 Task: Conduct a backlog refinement session to add detail to upcoming user stories.
Action: Mouse moved to (810, 89)
Screenshot: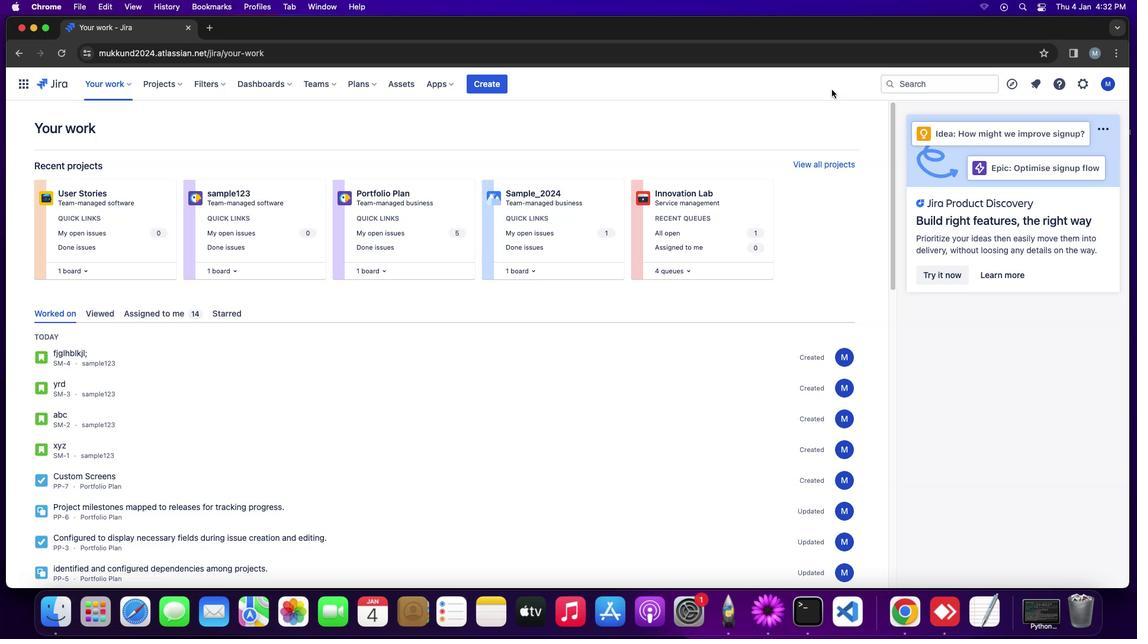 
Action: Mouse pressed left at (810, 89)
Screenshot: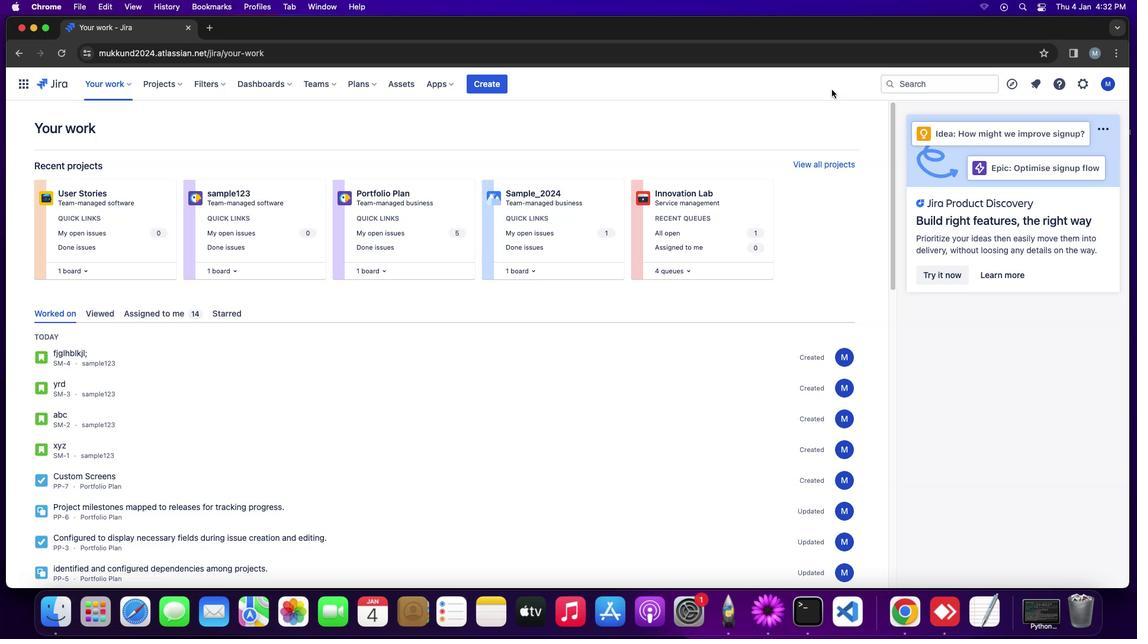
Action: Mouse moved to (20, 85)
Screenshot: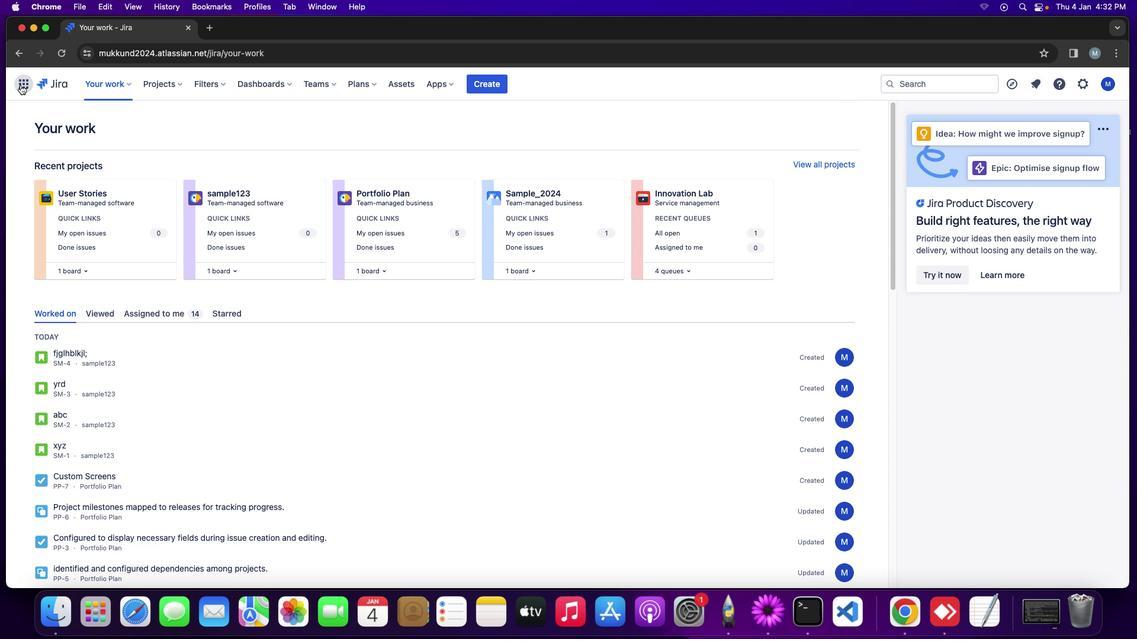 
Action: Mouse pressed left at (20, 85)
Screenshot: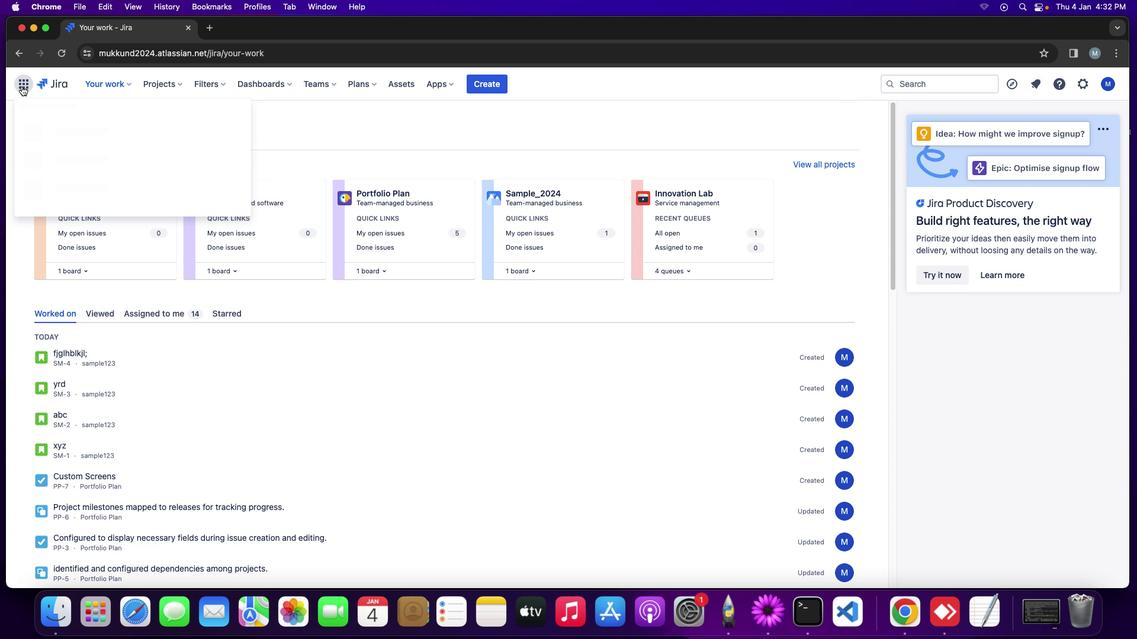 
Action: Mouse moved to (88, 151)
Screenshot: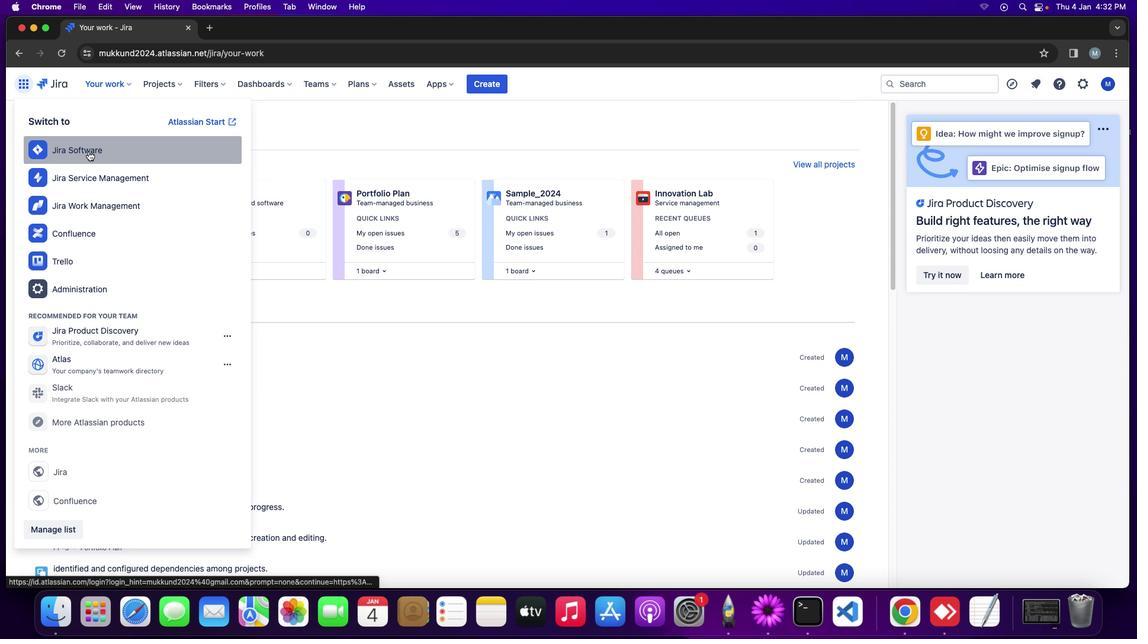 
Action: Mouse pressed left at (88, 151)
Screenshot: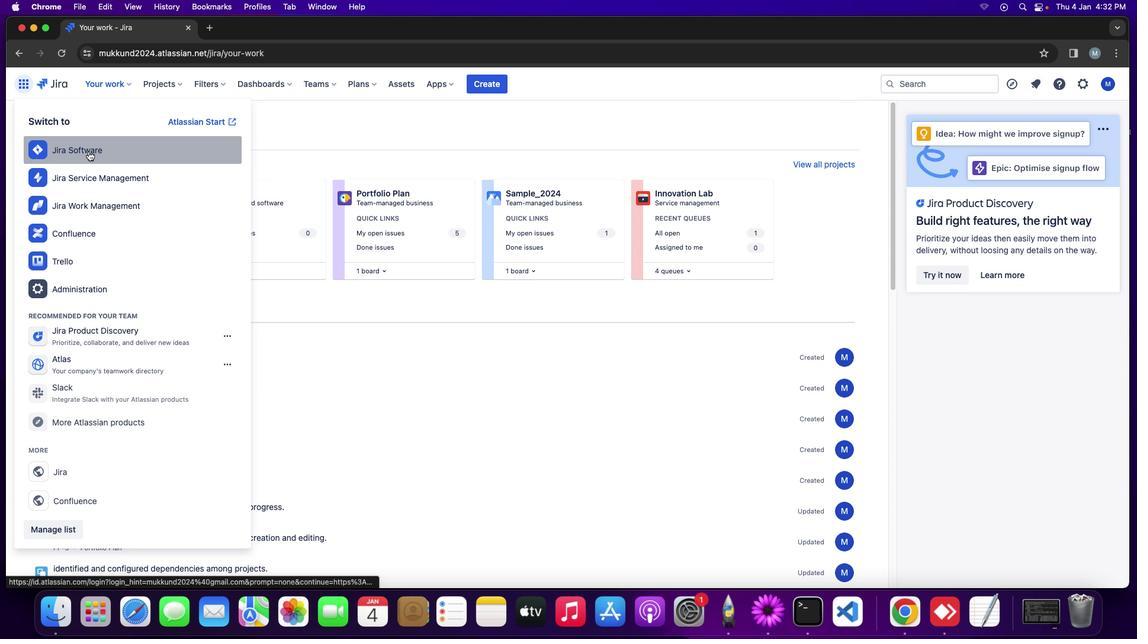 
Action: Mouse moved to (171, 86)
Screenshot: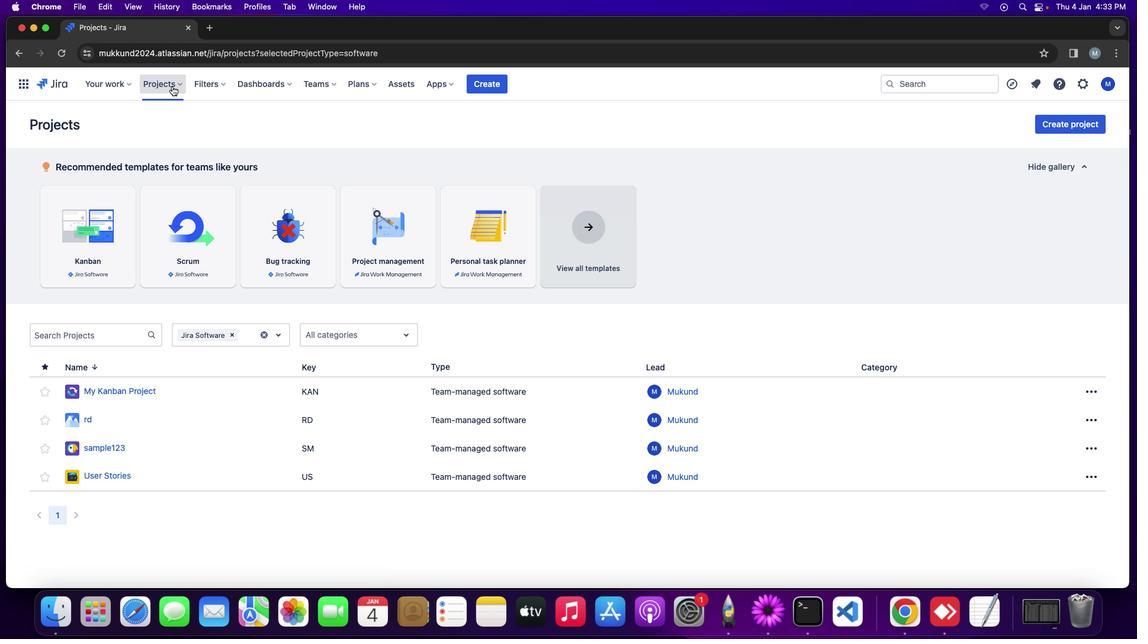 
Action: Mouse pressed left at (171, 86)
Screenshot: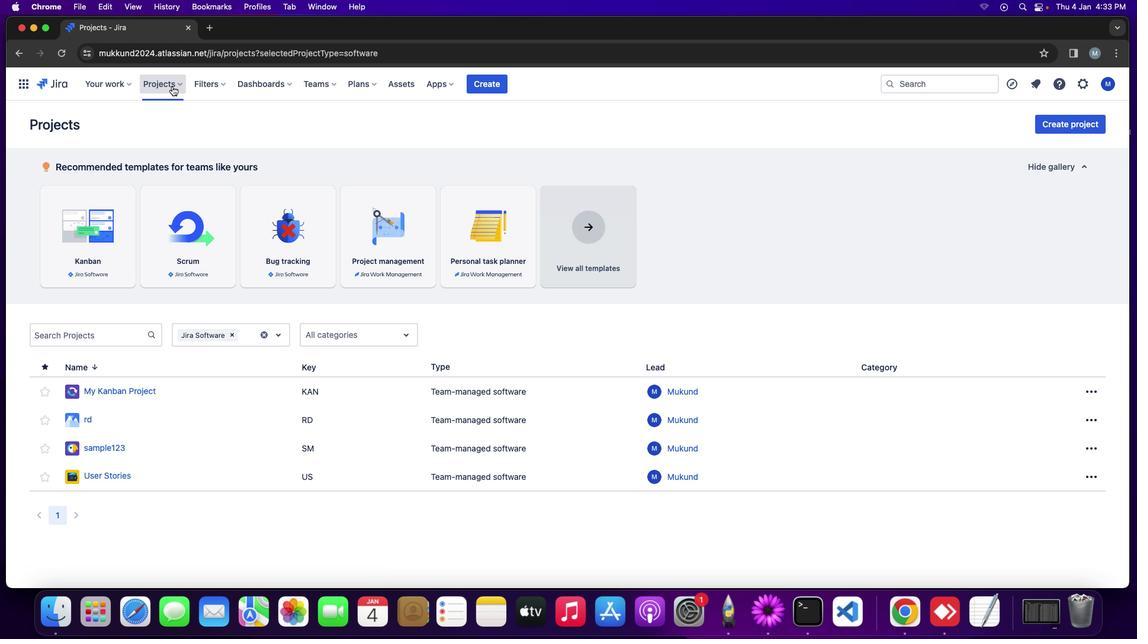 
Action: Mouse moved to (212, 138)
Screenshot: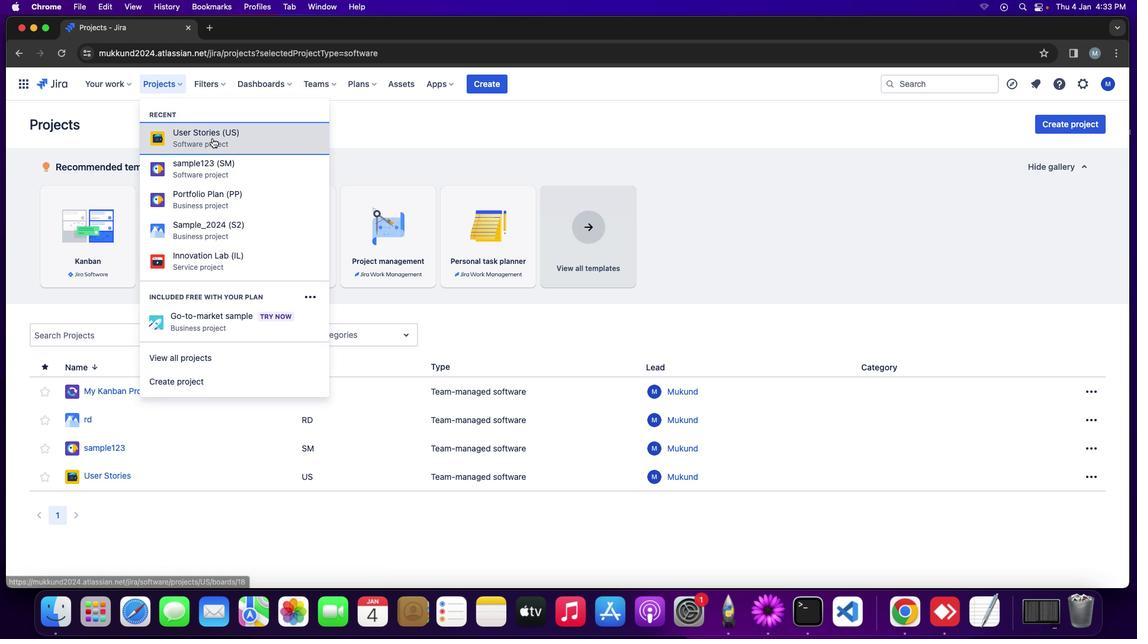 
Action: Mouse pressed left at (212, 138)
Screenshot: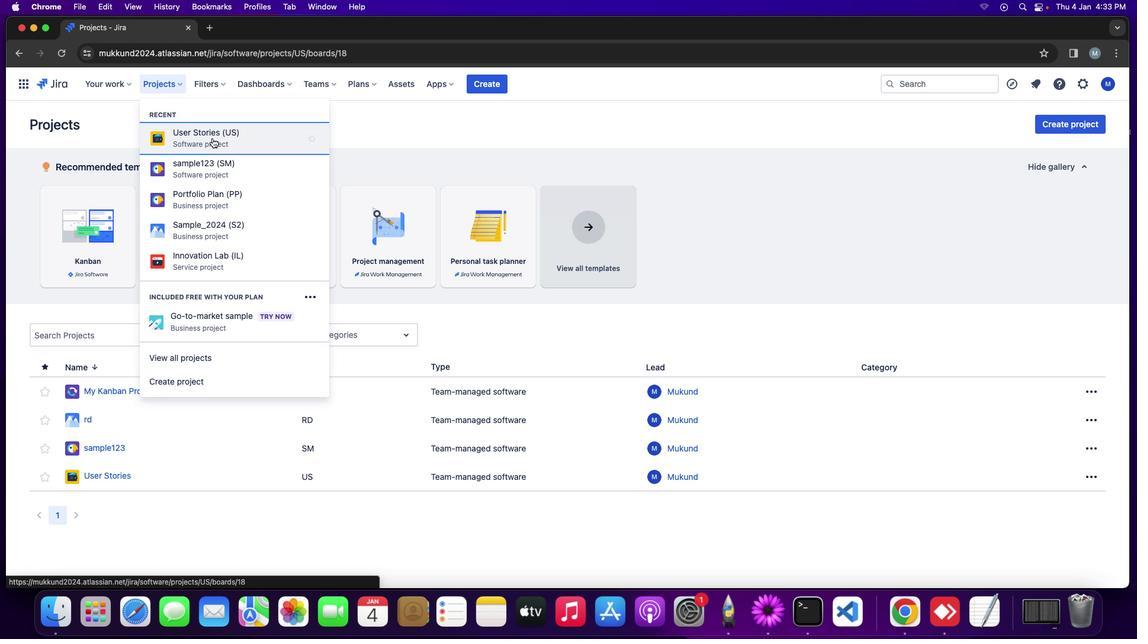 
Action: Mouse moved to (63, 255)
Screenshot: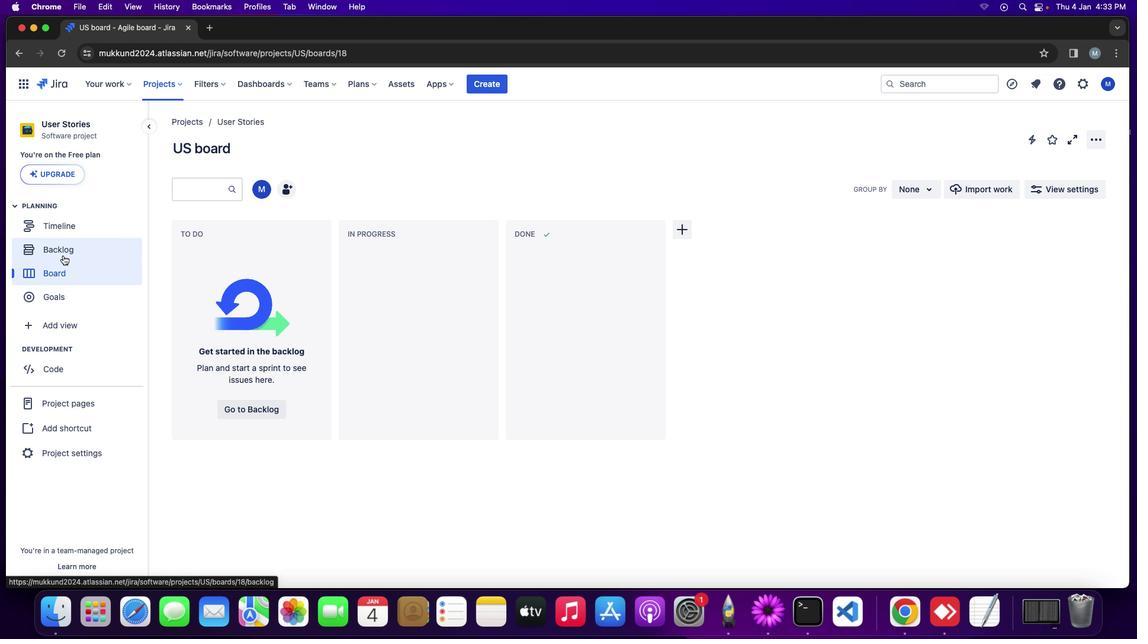 
Action: Mouse pressed left at (63, 255)
Screenshot: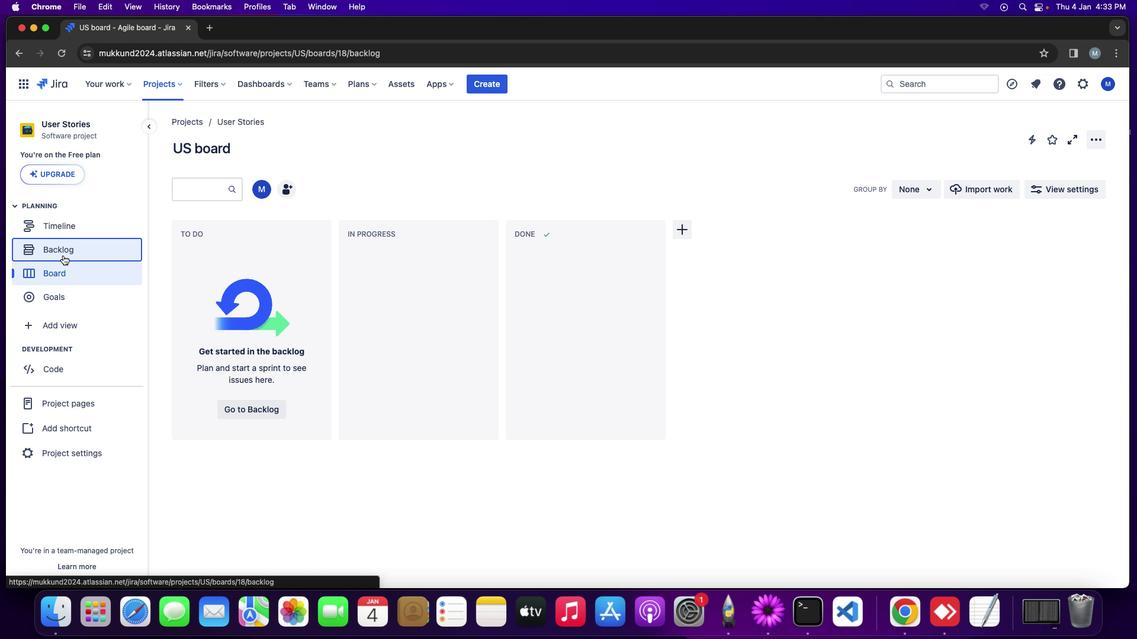 
Action: Mouse moved to (257, 340)
Screenshot: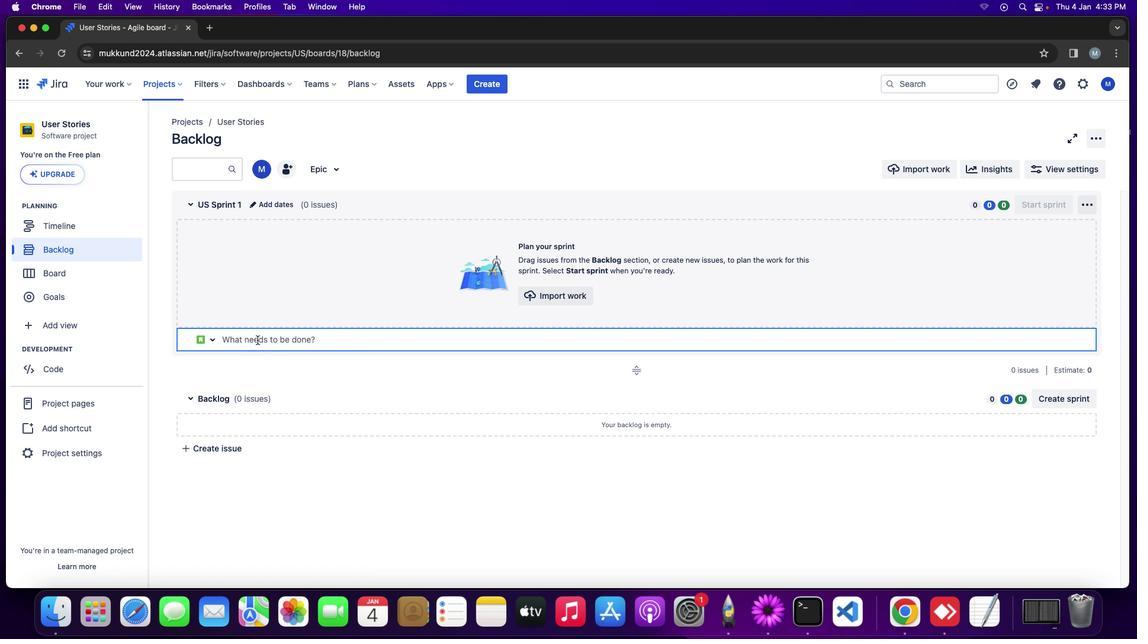 
Action: Mouse pressed left at (257, 340)
Screenshot: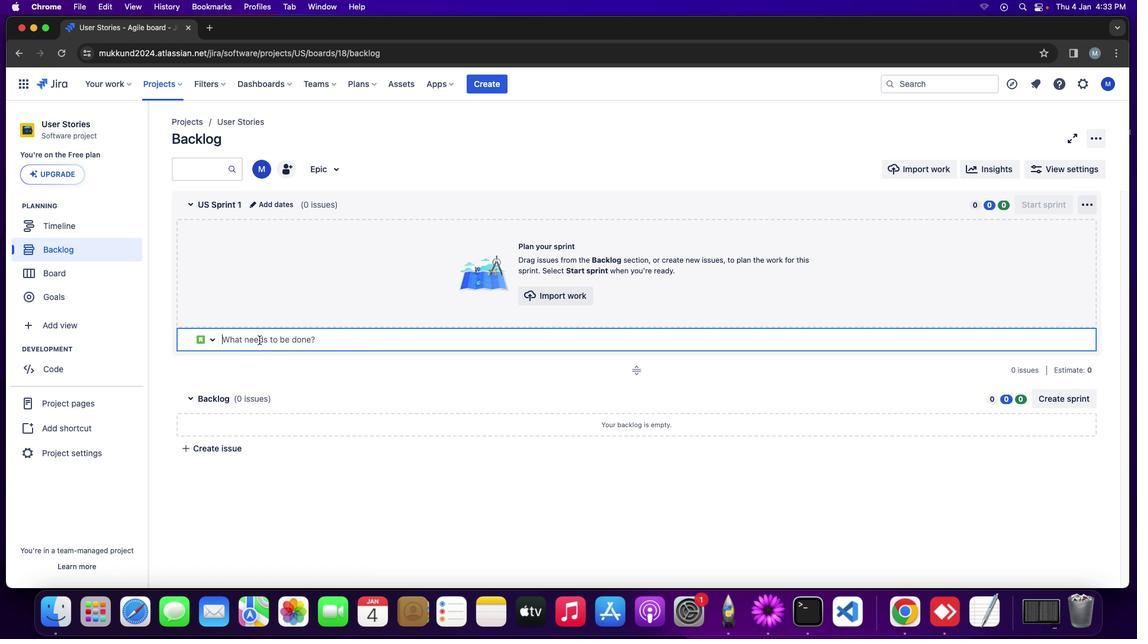 
Action: Mouse moved to (259, 340)
Screenshot: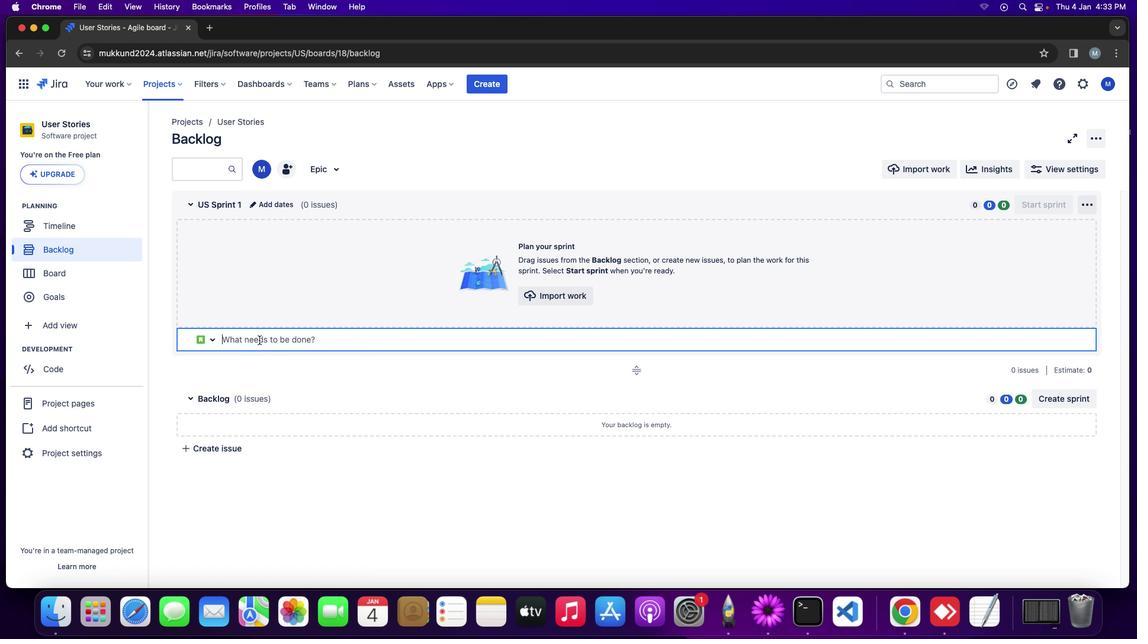
Action: Key pressed Key.shift'U''s''e''r'Key.spaceKey.shift'S''t''o''r''y'Key.space'-'Key.spaceKey.shift_r'"'Key.shift_r'I'','Key.backspace'm''p''l''e''m''e''n''t'Key.spaceKey.shift'U''s''e''r'Key.spaceKey.shift'A''u''t''h''e''n''t''i''c''a''t''i''o''n'Key.shift_r'"'Key.enter
Screenshot: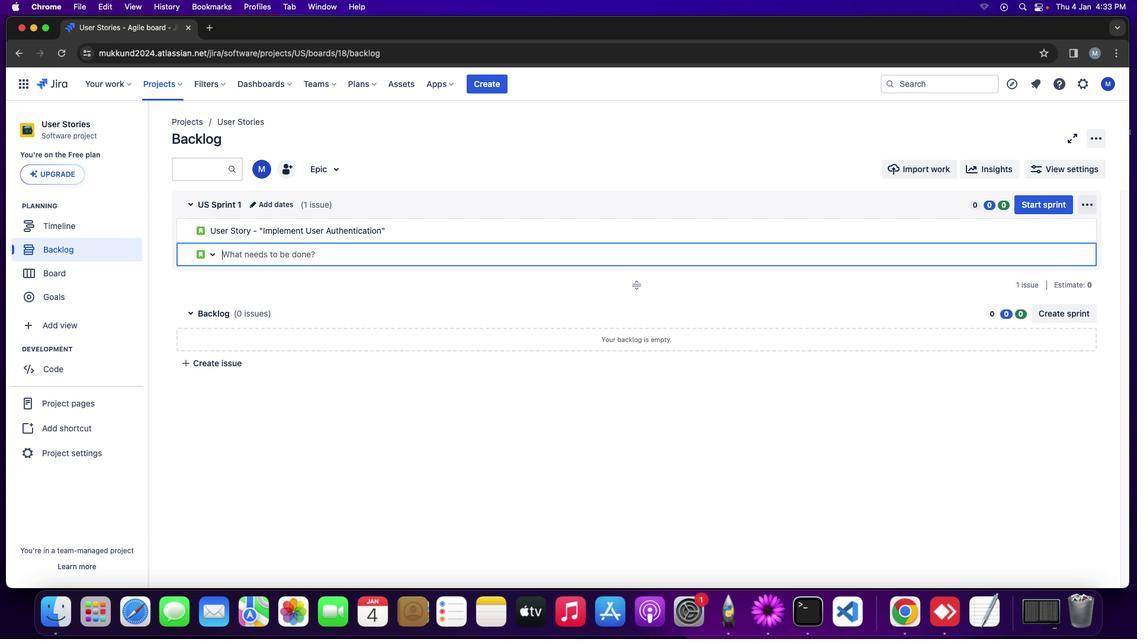 
Action: Mouse moved to (264, 254)
Screenshot: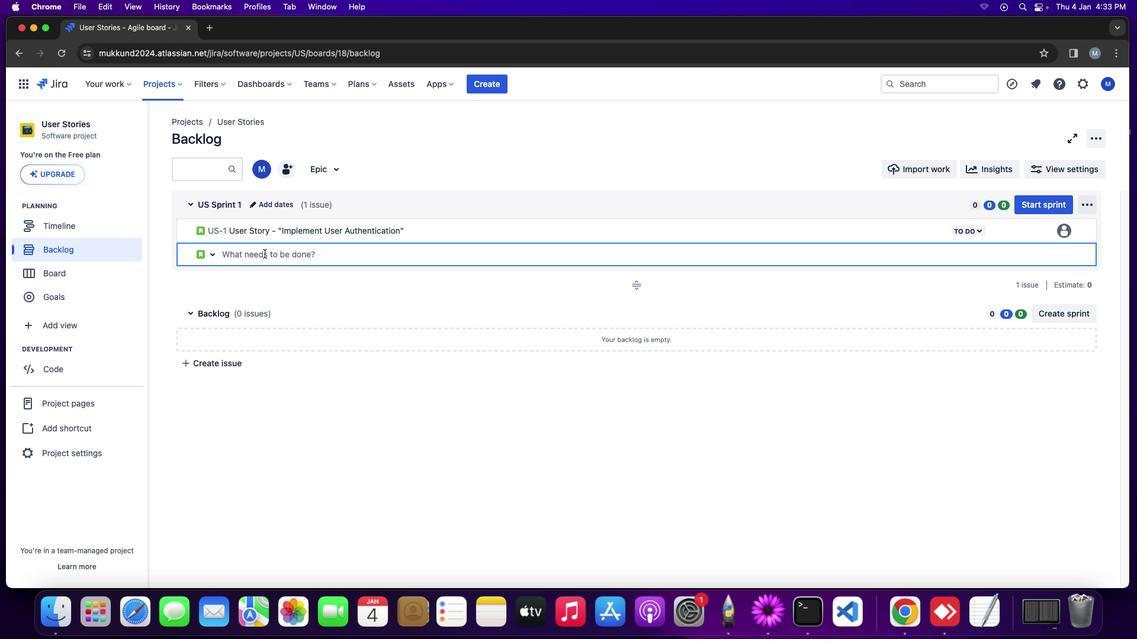 
Action: Mouse pressed left at (264, 254)
Screenshot: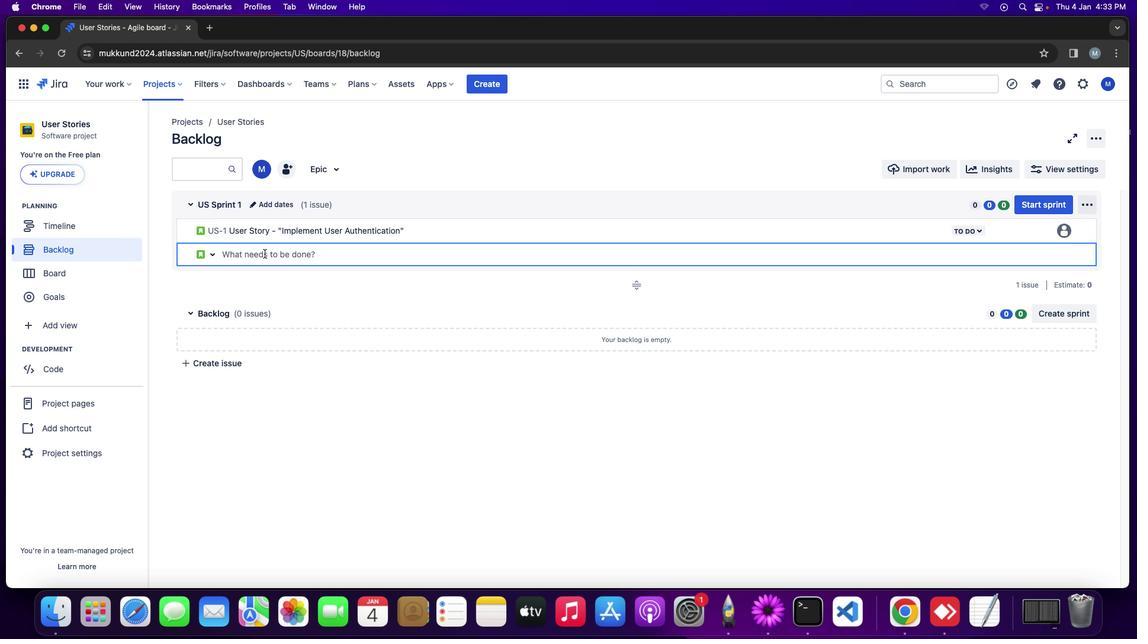 
Action: Mouse moved to (264, 254)
Screenshot: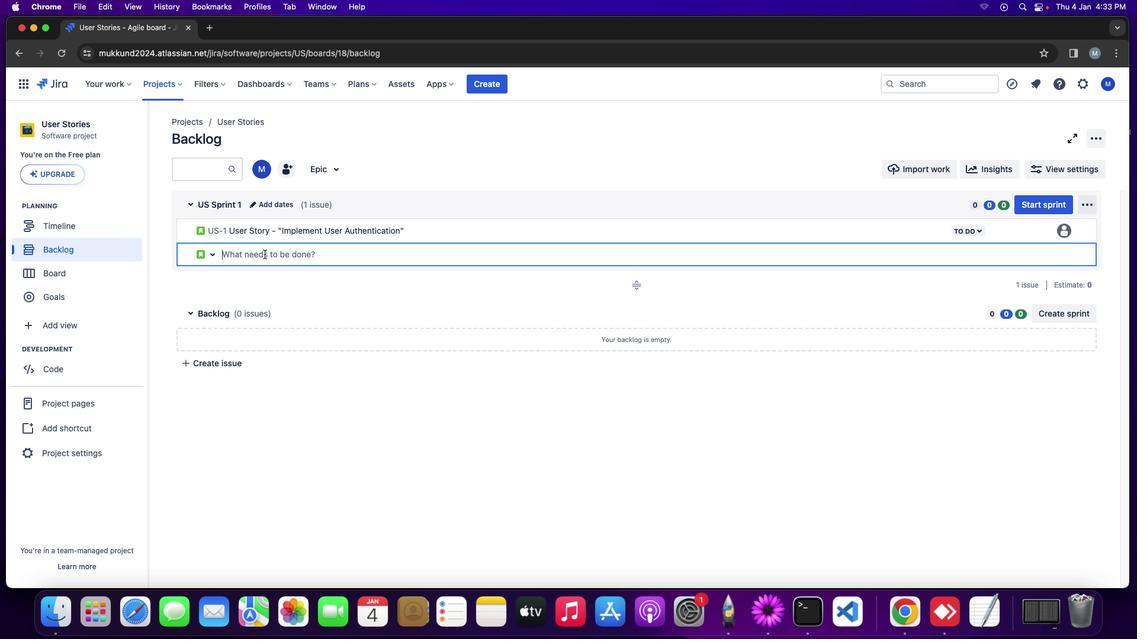 
Action: Key pressed Key.shift'U''s''e''r'Key.spaceKey.shift'S''t''o''r''y'Key.space'-'Key.spaceKey.shift_r'"'Key.shift'E''n''h''a''n''c''e'Key.spaceKey.shift'D''a''s''h''b''o''a''r''d'Key.spaceKey.shift'U''I'Key.shift_r'"'Key.enter
Screenshot: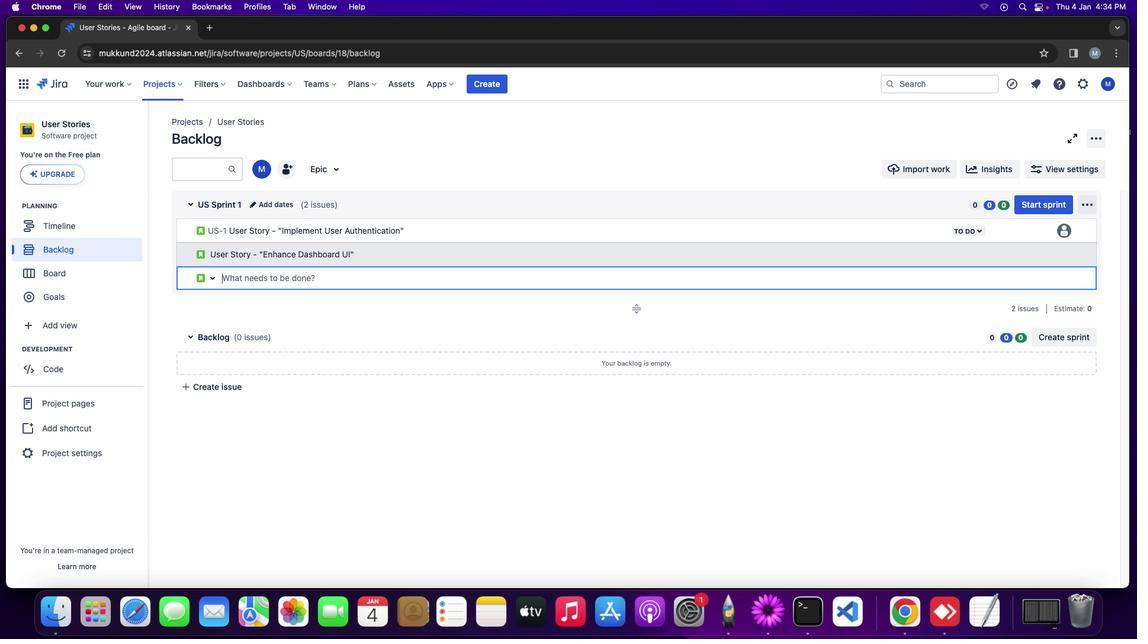 
Action: Mouse moved to (261, 278)
Screenshot: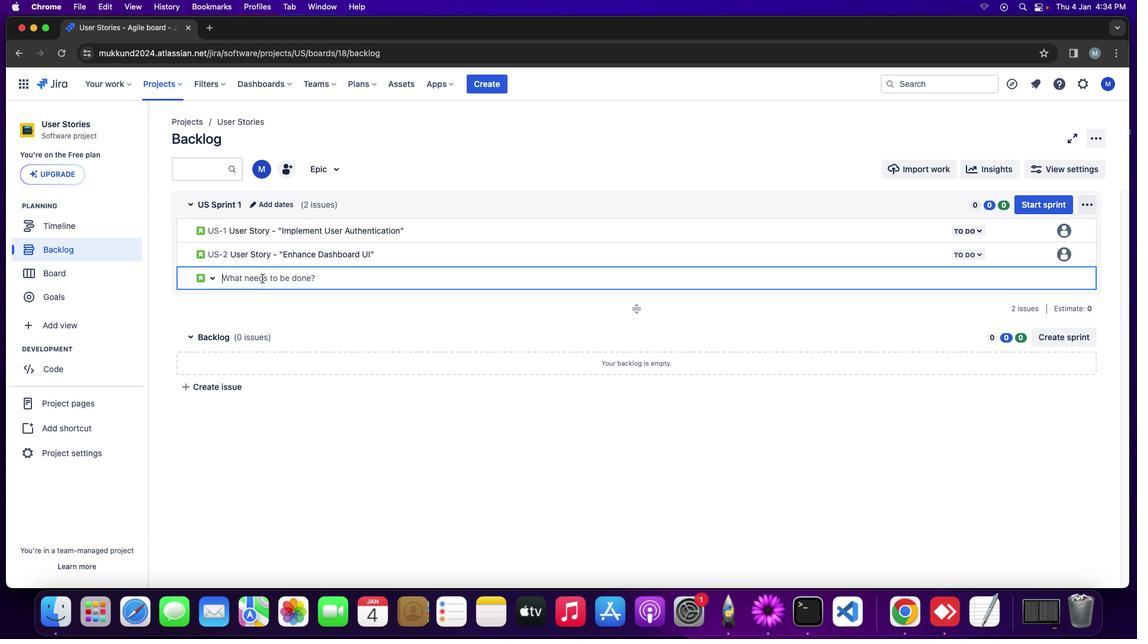 
Action: Mouse pressed left at (261, 278)
Screenshot: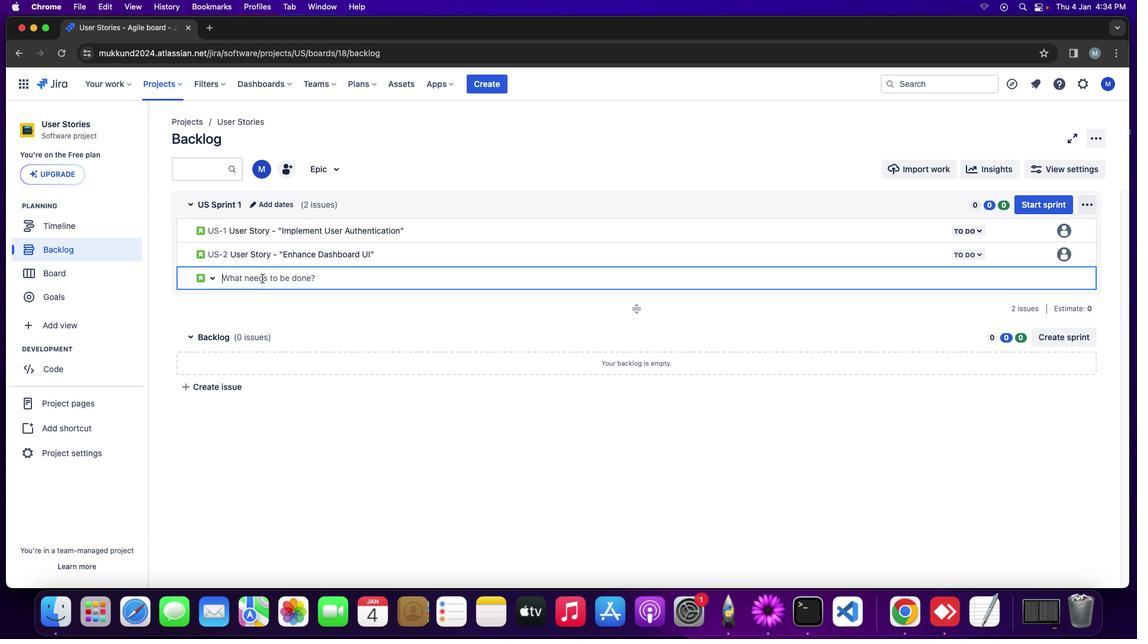 
Action: Mouse moved to (263, 278)
Screenshot: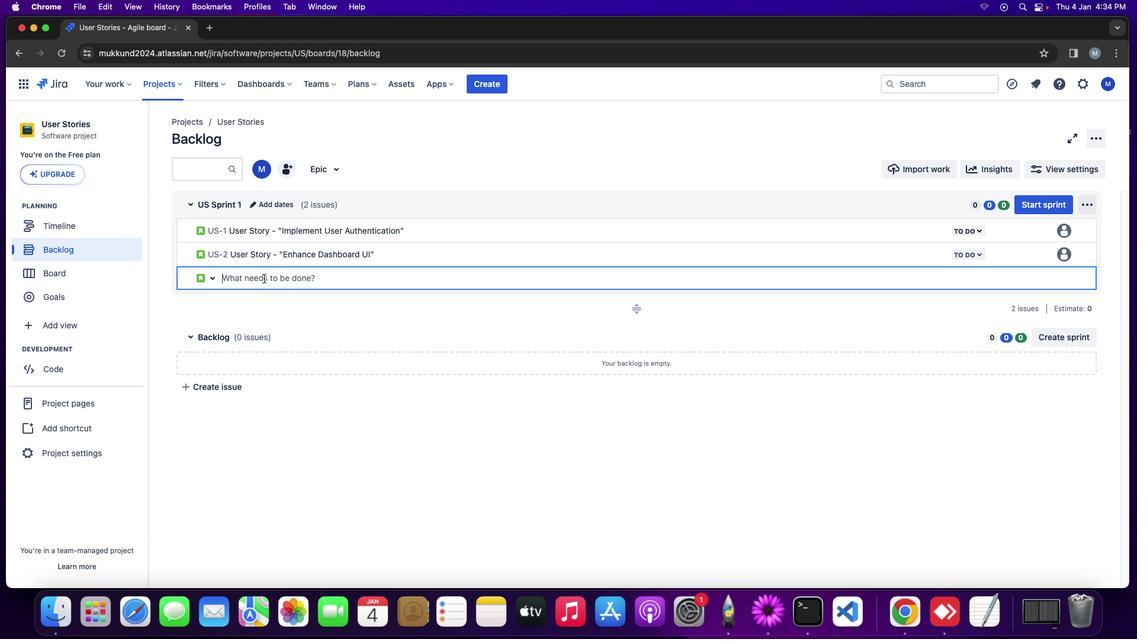 
Action: Key pressed 'z'Key.shift'U''d'Key.backspaceKey.backspaceKey.backspaceKey.shift'U''s''e''r'Key.spaceKey.shift'S''t''o''r''y'Key.space'-'Key.spaceKey.shift_r'"'Key.shift_r'I''m''p''l''e''m''e''n''t'Key.spaceKey.shift'S''e''a''r''c''h'Key.spaceKey.shift'F''u''c'Key.backspace'n''c''t''i''o''n''a''l''i''t''y'Key.shift_r'"'Key.enter
Screenshot: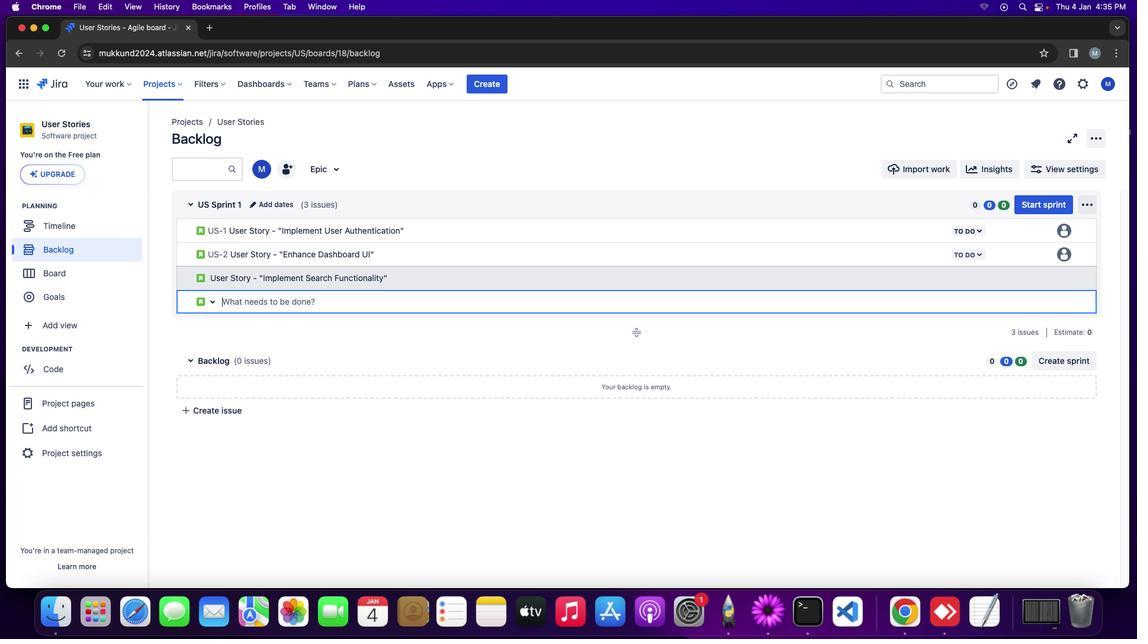 
Action: Mouse moved to (977, 259)
Screenshot: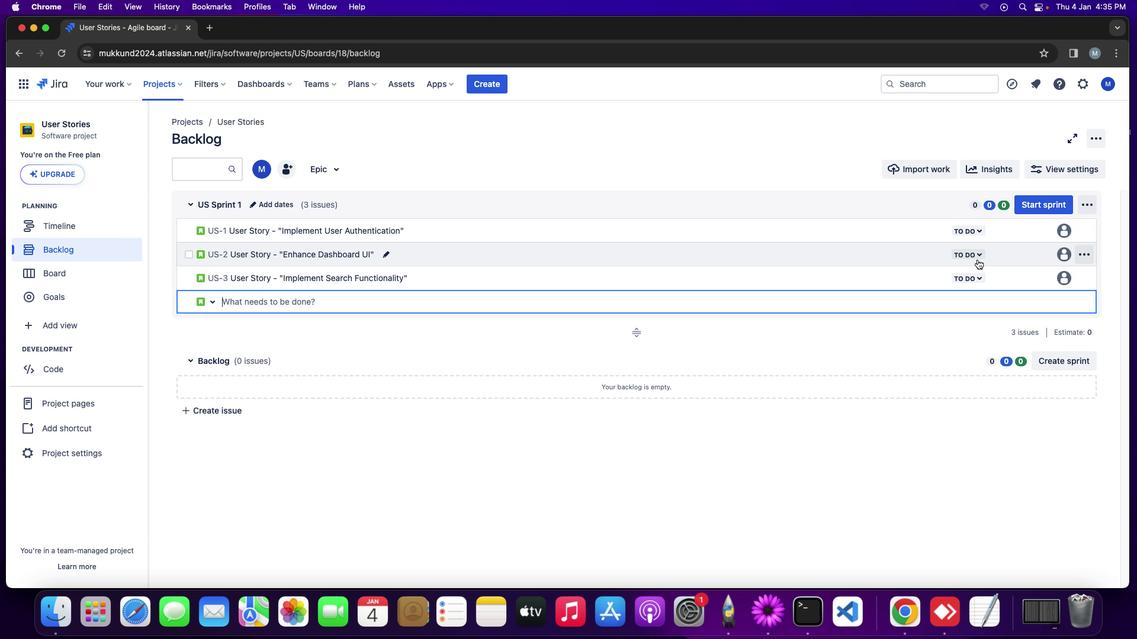 
Action: Mouse pressed left at (977, 259)
Screenshot: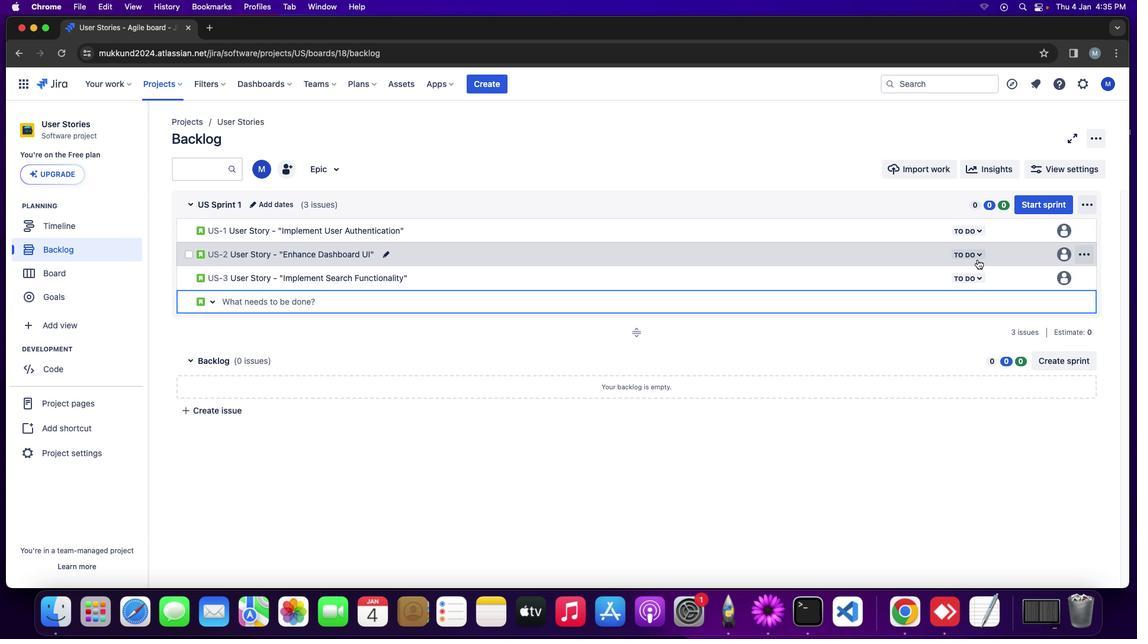 
Action: Mouse moved to (979, 280)
Screenshot: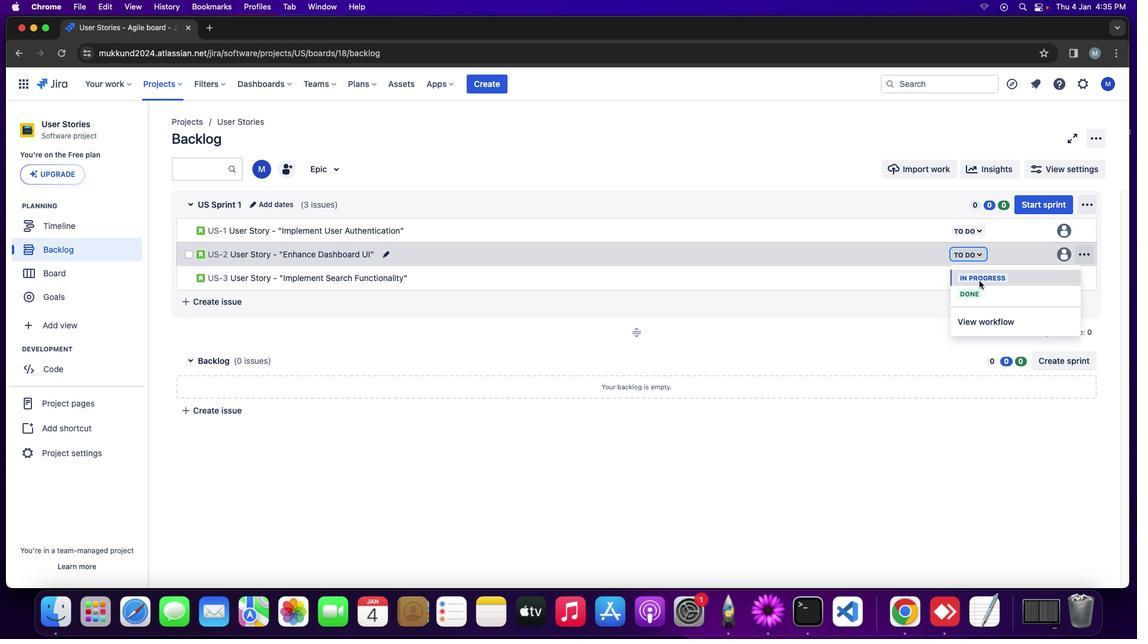 
Action: Mouse pressed left at (979, 280)
Screenshot: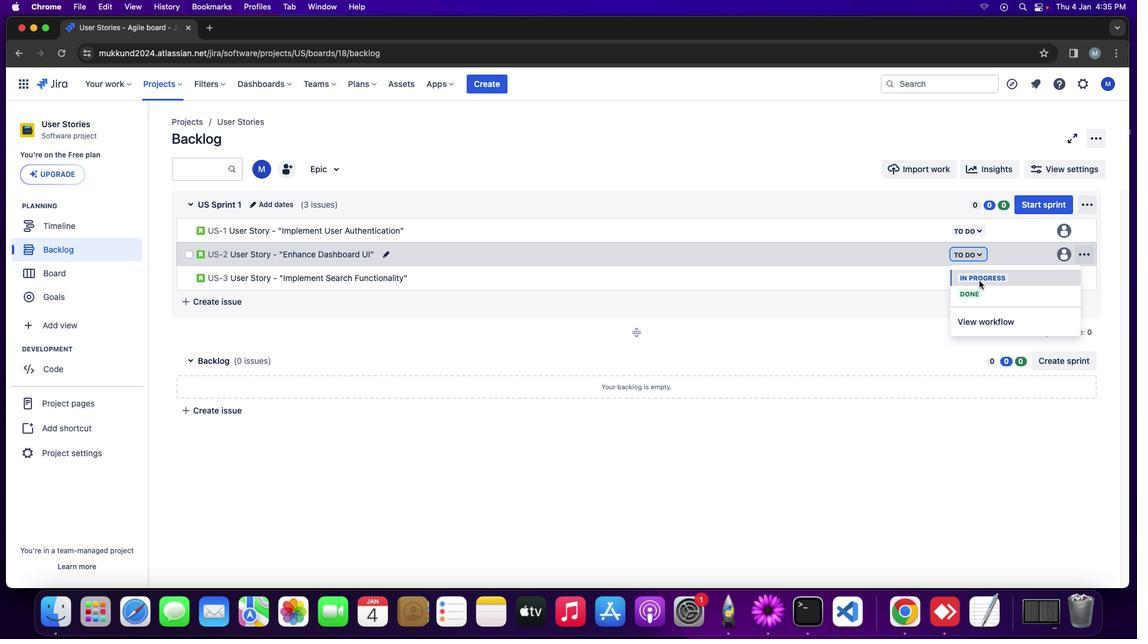 
Action: Mouse moved to (975, 278)
Screenshot: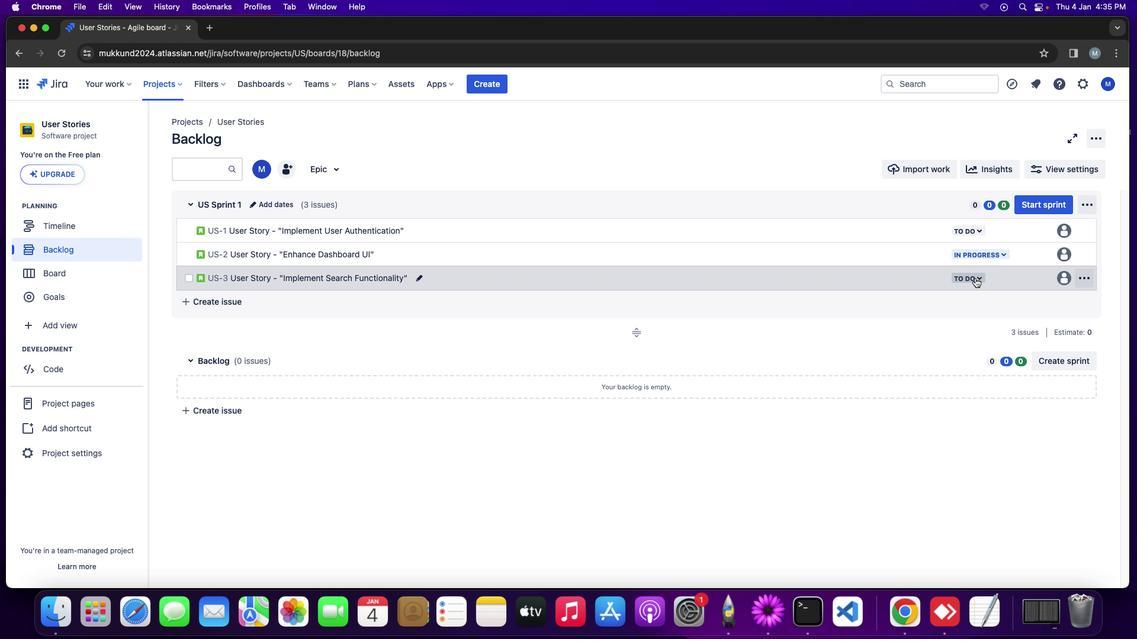 
Action: Mouse pressed left at (975, 278)
Screenshot: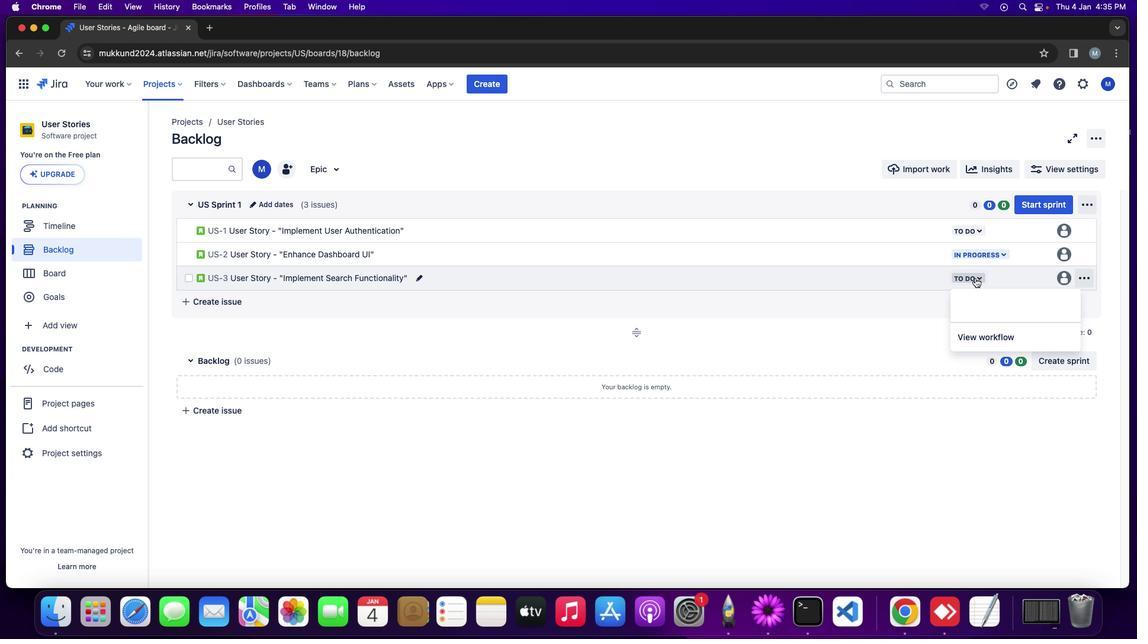 
Action: Mouse moved to (975, 322)
Screenshot: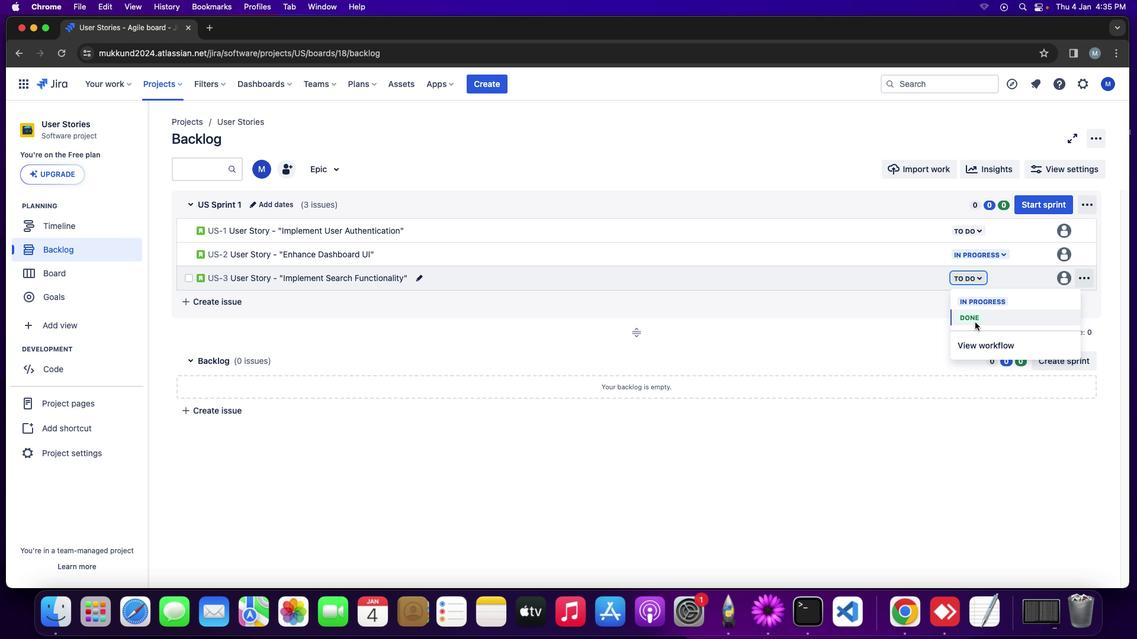 
Action: Mouse pressed left at (975, 322)
Screenshot: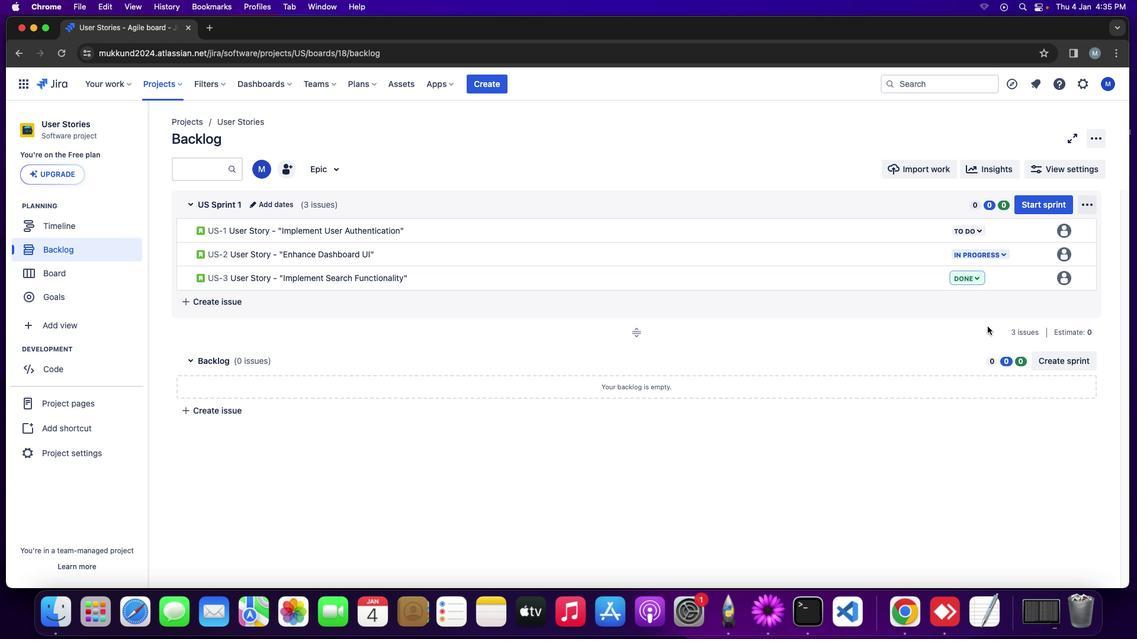 
Action: Mouse moved to (752, 342)
Screenshot: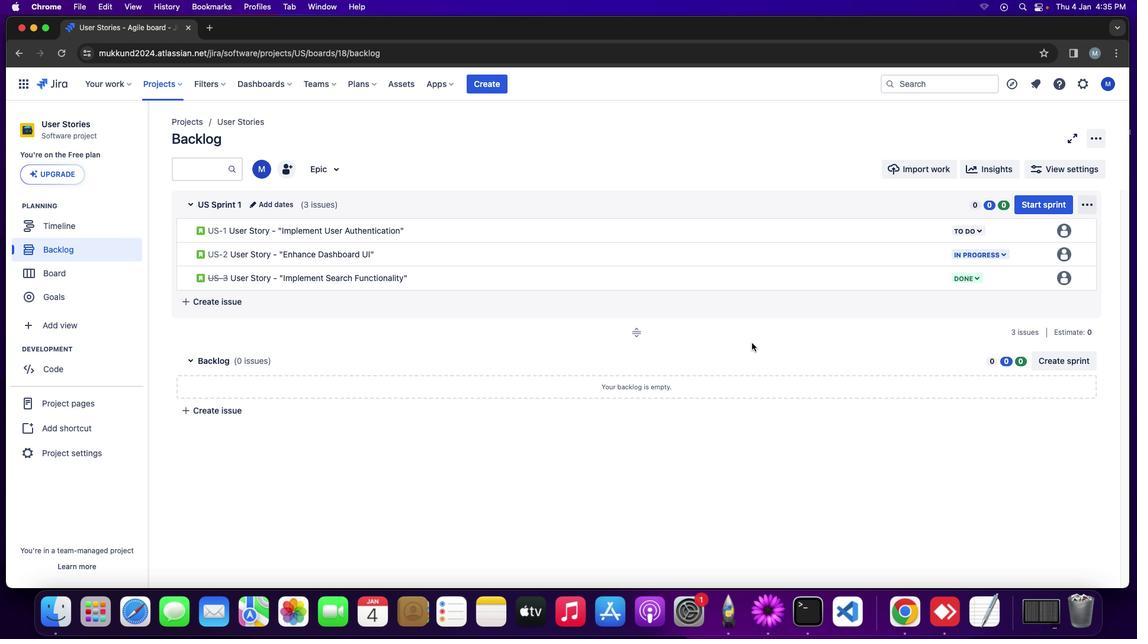 
Action: Mouse pressed left at (752, 342)
Screenshot: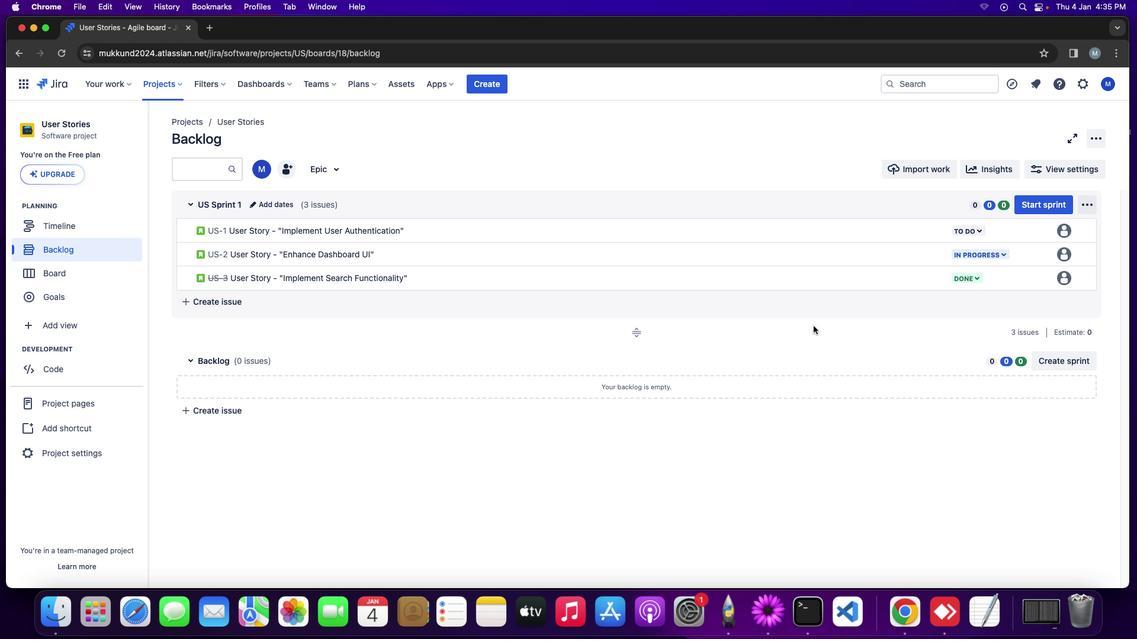 
Action: Mouse moved to (1062, 232)
Screenshot: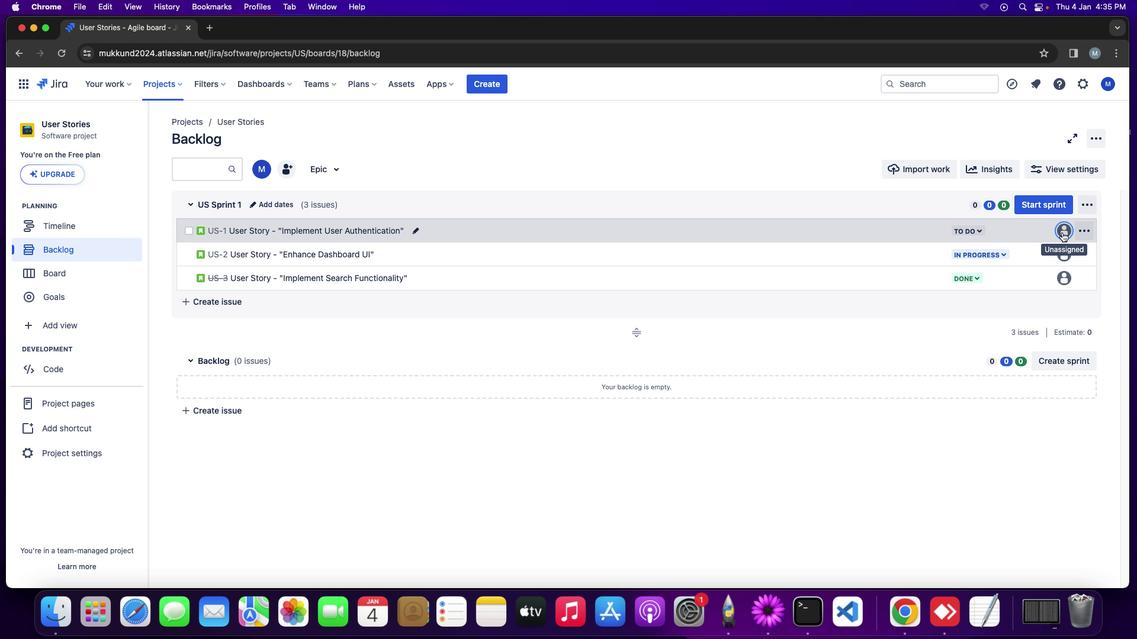 
Action: Mouse pressed left at (1062, 232)
Screenshot: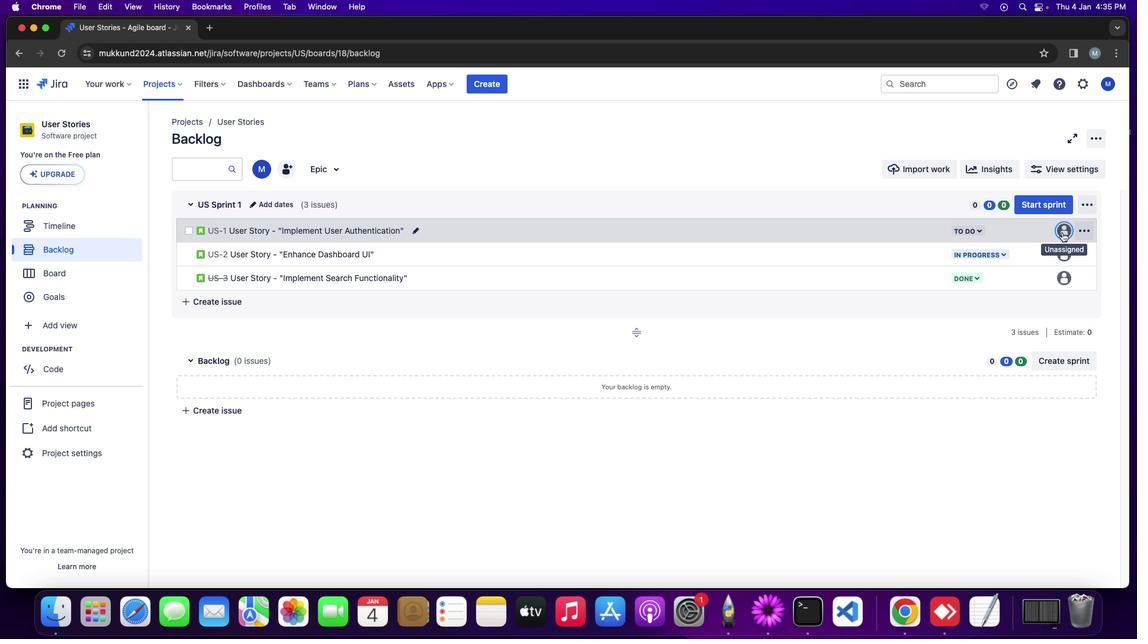 
Action: Mouse moved to (1067, 232)
Screenshot: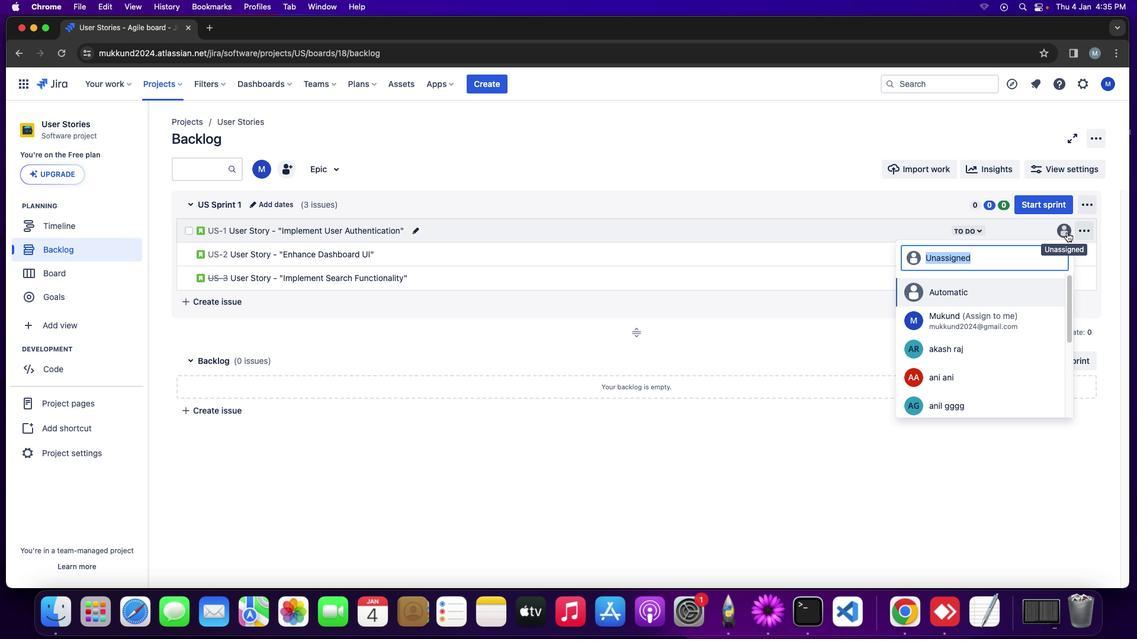 
Action: Mouse pressed left at (1067, 232)
Screenshot: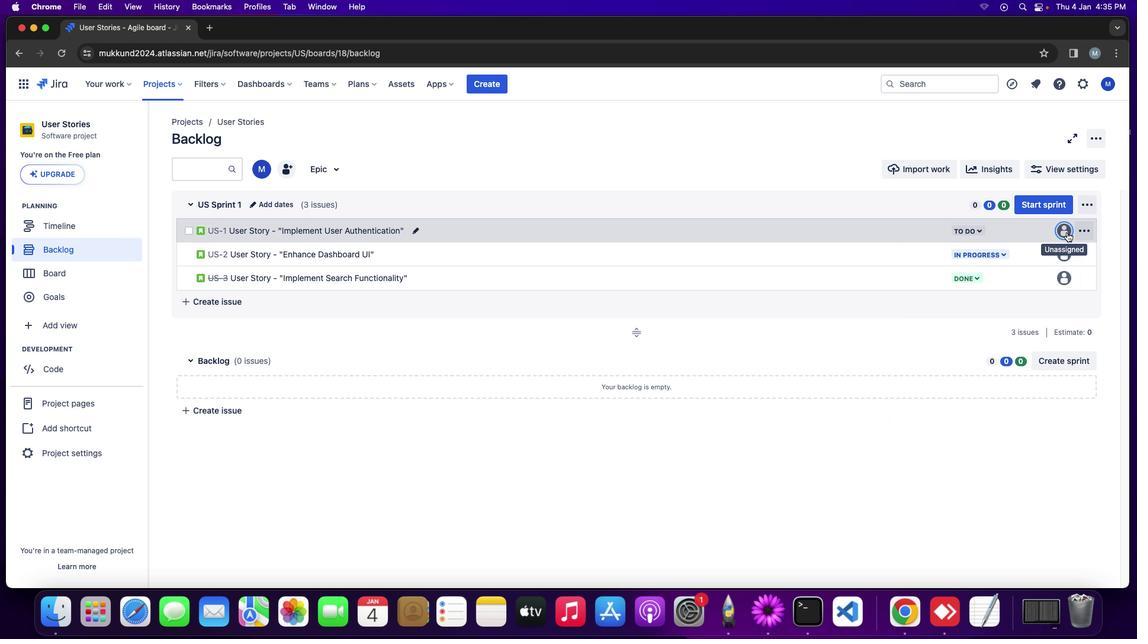 
Action: Mouse pressed left at (1067, 232)
Screenshot: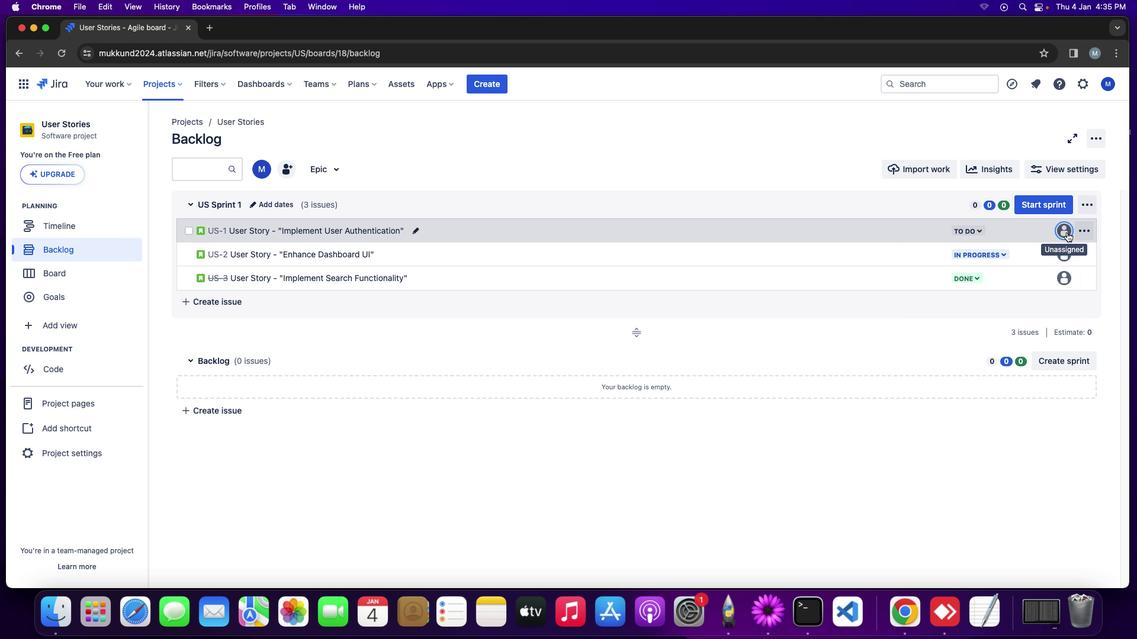 
Action: Mouse moved to (976, 354)
Screenshot: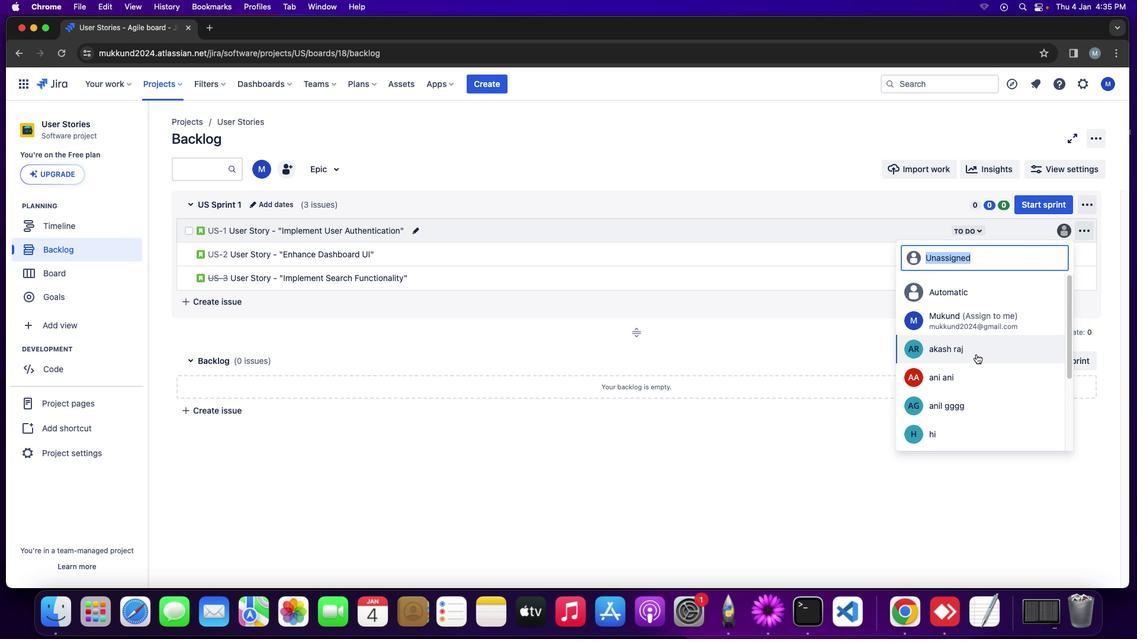 
Action: Mouse pressed left at (976, 354)
Screenshot: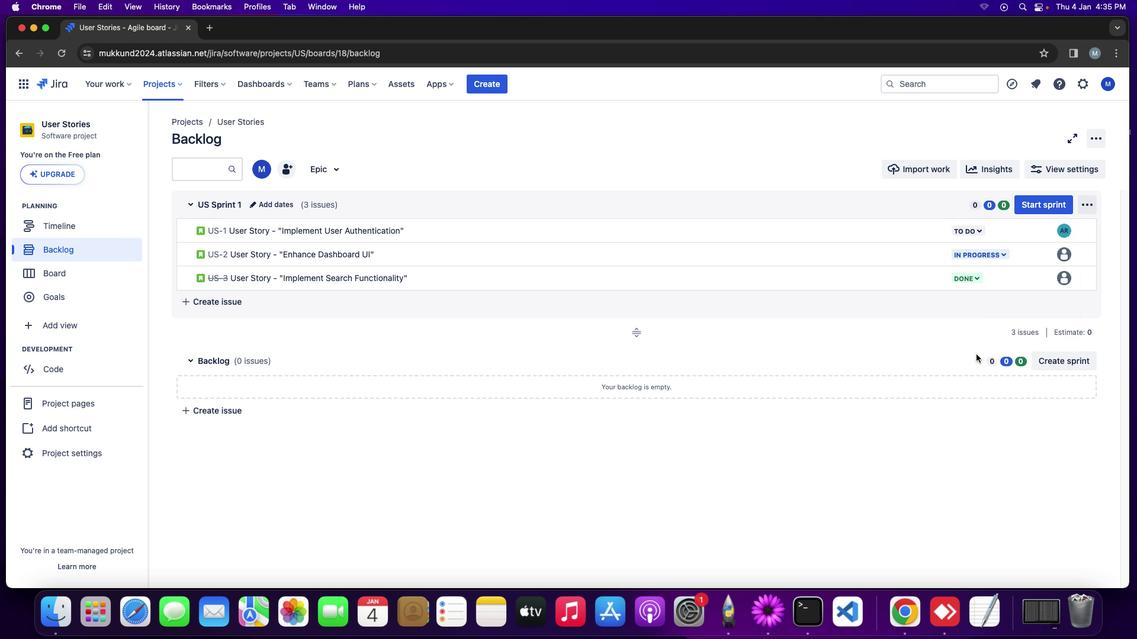 
Action: Mouse moved to (1064, 252)
Screenshot: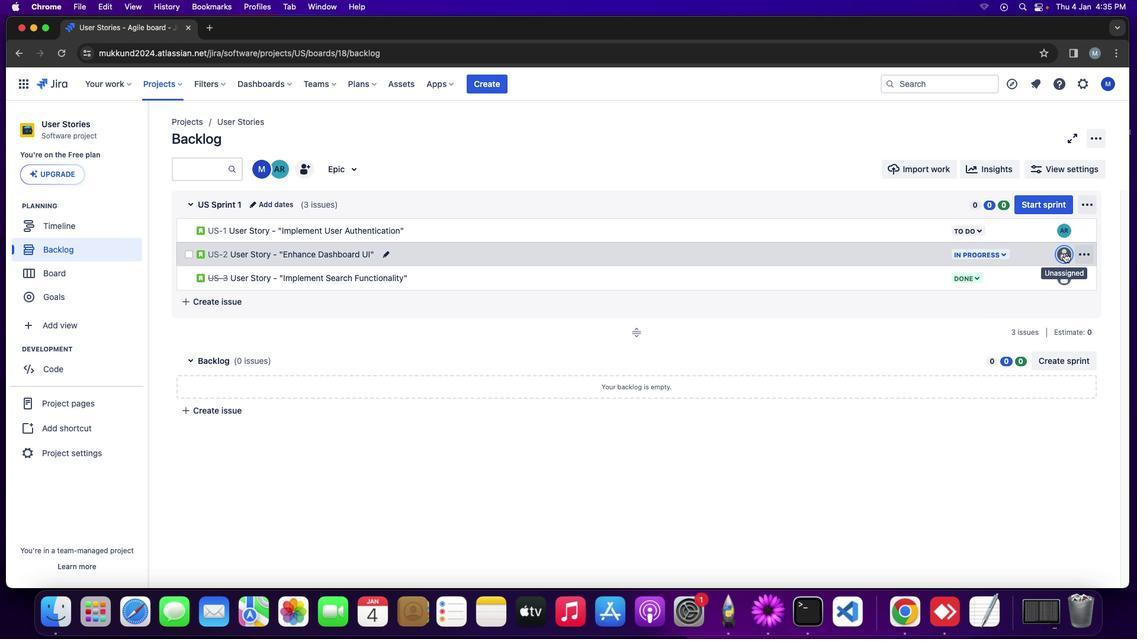 
Action: Mouse pressed left at (1064, 252)
Screenshot: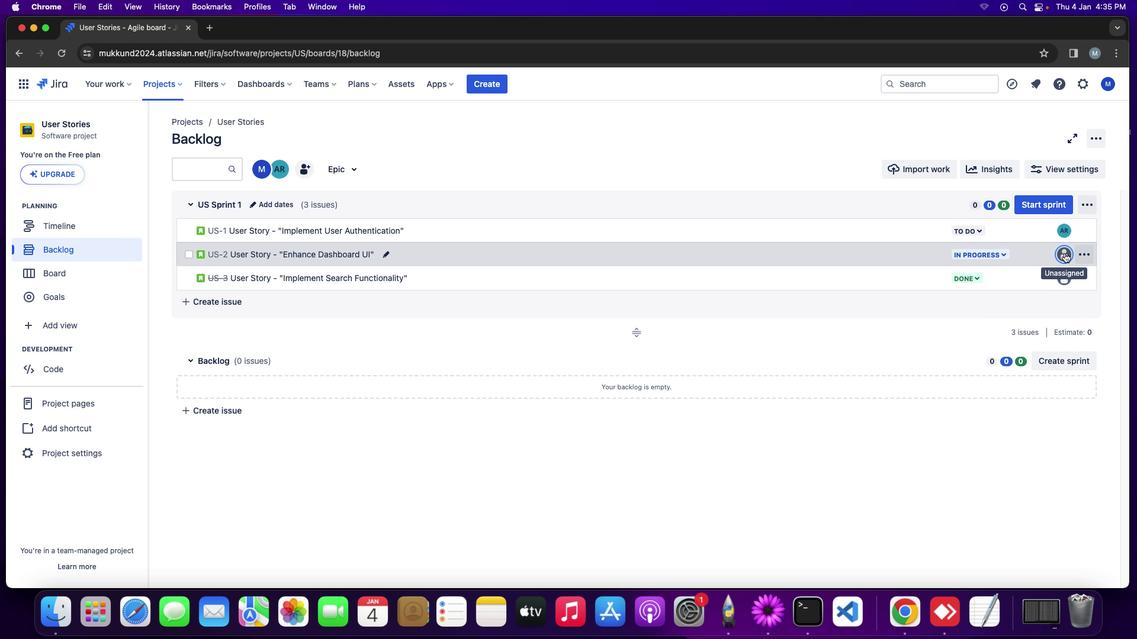 
Action: Mouse moved to (985, 408)
Screenshot: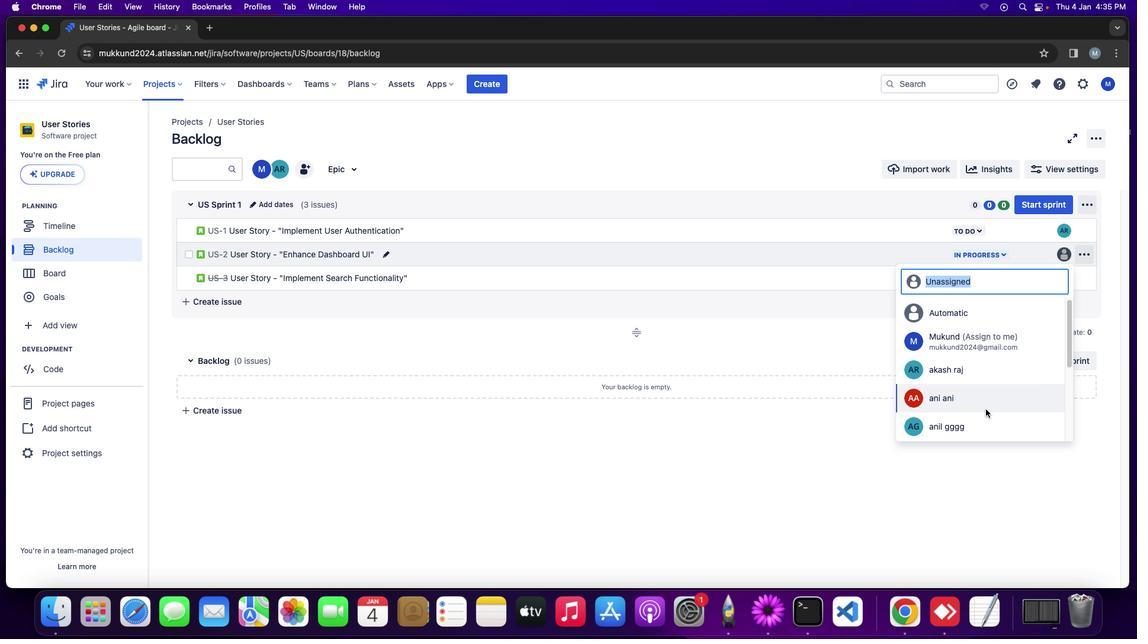 
Action: Mouse scrolled (985, 408) with delta (0, 0)
Screenshot: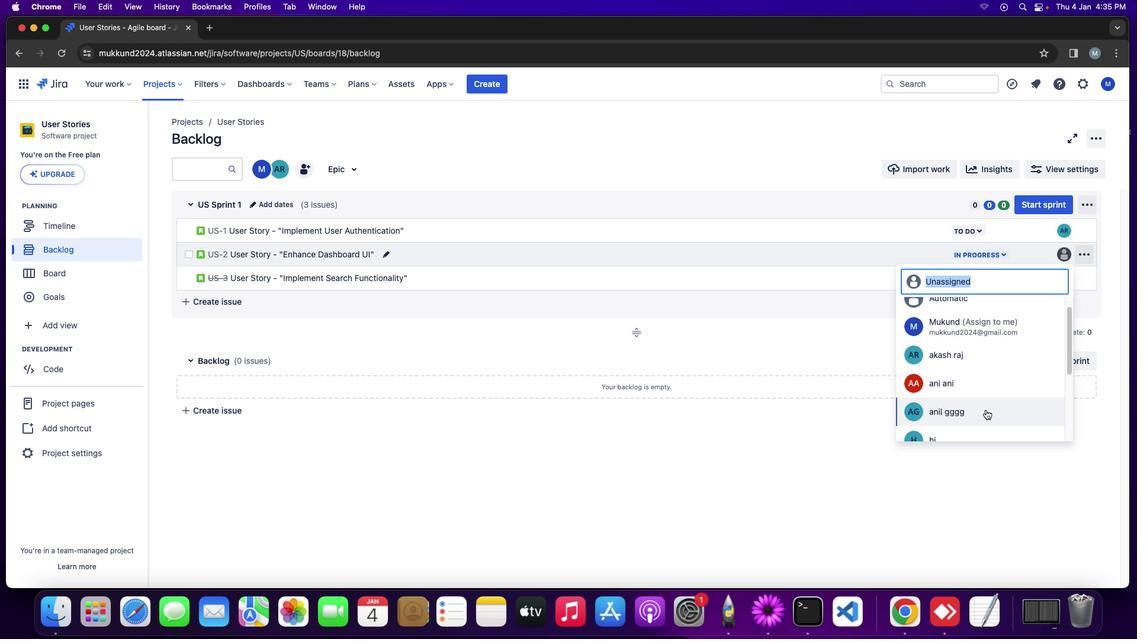 
Action: Mouse moved to (985, 408)
Screenshot: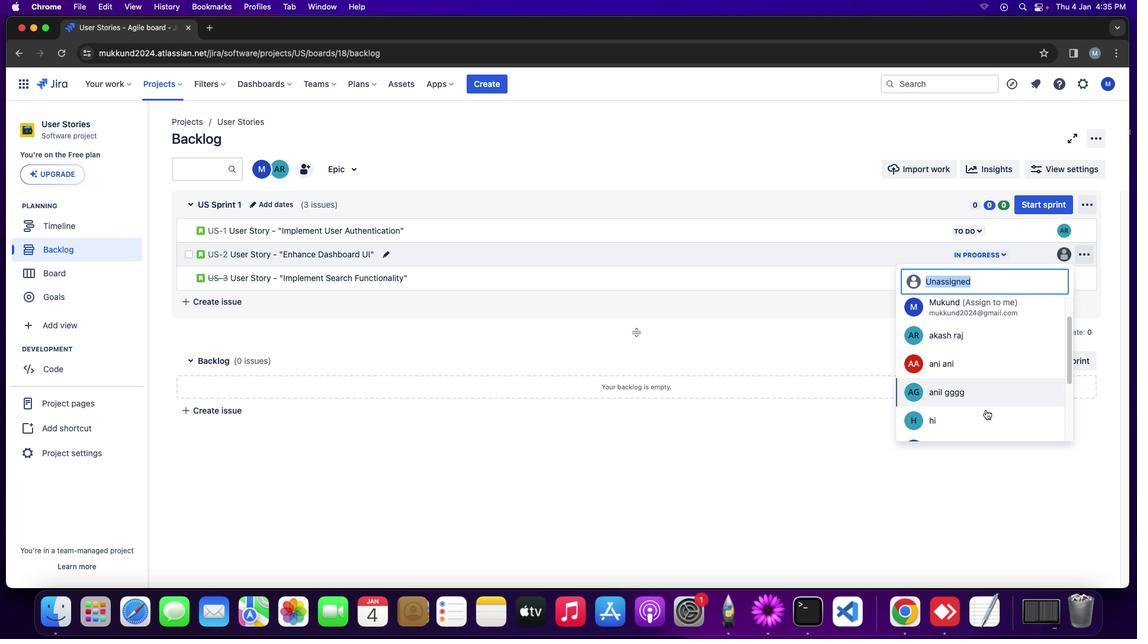 
Action: Mouse scrolled (985, 408) with delta (0, 0)
Screenshot: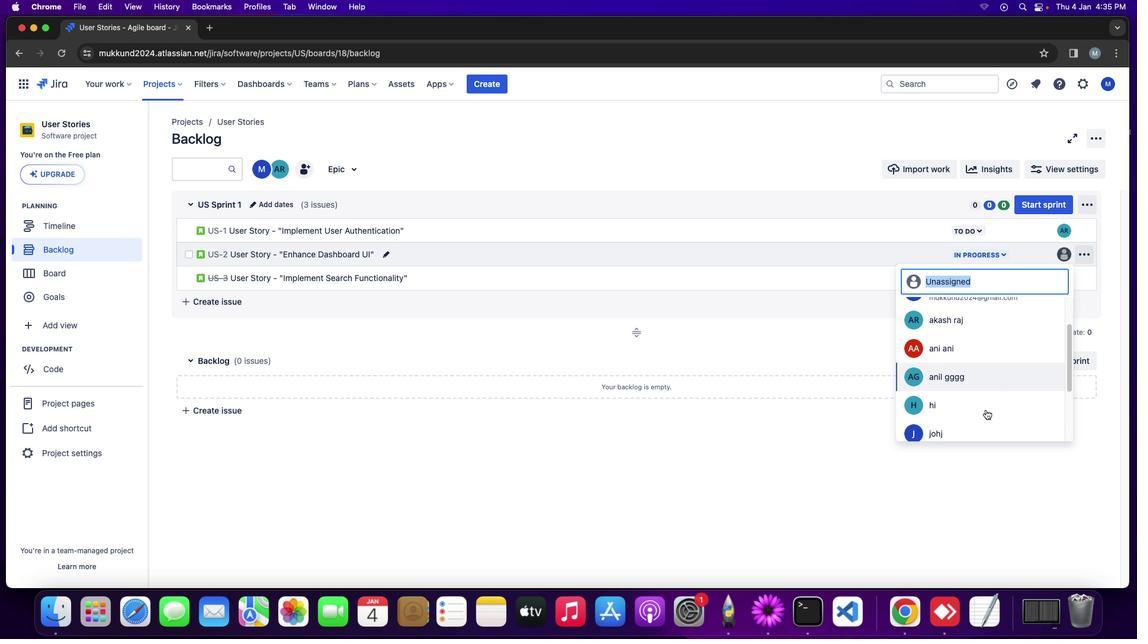 
Action: Mouse moved to (985, 409)
Screenshot: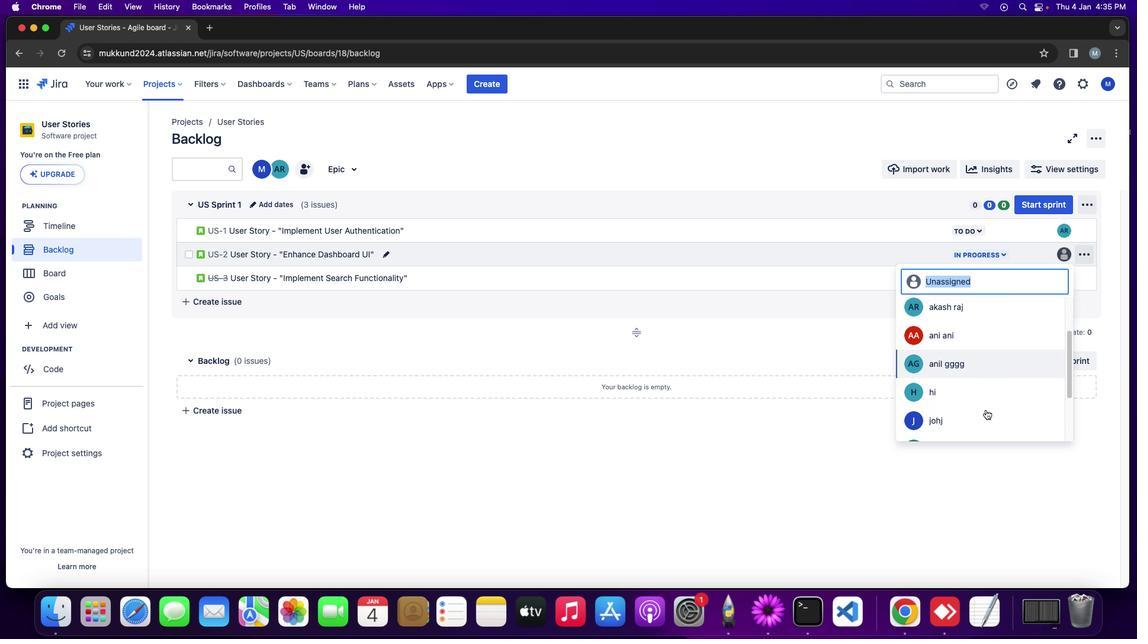 
Action: Mouse scrolled (985, 409) with delta (0, 0)
Screenshot: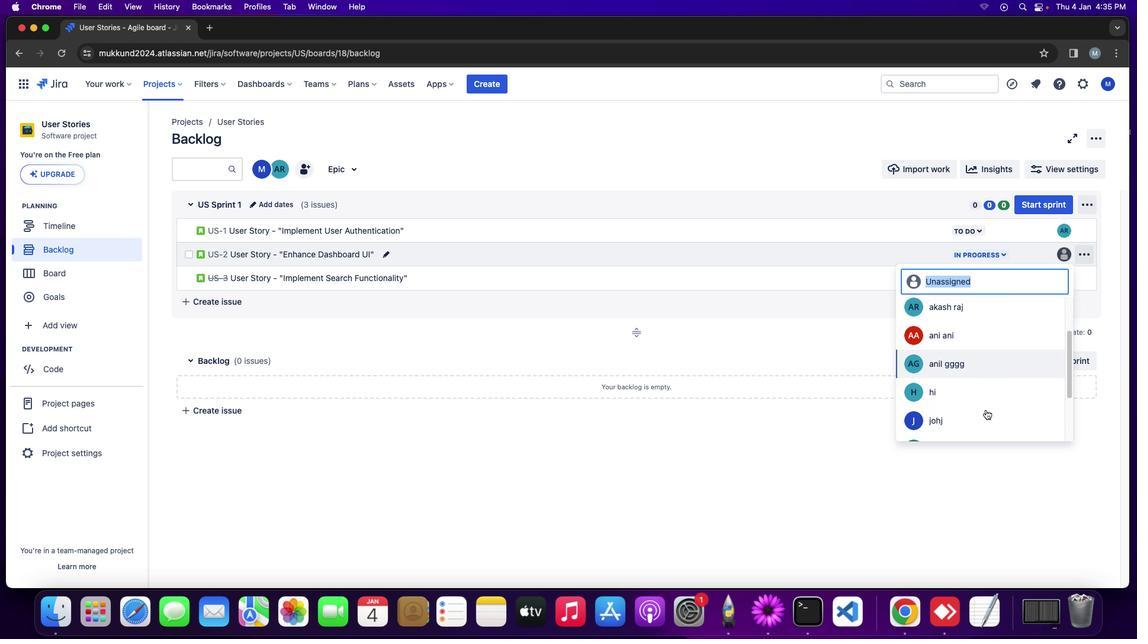 
Action: Mouse moved to (985, 409)
Screenshot: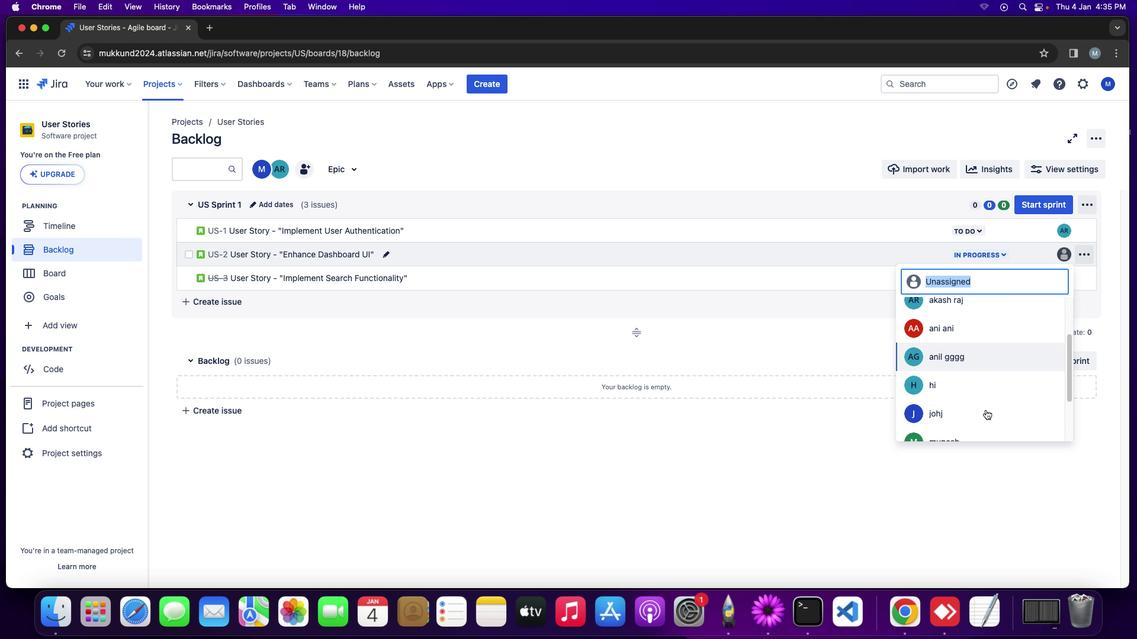 
Action: Mouse scrolled (985, 409) with delta (0, 0)
Screenshot: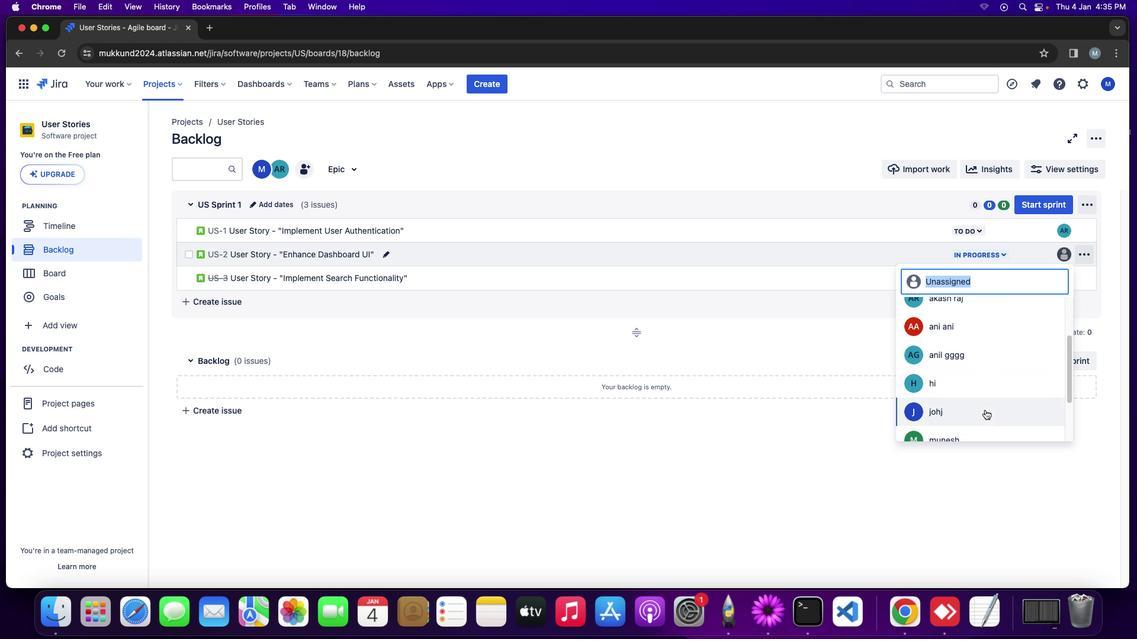 
Action: Mouse moved to (961, 403)
Screenshot: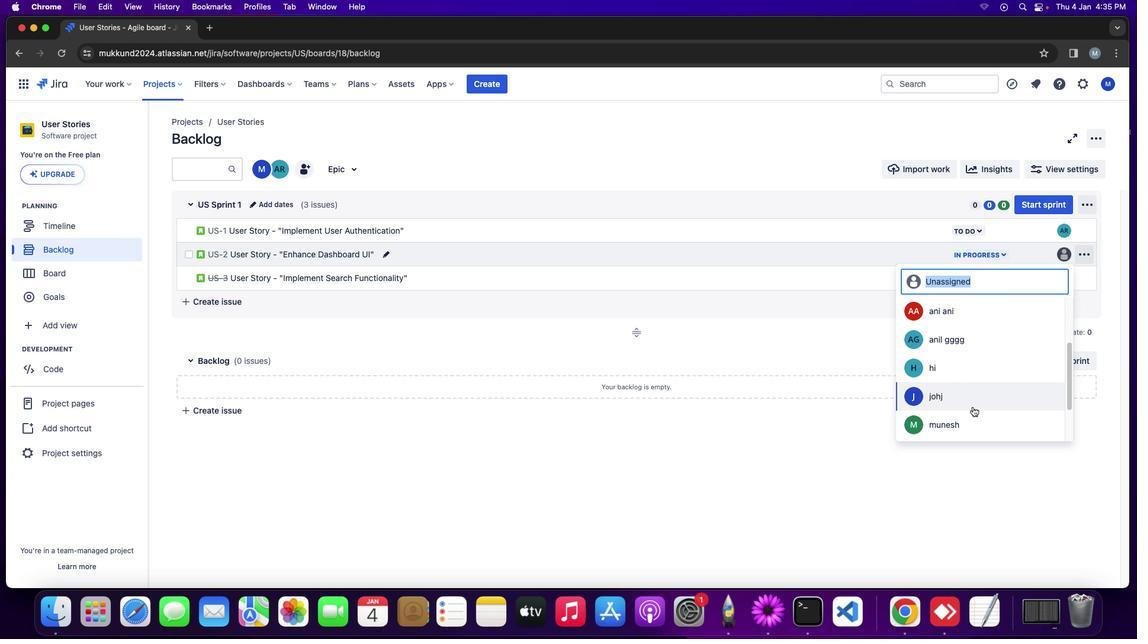 
Action: Mouse scrolled (961, 403) with delta (0, 0)
Screenshot: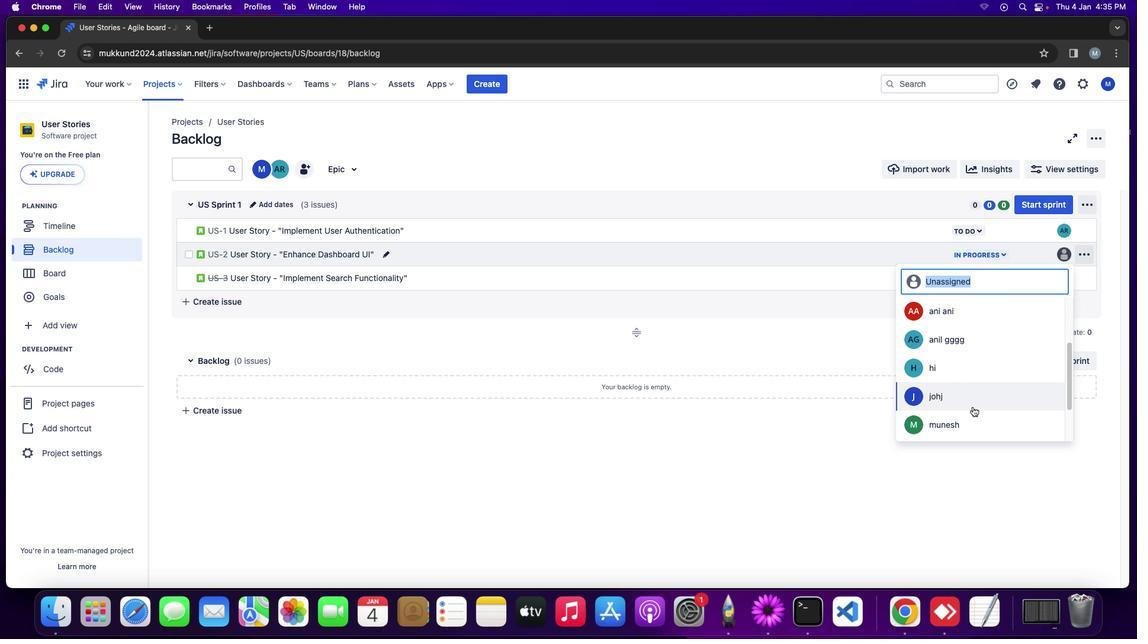 
Action: Mouse moved to (963, 405)
Screenshot: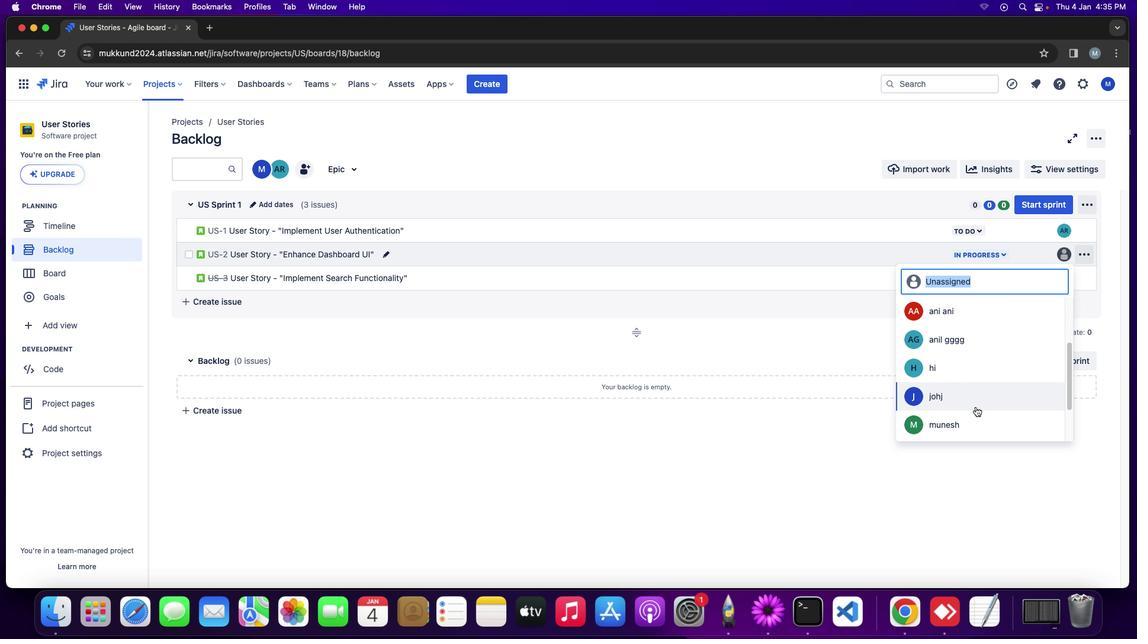 
Action: Mouse scrolled (963, 405) with delta (0, 0)
Screenshot: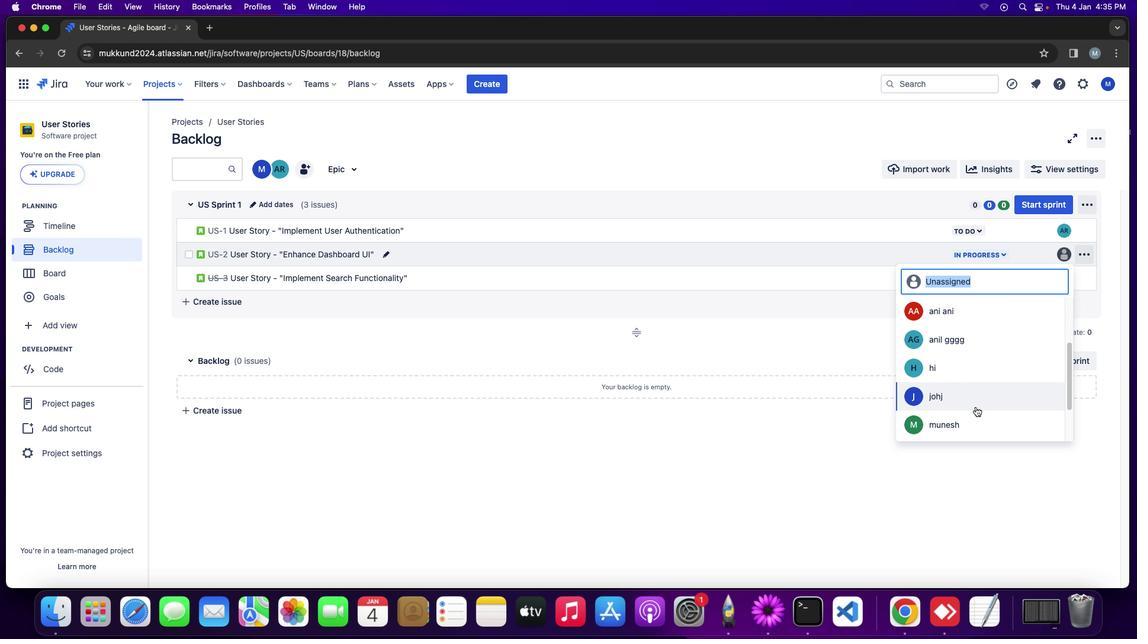
Action: Mouse moved to (976, 408)
Screenshot: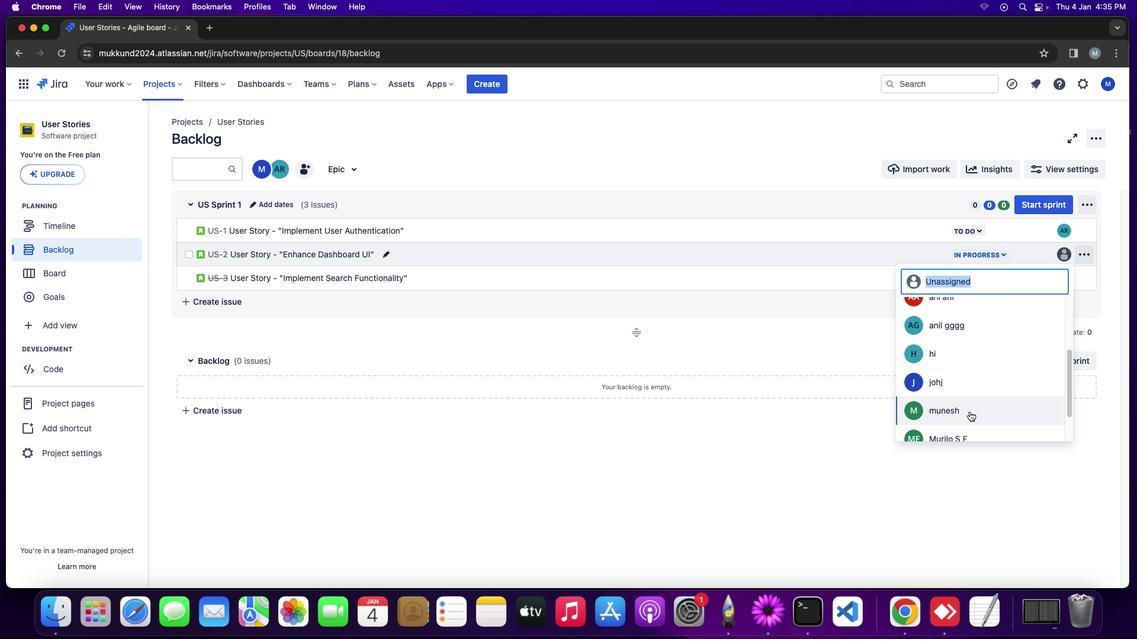 
Action: Mouse scrolled (976, 408) with delta (0, 0)
Screenshot: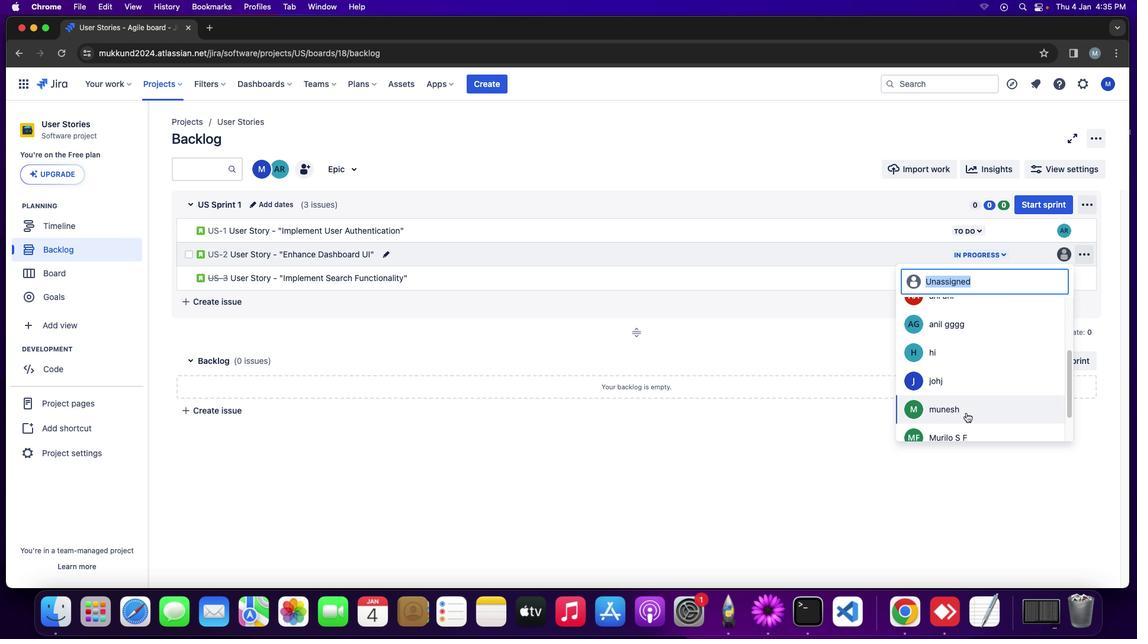 
Action: Mouse moved to (976, 408)
Screenshot: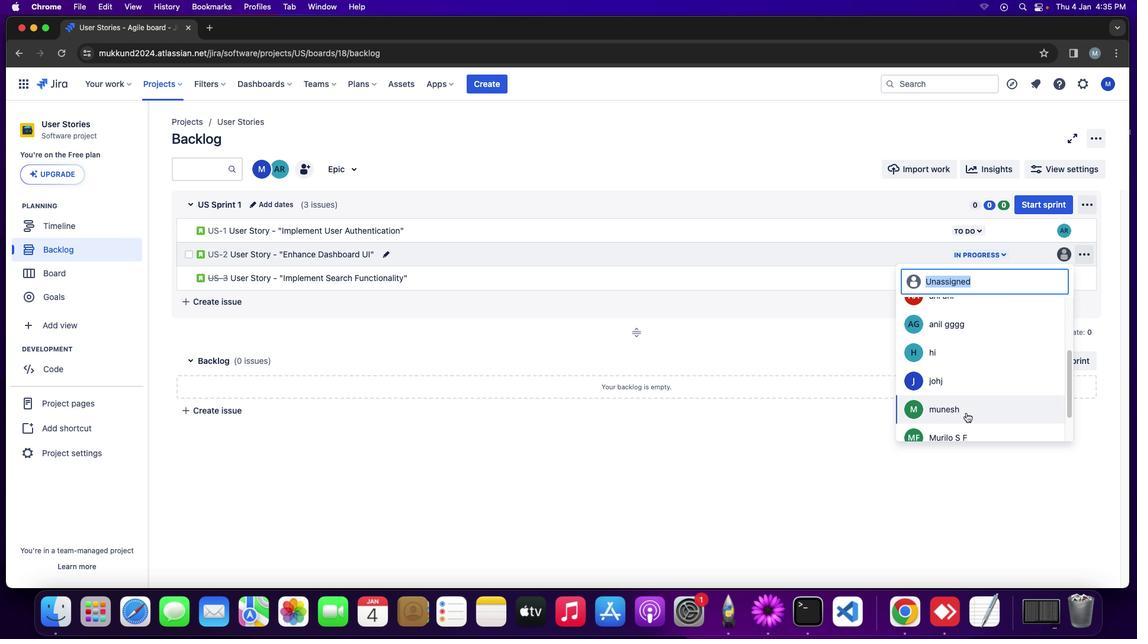 
Action: Mouse scrolled (976, 408) with delta (0, 0)
Screenshot: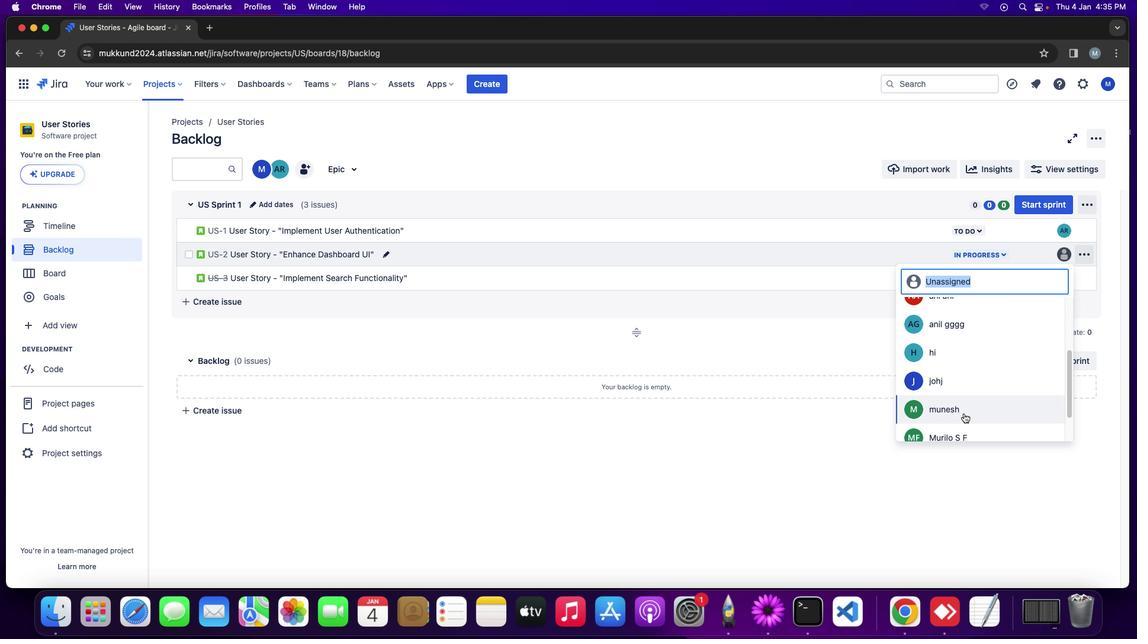
Action: Mouse moved to (959, 410)
Screenshot: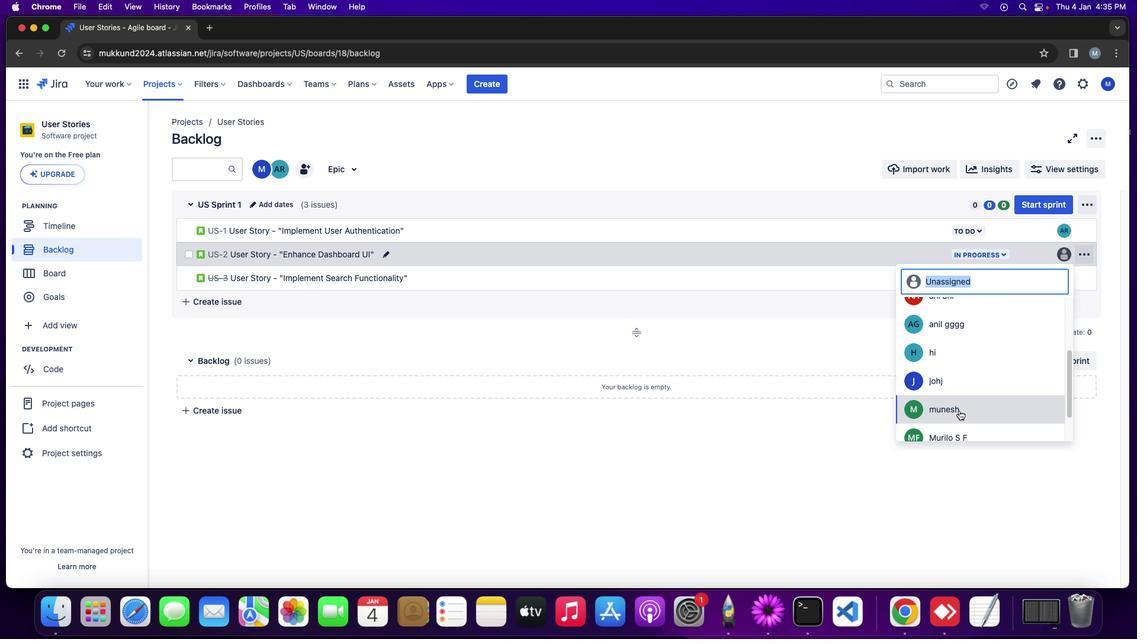 
Action: Mouse pressed left at (959, 410)
Screenshot: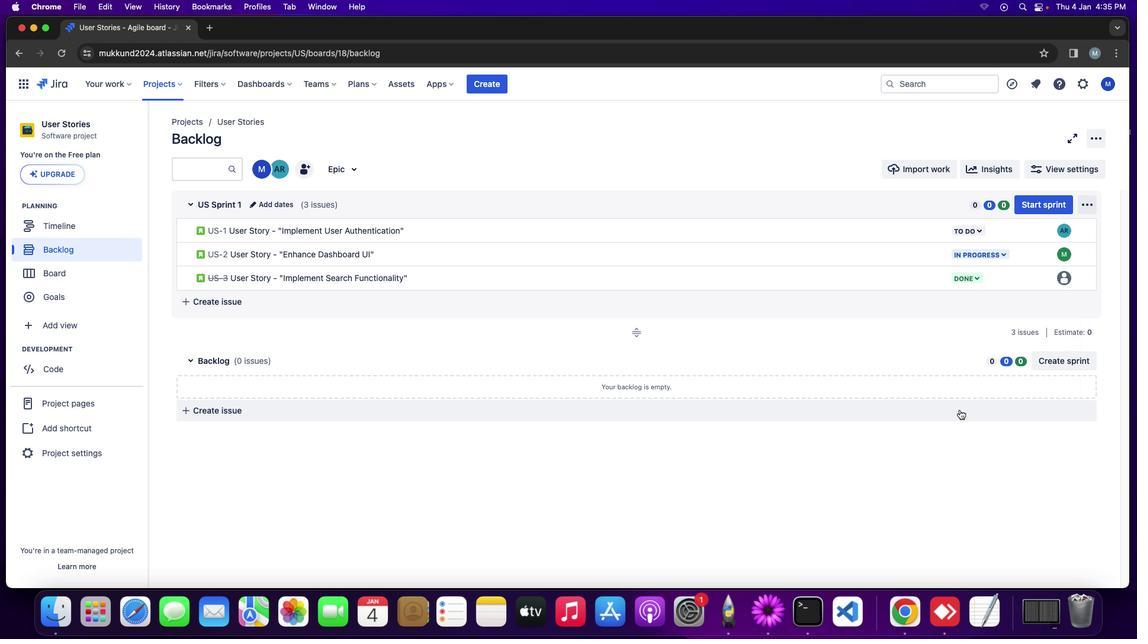 
Action: Mouse moved to (1062, 282)
Screenshot: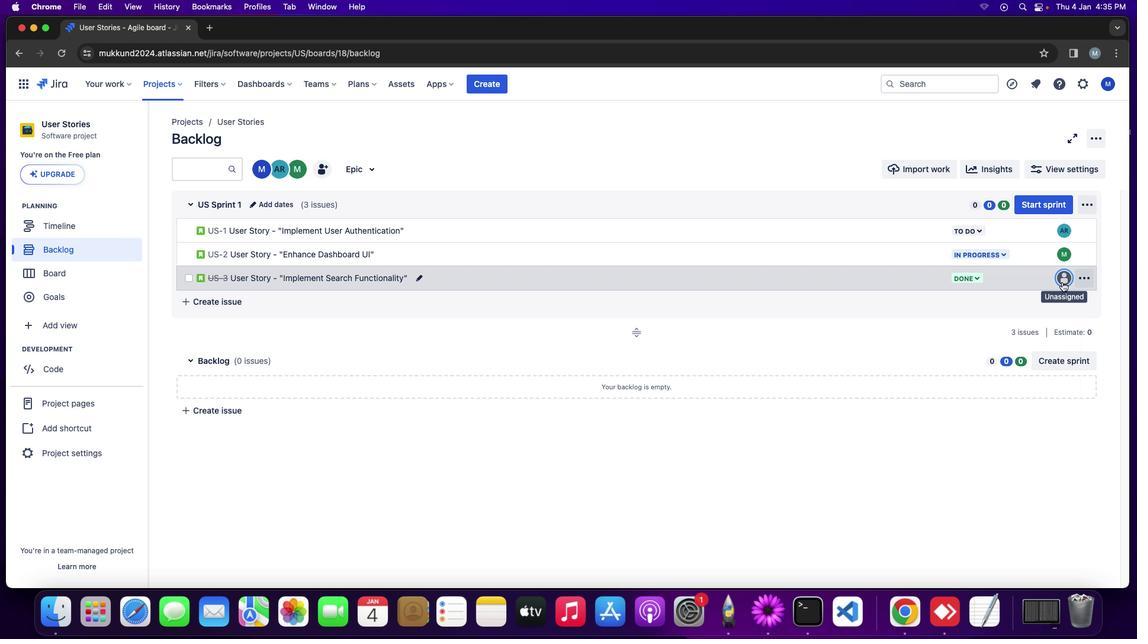 
Action: Mouse pressed left at (1062, 282)
Screenshot: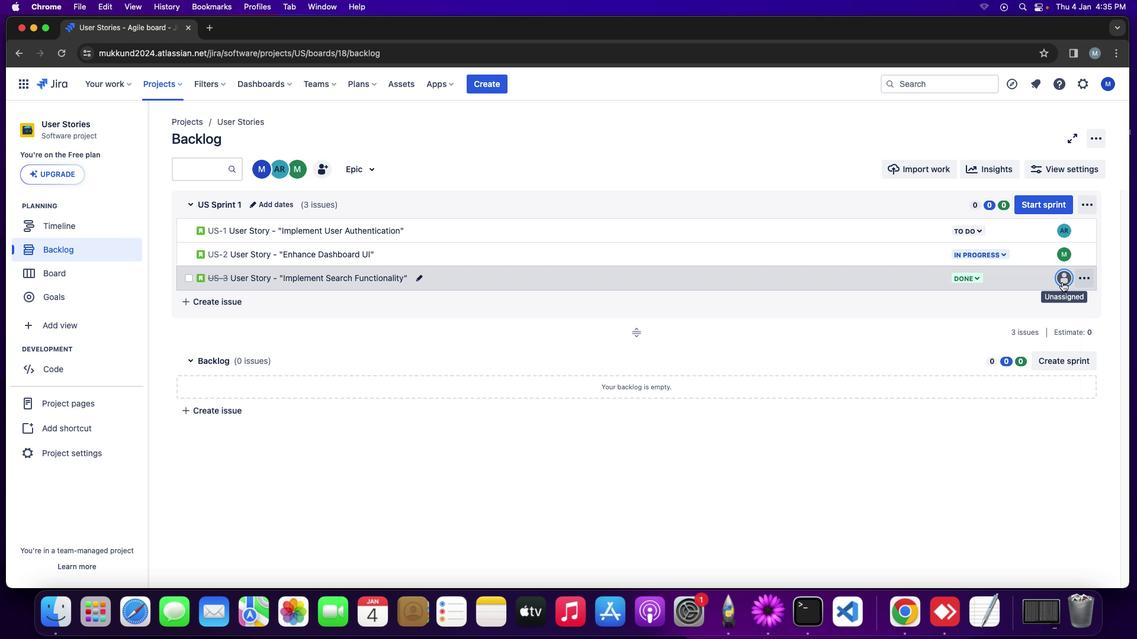 
Action: Mouse moved to (997, 385)
Screenshot: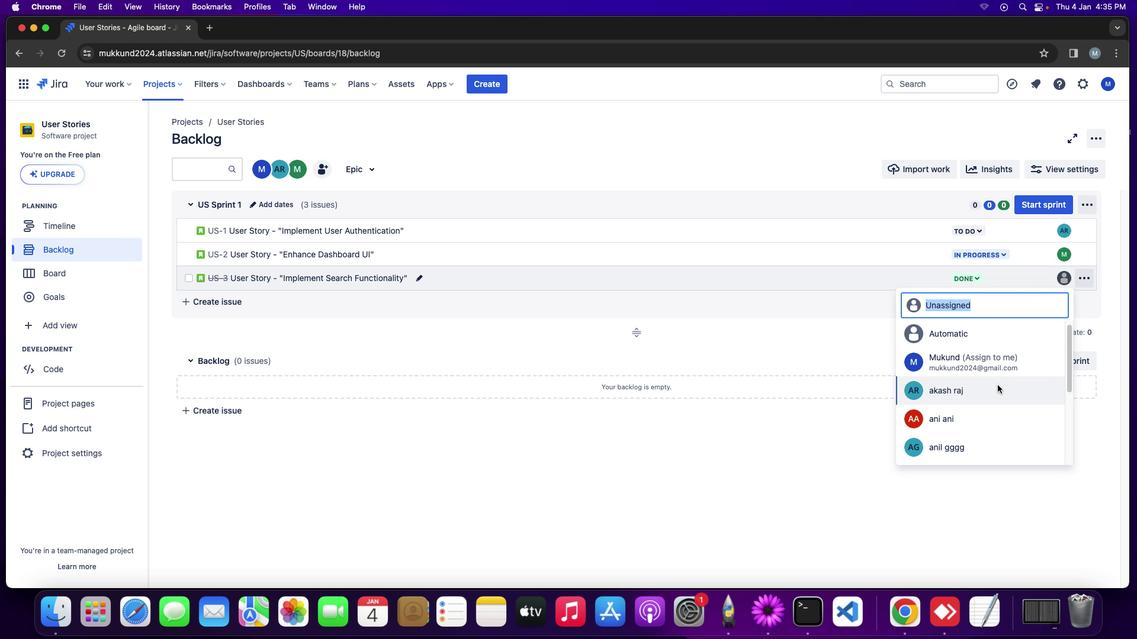 
Action: Mouse scrolled (997, 385) with delta (0, 0)
Screenshot: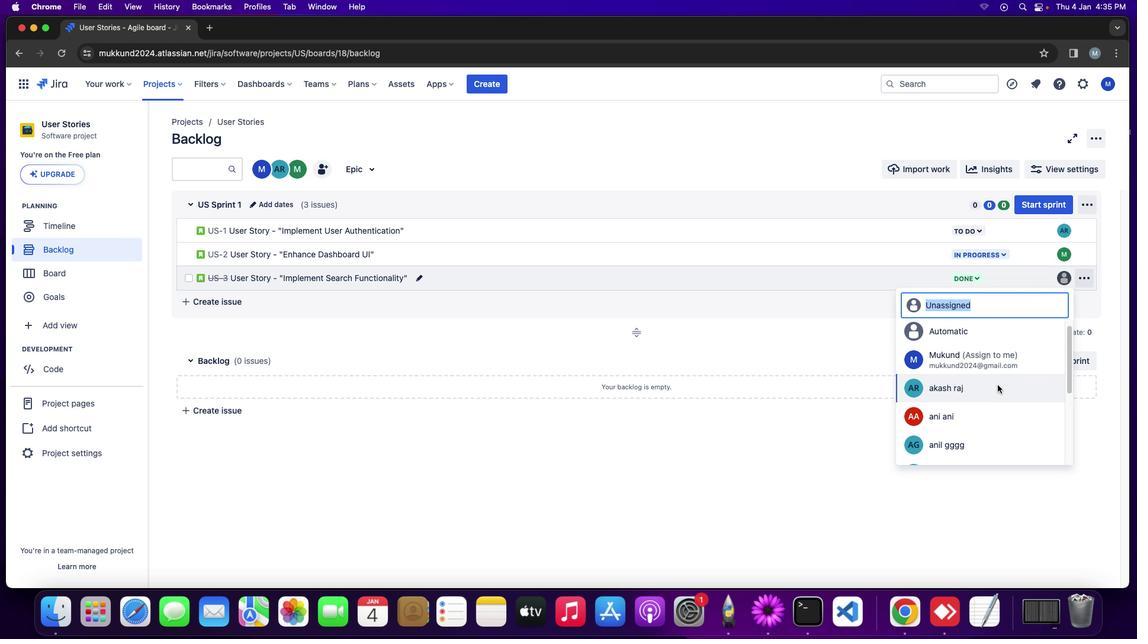 
Action: Mouse moved to (997, 385)
Screenshot: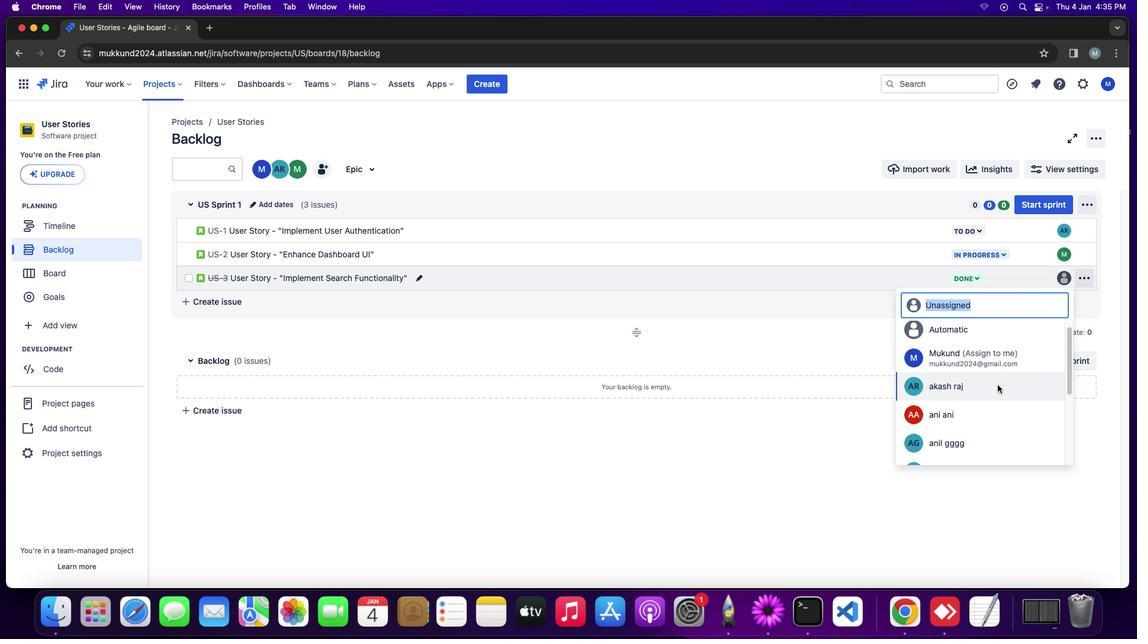 
Action: Mouse scrolled (997, 385) with delta (0, 0)
Screenshot: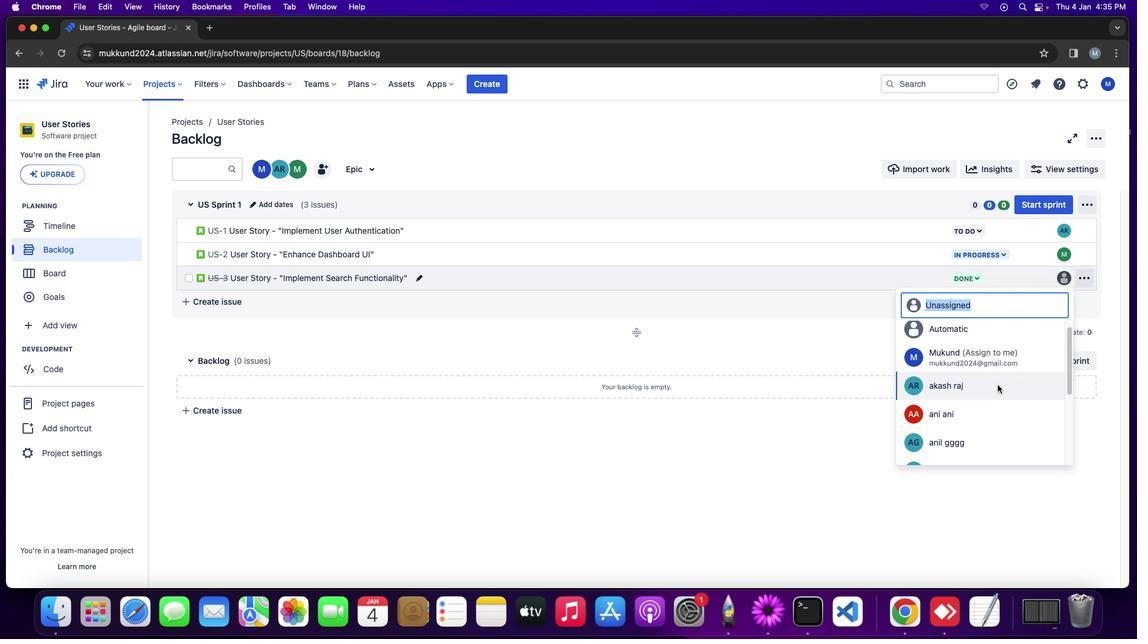 
Action: Mouse moved to (997, 385)
Screenshot: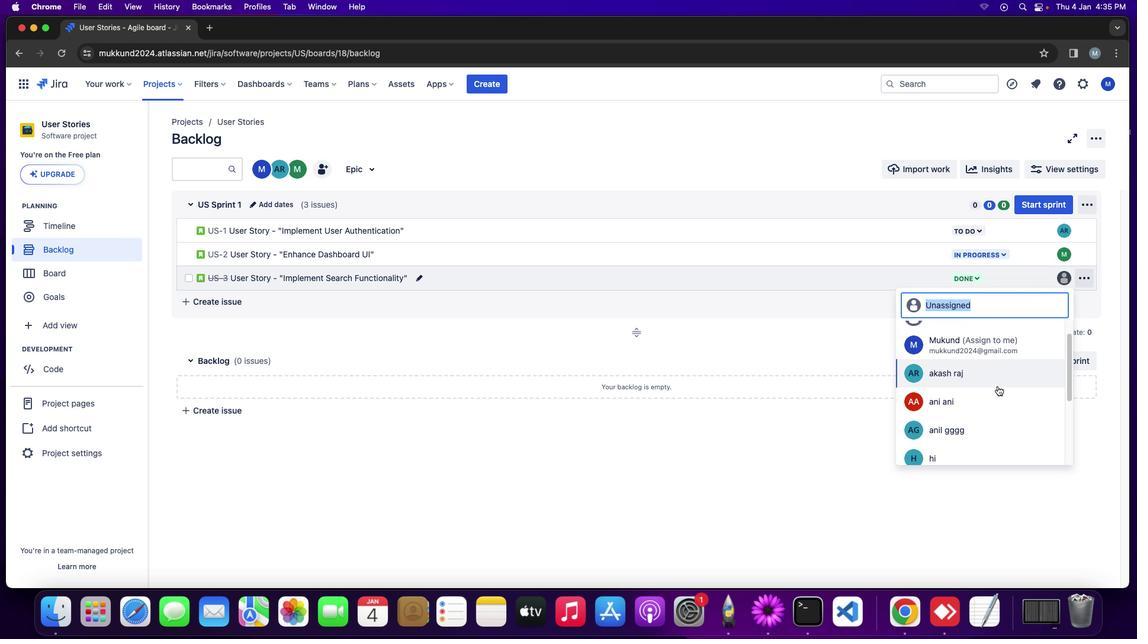 
Action: Mouse scrolled (997, 385) with delta (0, 0)
Screenshot: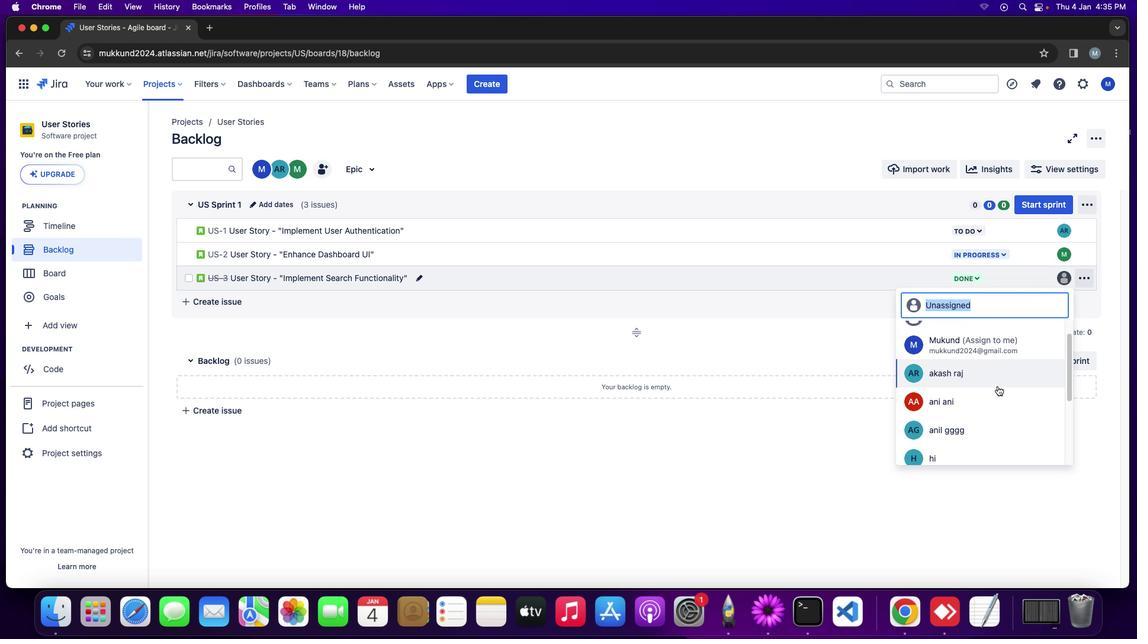 
Action: Mouse moved to (997, 386)
Screenshot: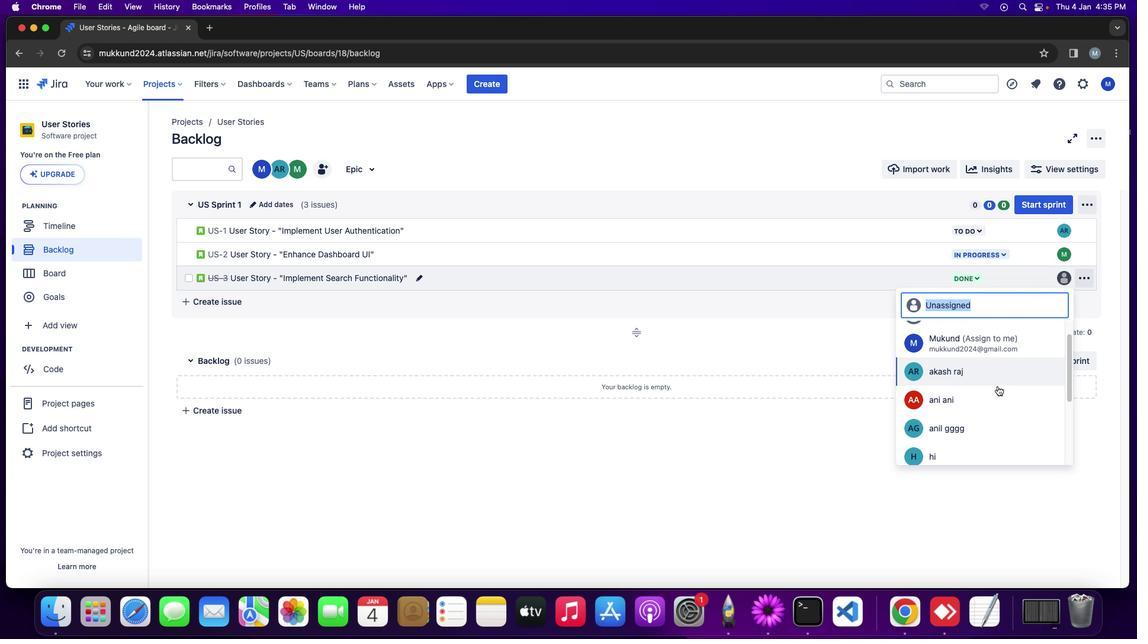 
Action: Mouse scrolled (997, 386) with delta (0, 0)
Screenshot: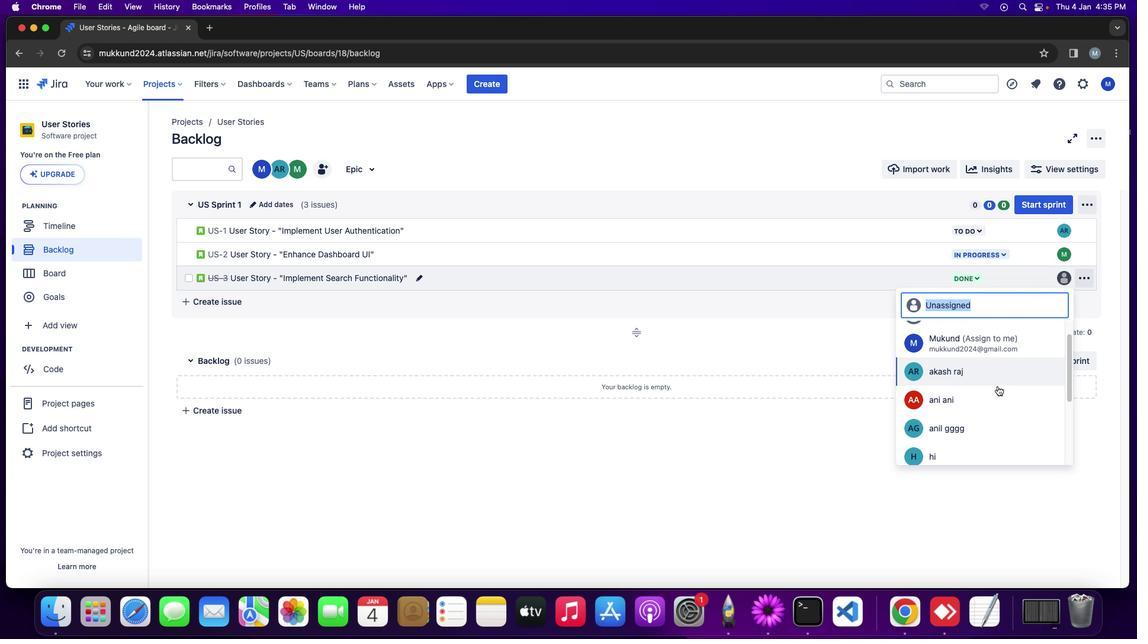 
Action: Mouse scrolled (997, 386) with delta (0, 0)
Screenshot: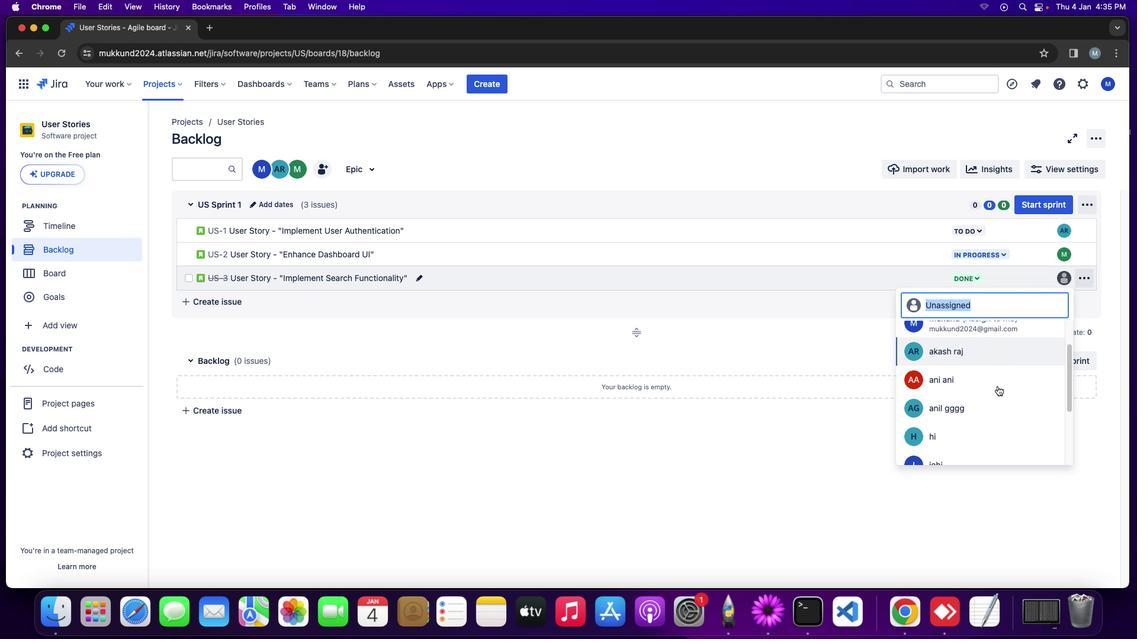 
Action: Mouse scrolled (997, 386) with delta (0, 0)
Screenshot: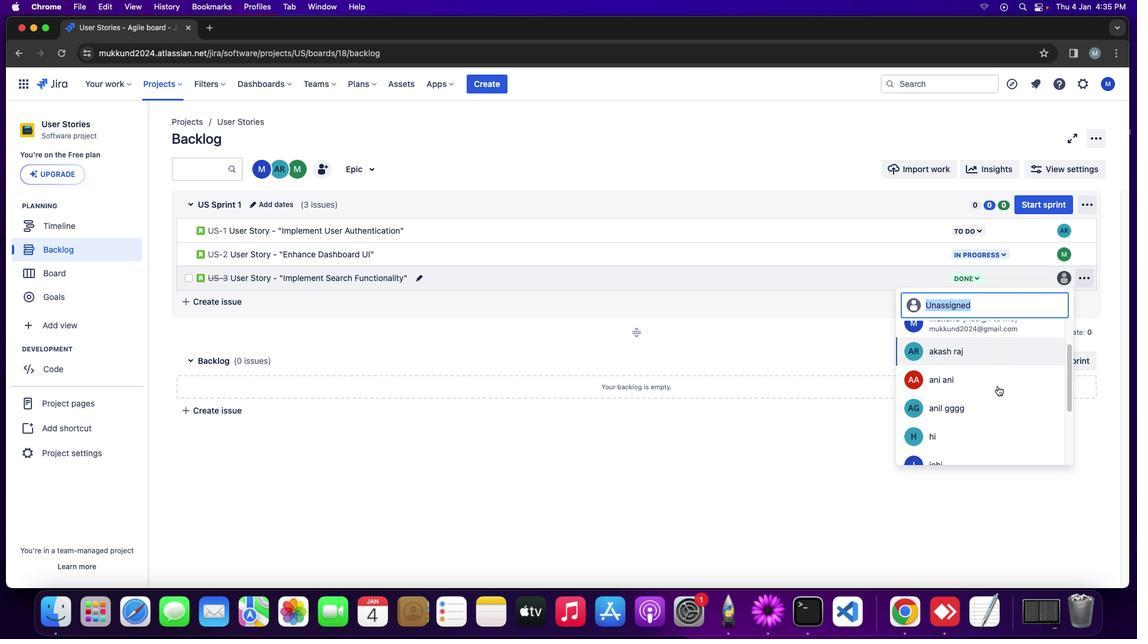 
Action: Mouse scrolled (997, 386) with delta (0, 0)
Screenshot: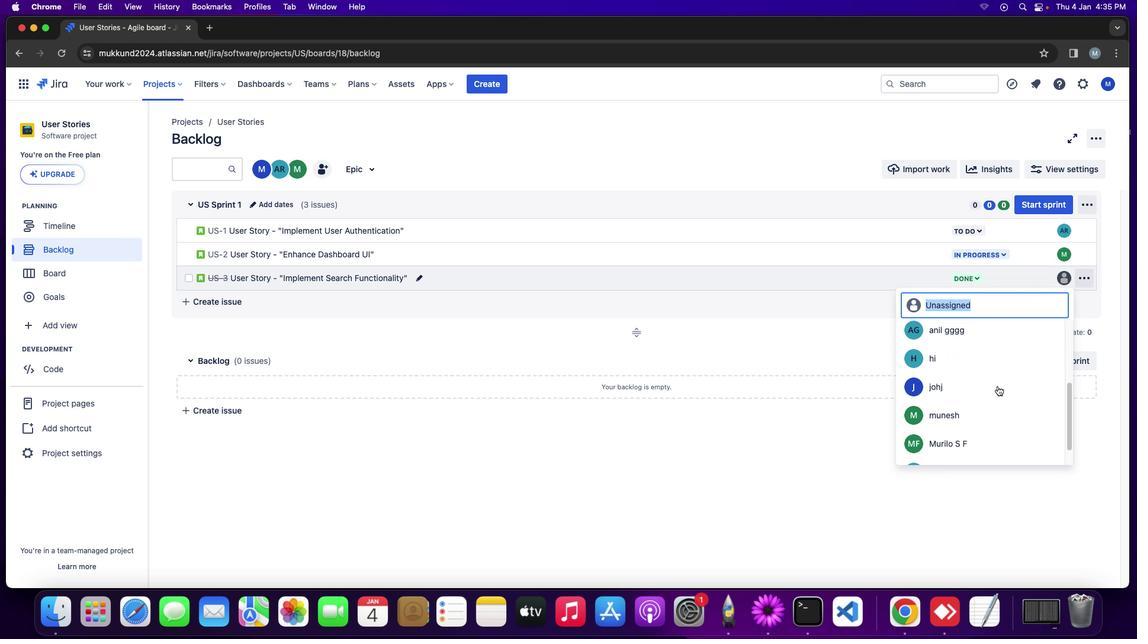 
Action: Mouse scrolled (997, 386) with delta (0, 0)
Screenshot: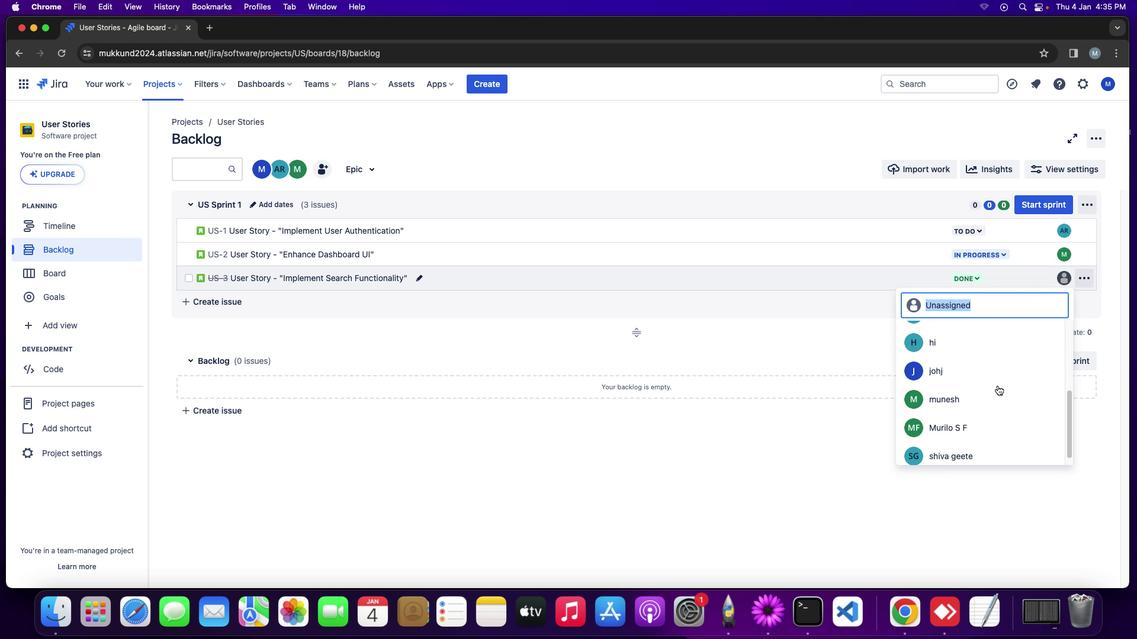 
Action: Mouse scrolled (997, 386) with delta (0, -1)
Screenshot: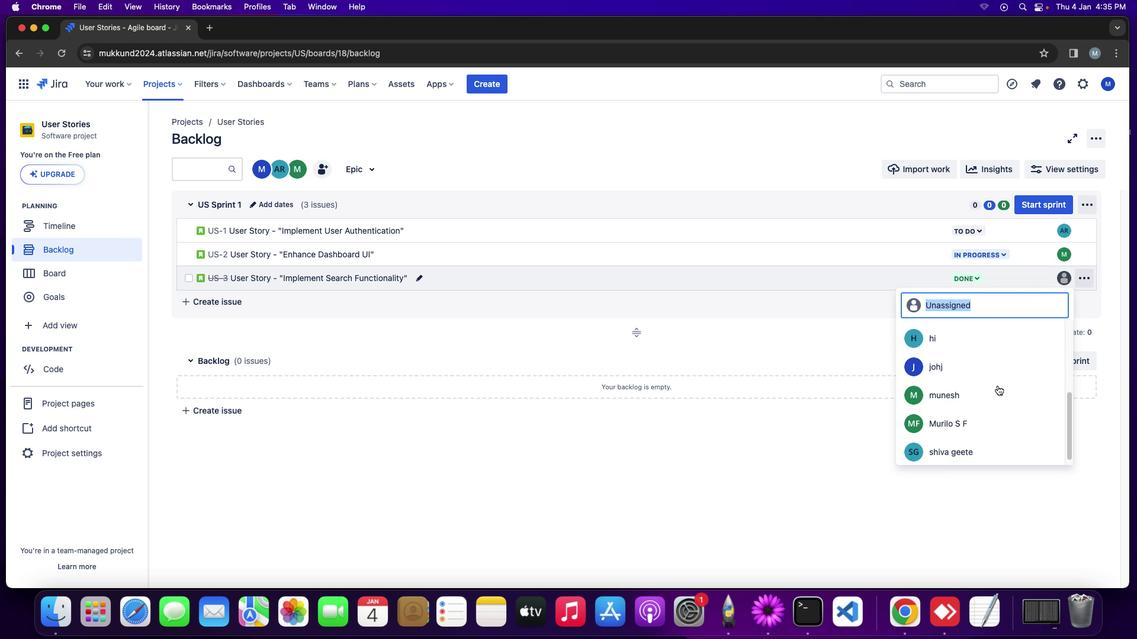 
Action: Mouse moved to (997, 386)
Screenshot: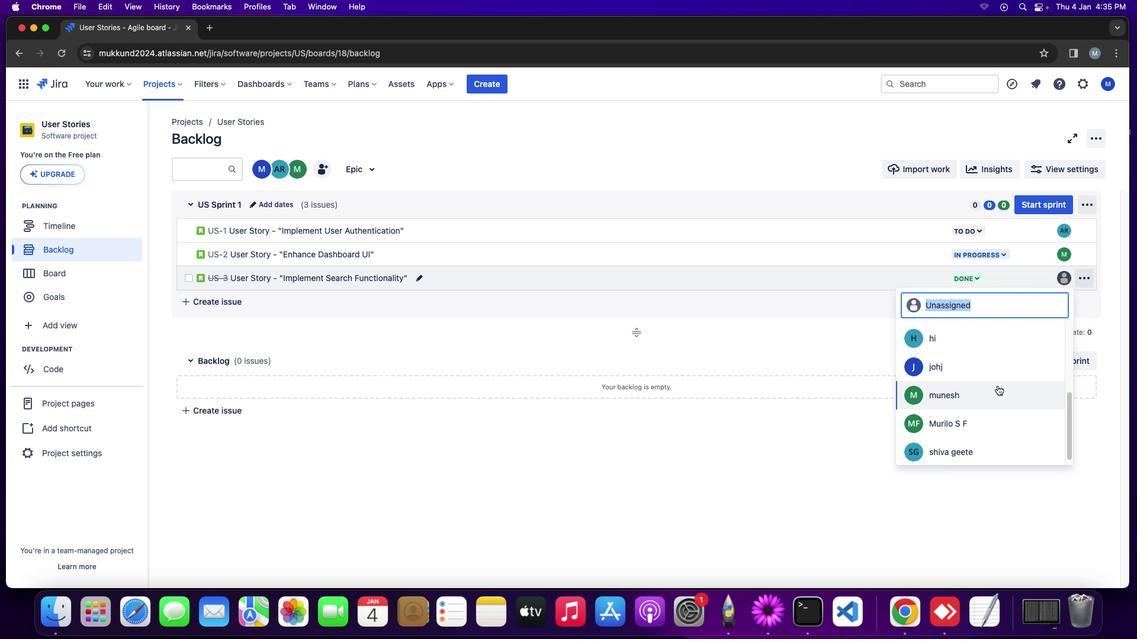 
Action: Mouse scrolled (997, 386) with delta (0, 0)
Screenshot: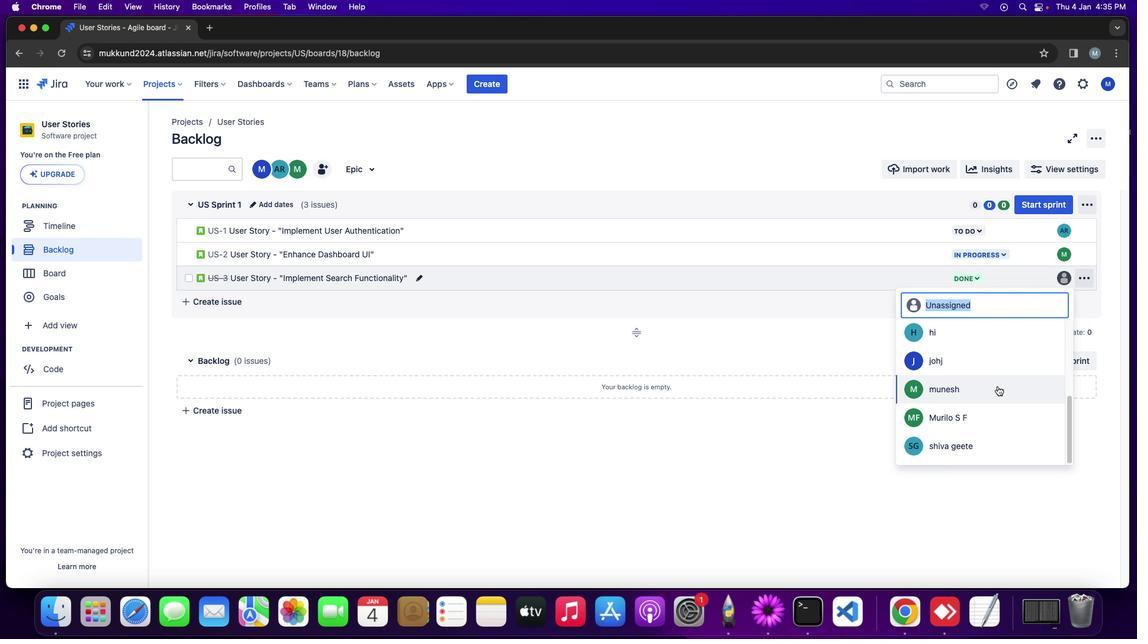 
Action: Mouse scrolled (997, 386) with delta (0, 0)
Screenshot: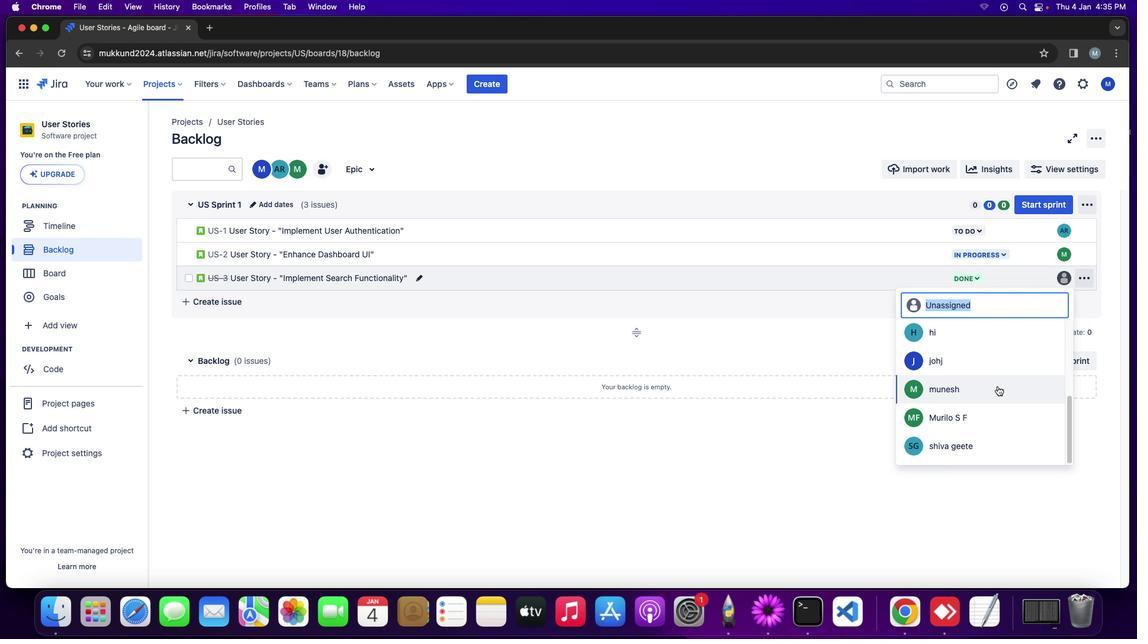 
Action: Mouse scrolled (997, 386) with delta (0, -1)
Screenshot: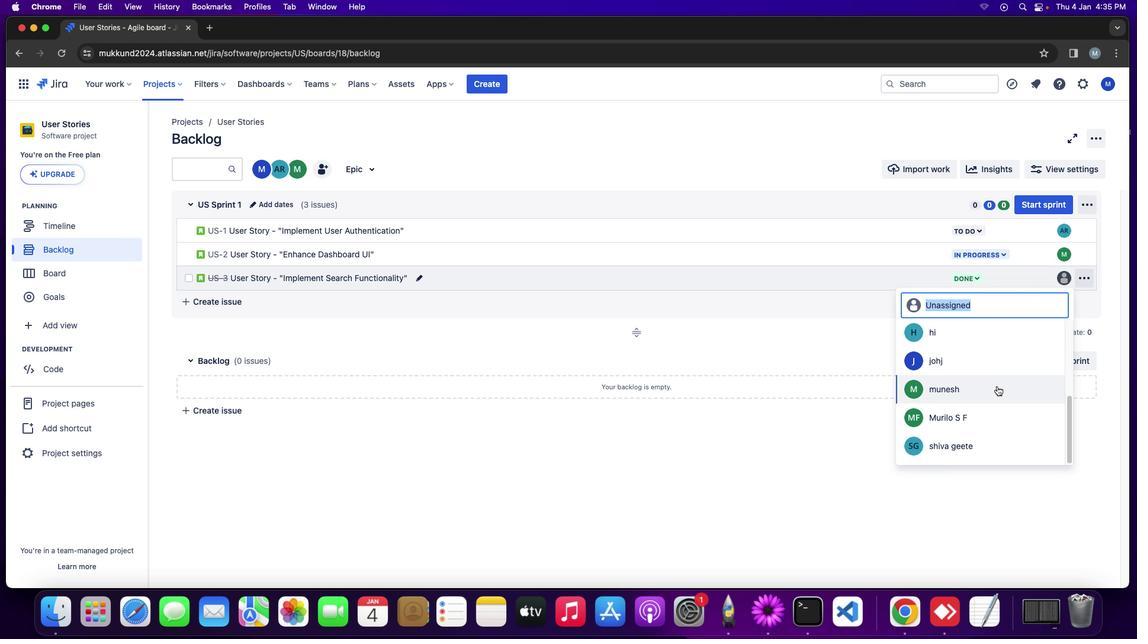 
Action: Mouse moved to (996, 388)
Screenshot: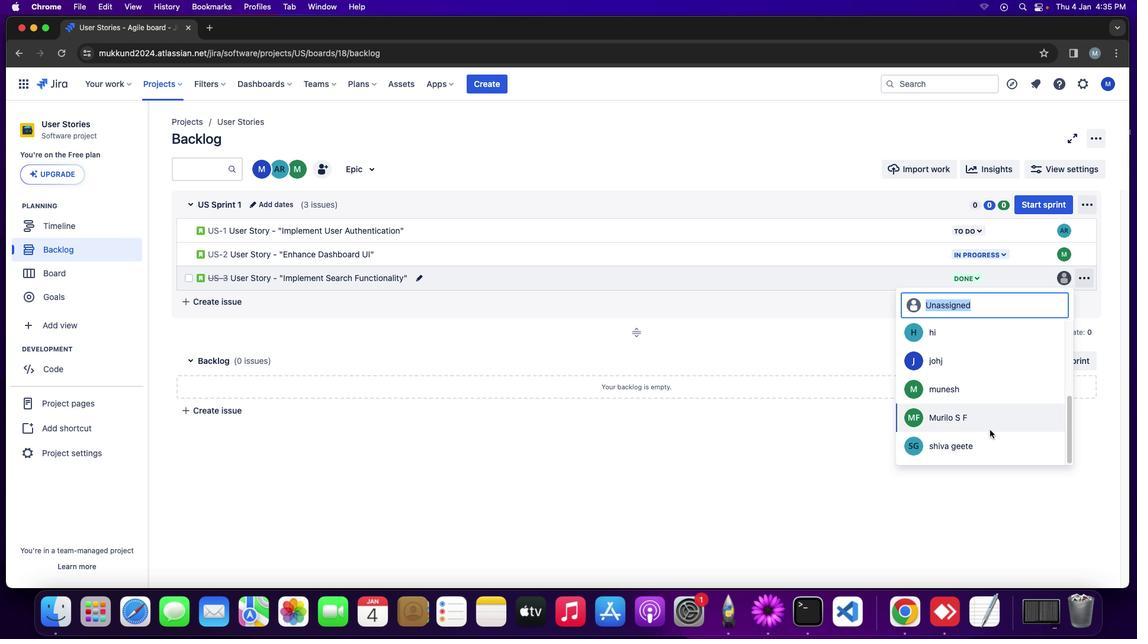 
Action: Mouse scrolled (996, 388) with delta (0, 0)
Screenshot: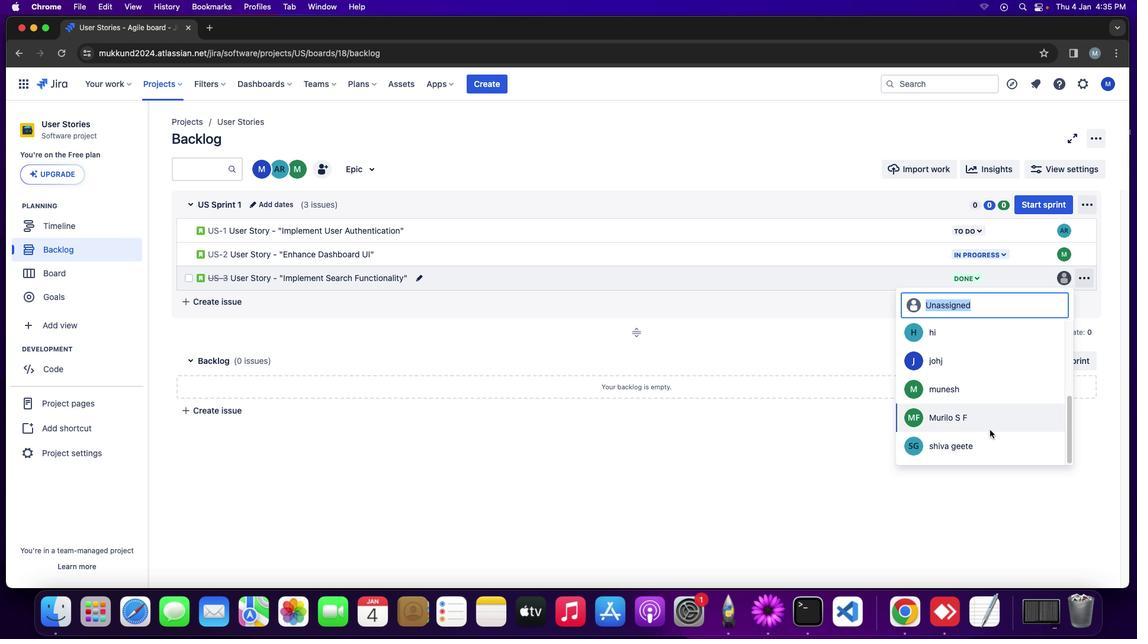 
Action: Mouse scrolled (996, 388) with delta (0, 0)
Screenshot: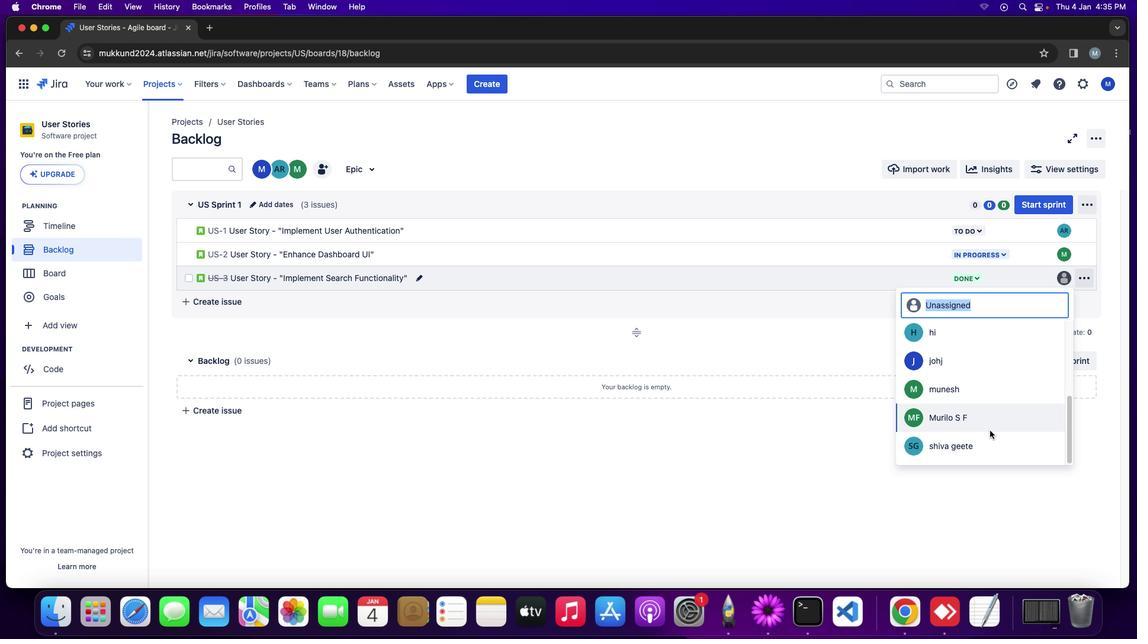 
Action: Mouse moved to (973, 447)
Screenshot: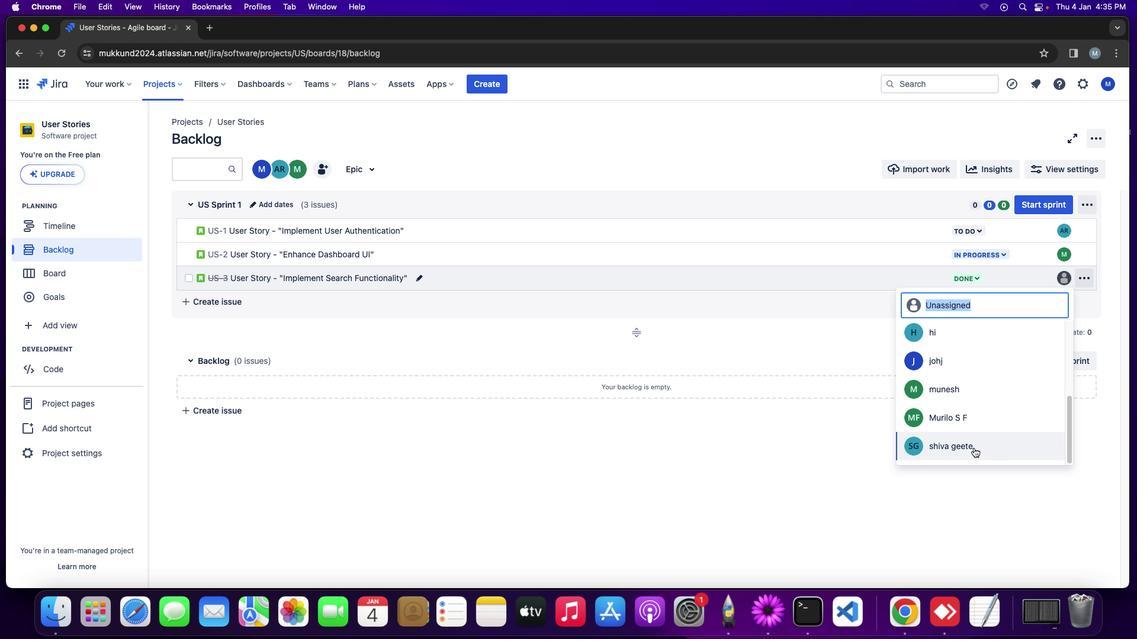 
Action: Mouse pressed left at (973, 447)
Screenshot: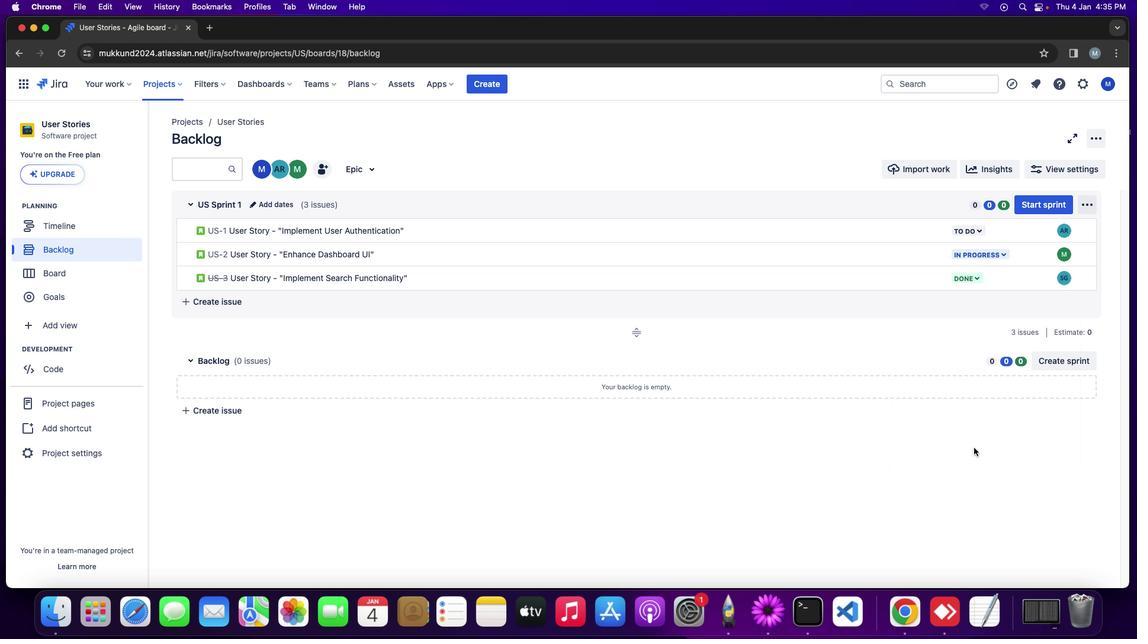 
Action: Mouse moved to (799, 446)
Screenshot: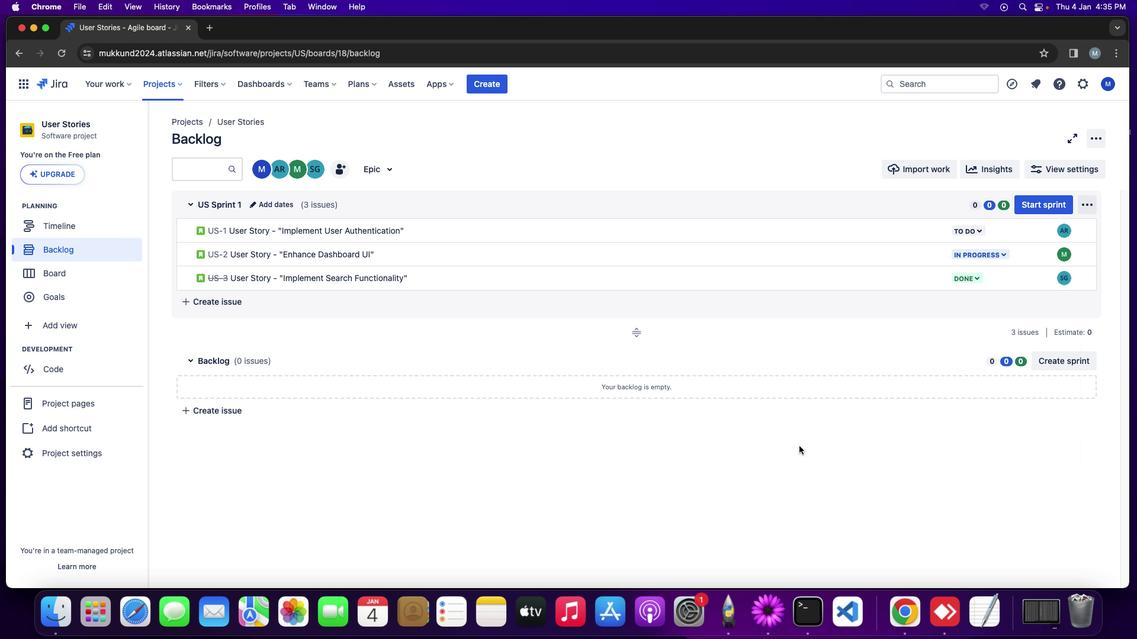 
Action: Mouse pressed left at (799, 446)
Screenshot: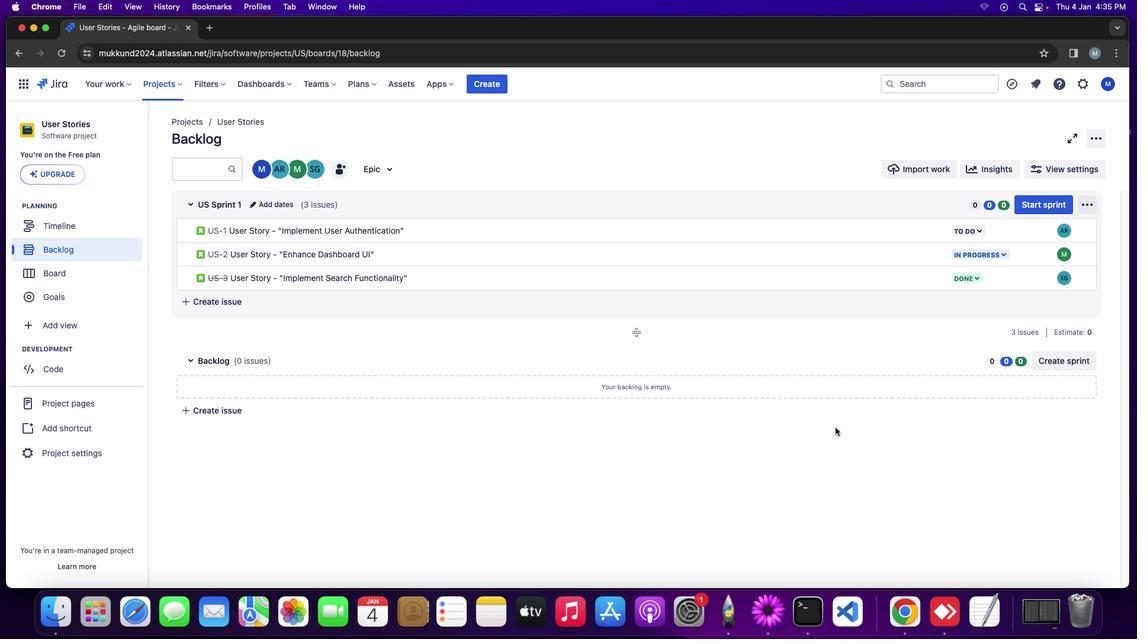 
Action: Mouse moved to (444, 233)
Screenshot: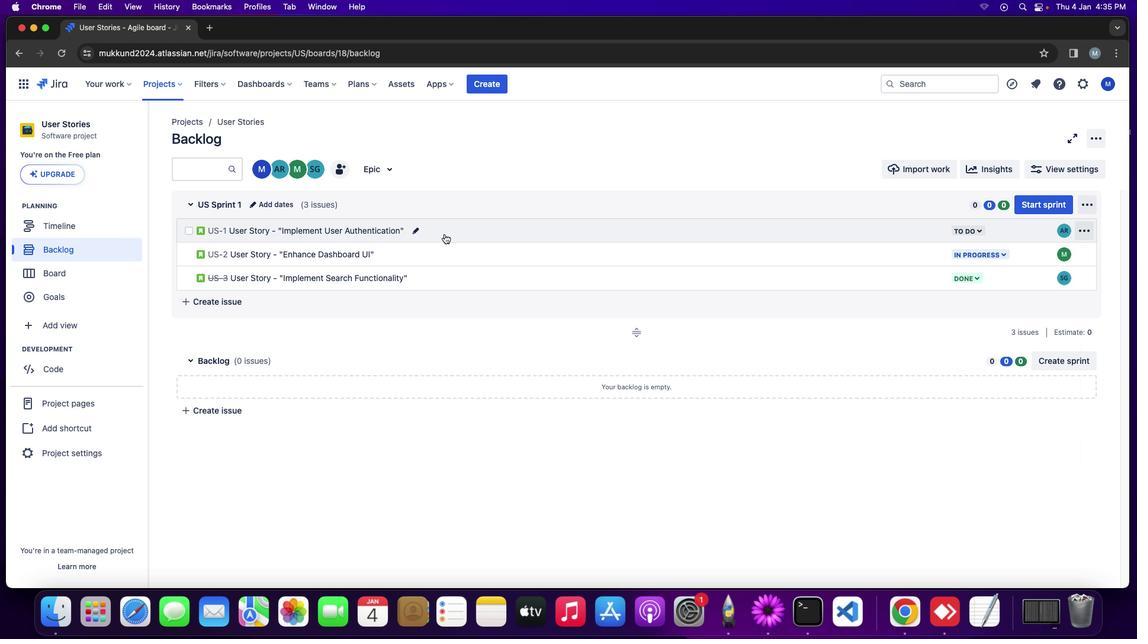 
Action: Mouse pressed left at (444, 233)
Screenshot: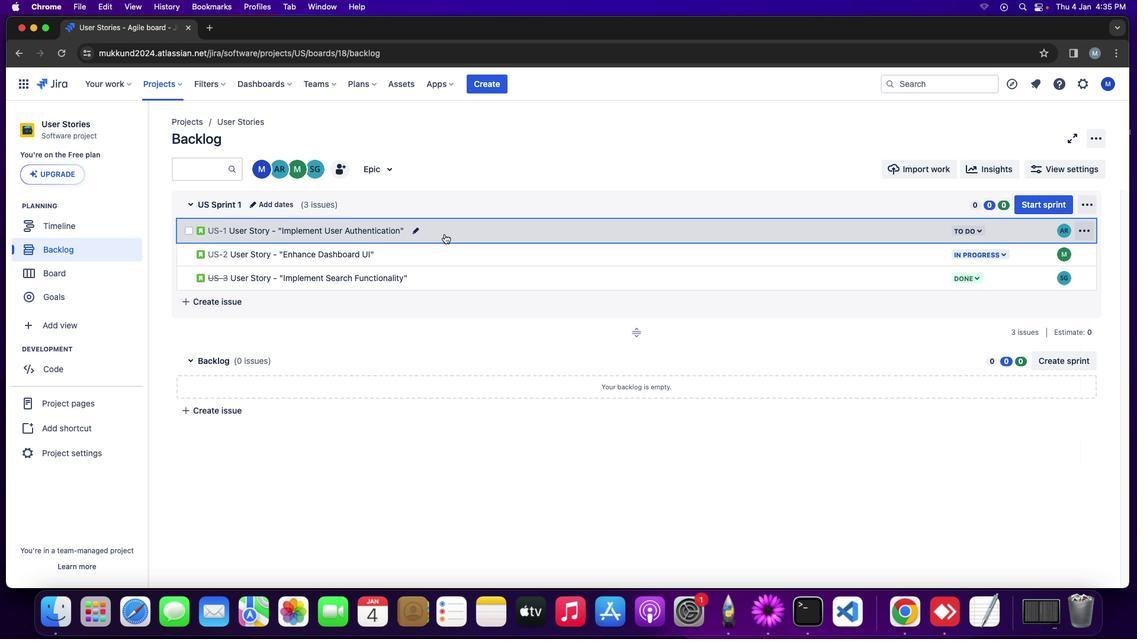 
Action: Mouse pressed left at (444, 233)
Screenshot: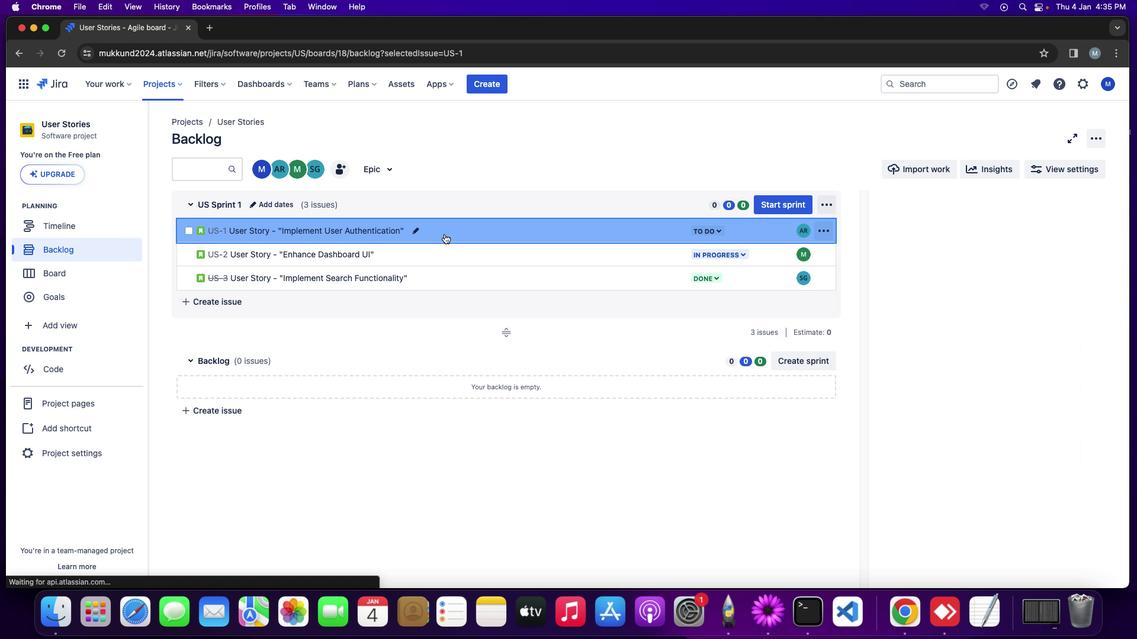 
Action: Mouse moved to (944, 346)
Screenshot: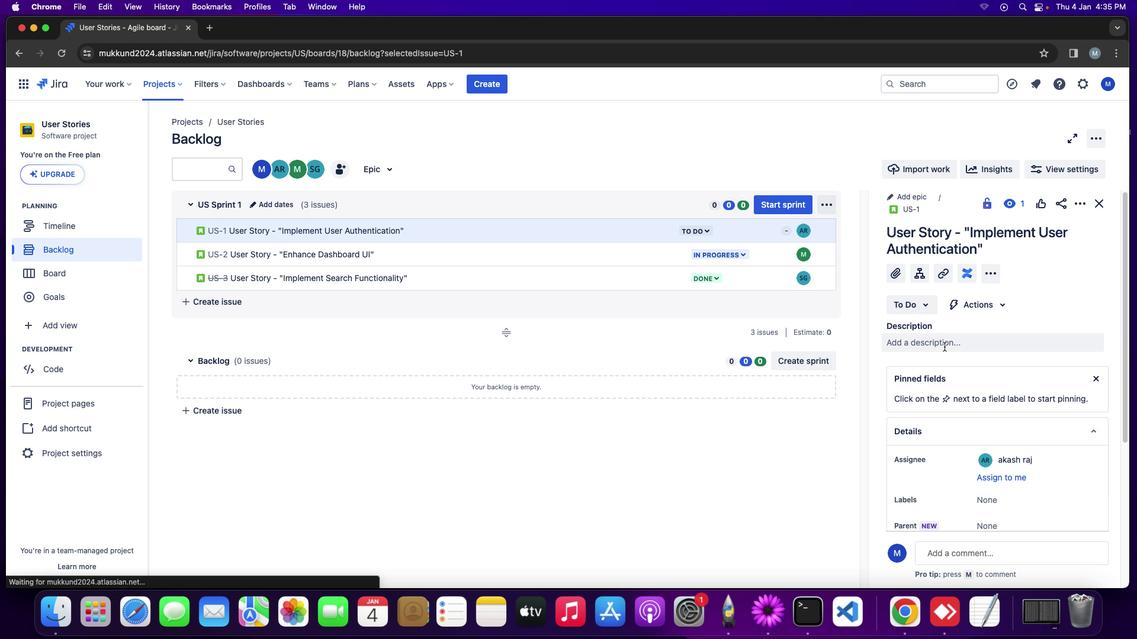 
Action: Mouse pressed left at (944, 346)
Screenshot: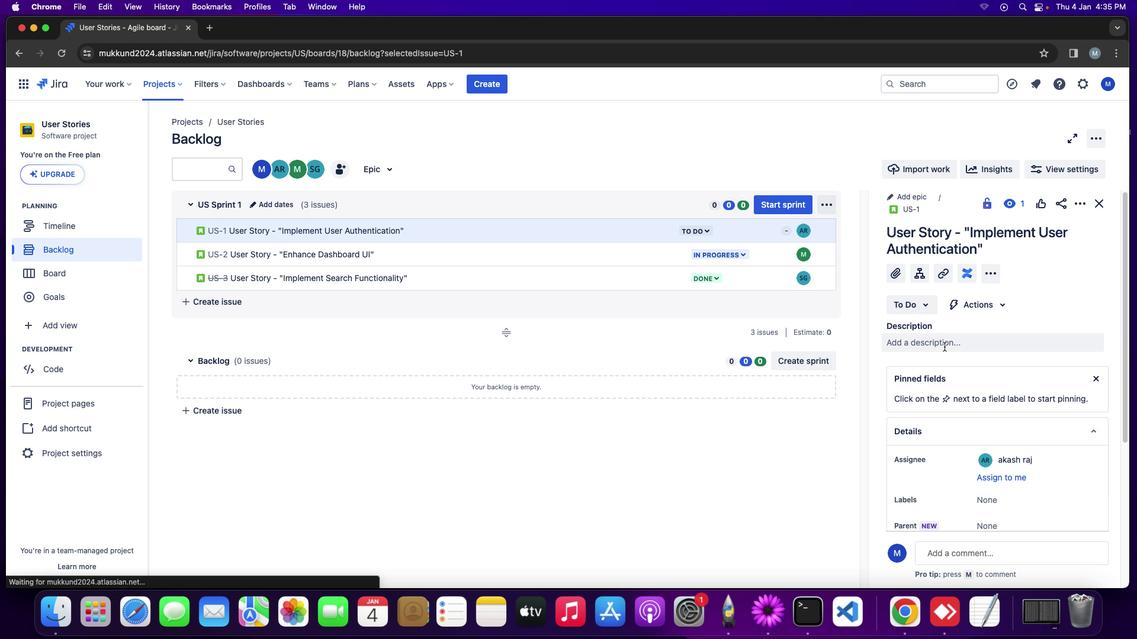 
Action: Mouse moved to (948, 336)
Screenshot: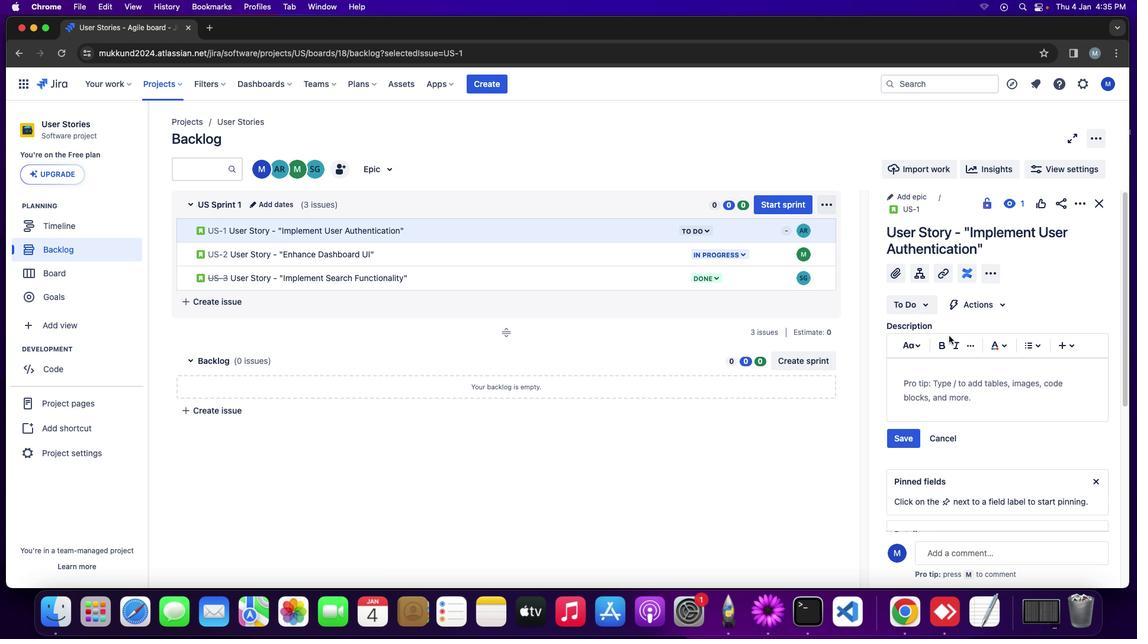 
Action: Mouse pressed left at (948, 336)
Screenshot: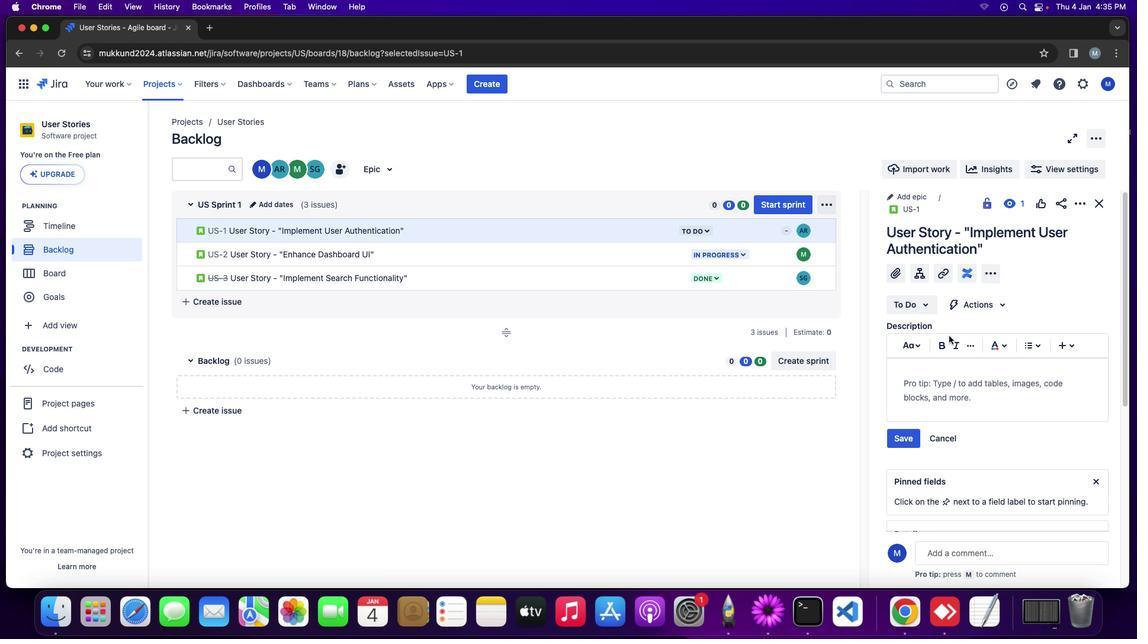 
Action: Mouse moved to (928, 383)
Screenshot: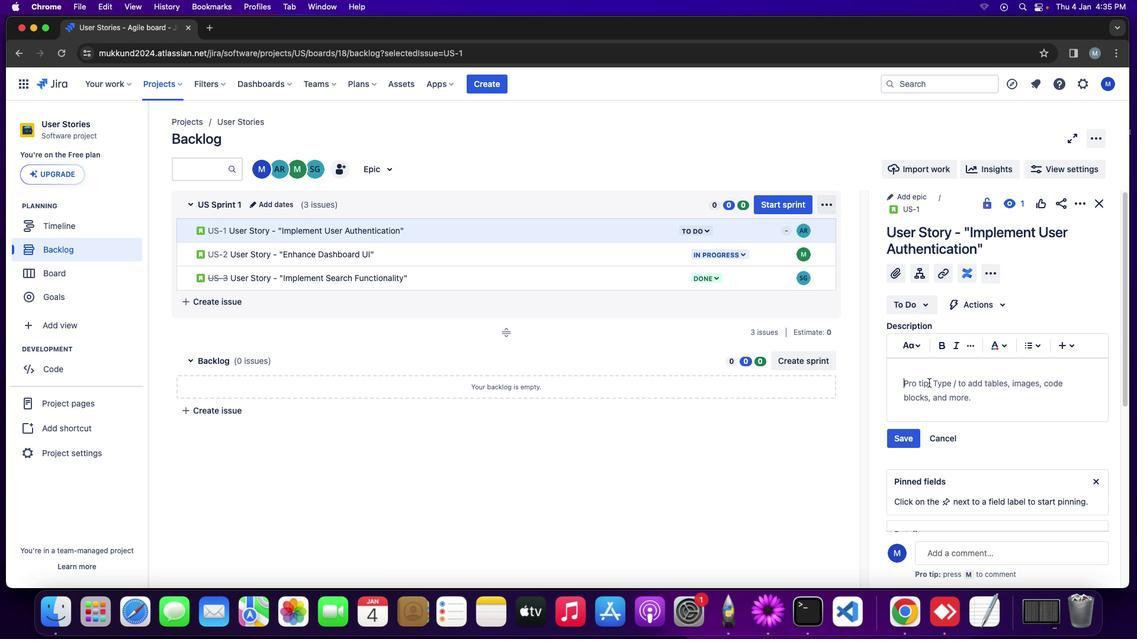
Action: Mouse pressed left at (928, 383)
Screenshot: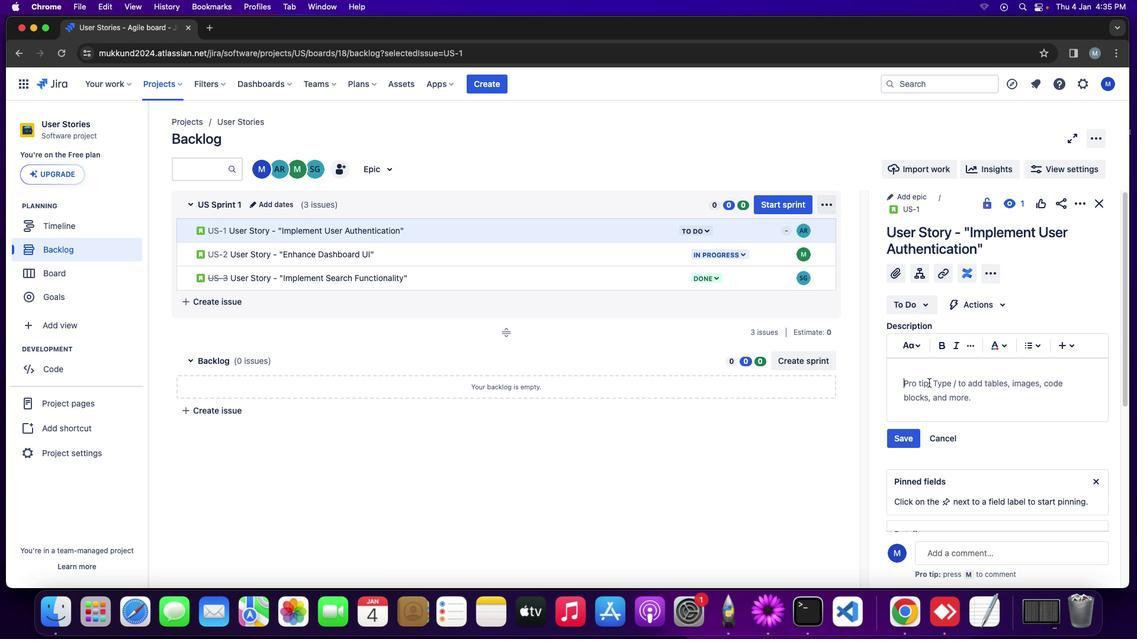 
Action: Mouse moved to (929, 383)
Screenshot: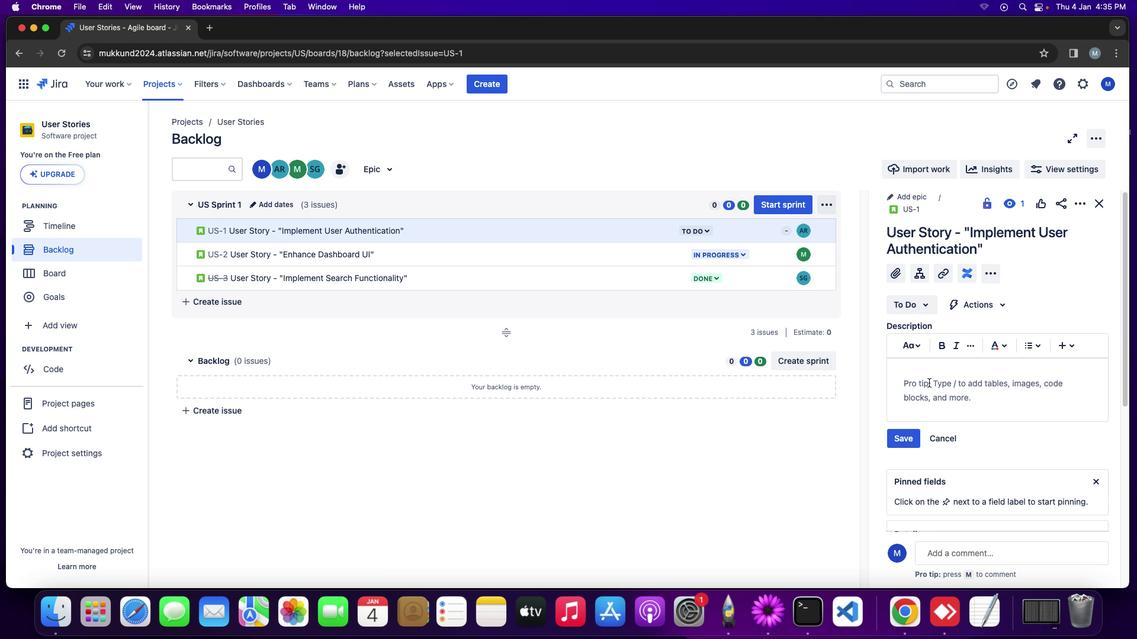 
Action: Key pressed Key.shift'A''s'Key.space'a'Key.space's''y''s''t''e''m'Key.space'a''d''m''i''n''i''s''t''r''a''t''o''r''s'','Key.spaceKey.shift'I'Key.space'w''a''n''t'Key.space't''h''e'Key.space'a''p''p''l''i''c''a''t''i''o''n'Key.space't''o'Key.space'h''a''v''e'Key.space'a'Key.space'r''o''b''u''s''t'Key.space'u''s''e''r'Key.space'a''u''t''h''e''n''t''i''c''a''t''i''o''n'Key.space's''y''s''t''e''m'','Key.space'a''l''l''o''w''i''n''g'Key.space'u''s''e''r''s'Key.space't''o'Key.space's''e''c''u''r''e''l''y'Key.space'l''o''g'Key.space'i''n'Key.space'w''i''t''h'Key.space't''h''e''i''r'Key.space'c''r''e''d''e''n''t''i''a''l''s''.'
Screenshot: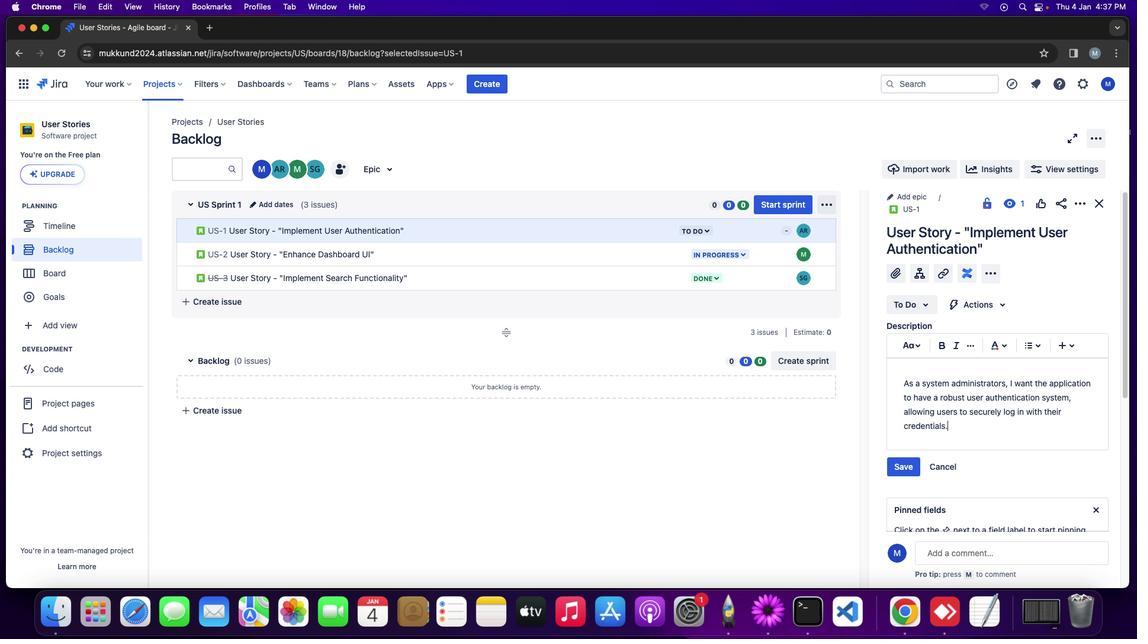 
Action: Mouse moved to (903, 468)
Screenshot: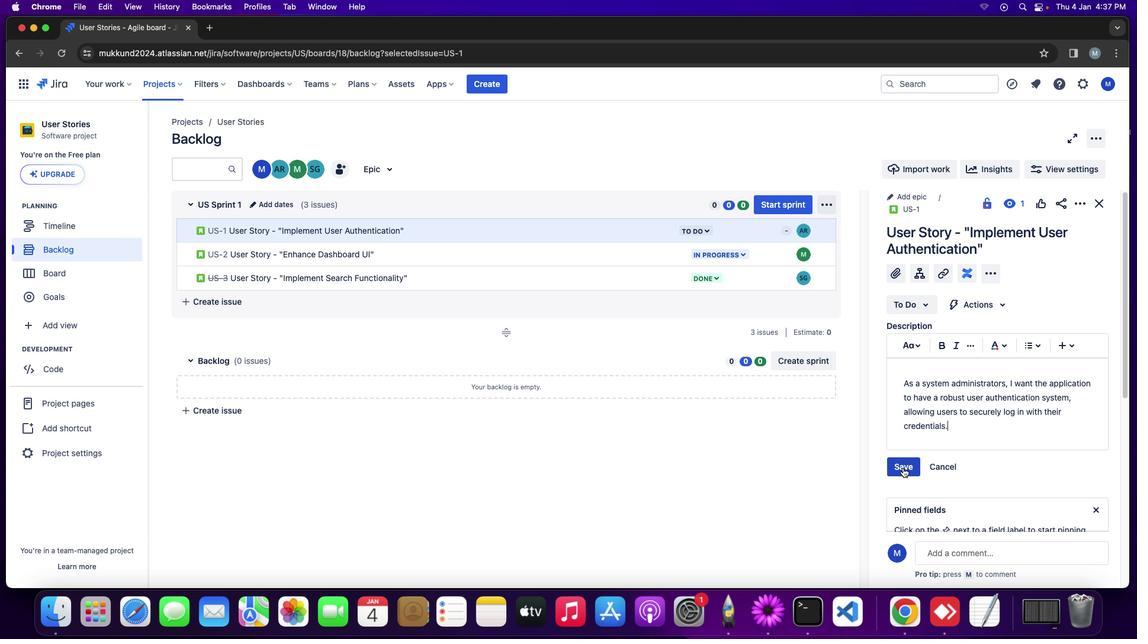 
Action: Mouse pressed left at (903, 468)
Screenshot: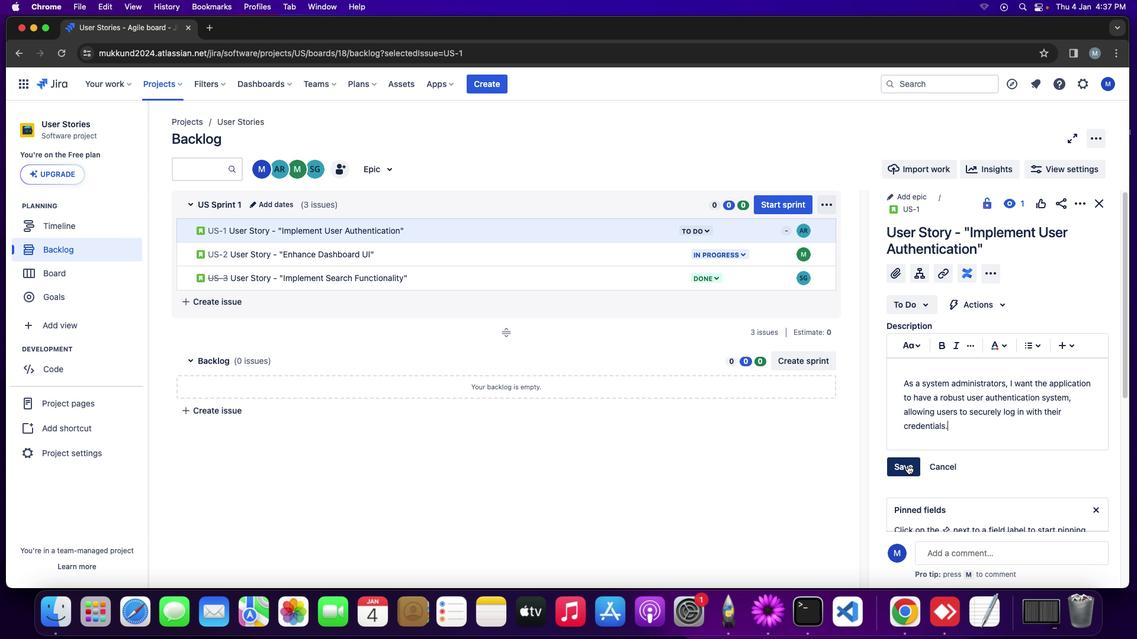
Action: Mouse moved to (1089, 351)
Screenshot: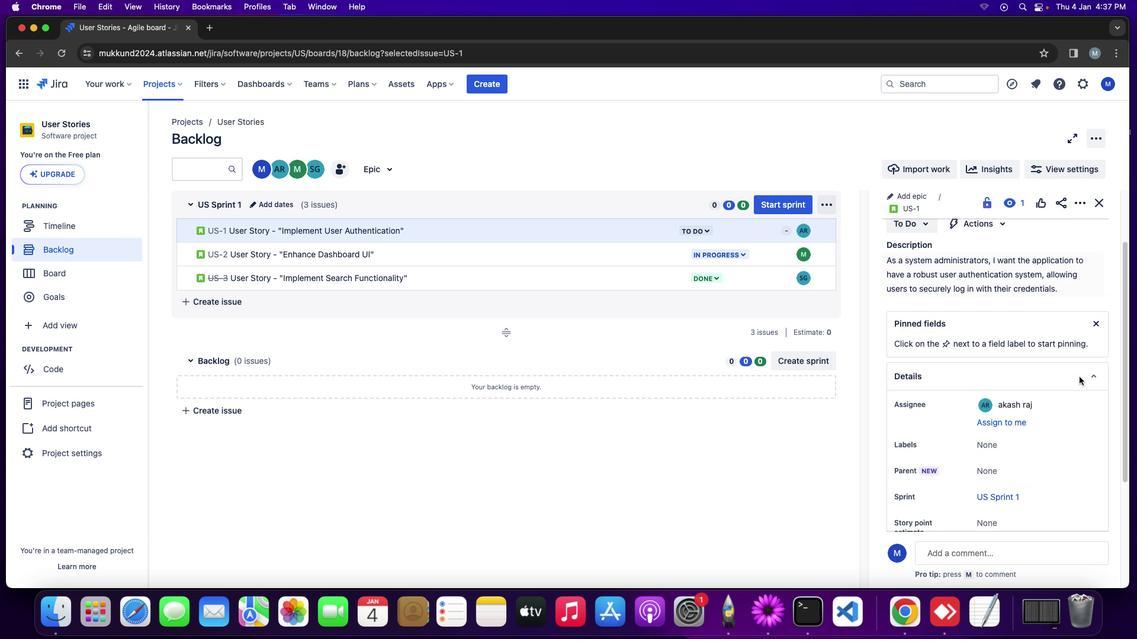 
Action: Mouse scrolled (1089, 351) with delta (0, 0)
Screenshot: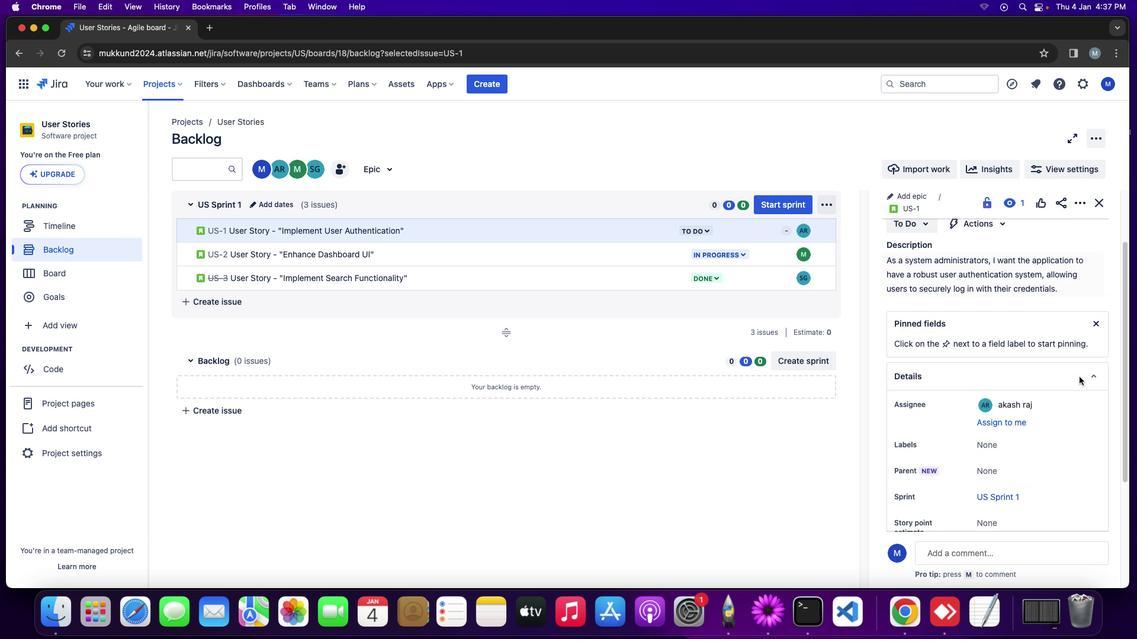 
Action: Mouse moved to (1088, 357)
Screenshot: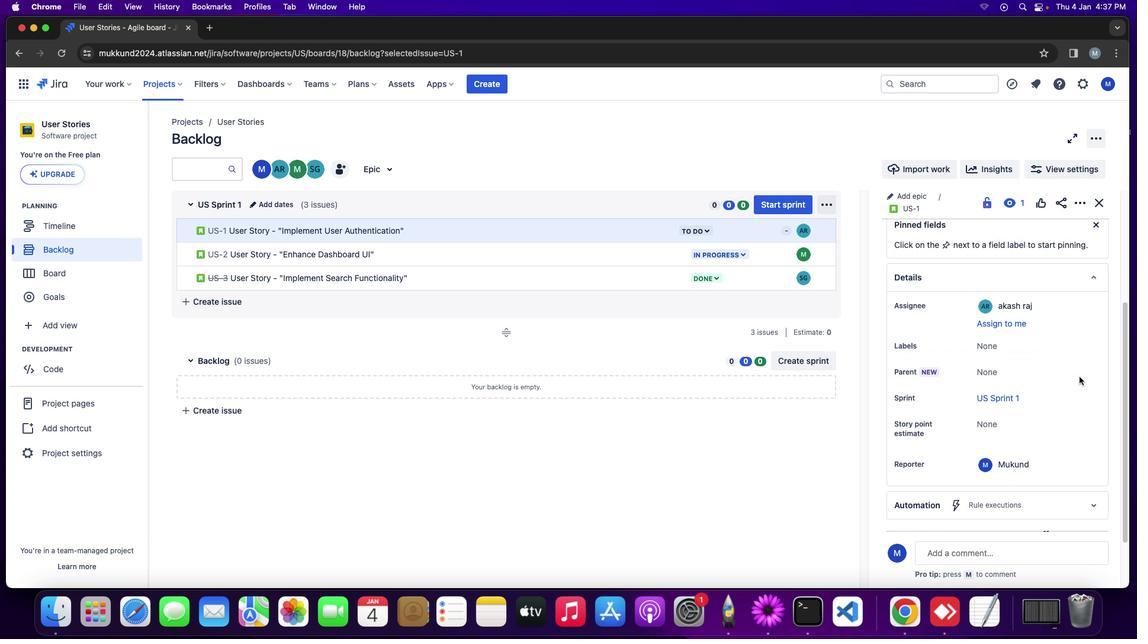 
Action: Mouse scrolled (1088, 357) with delta (0, 0)
Screenshot: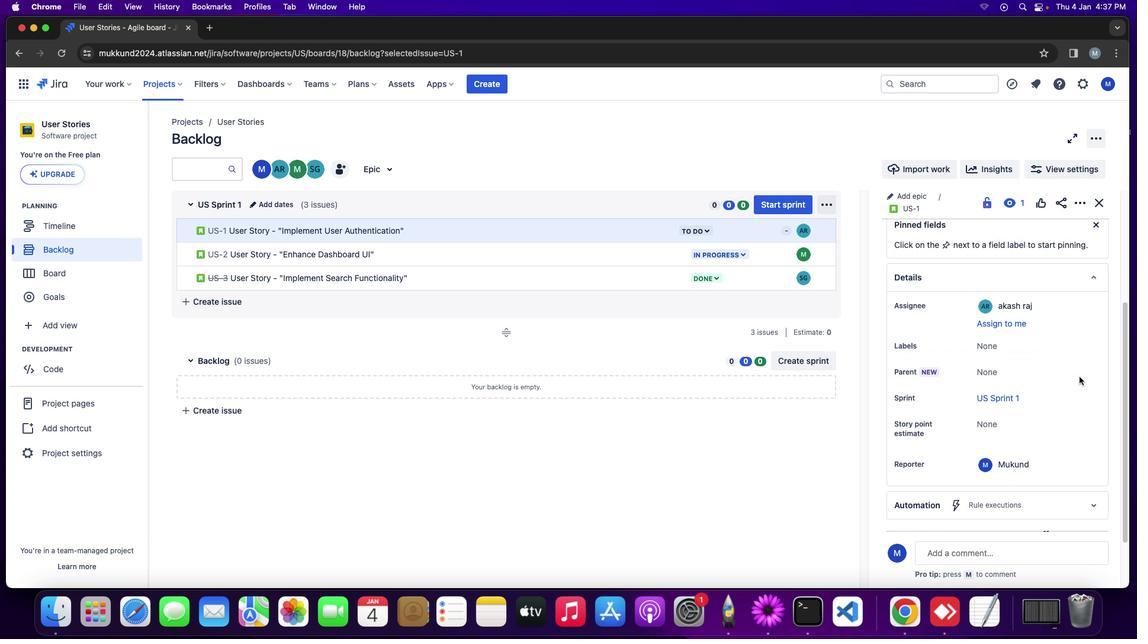 
Action: Mouse moved to (1086, 366)
Screenshot: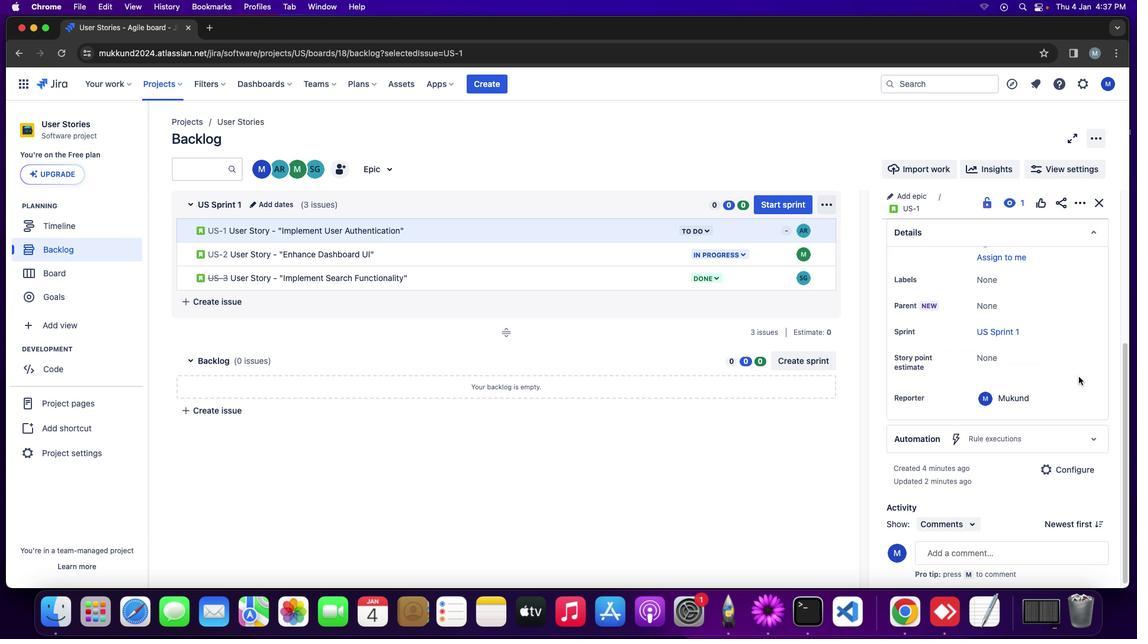 
Action: Mouse scrolled (1086, 366) with delta (0, -1)
Screenshot: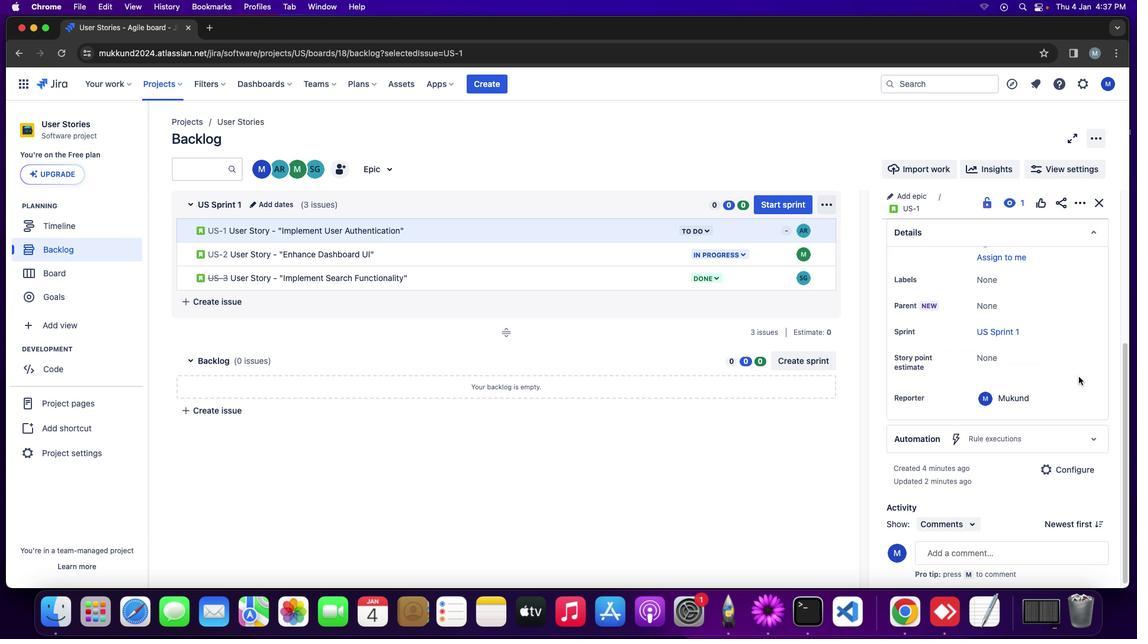 
Action: Mouse moved to (1079, 376)
Screenshot: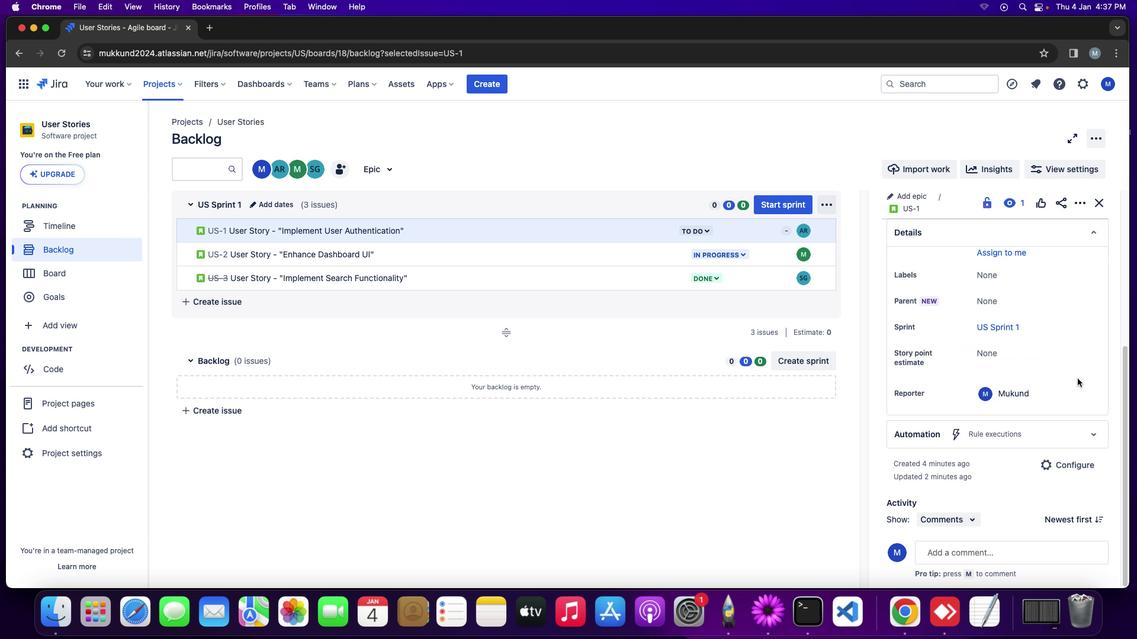 
Action: Mouse scrolled (1079, 376) with delta (0, -1)
Screenshot: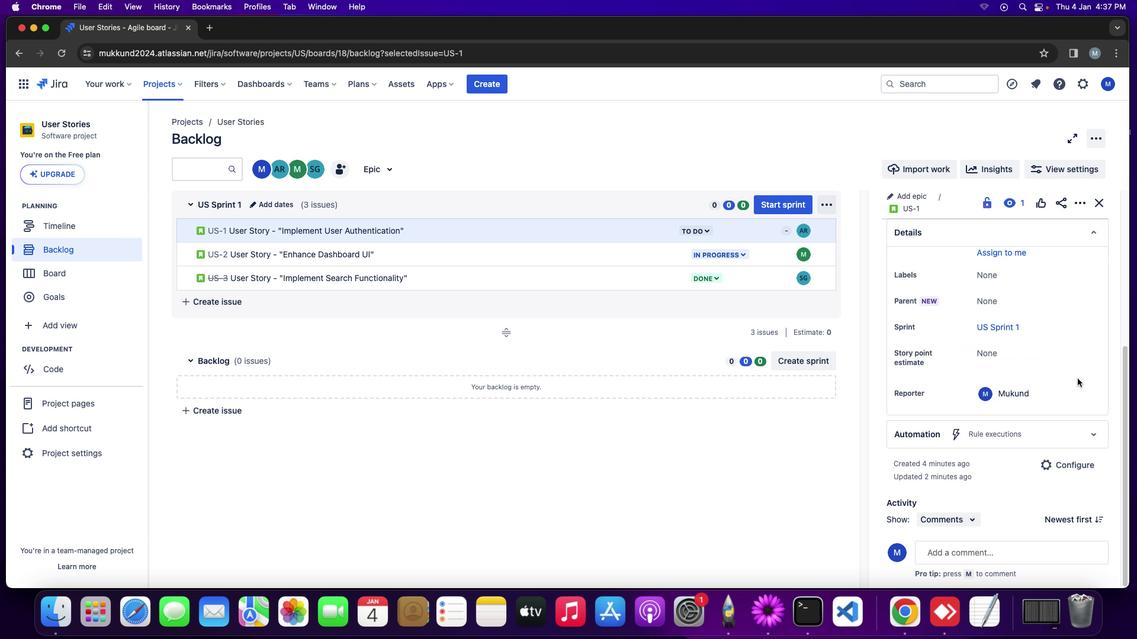 
Action: Mouse moved to (1079, 376)
Screenshot: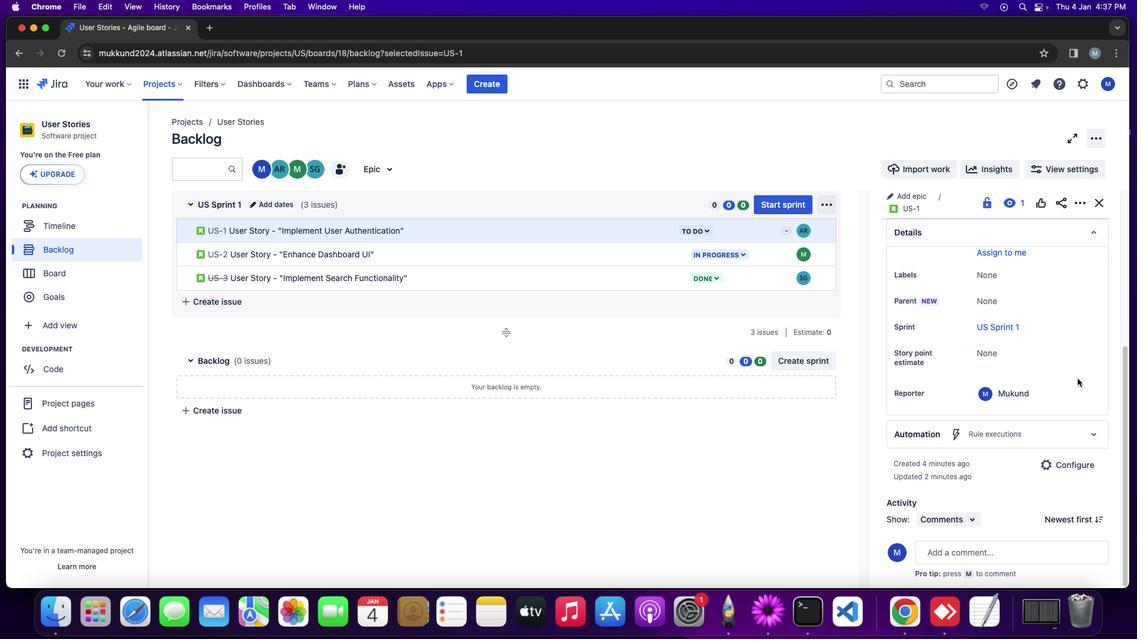 
Action: Mouse scrolled (1079, 376) with delta (0, -2)
Screenshot: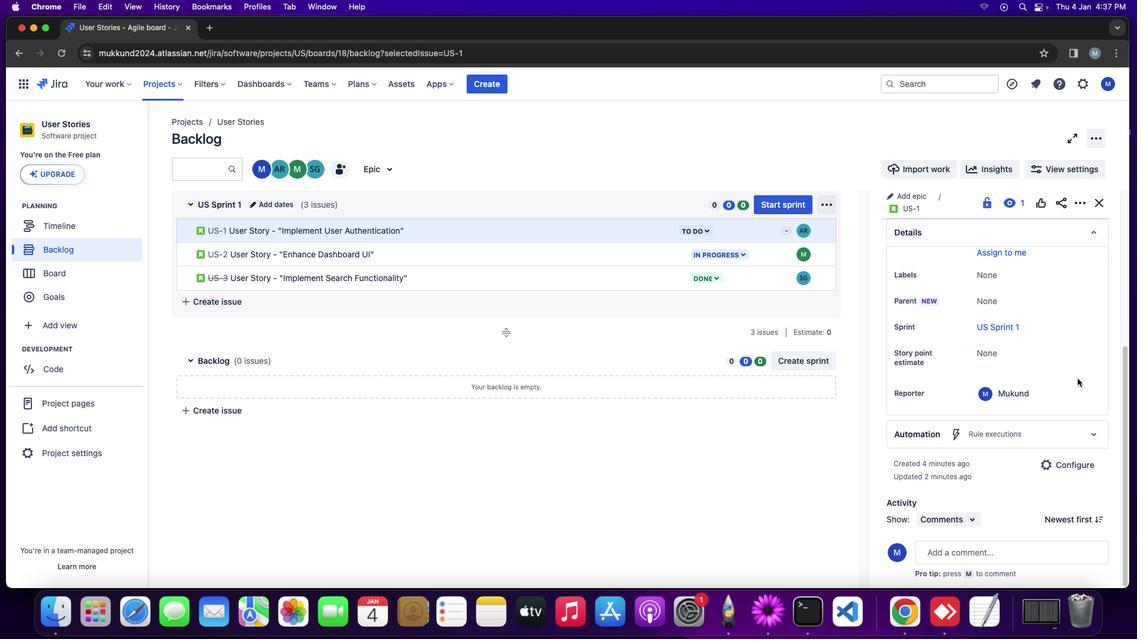 
Action: Mouse moved to (1078, 379)
Screenshot: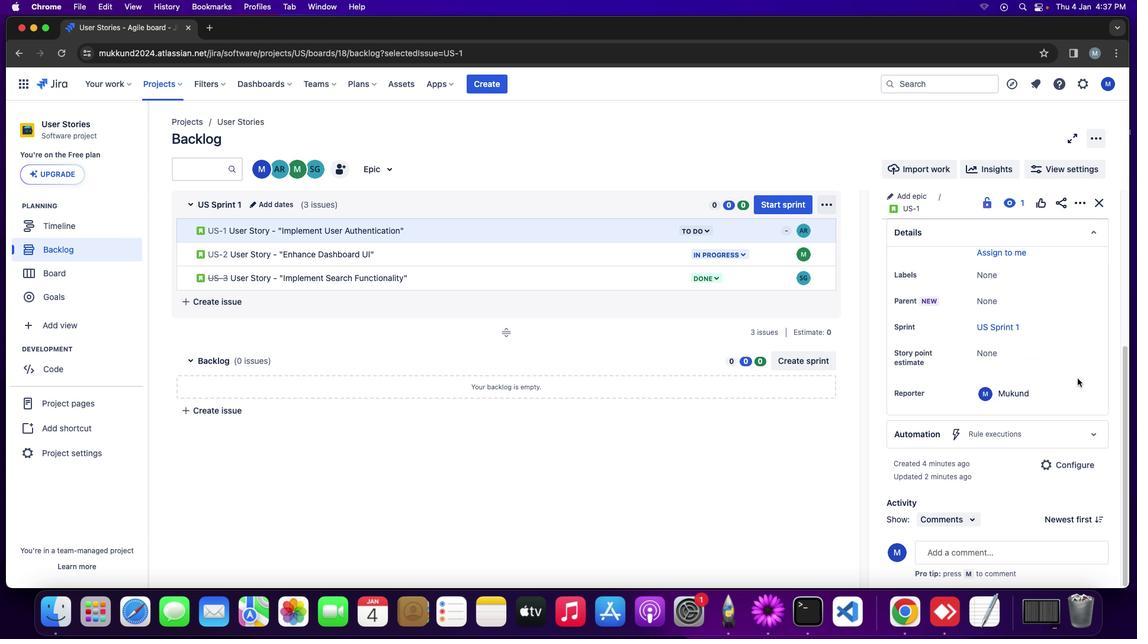 
Action: Mouse scrolled (1078, 379) with delta (0, 0)
Screenshot: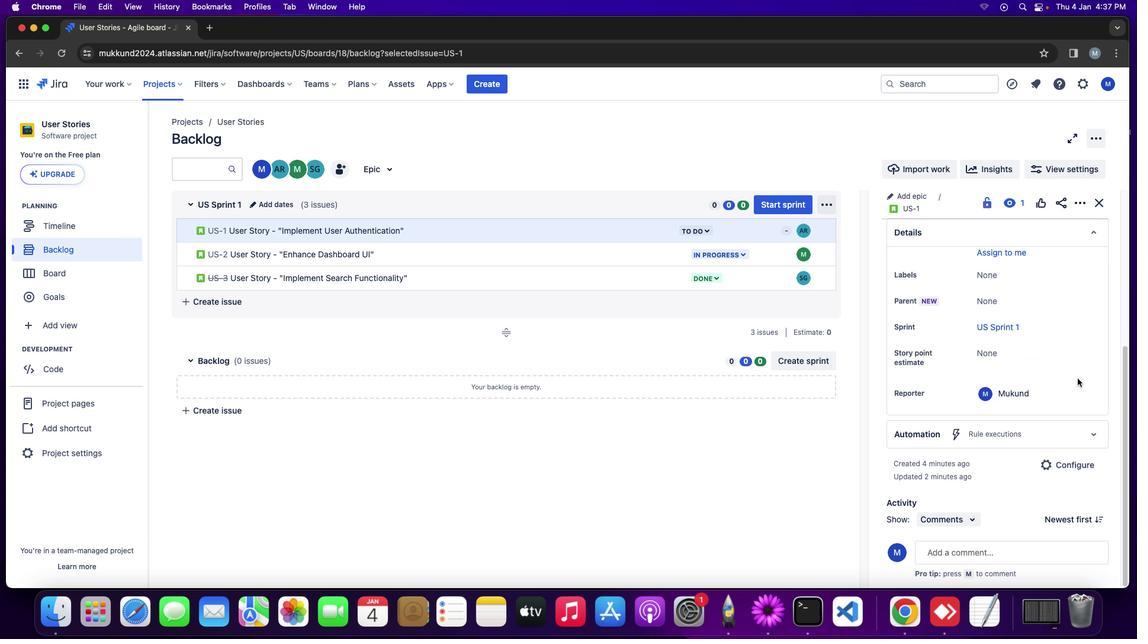 
Action: Mouse scrolled (1078, 379) with delta (0, 0)
Screenshot: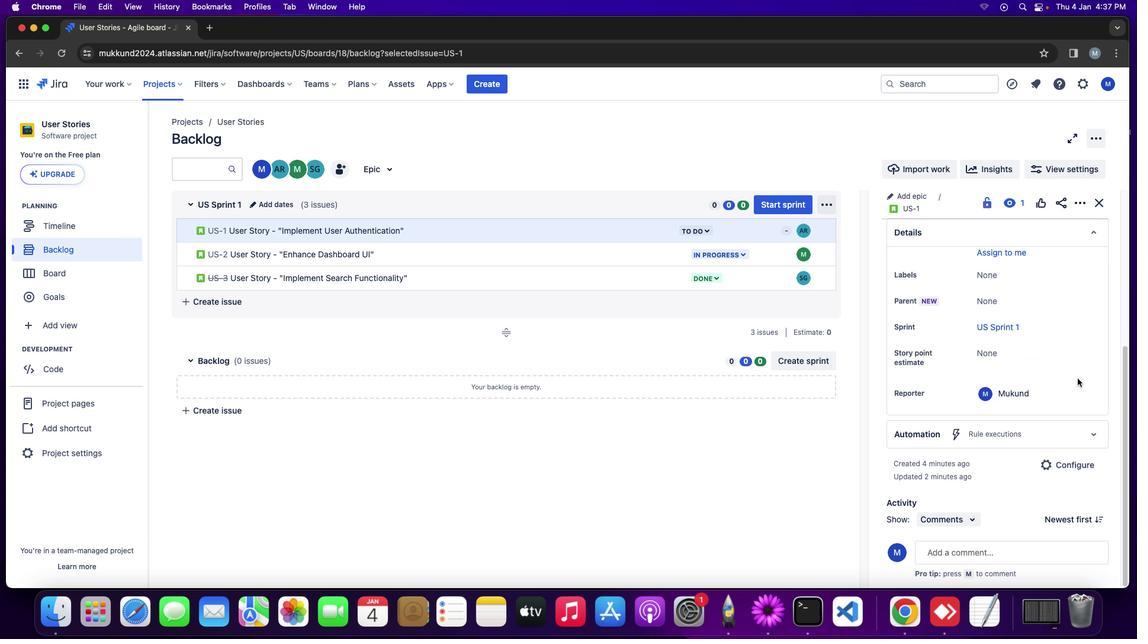 
Action: Mouse scrolled (1078, 379) with delta (0, 0)
Screenshot: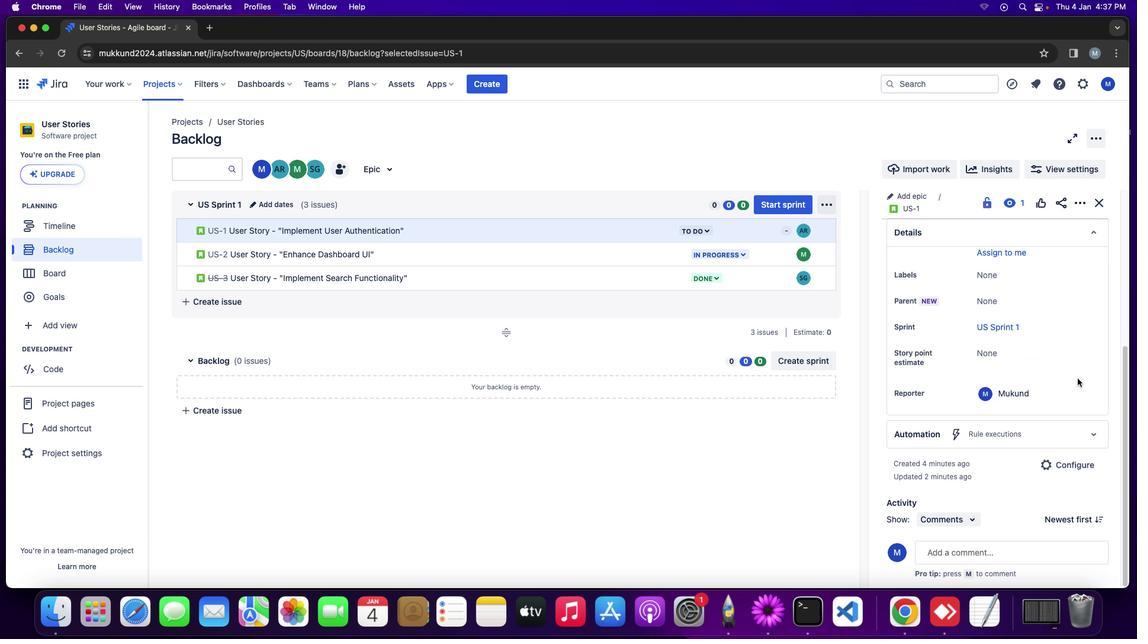 
Action: Mouse scrolled (1078, 379) with delta (0, -1)
Screenshot: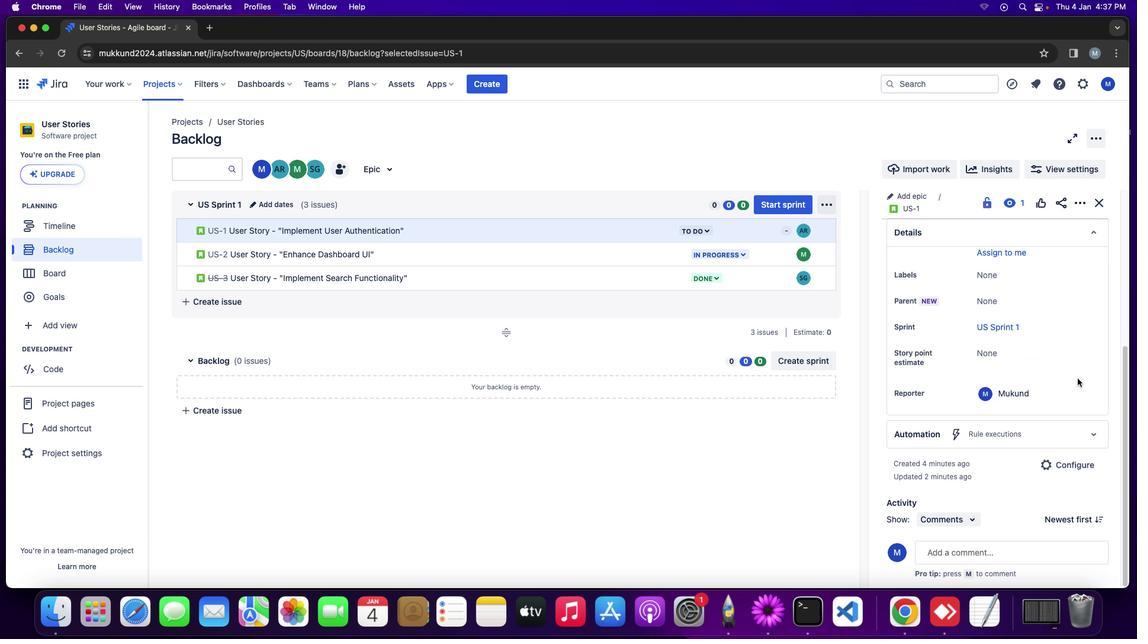 
Action: Mouse moved to (1075, 380)
Screenshot: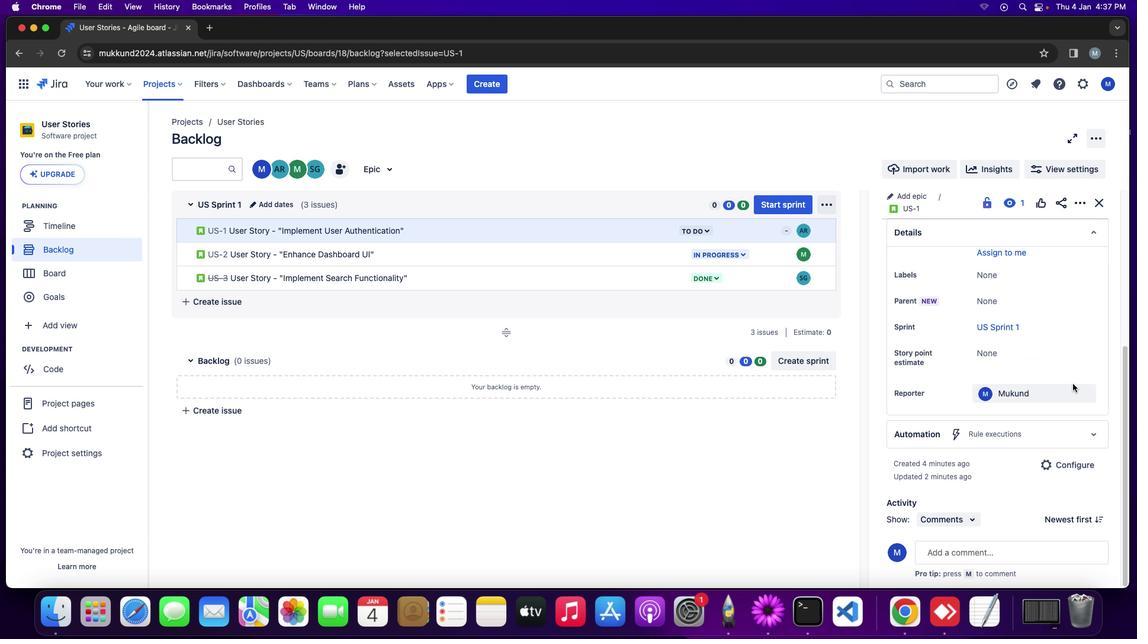 
Action: Mouse scrolled (1075, 380) with delta (0, 0)
Screenshot: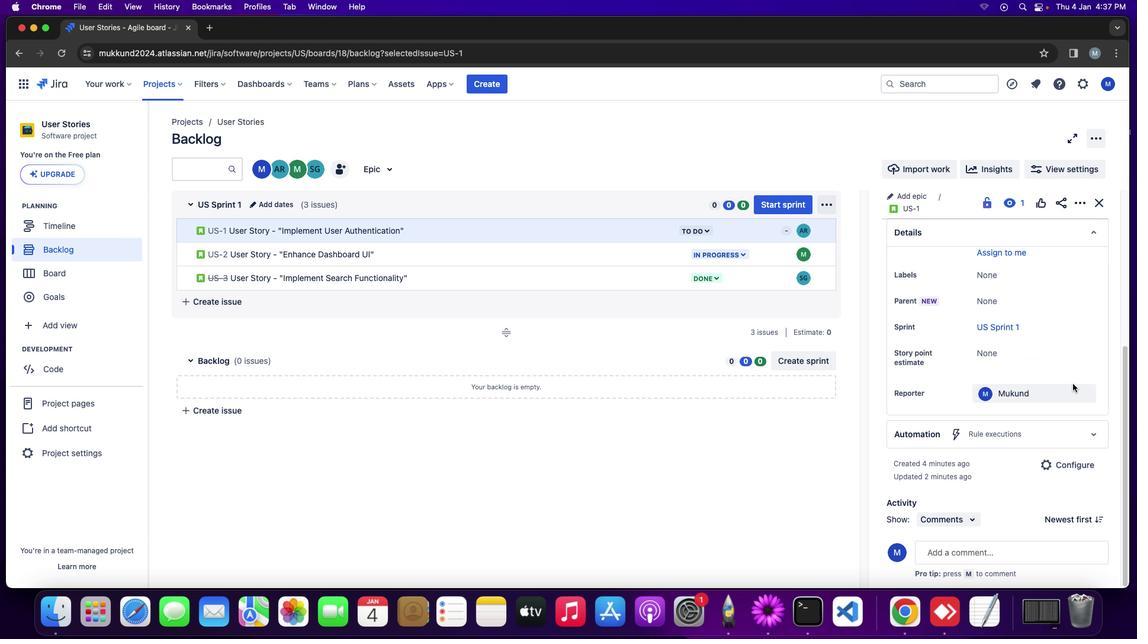 
Action: Mouse moved to (1073, 383)
Screenshot: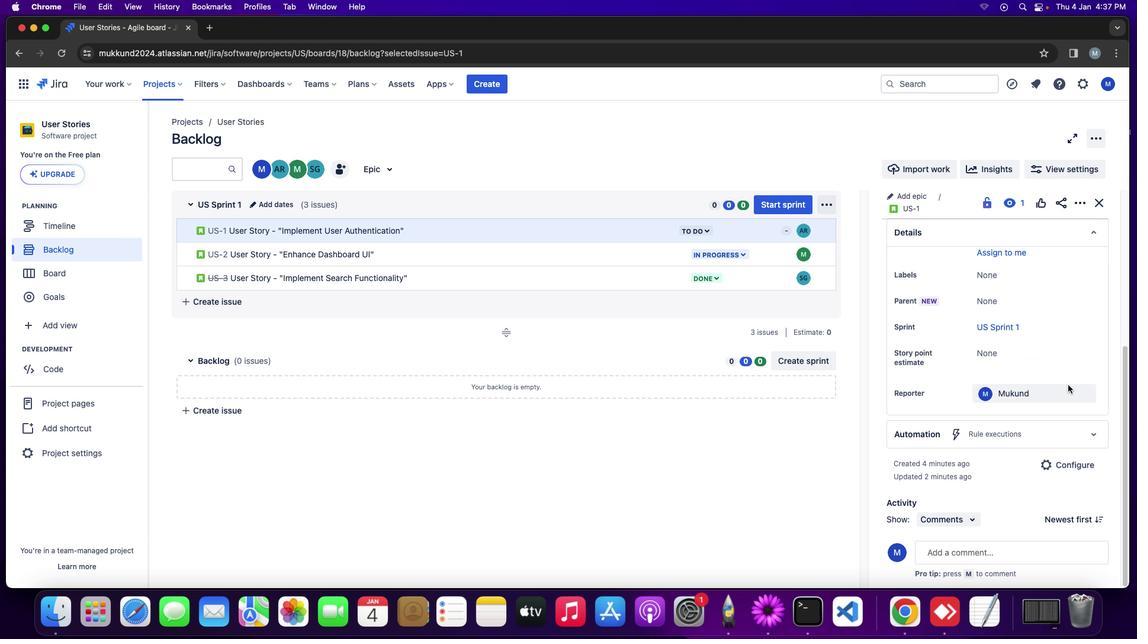 
Action: Mouse scrolled (1073, 383) with delta (0, 0)
Screenshot: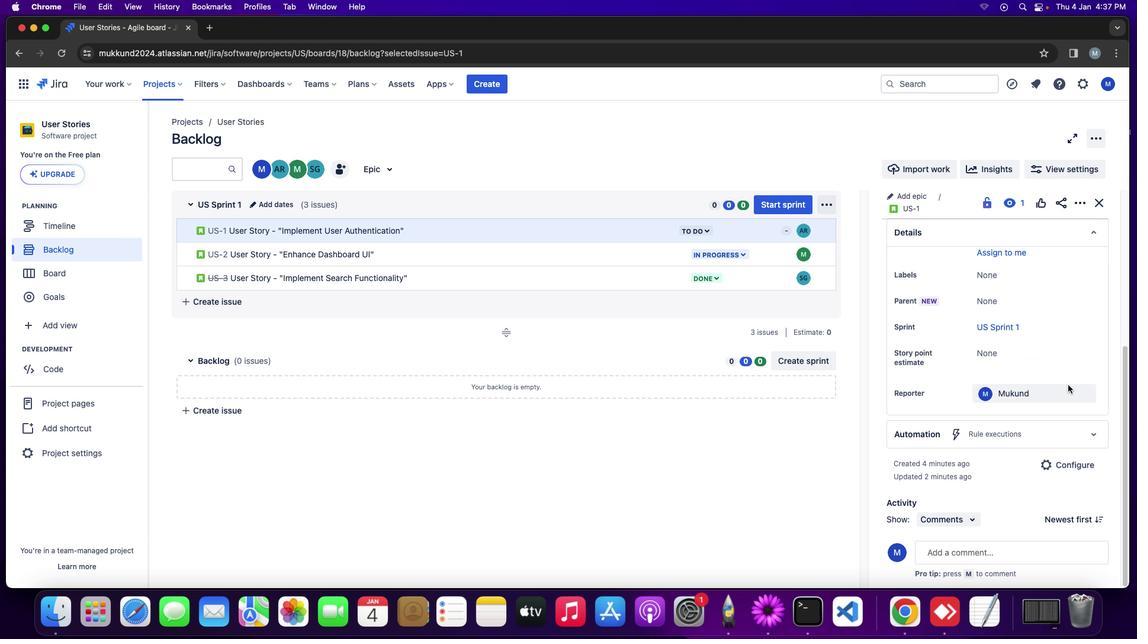 
Action: Mouse moved to (1073, 384)
Screenshot: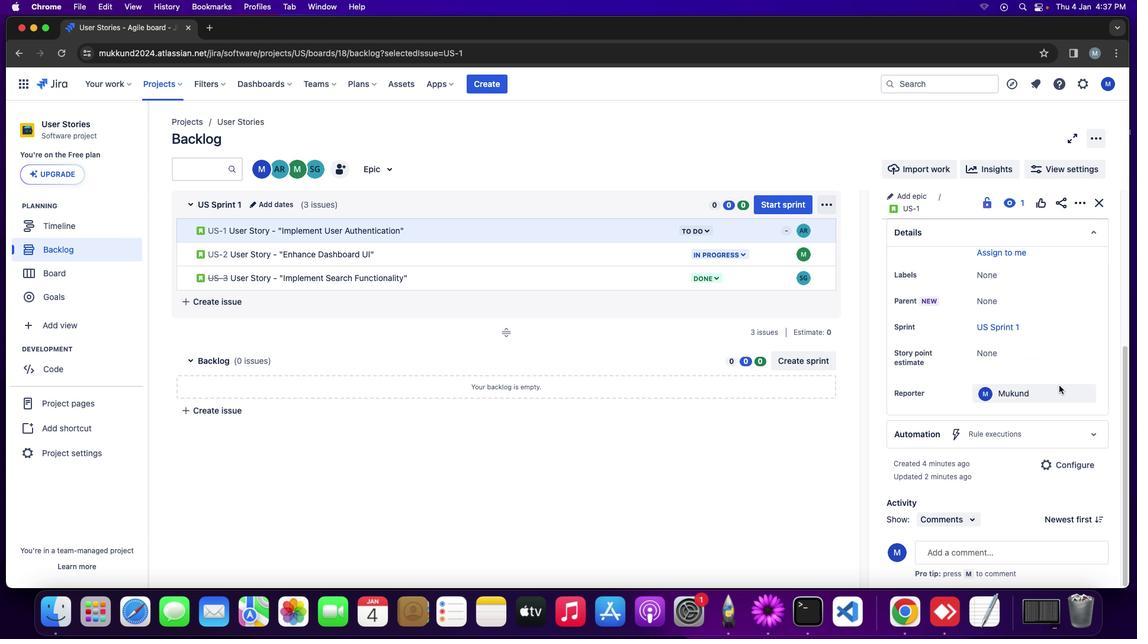 
Action: Mouse scrolled (1073, 384) with delta (0, -1)
Screenshot: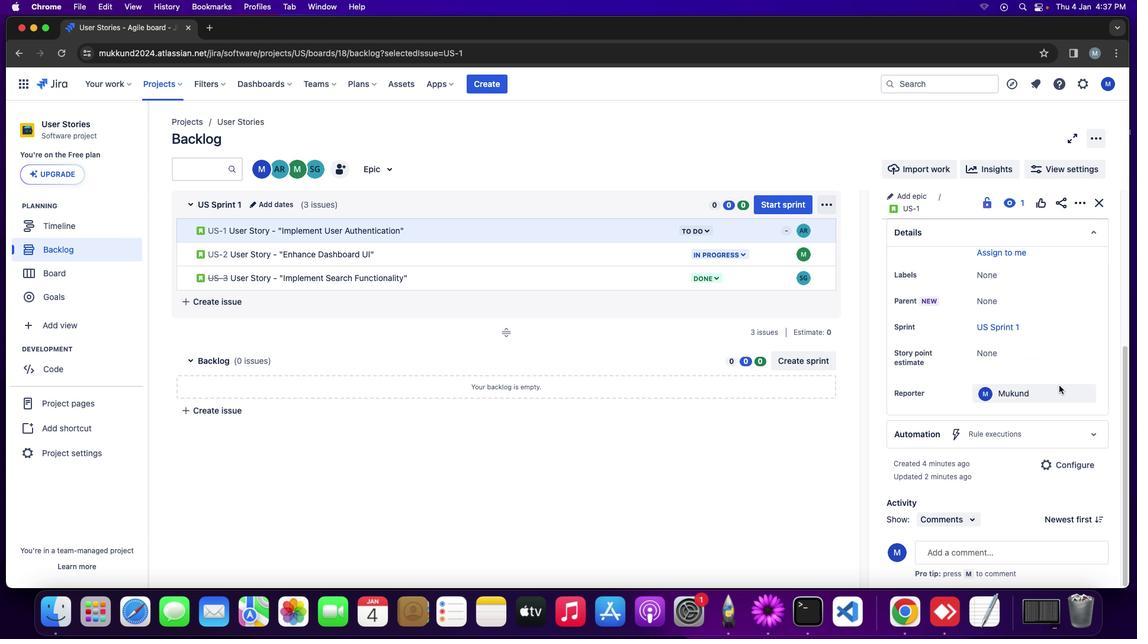 
Action: Mouse moved to (993, 280)
Screenshot: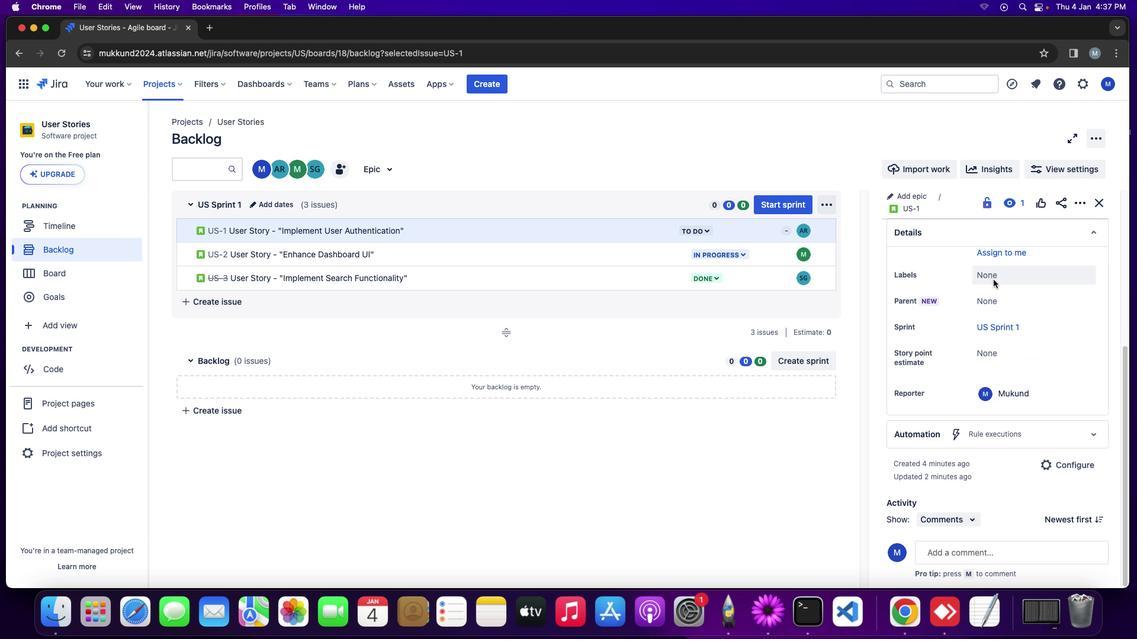 
Action: Mouse pressed left at (993, 280)
Screenshot: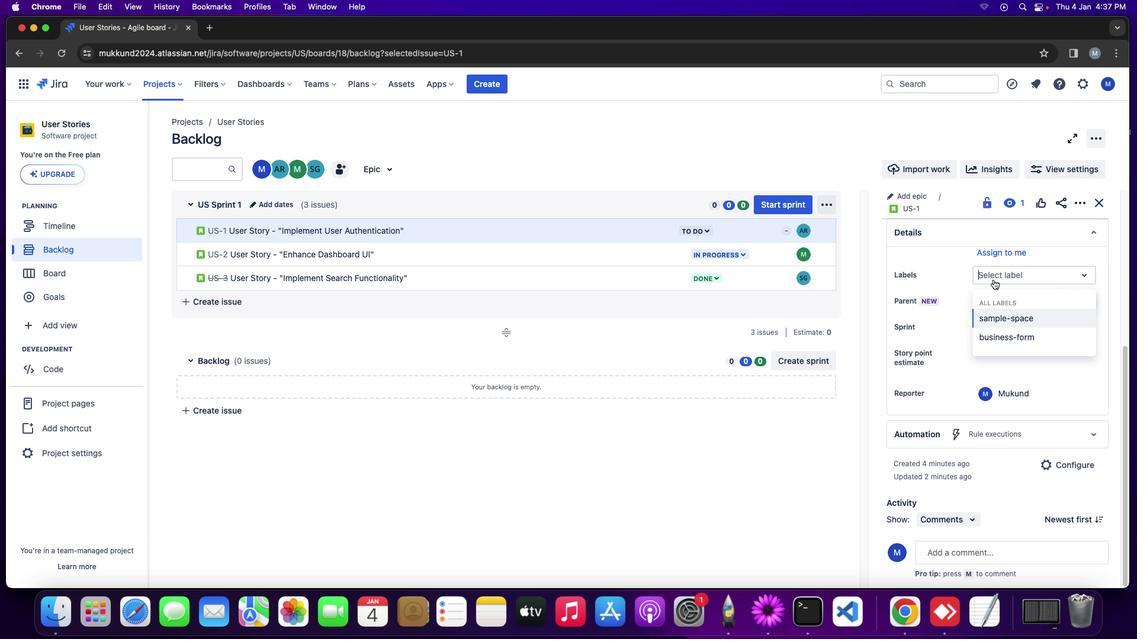 
Action: Mouse moved to (1024, 325)
Screenshot: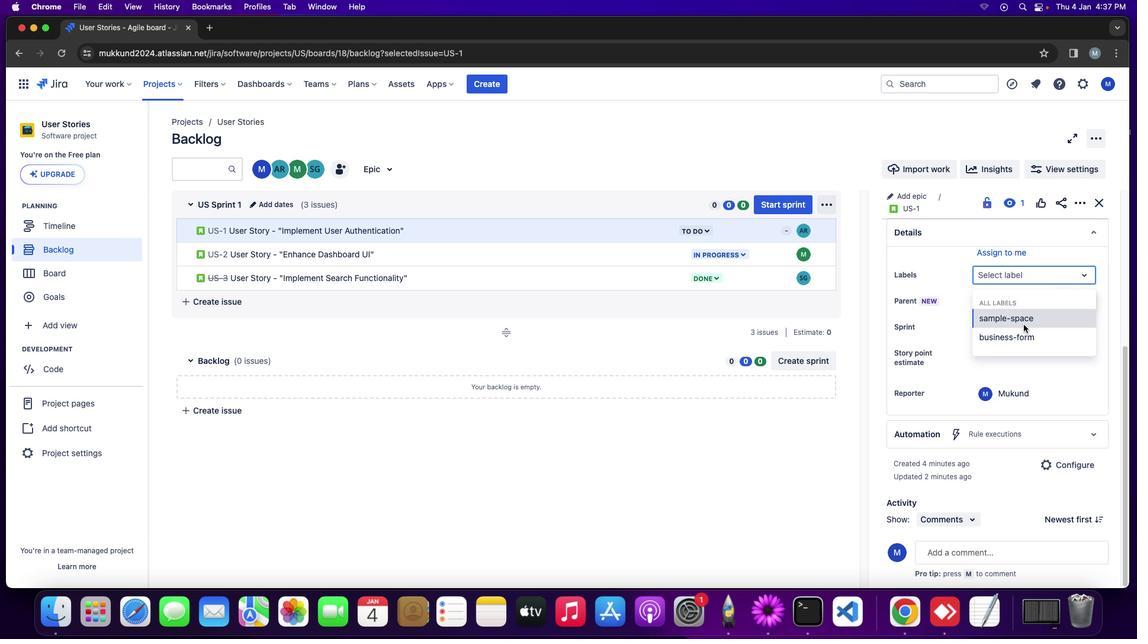 
Action: Mouse pressed left at (1024, 325)
Screenshot: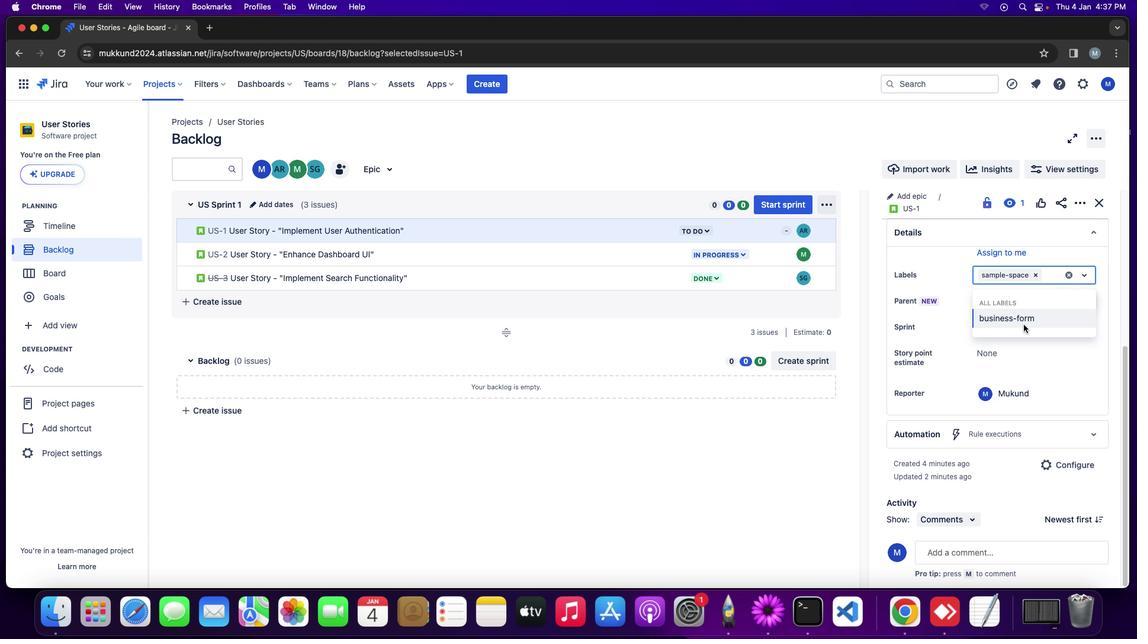 
Action: Mouse moved to (954, 303)
Screenshot: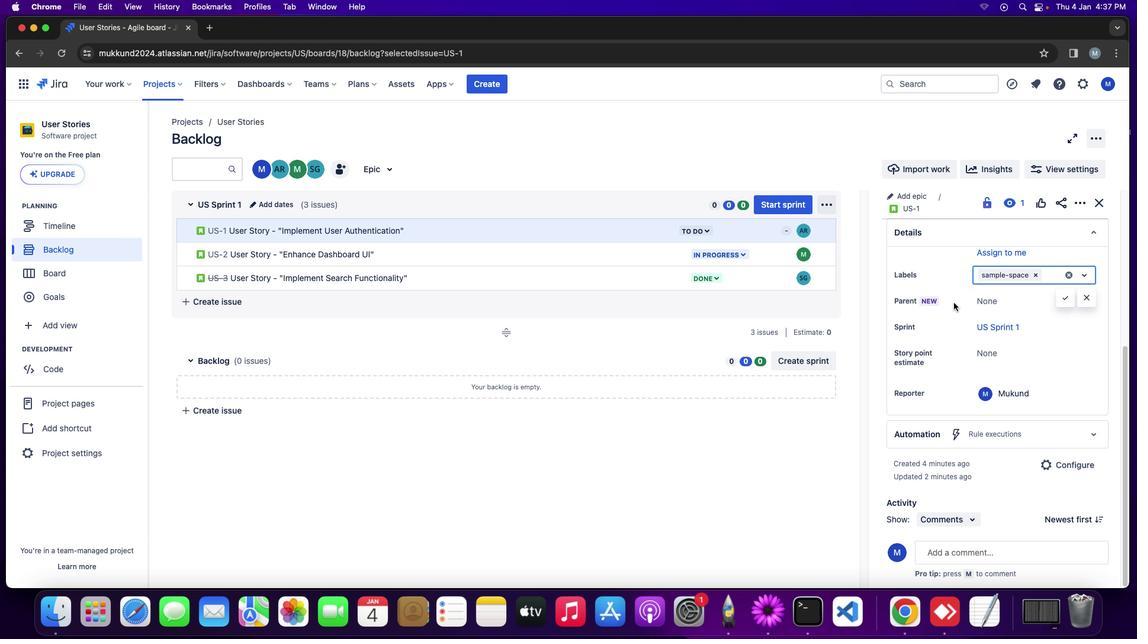 
Action: Mouse pressed left at (954, 303)
Screenshot: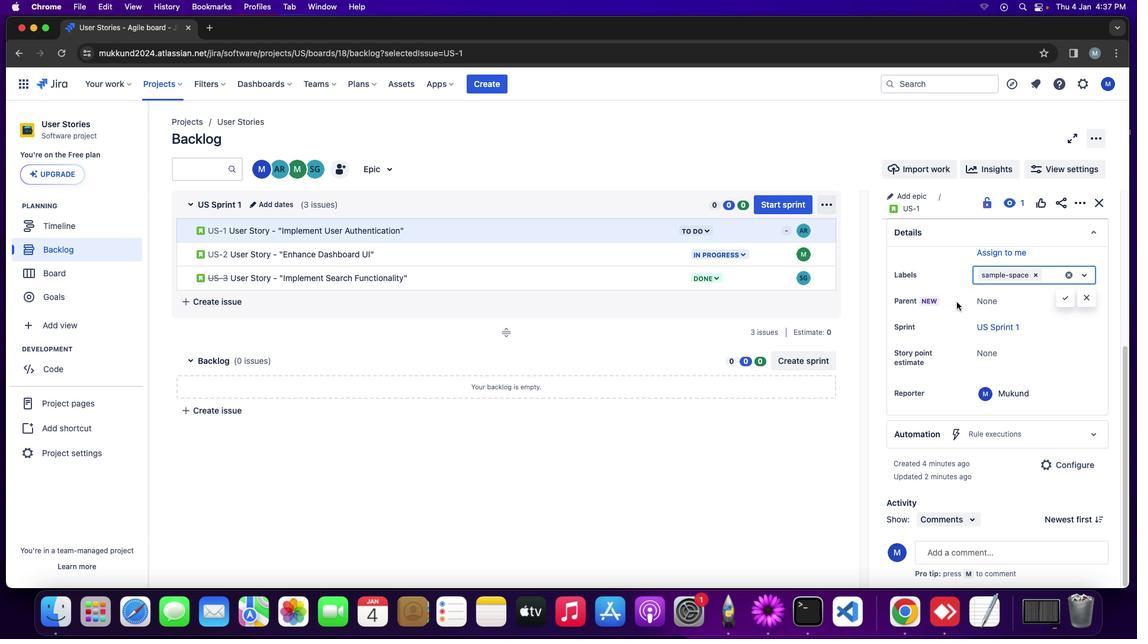
Action: Mouse moved to (989, 300)
Screenshot: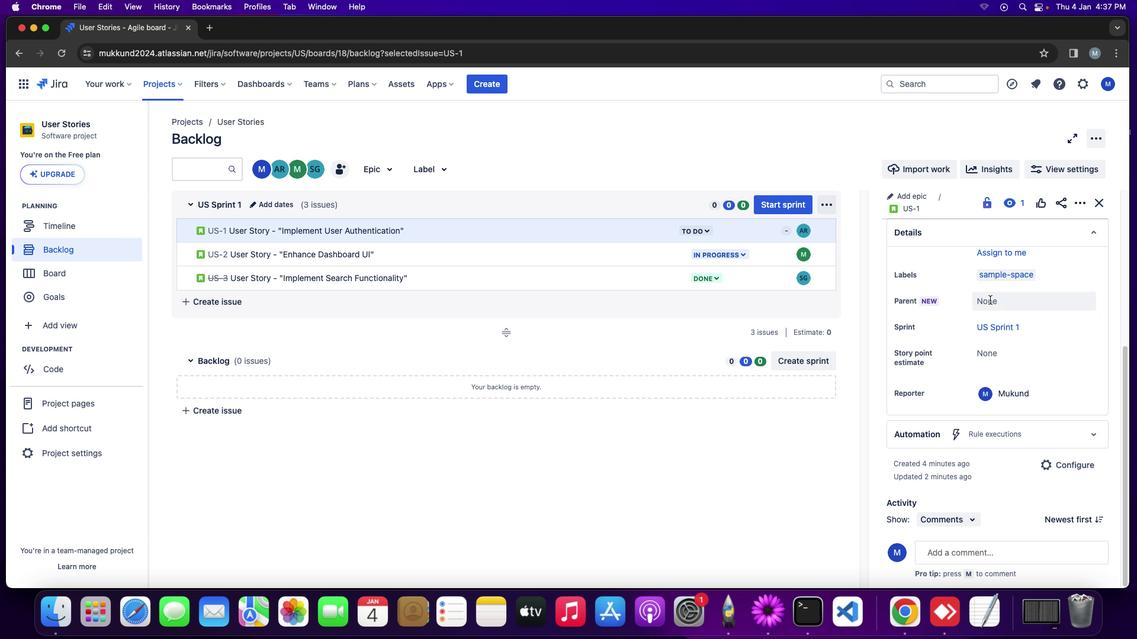 
Action: Mouse pressed left at (989, 300)
Screenshot: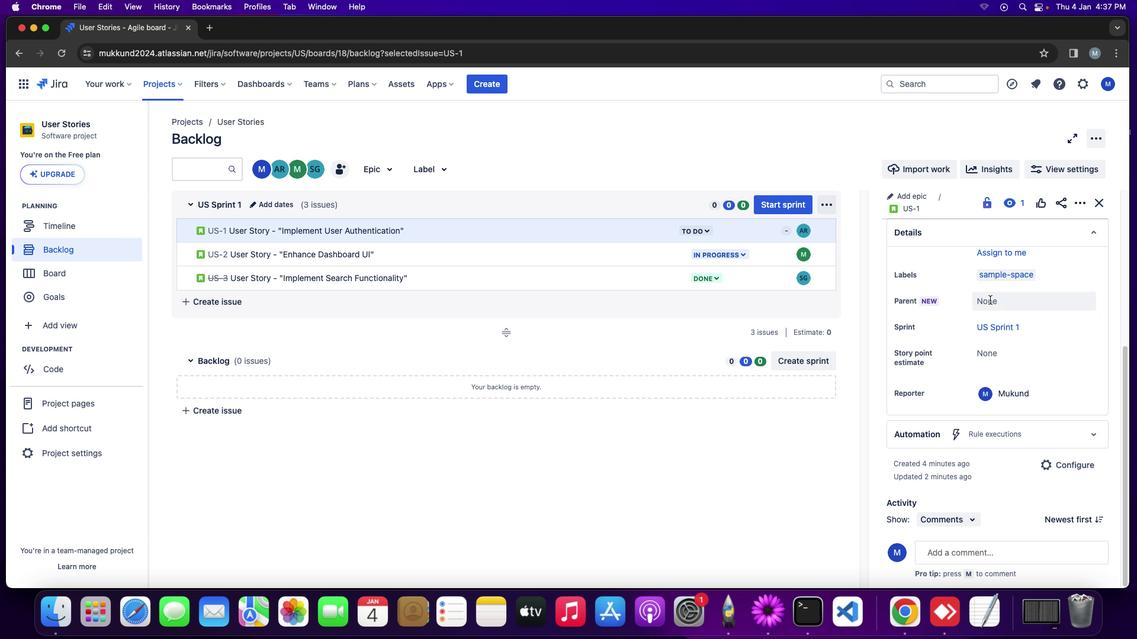 
Action: Mouse moved to (989, 331)
Screenshot: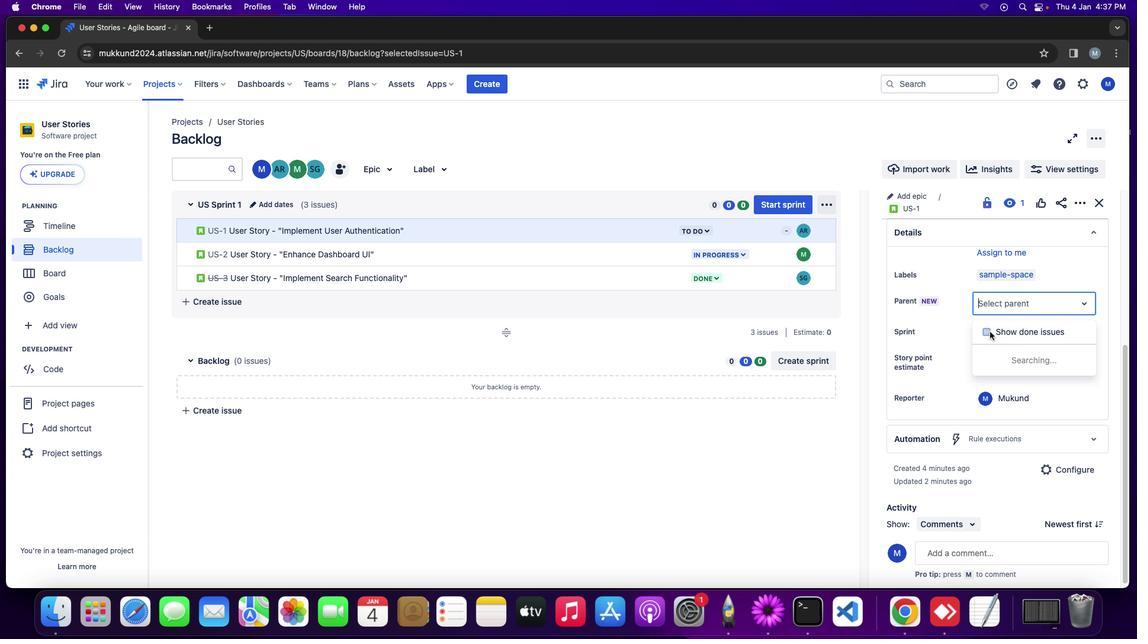 
Action: Mouse pressed left at (989, 331)
Screenshot: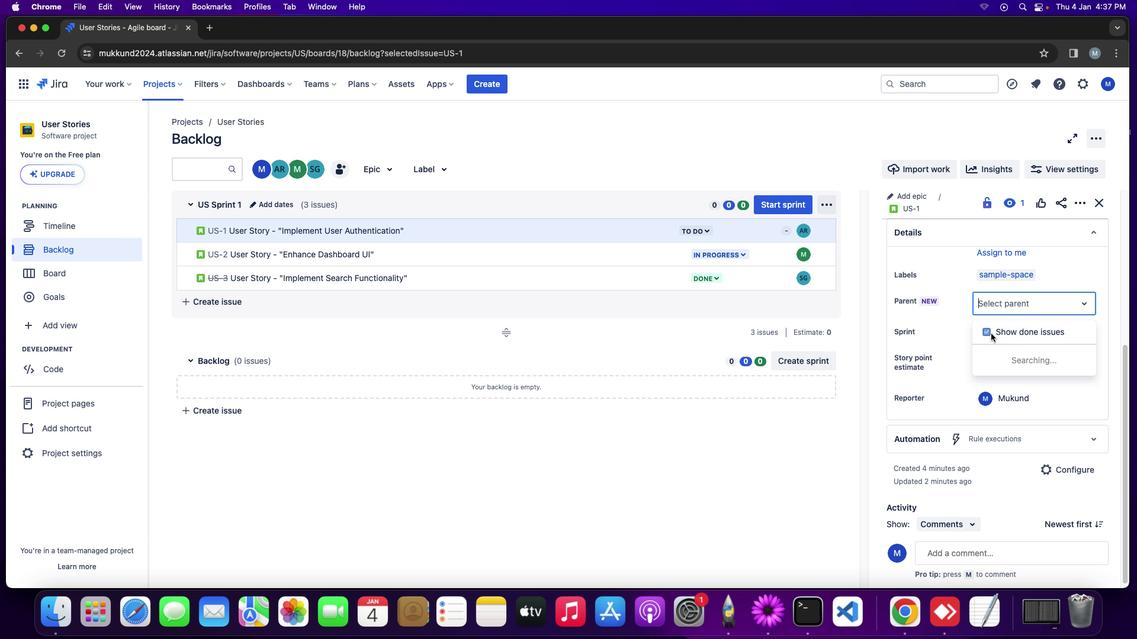 
Action: Mouse moved to (956, 326)
Screenshot: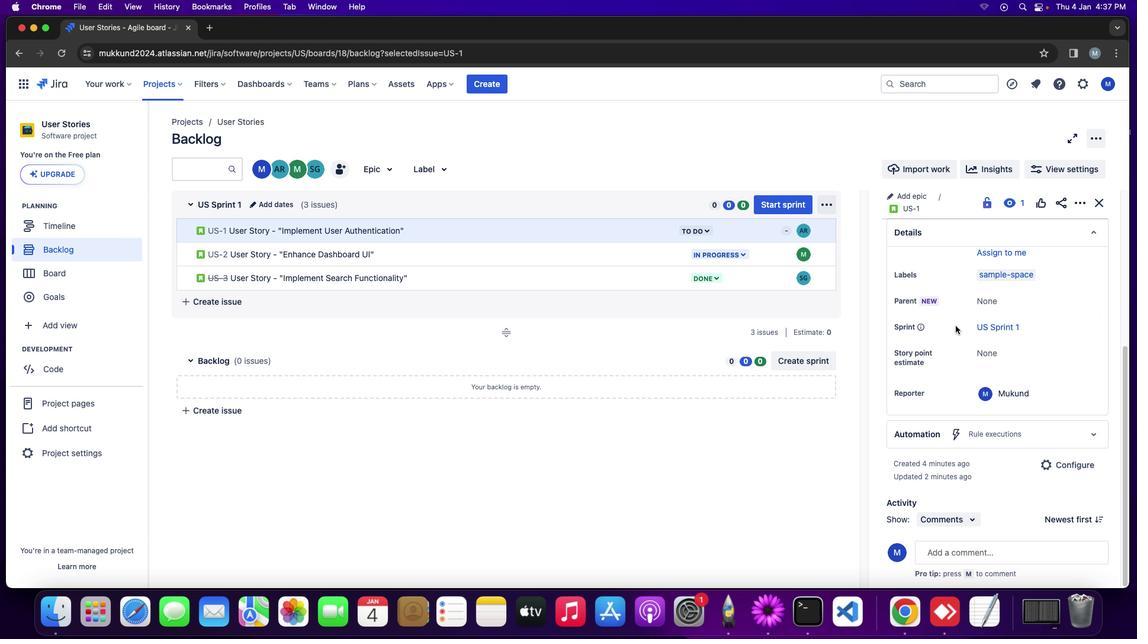 
Action: Mouse pressed left at (956, 326)
Screenshot: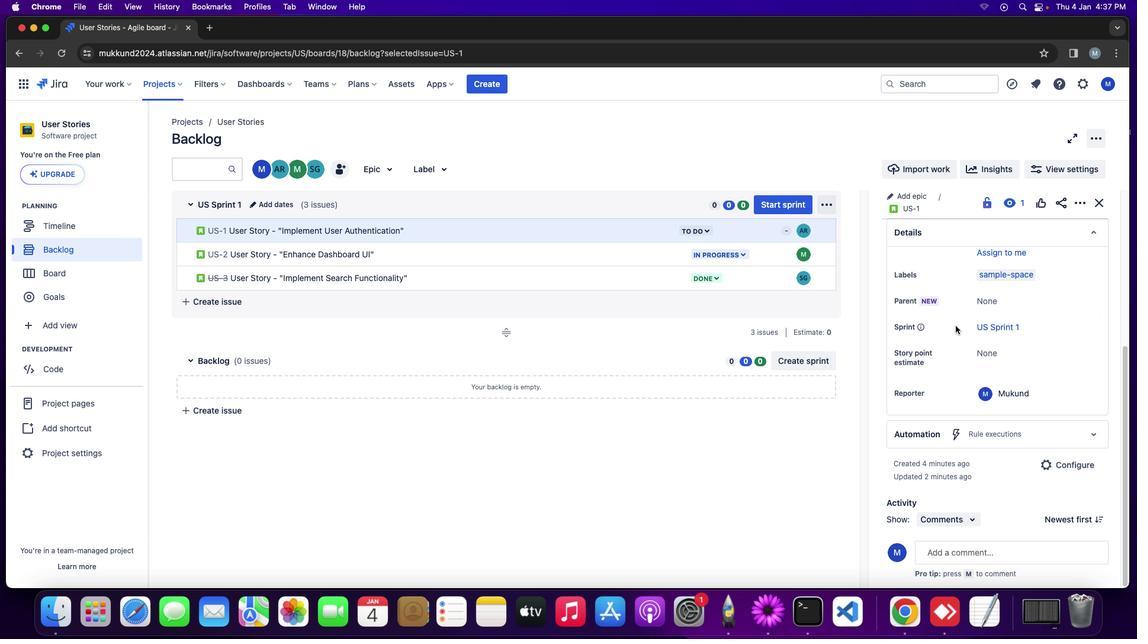 
Action: Mouse moved to (1047, 427)
Screenshot: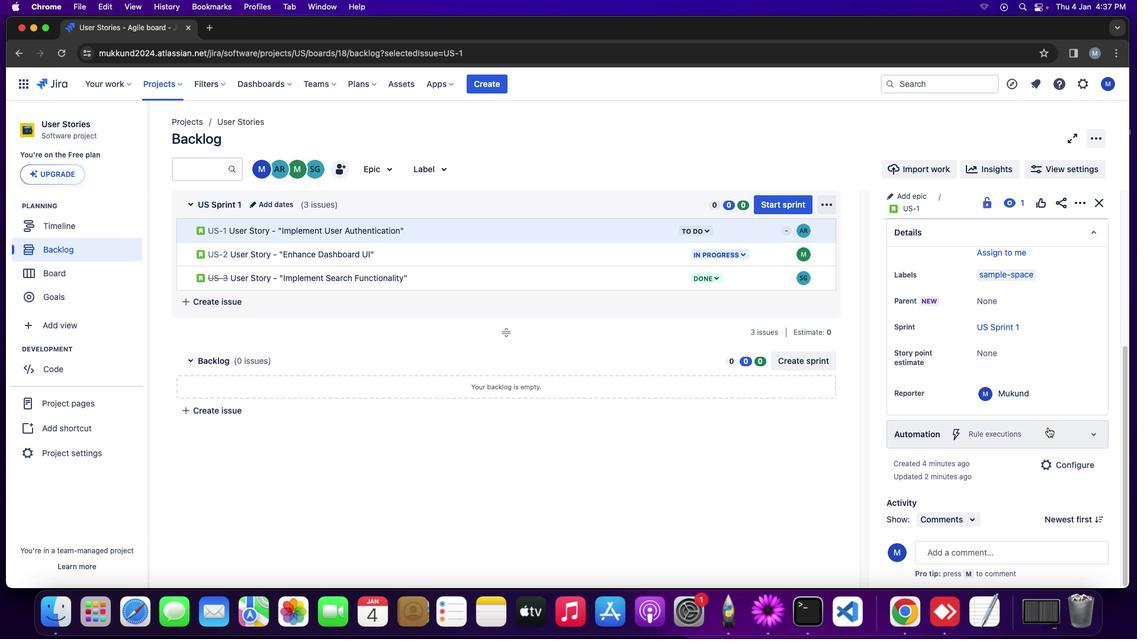 
Action: Mouse scrolled (1047, 427) with delta (0, 0)
Screenshot: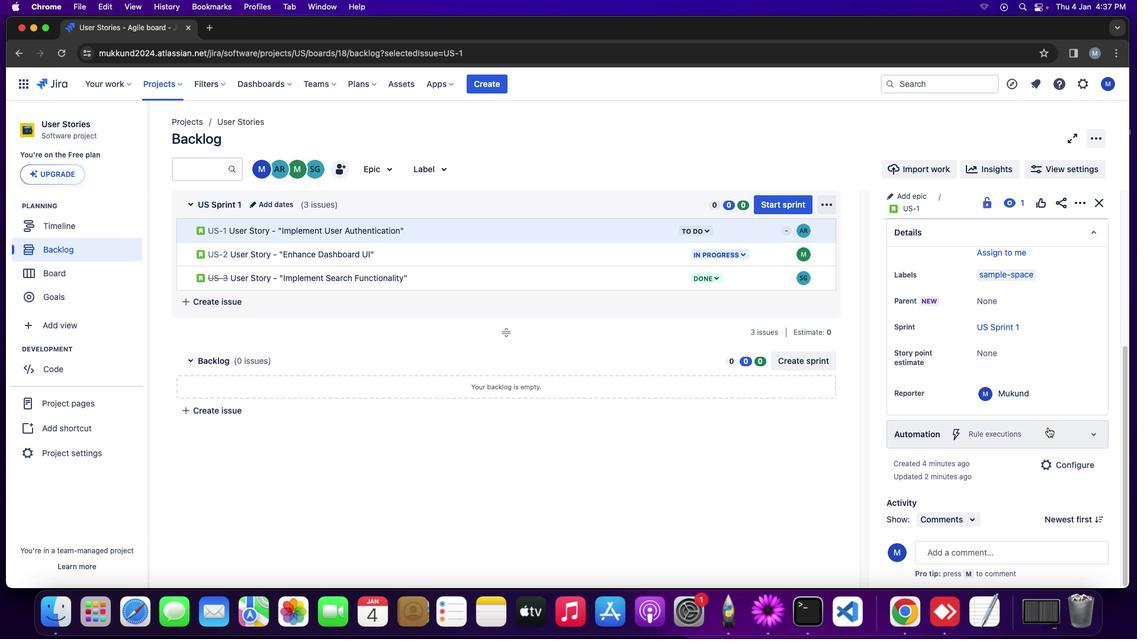
Action: Mouse moved to (1048, 427)
Screenshot: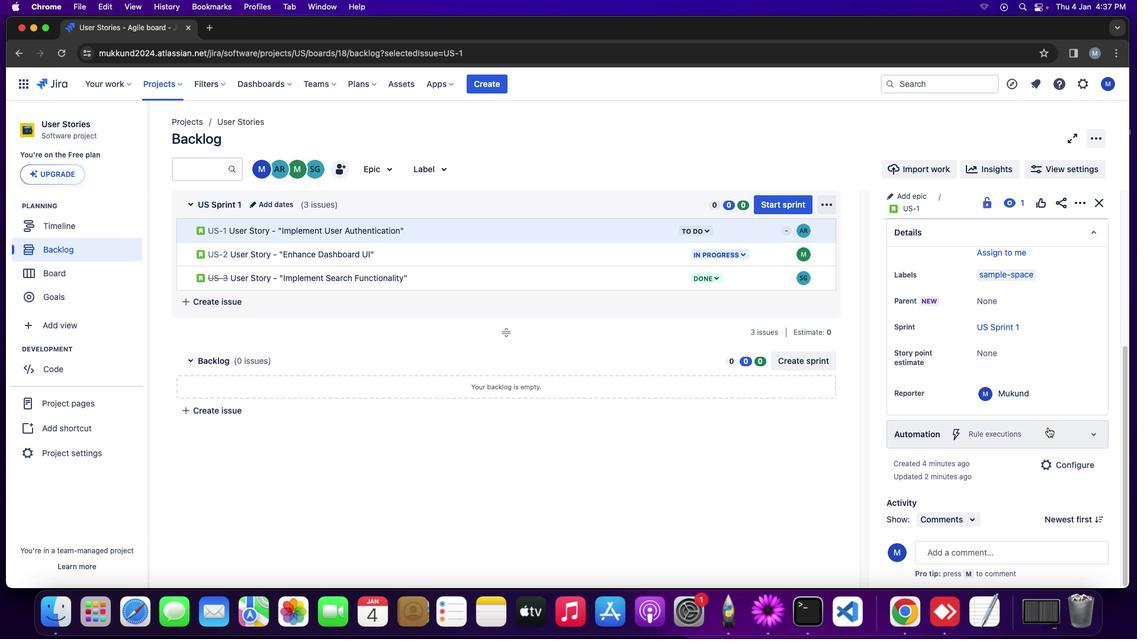 
Action: Mouse scrolled (1048, 427) with delta (0, 0)
Screenshot: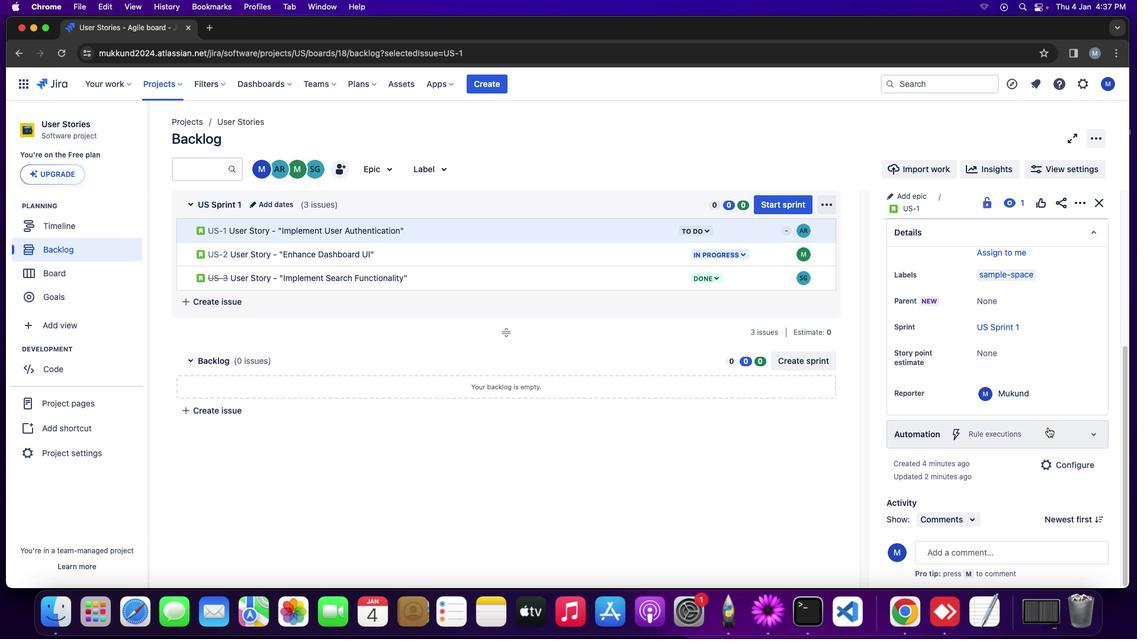 
Action: Mouse scrolled (1048, 427) with delta (0, -1)
Screenshot: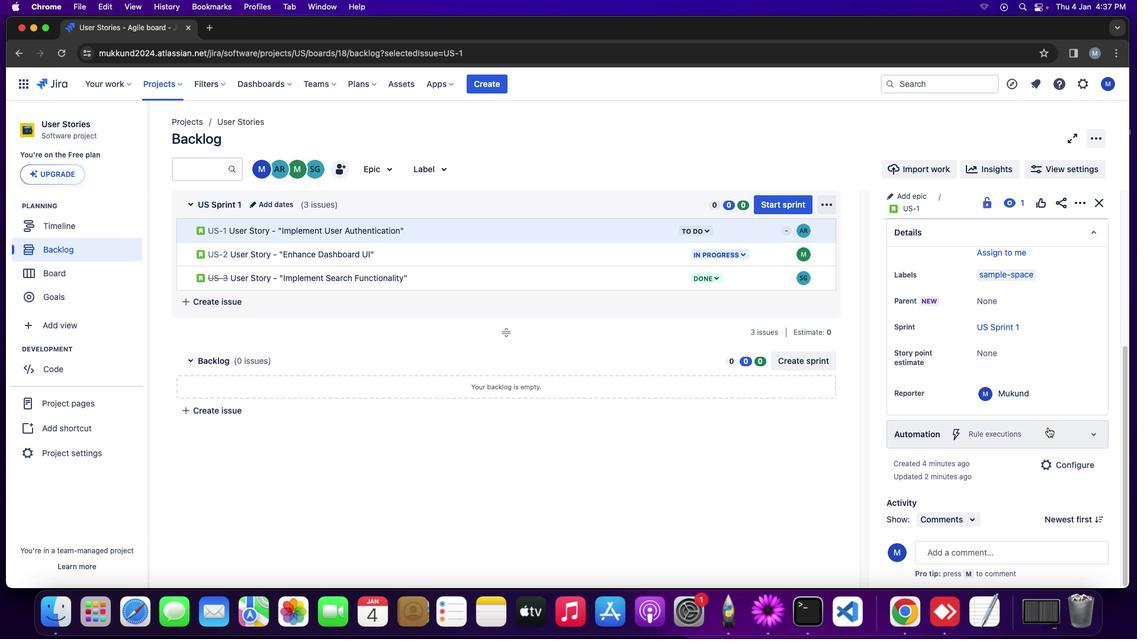 
Action: Mouse scrolled (1048, 427) with delta (0, -1)
Screenshot: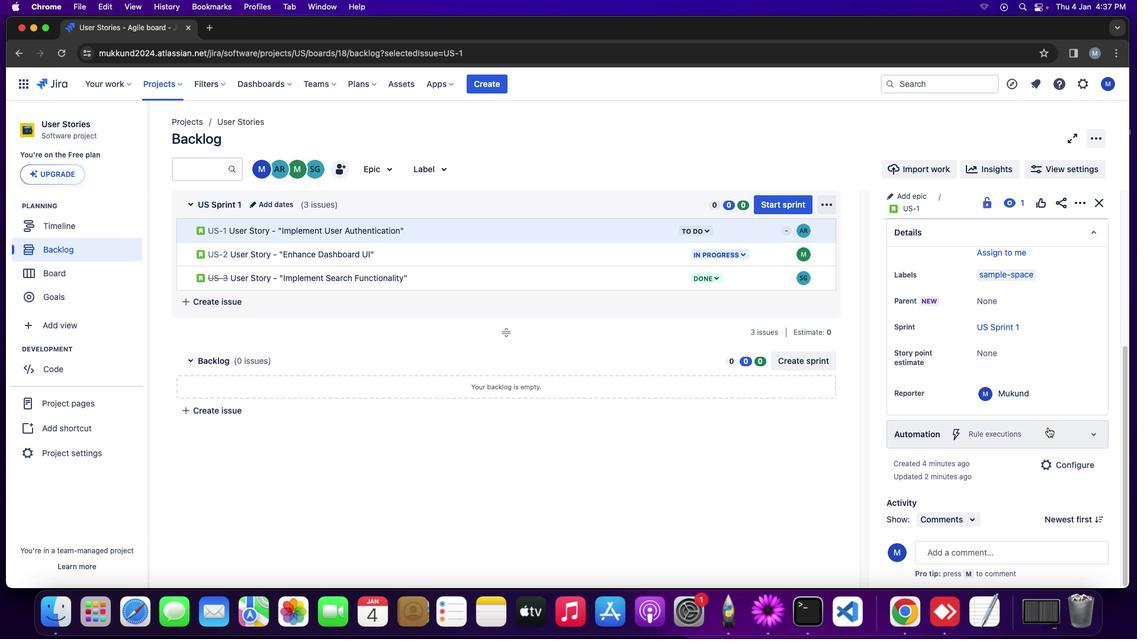 
Action: Mouse scrolled (1048, 427) with delta (0, -1)
Screenshot: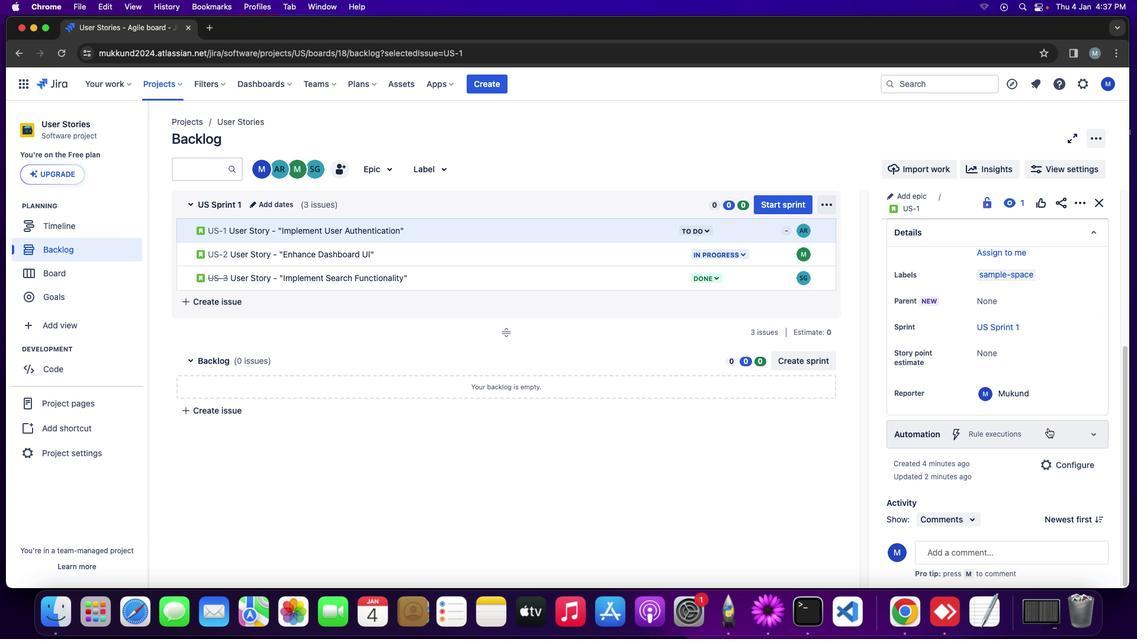 
Action: Mouse scrolled (1048, 427) with delta (0, -2)
Screenshot: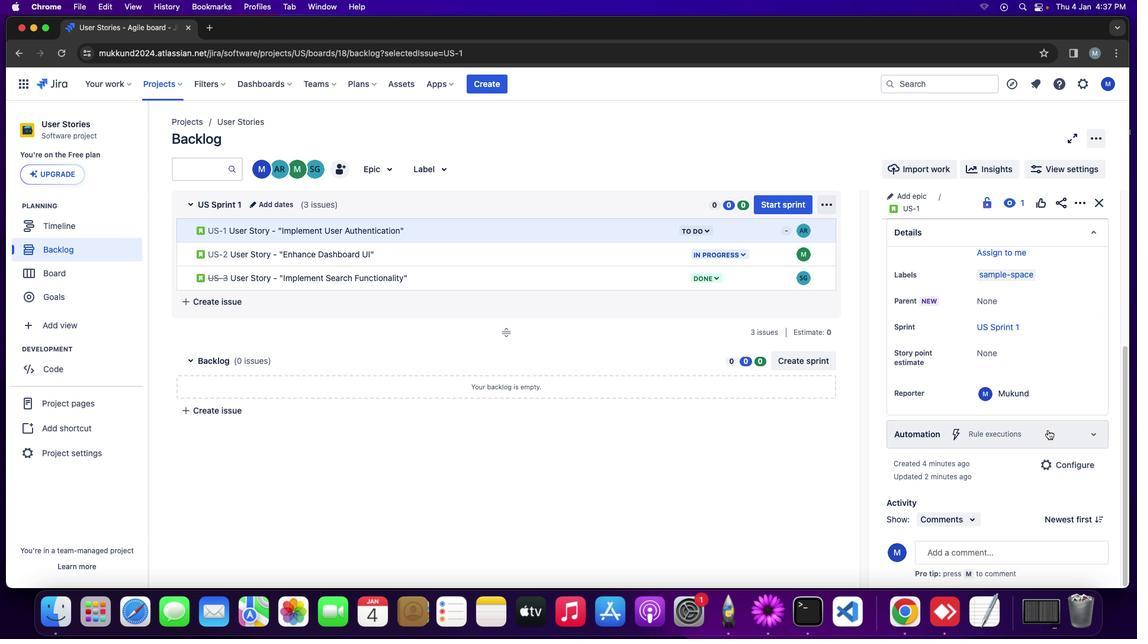 
Action: Mouse scrolled (1048, 427) with delta (0, -2)
Screenshot: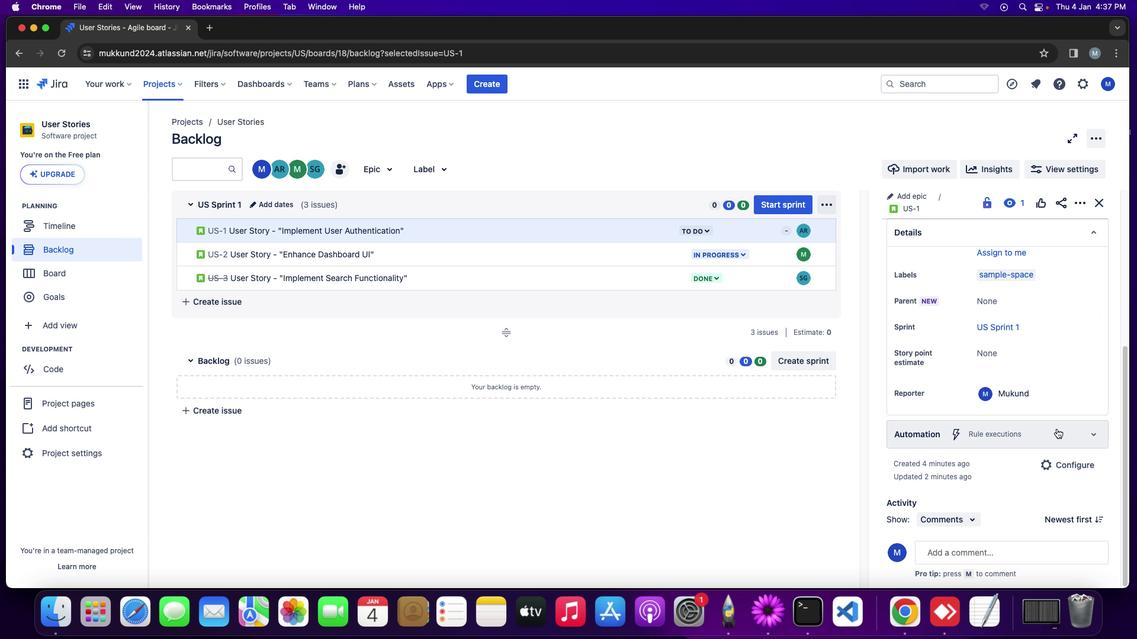
Action: Mouse moved to (332, 256)
Screenshot: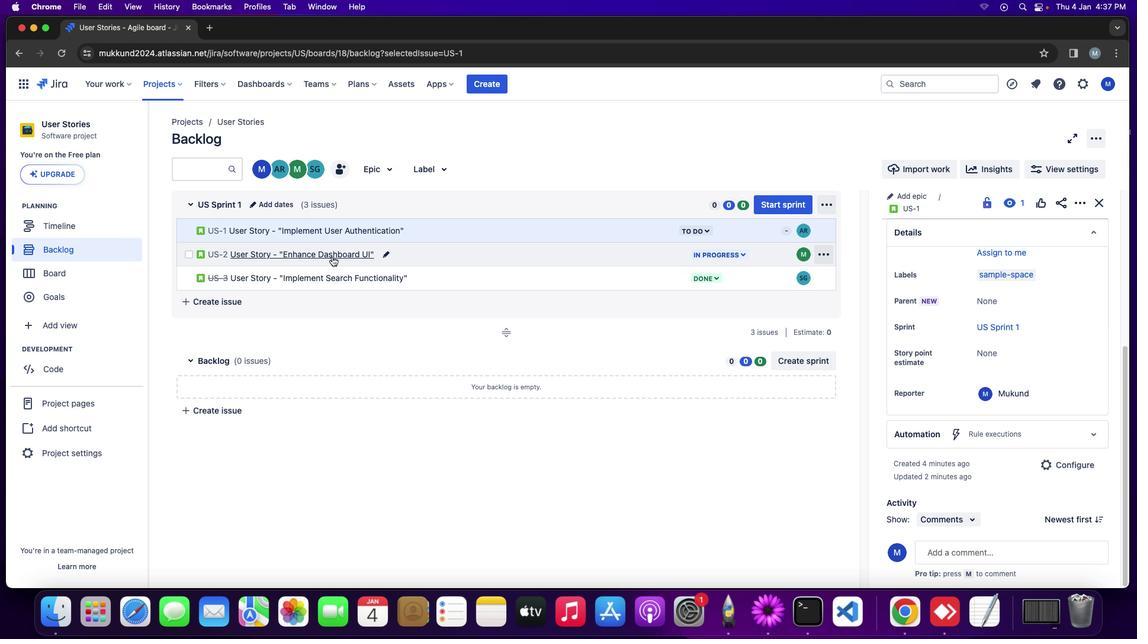
Action: Mouse pressed left at (332, 256)
Screenshot: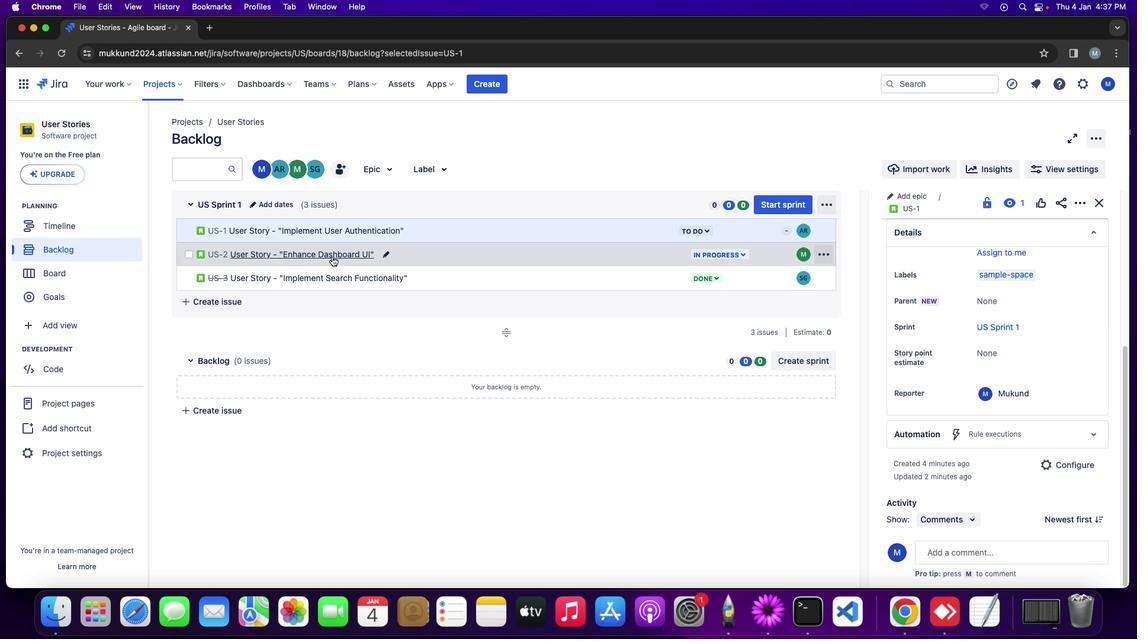 
Action: Mouse pressed left at (332, 256)
Screenshot: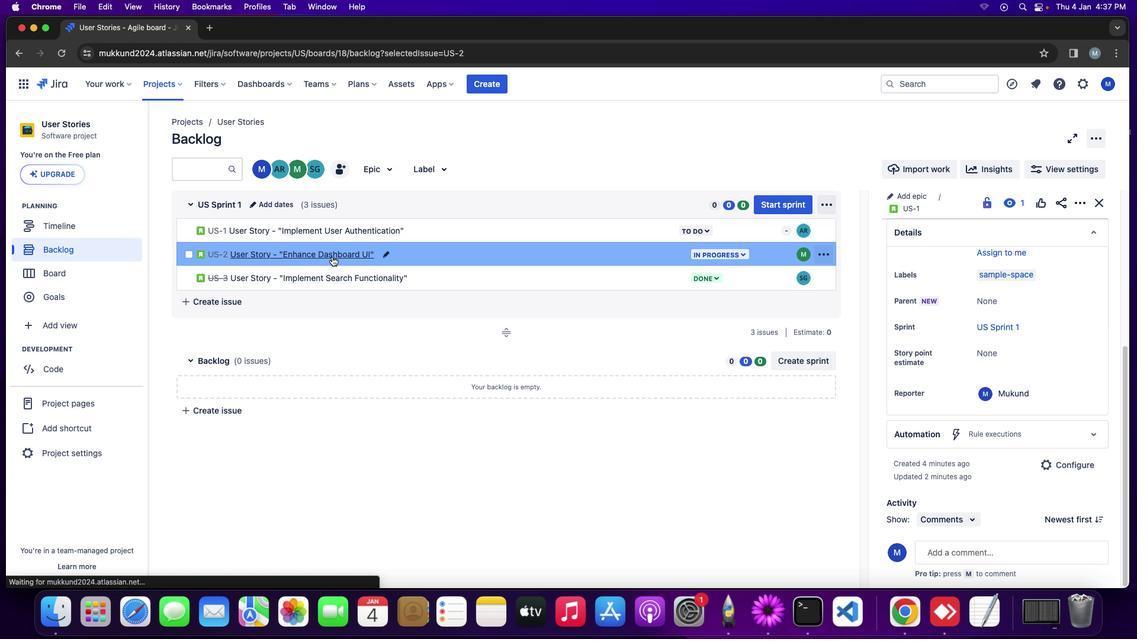 
Action: Mouse moved to (938, 342)
Screenshot: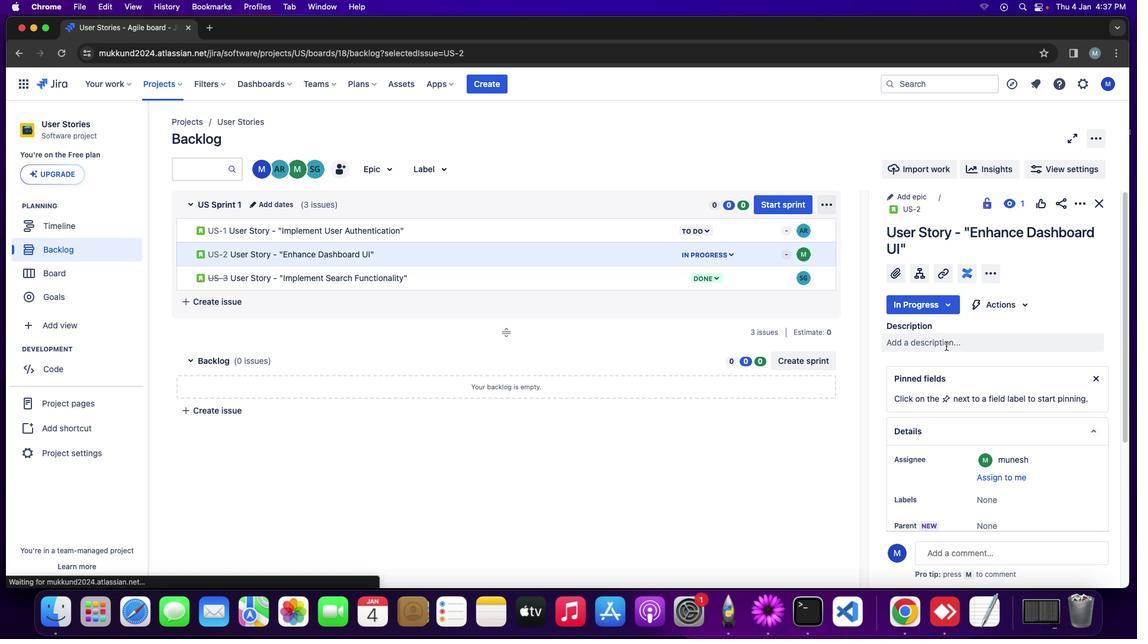 
Action: Mouse pressed left at (938, 342)
Screenshot: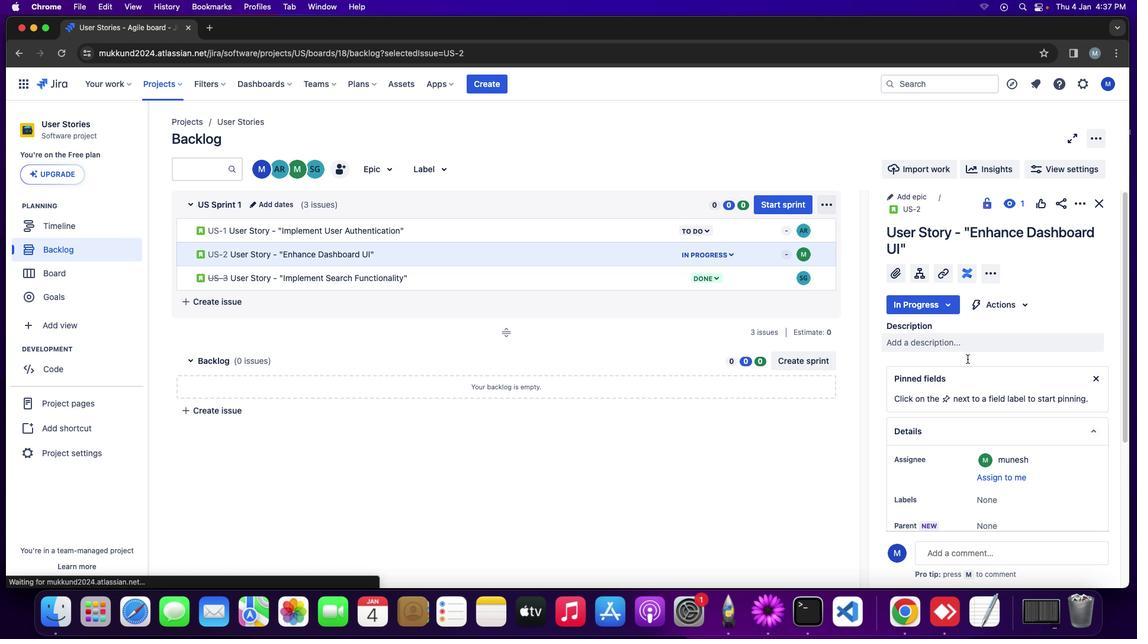 
Action: Mouse moved to (952, 383)
Screenshot: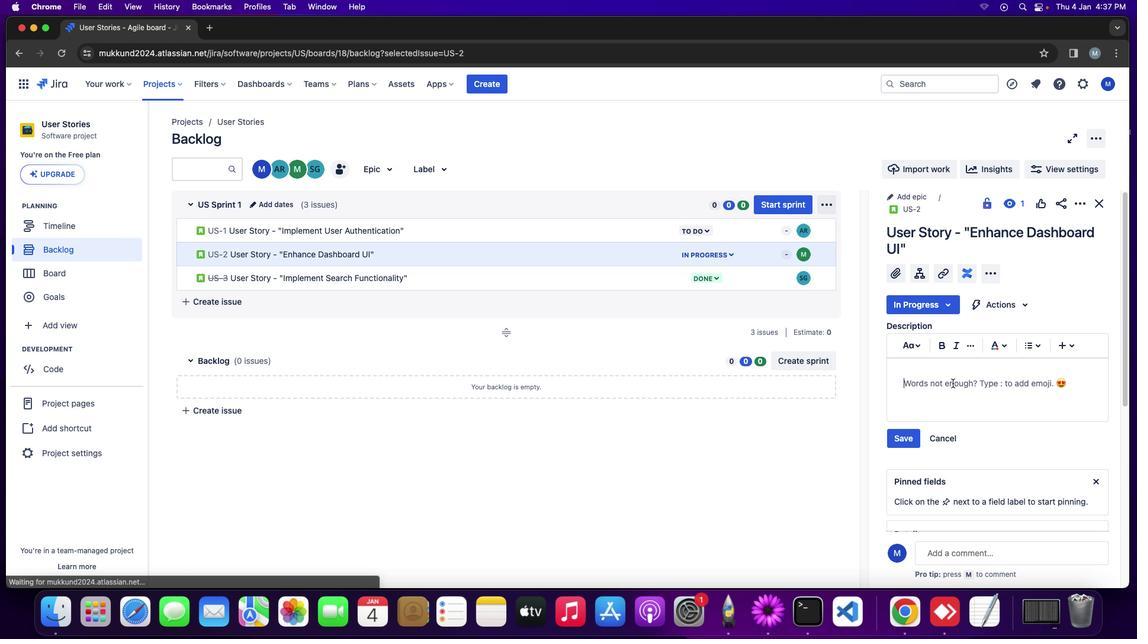 
Action: Key pressed Key.shift'E''n''h''a''n''c''e'Key.space't''h''e'Key.space'd''a''s''h''b''o''a''r''d'Key.space'u''s''e''r'Key.space'i''n''t''e''r''f''a''c''e'Key.space't''o'Key.space'p''r''o''v''i''d''e'Key.space'a'Key.space'm''o''r''e'Key.space'i''n''t''u''i''t''i''v''e'Key.space'a''n''d'Key.space'v''i''s''u''a''l''l''y'Key.space'a''p''p''e''a''l''i''n''g'Key.space'e''x''p''e''r''i''e''n''c''e'Key.space'f''o''r'Key.space'e''n''d''-''u''s''e''r''s''.'
Screenshot: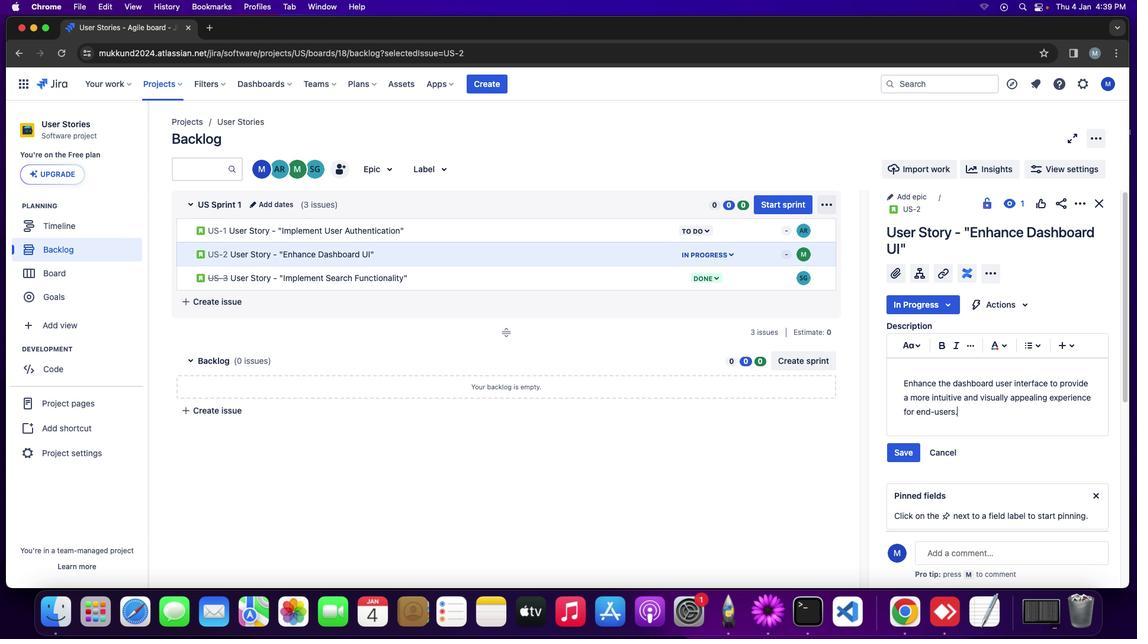 
Action: Mouse moved to (911, 450)
Screenshot: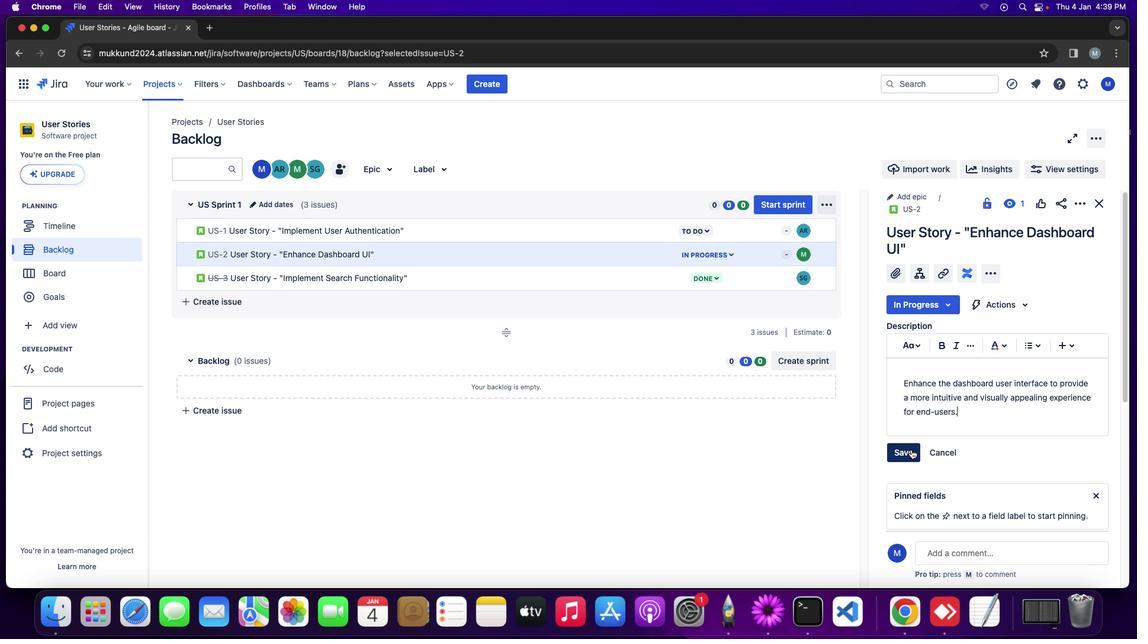 
Action: Mouse pressed left at (911, 450)
Screenshot: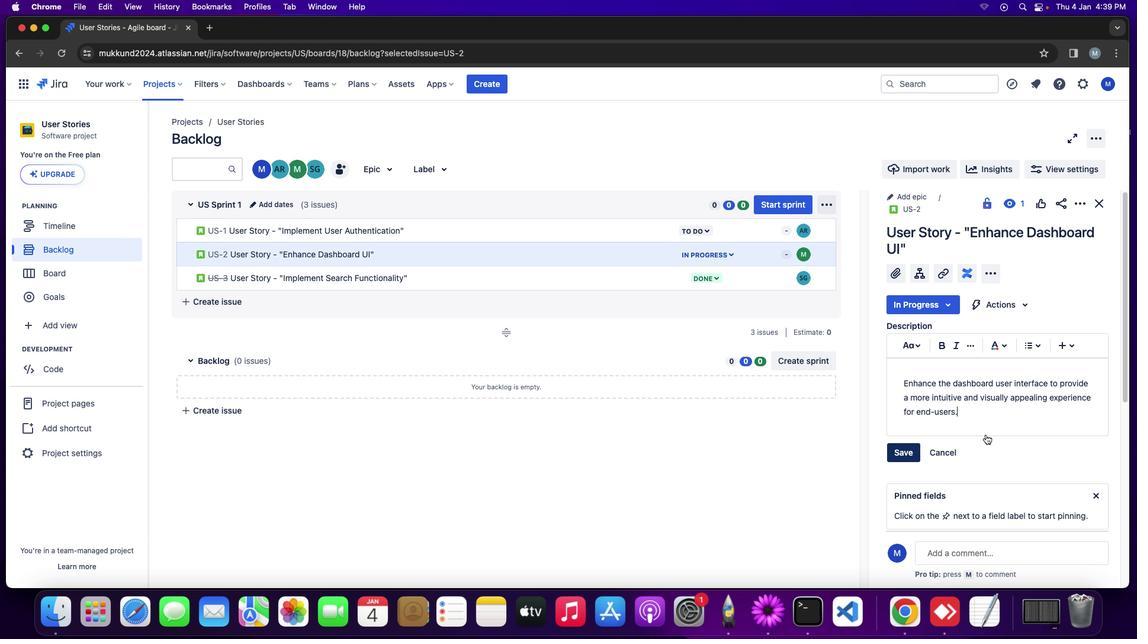 
Action: Mouse moved to (1054, 377)
Screenshot: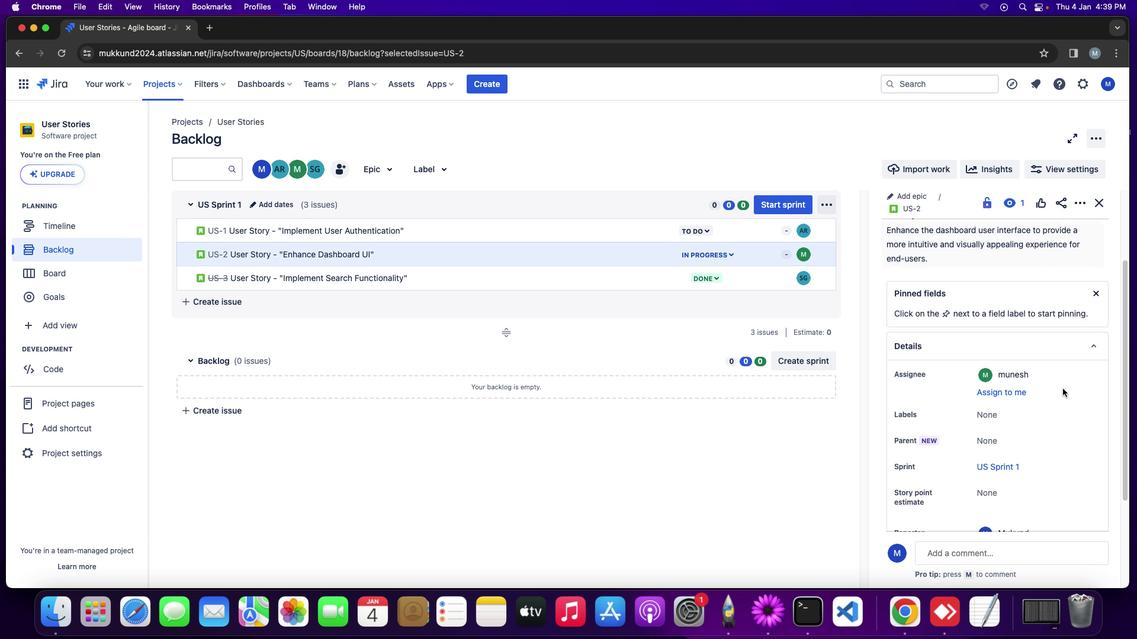 
Action: Mouse scrolled (1054, 377) with delta (0, 0)
Screenshot: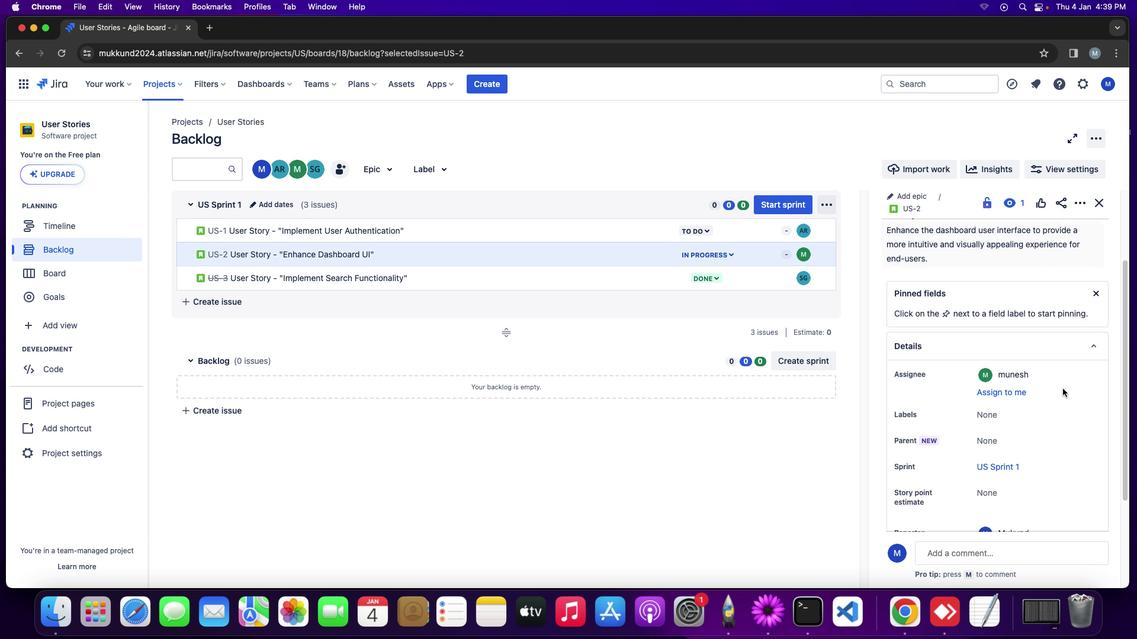 
Action: Mouse moved to (1059, 380)
Screenshot: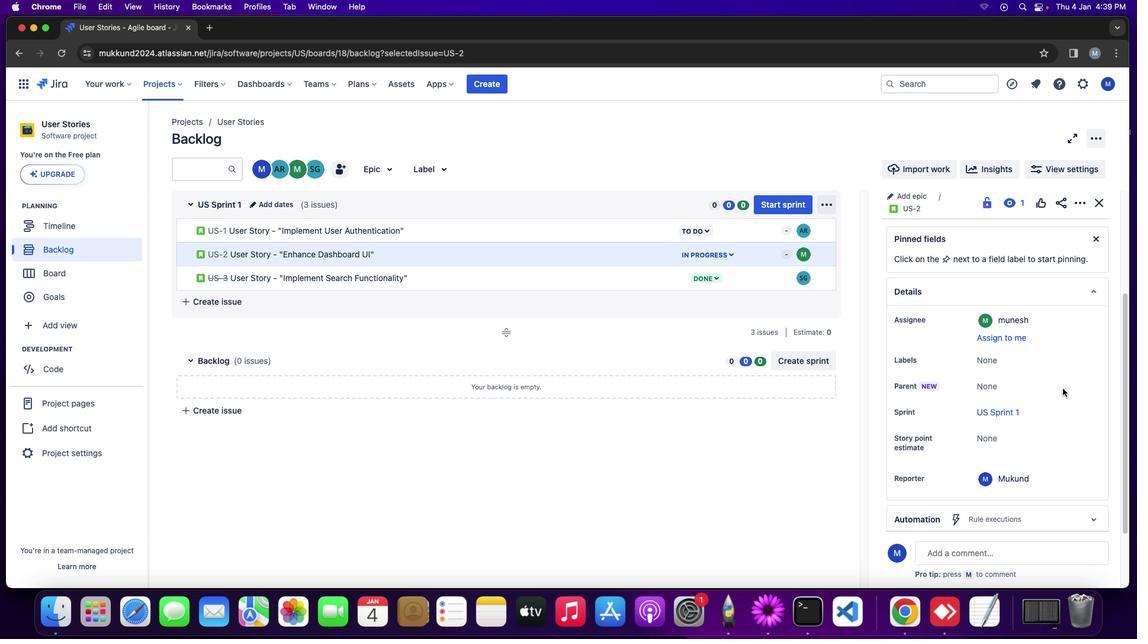 
Action: Mouse scrolled (1059, 380) with delta (0, 0)
Screenshot: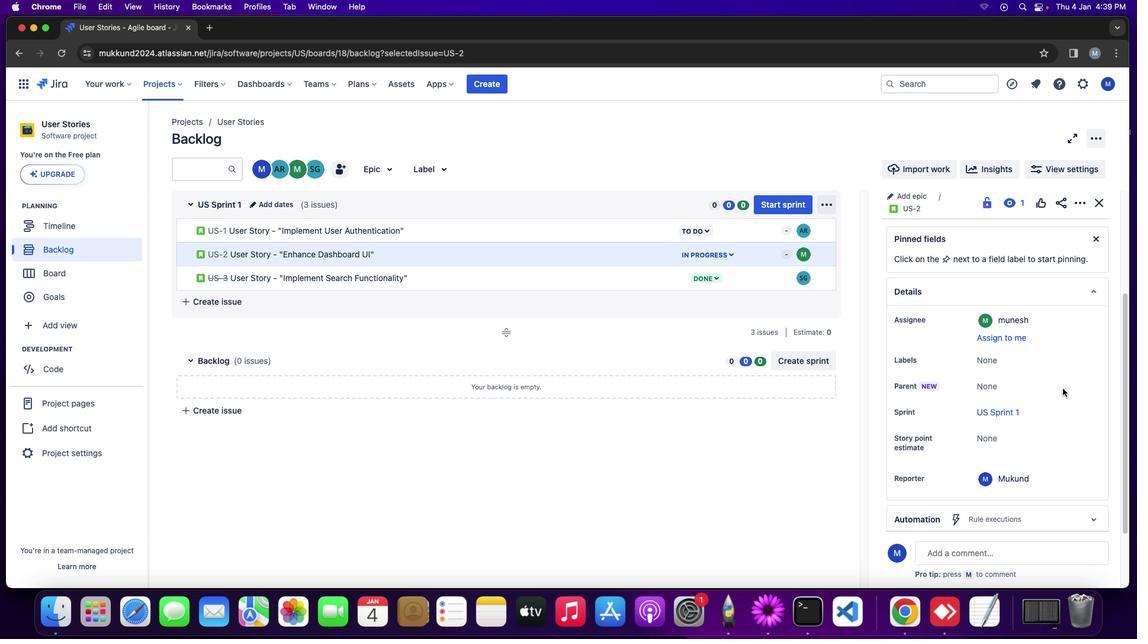 
Action: Mouse moved to (1062, 383)
Screenshot: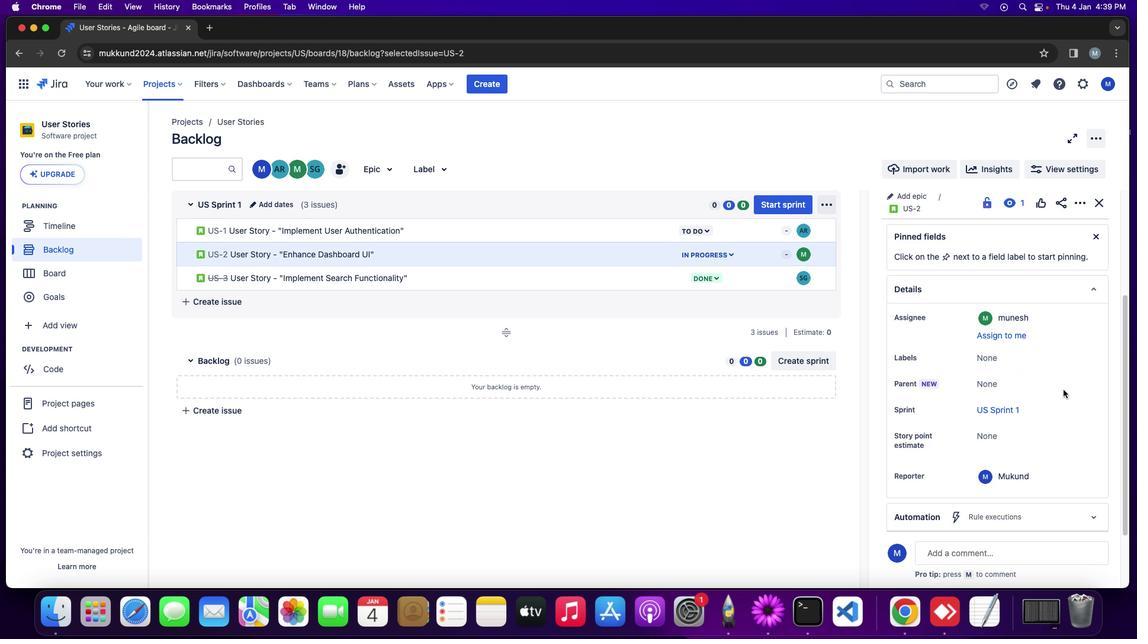 
Action: Mouse scrolled (1062, 383) with delta (0, -1)
Screenshot: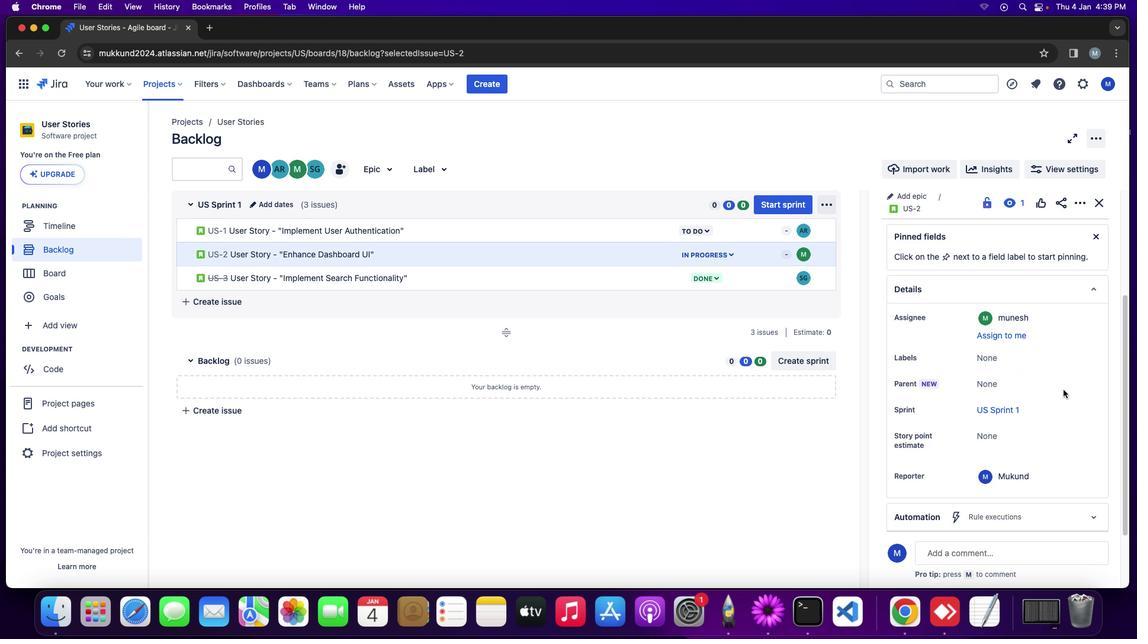 
Action: Mouse moved to (1062, 388)
Screenshot: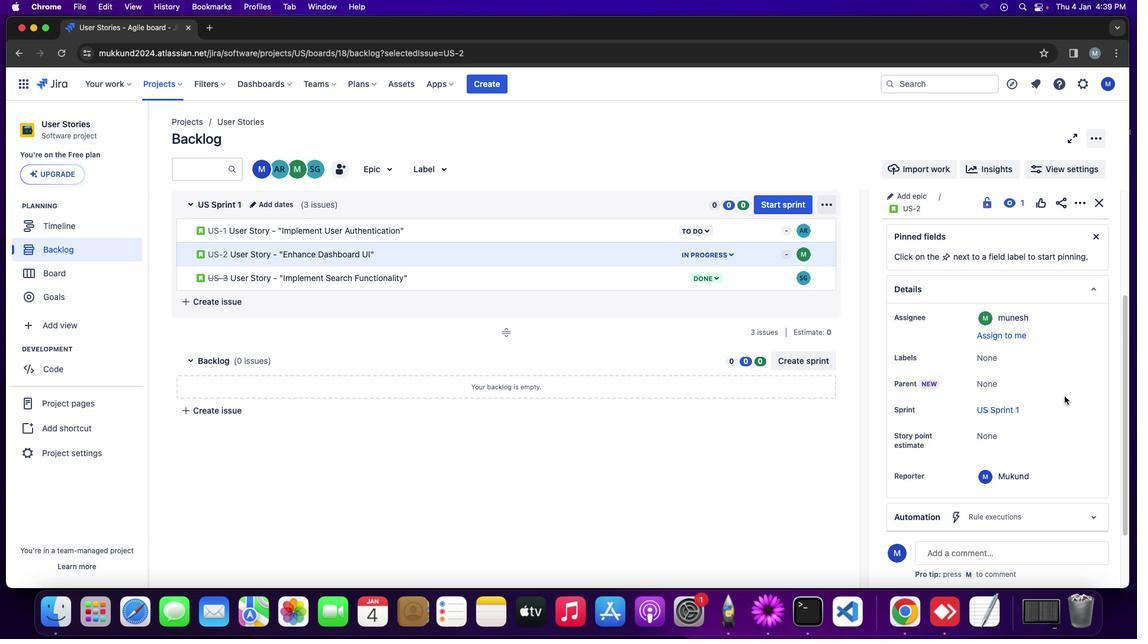 
Action: Mouse scrolled (1062, 388) with delta (0, -1)
Screenshot: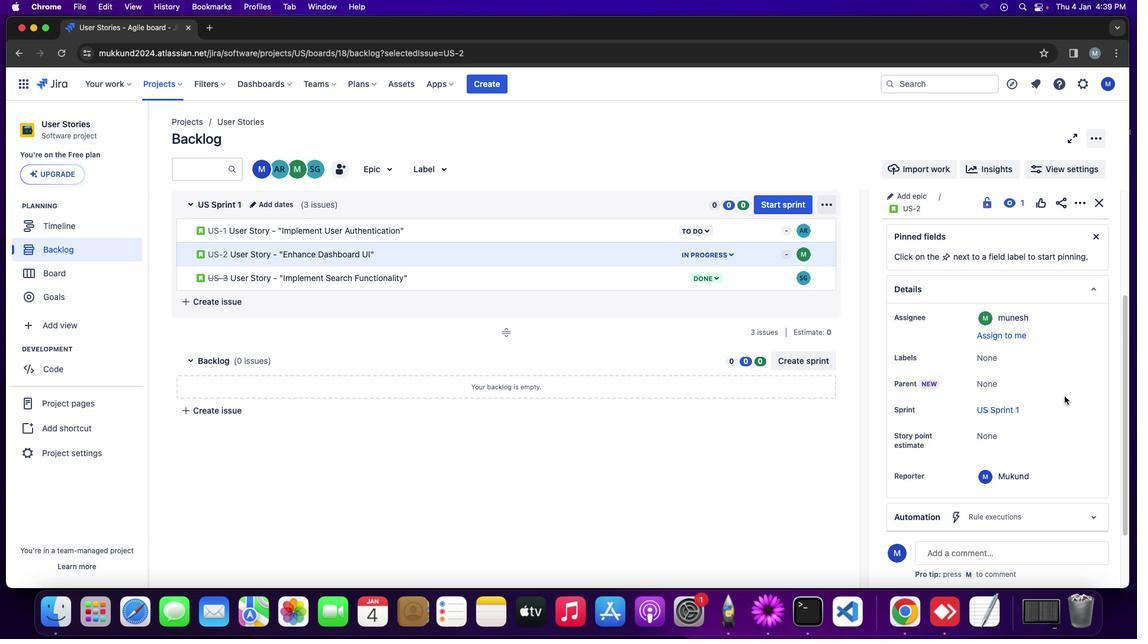 
Action: Mouse moved to (1065, 397)
Screenshot: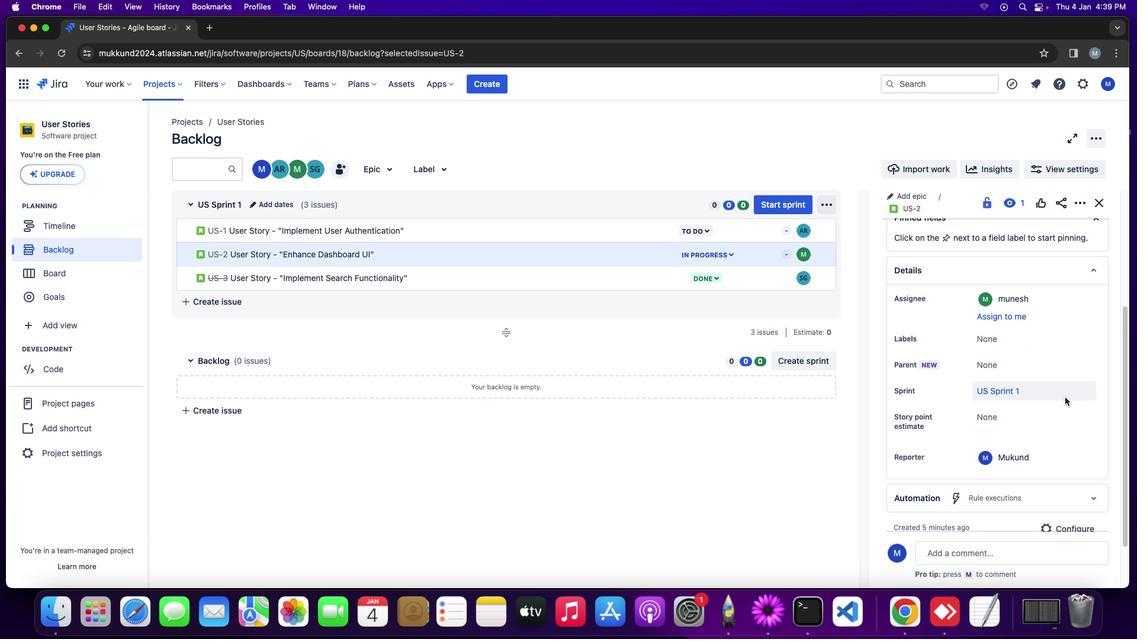 
Action: Mouse scrolled (1065, 397) with delta (0, 0)
Screenshot: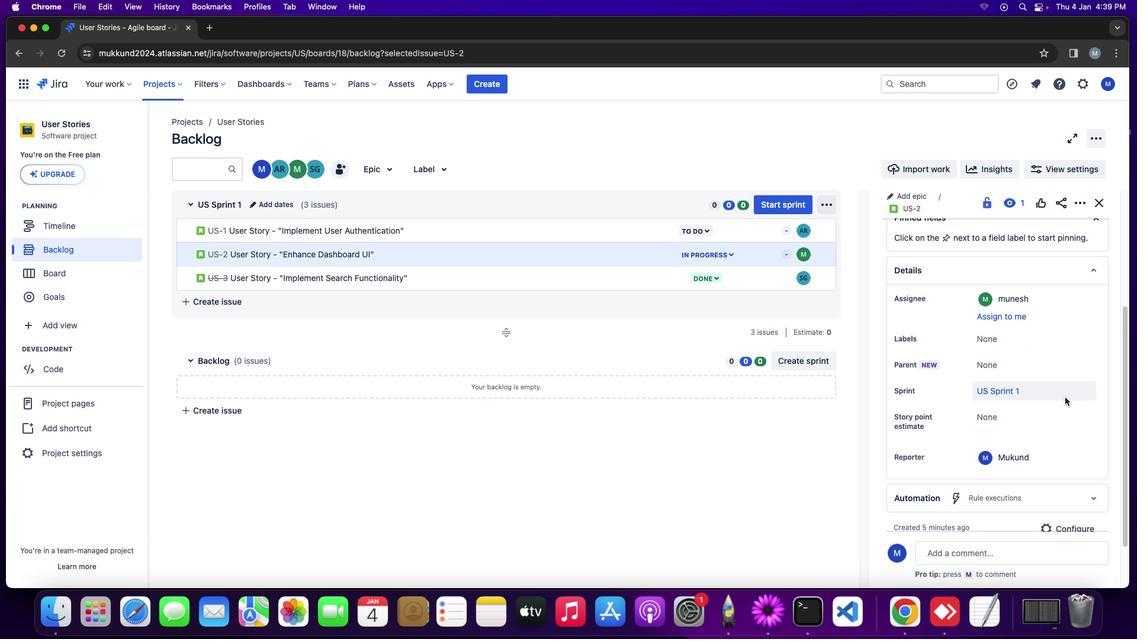 
Action: Mouse scrolled (1065, 397) with delta (0, 0)
Screenshot: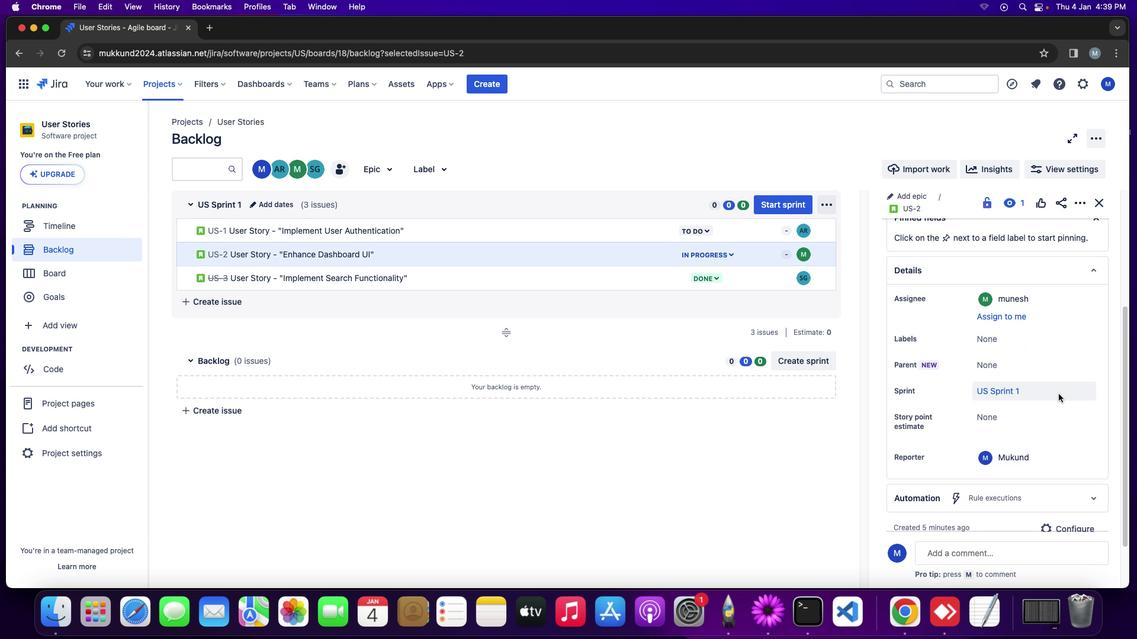 
Action: Mouse moved to (1009, 343)
Screenshot: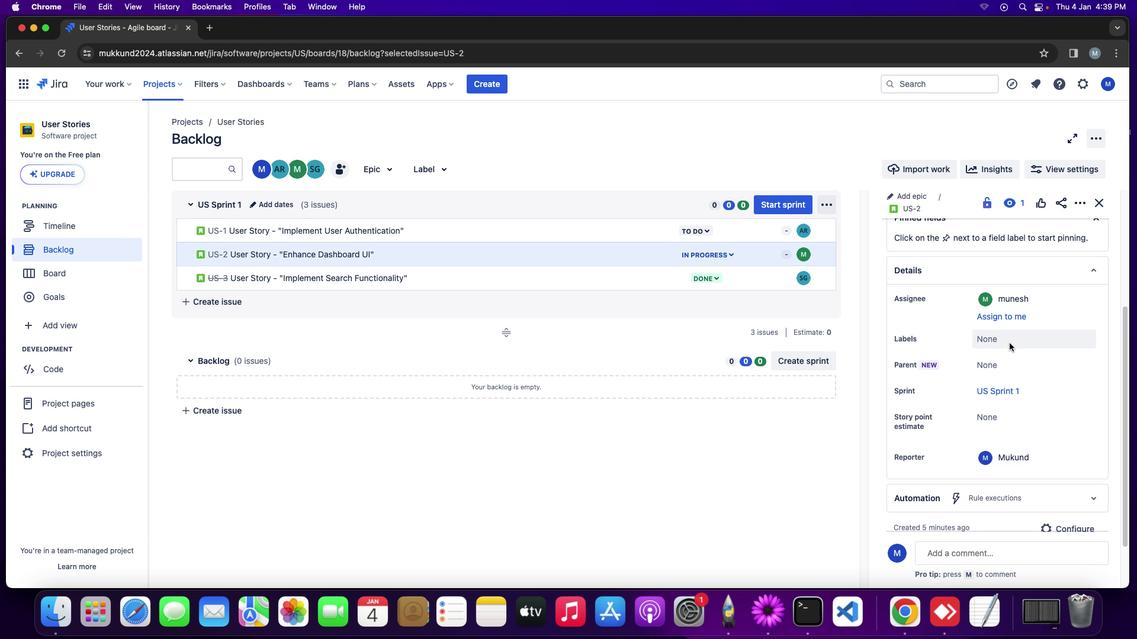 
Action: Mouse pressed left at (1009, 343)
Screenshot: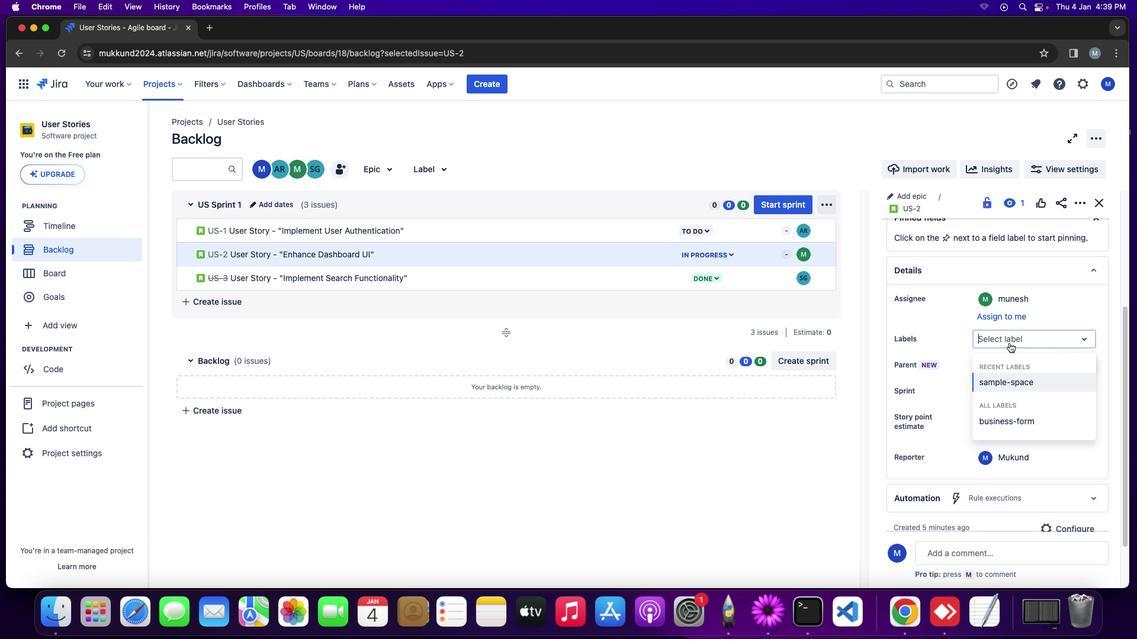 
Action: Mouse moved to (1018, 385)
Screenshot: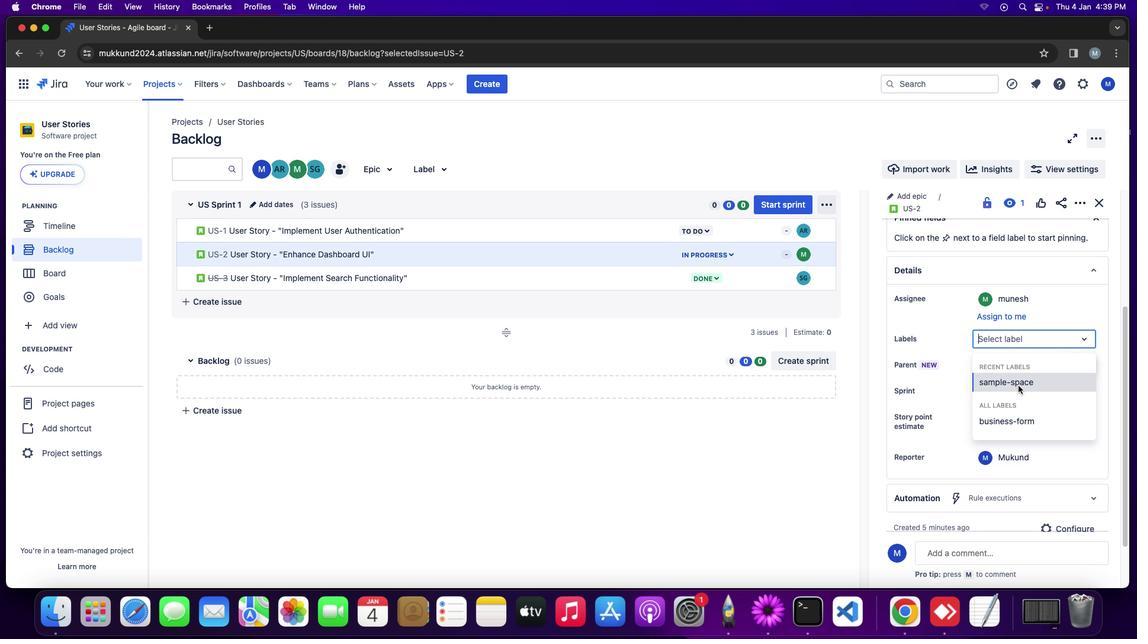 
Action: Mouse pressed left at (1018, 385)
Screenshot: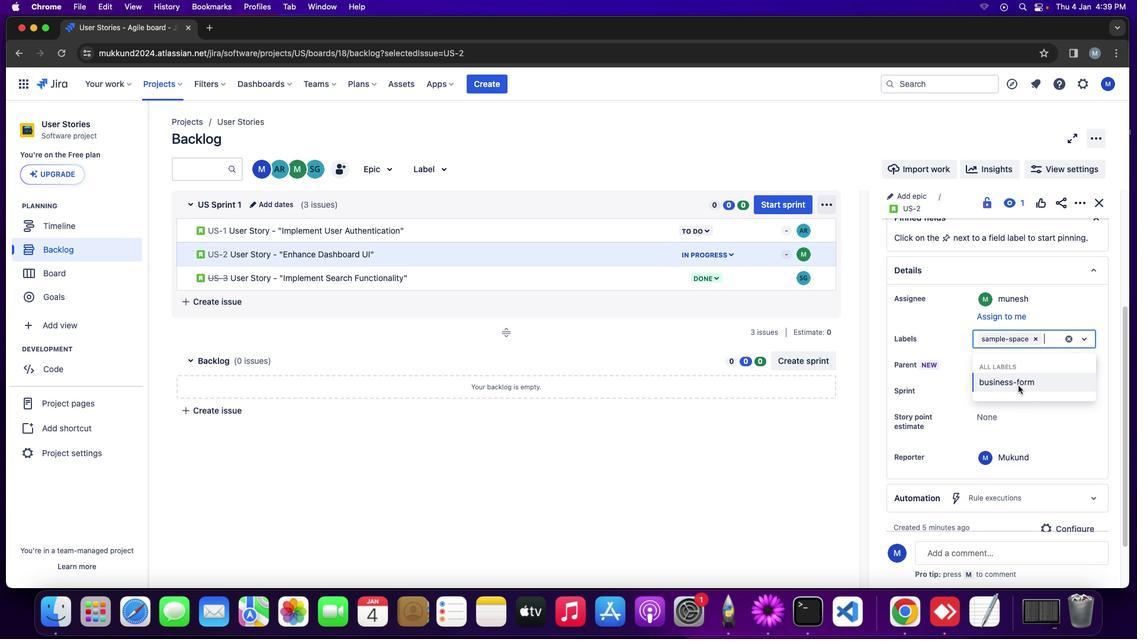 
Action: Mouse moved to (950, 395)
Screenshot: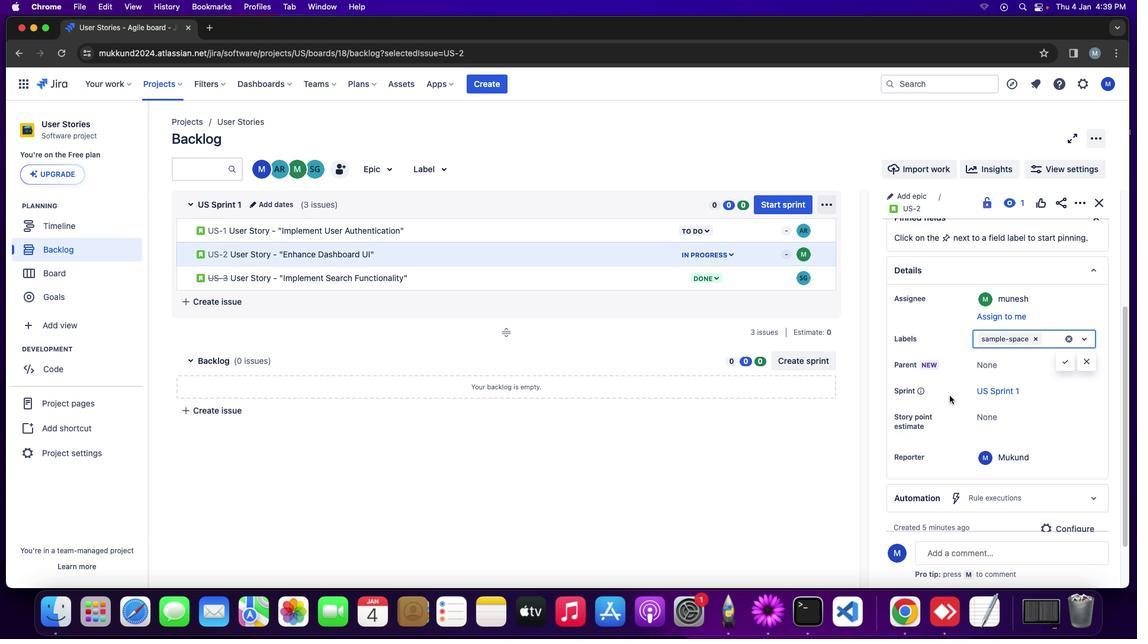 
Action: Mouse pressed left at (950, 395)
Screenshot: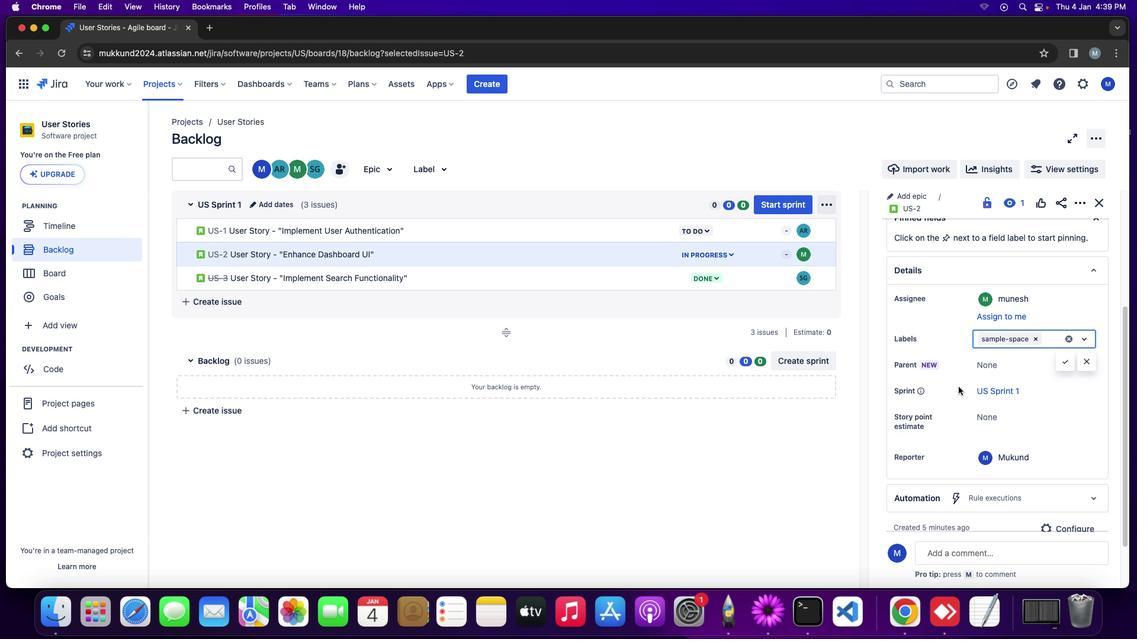 
Action: Mouse moved to (1005, 367)
Screenshot: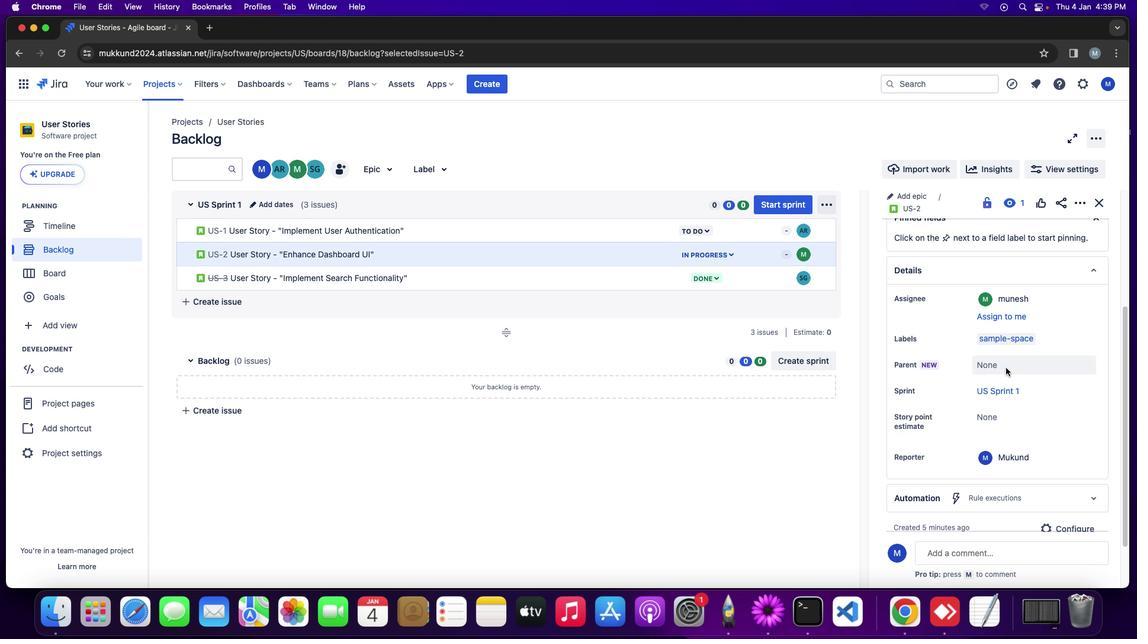 
Action: Mouse pressed left at (1005, 367)
Screenshot: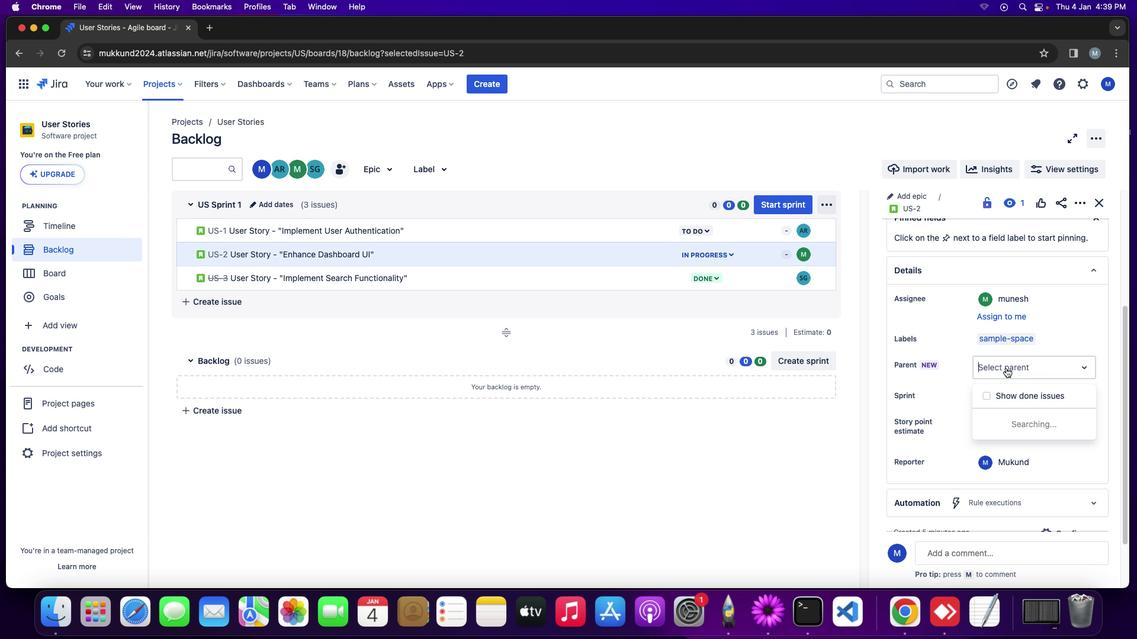 
Action: Mouse moved to (986, 395)
Screenshot: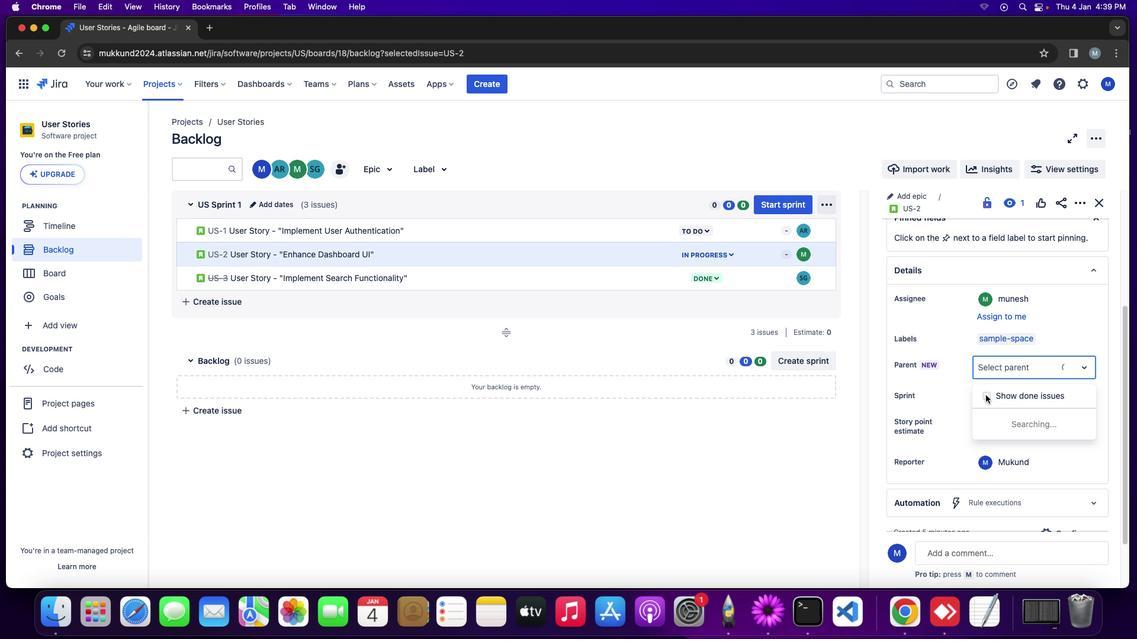 
Action: Mouse pressed left at (986, 395)
Screenshot: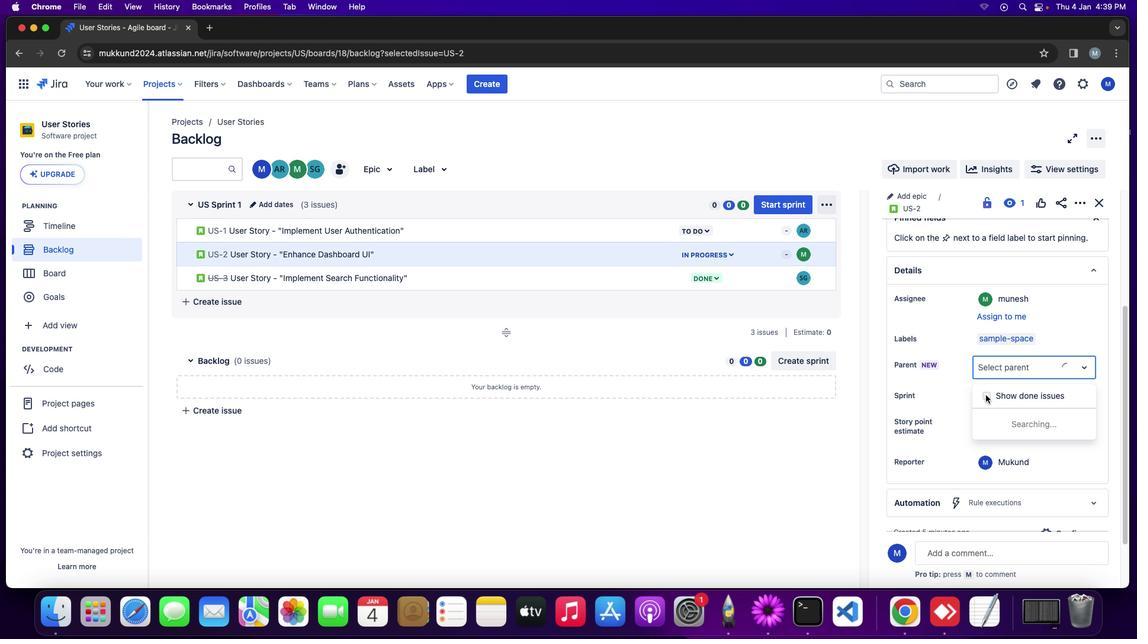 
Action: Mouse moved to (960, 369)
Screenshot: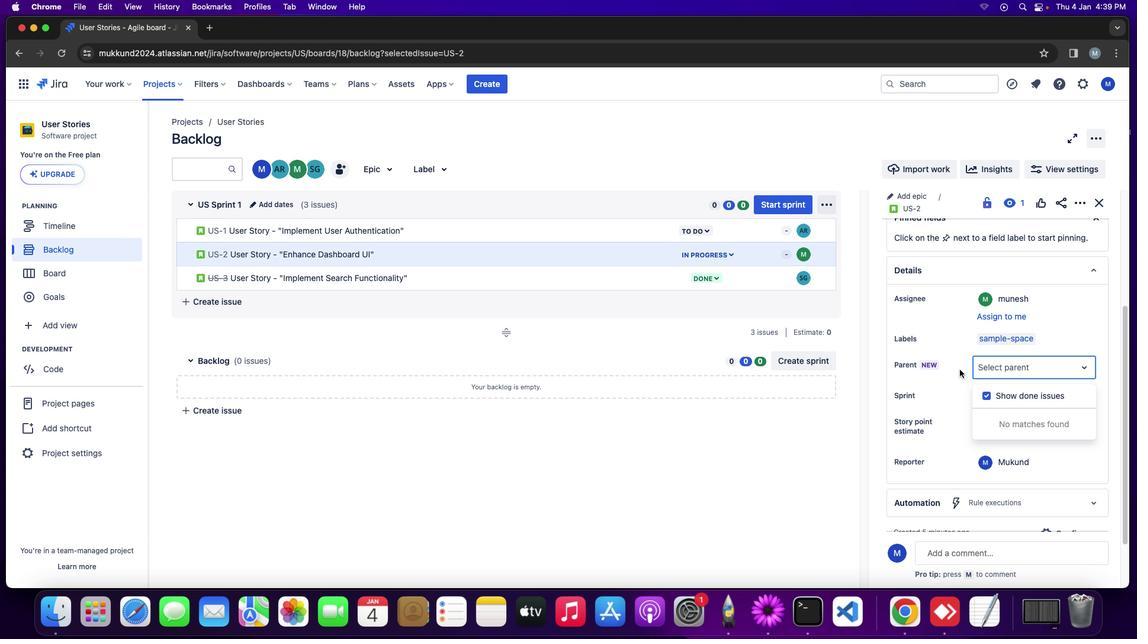 
Action: Mouse pressed left at (960, 369)
Screenshot: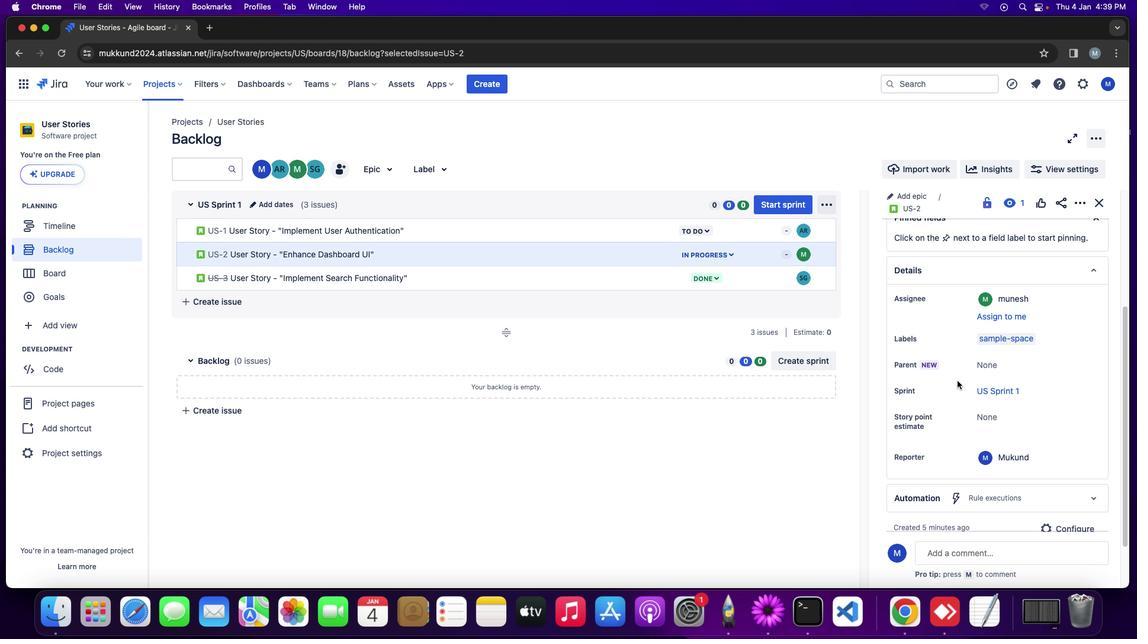 
Action: Mouse moved to (1047, 415)
Screenshot: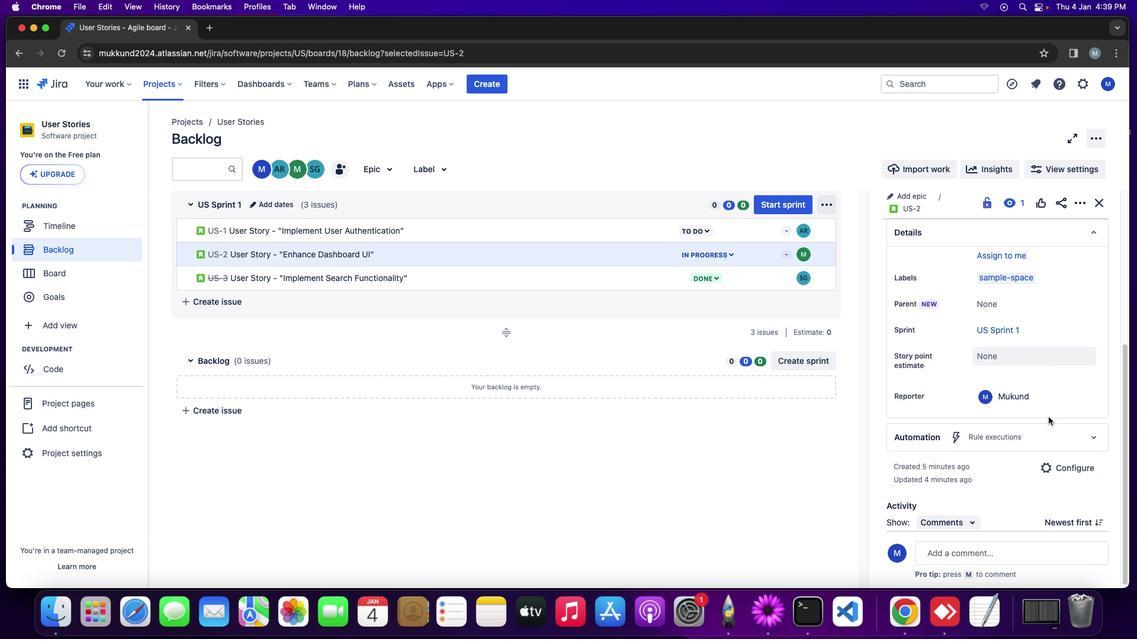 
Action: Mouse scrolled (1047, 415) with delta (0, 0)
Screenshot: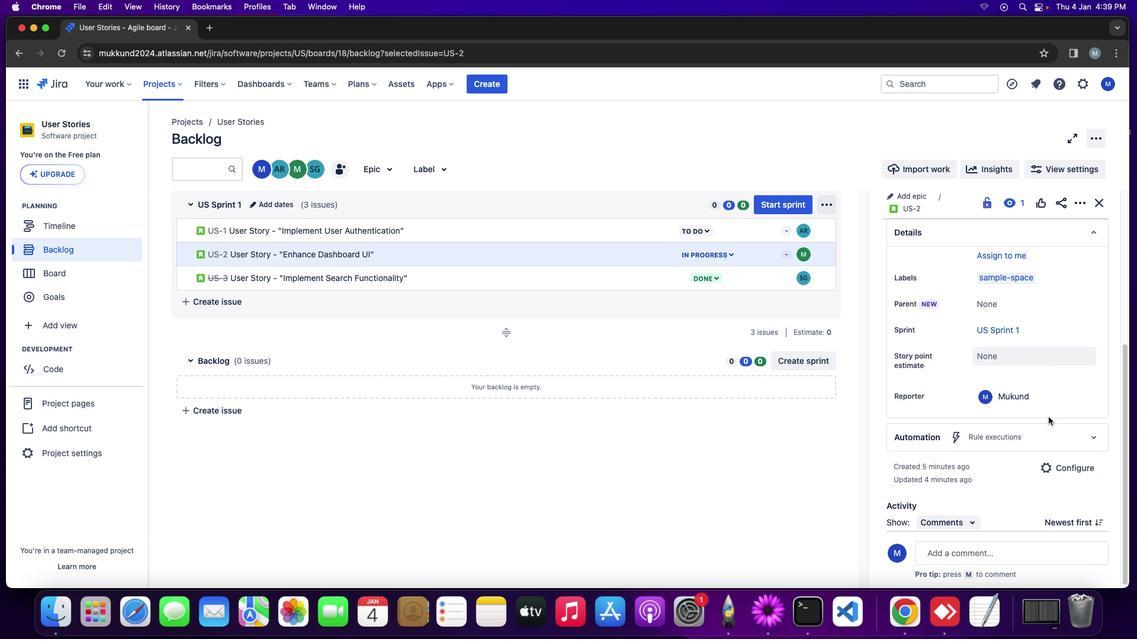 
Action: Mouse moved to (1048, 417)
Screenshot: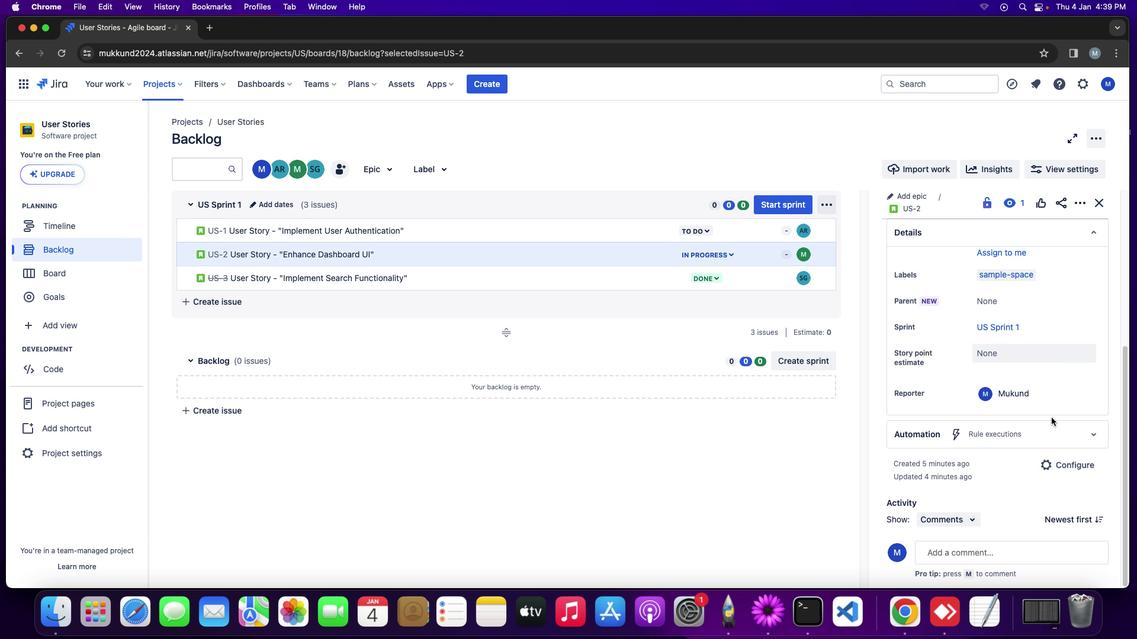 
Action: Mouse scrolled (1048, 417) with delta (0, 0)
Screenshot: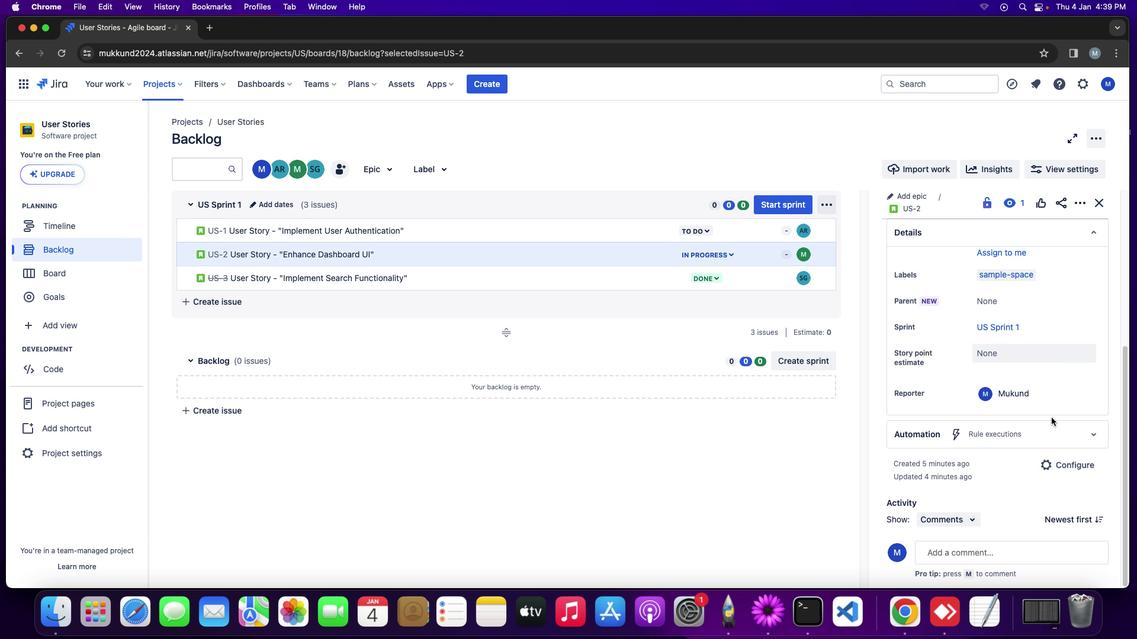 
Action: Mouse scrolled (1048, 417) with delta (0, -1)
Screenshot: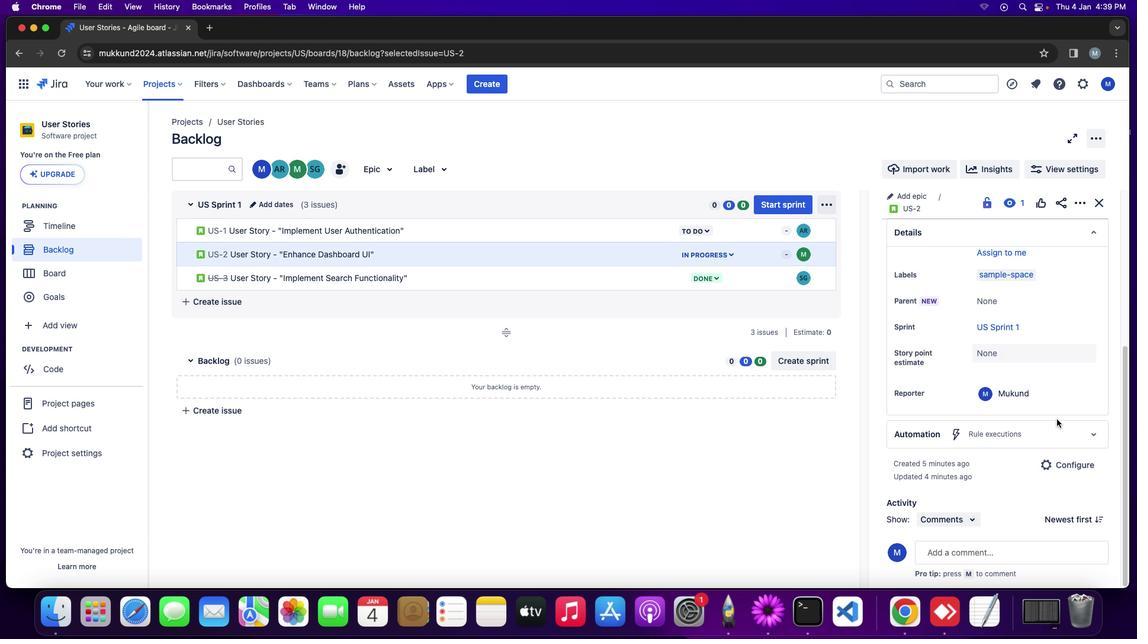 
Action: Mouse scrolled (1048, 417) with delta (0, -2)
Screenshot: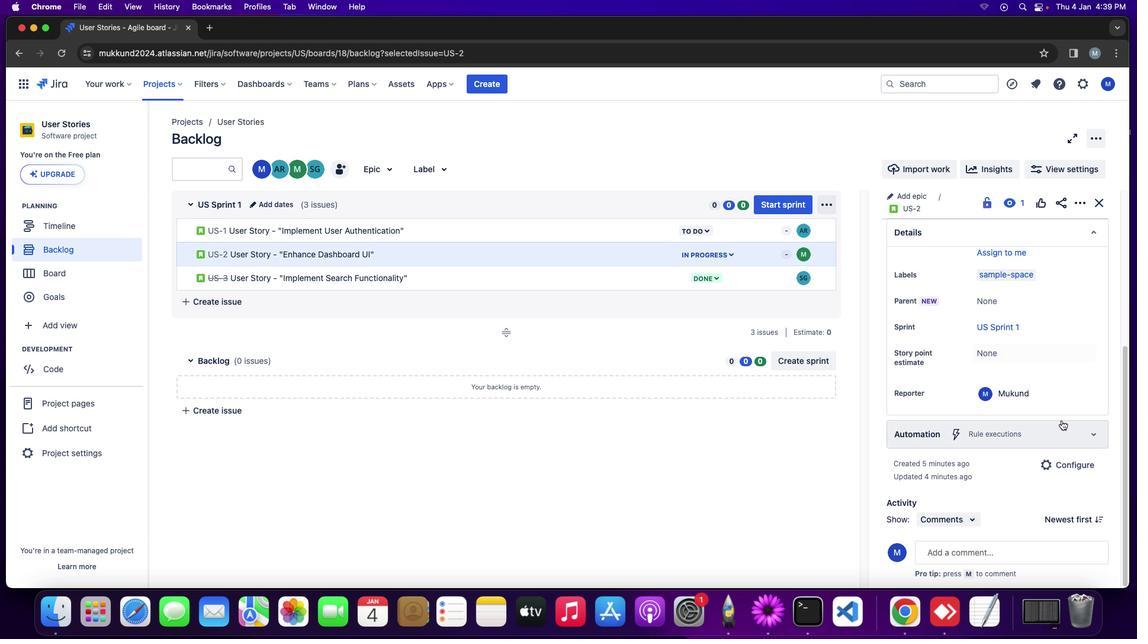 
Action: Mouse moved to (1063, 424)
Screenshot: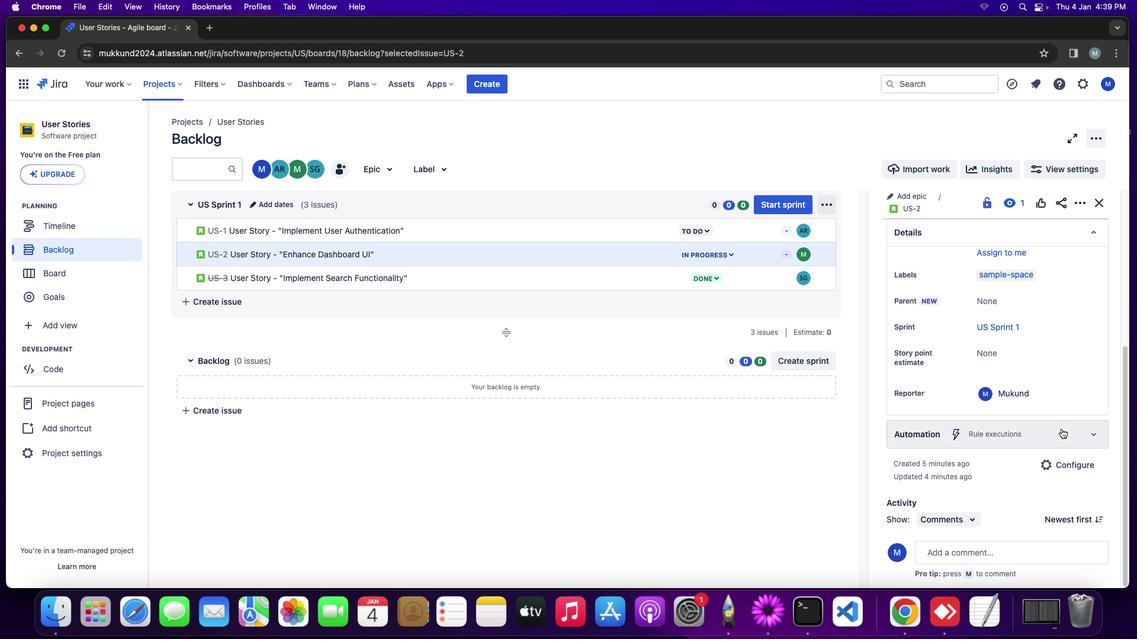 
Action: Mouse scrolled (1063, 424) with delta (0, 0)
Screenshot: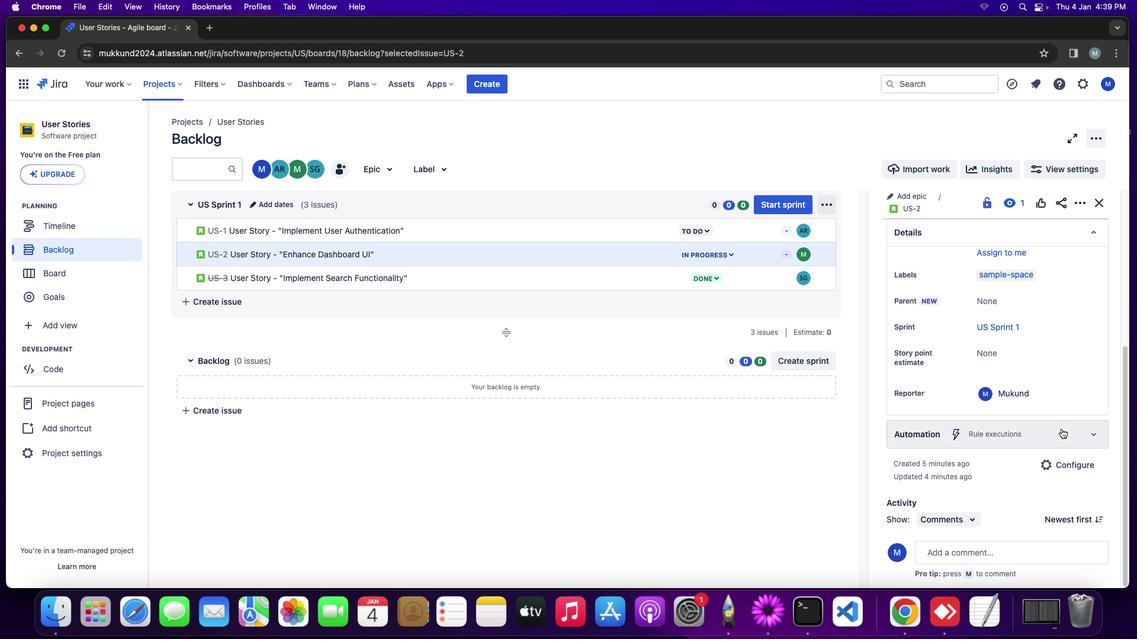 
Action: Mouse moved to (1063, 424)
Screenshot: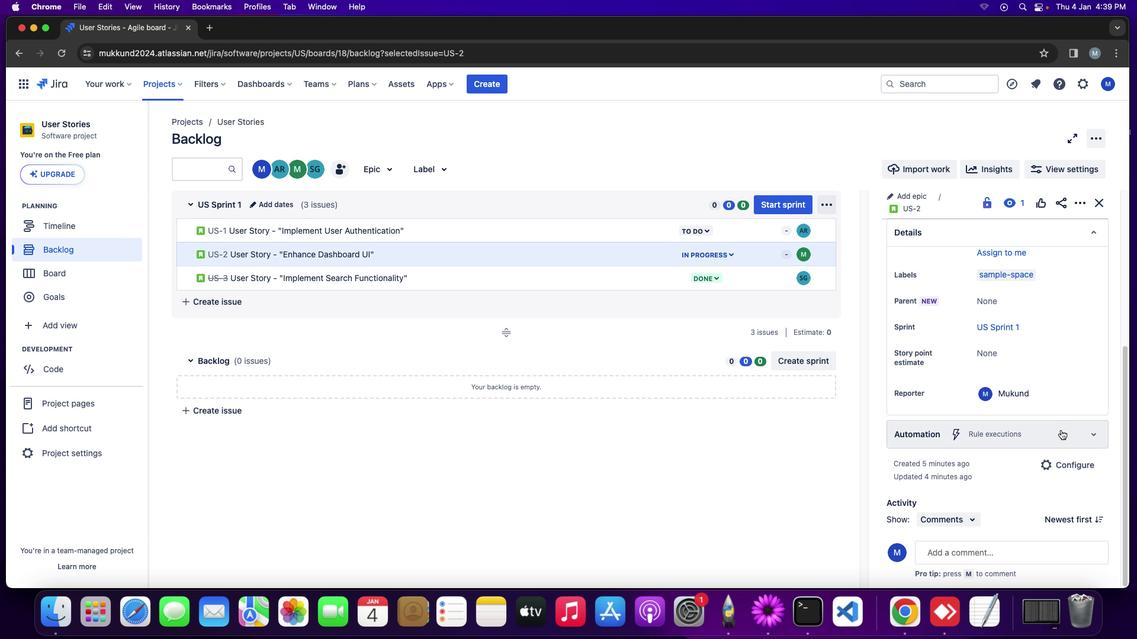 
Action: Mouse scrolled (1063, 424) with delta (0, 0)
Screenshot: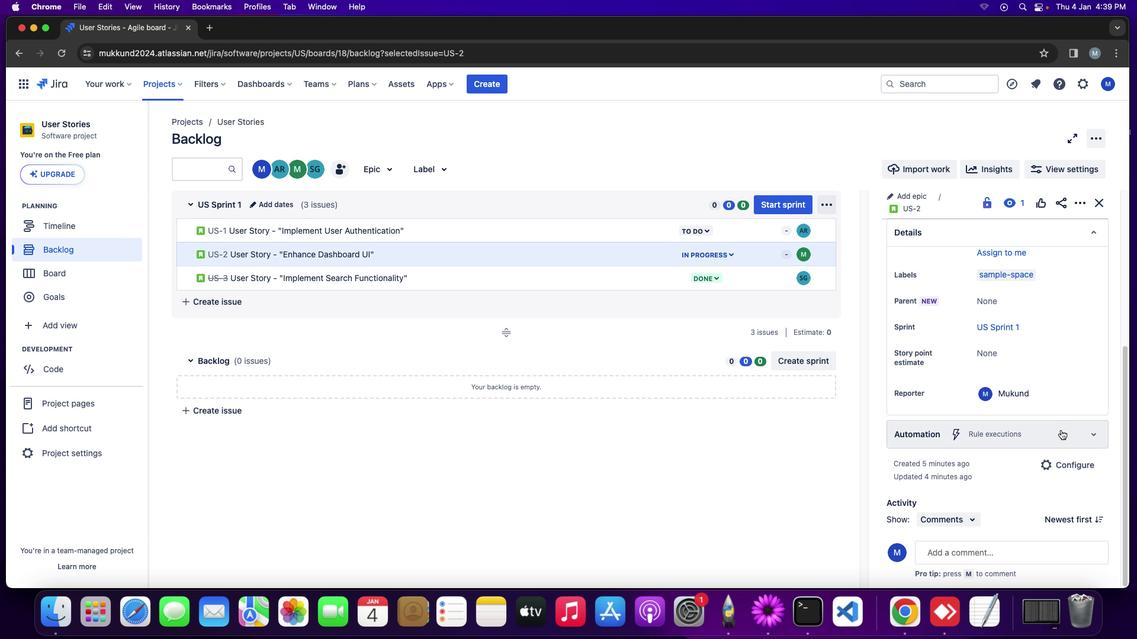 
Action: Mouse moved to (1063, 425)
Screenshot: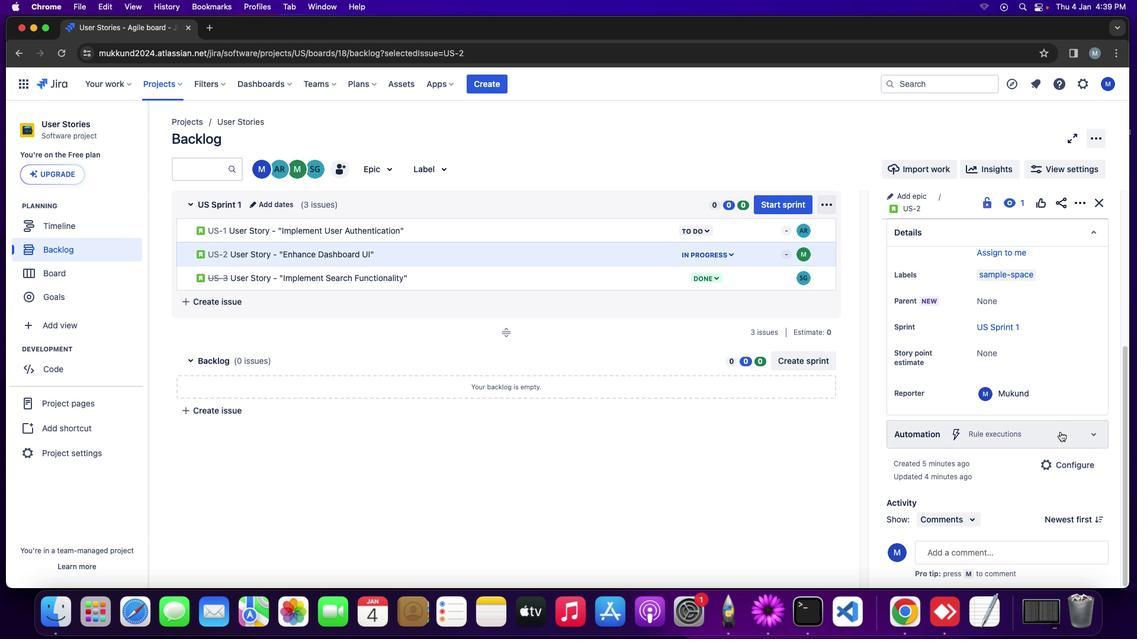
Action: Mouse scrolled (1063, 425) with delta (0, -1)
Screenshot: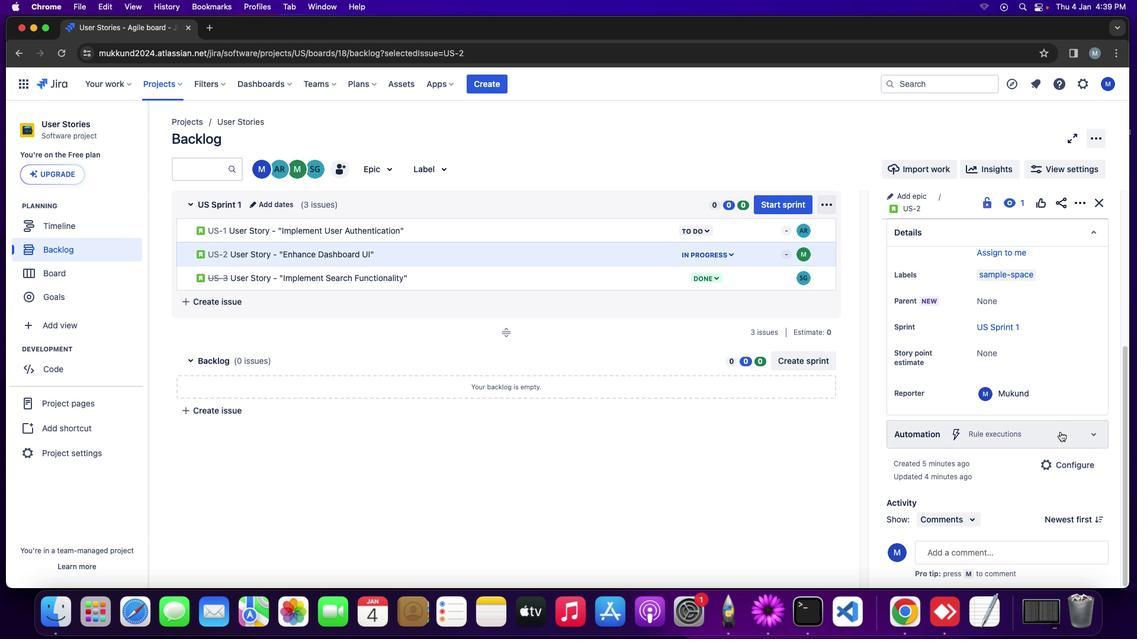 
Action: Mouse moved to (1063, 425)
Screenshot: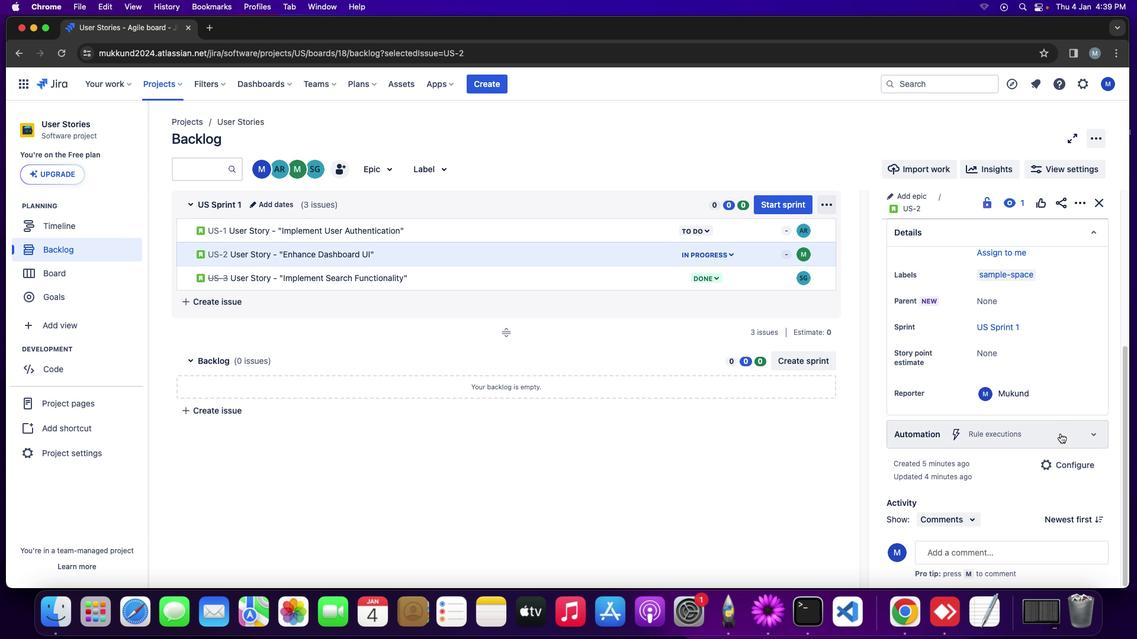 
Action: Mouse scrolled (1063, 425) with delta (0, -2)
Screenshot: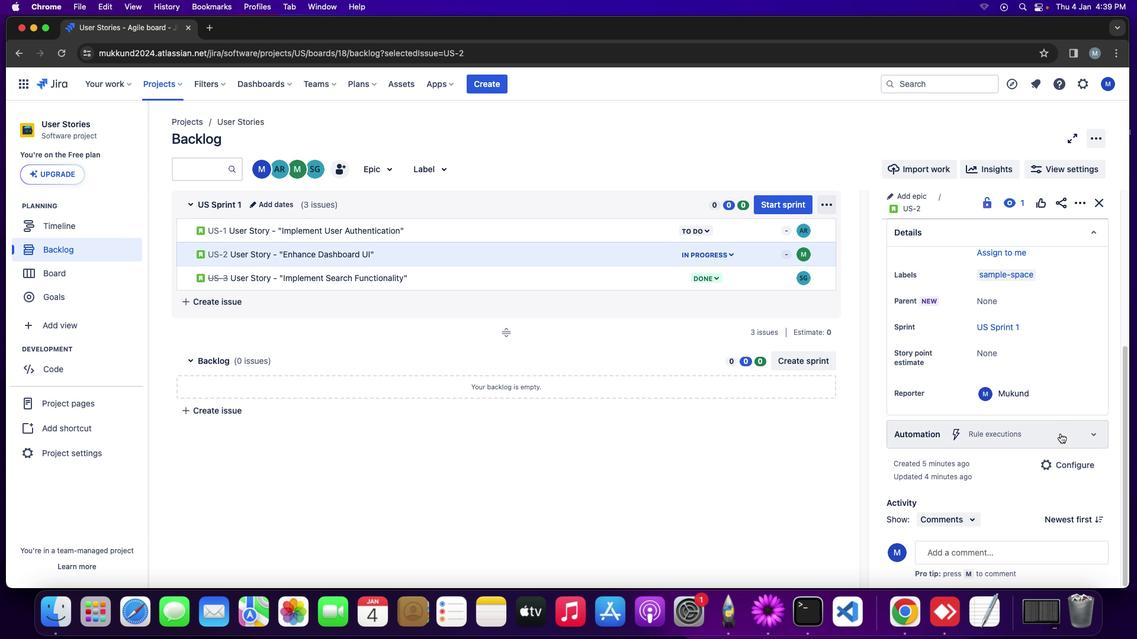 
Action: Mouse moved to (1062, 428)
Screenshot: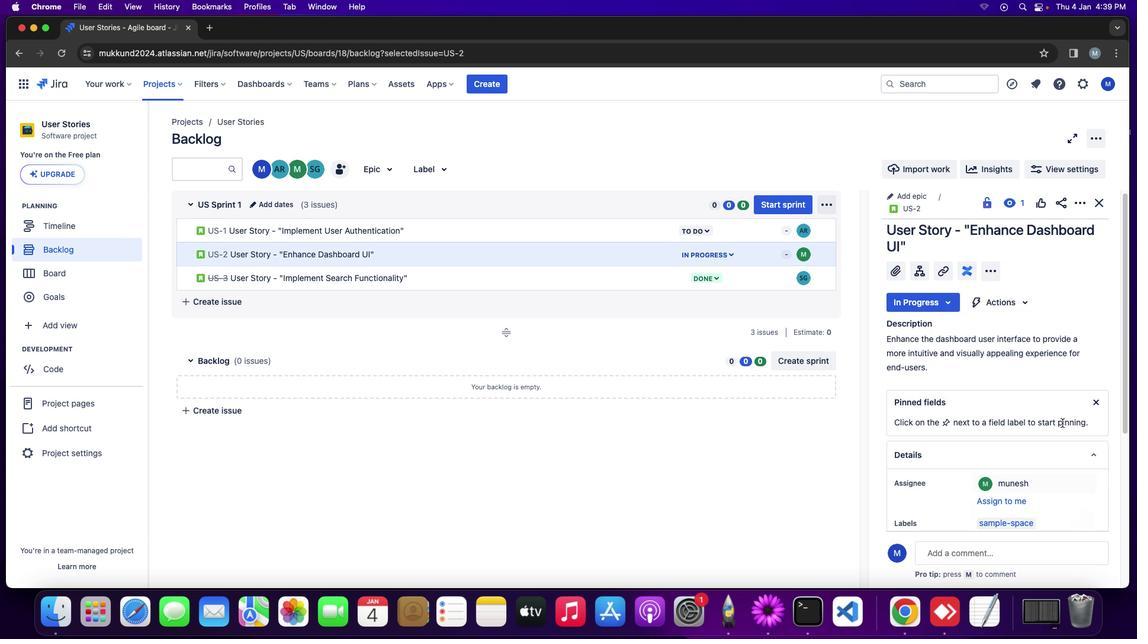 
Action: Mouse scrolled (1062, 428) with delta (0, 0)
Screenshot: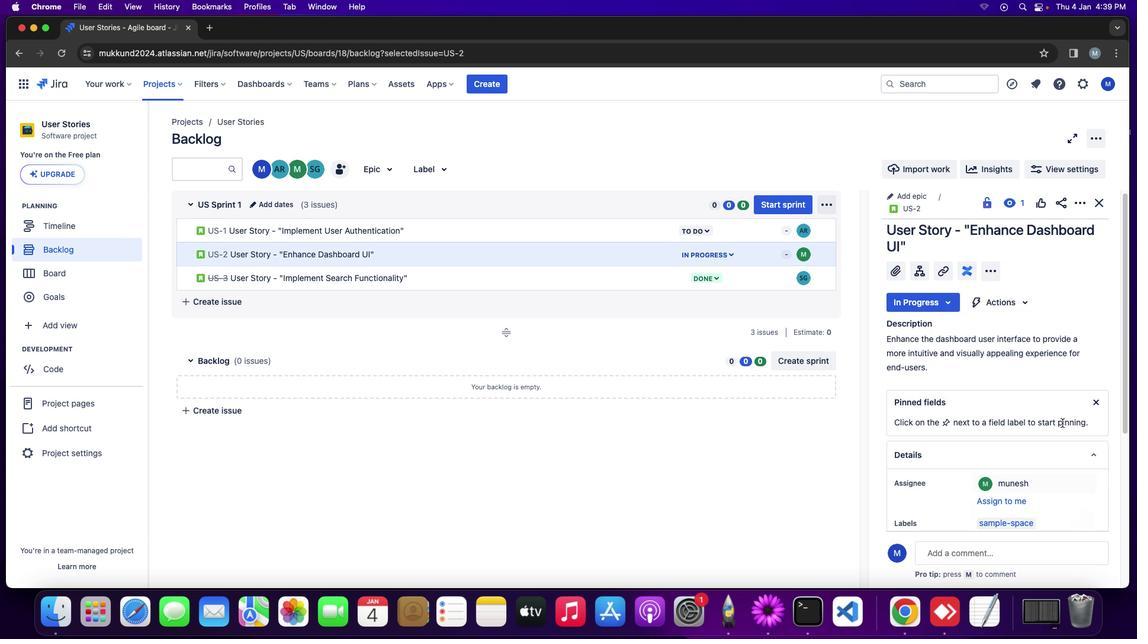 
Action: Mouse moved to (1062, 427)
Screenshot: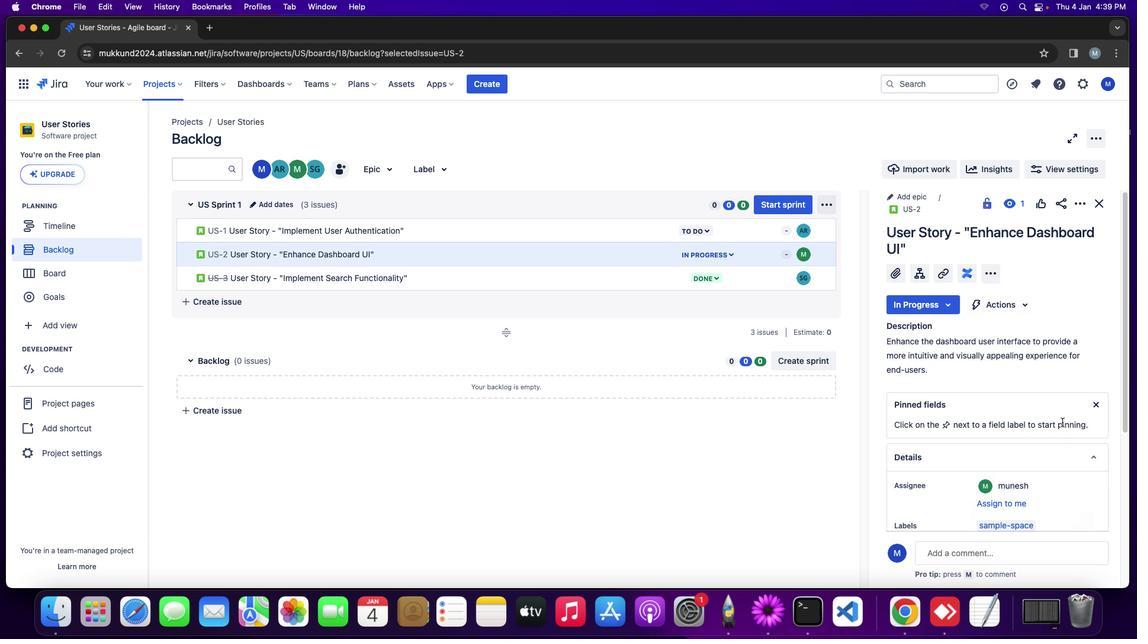 
Action: Mouse scrolled (1062, 427) with delta (0, 0)
Screenshot: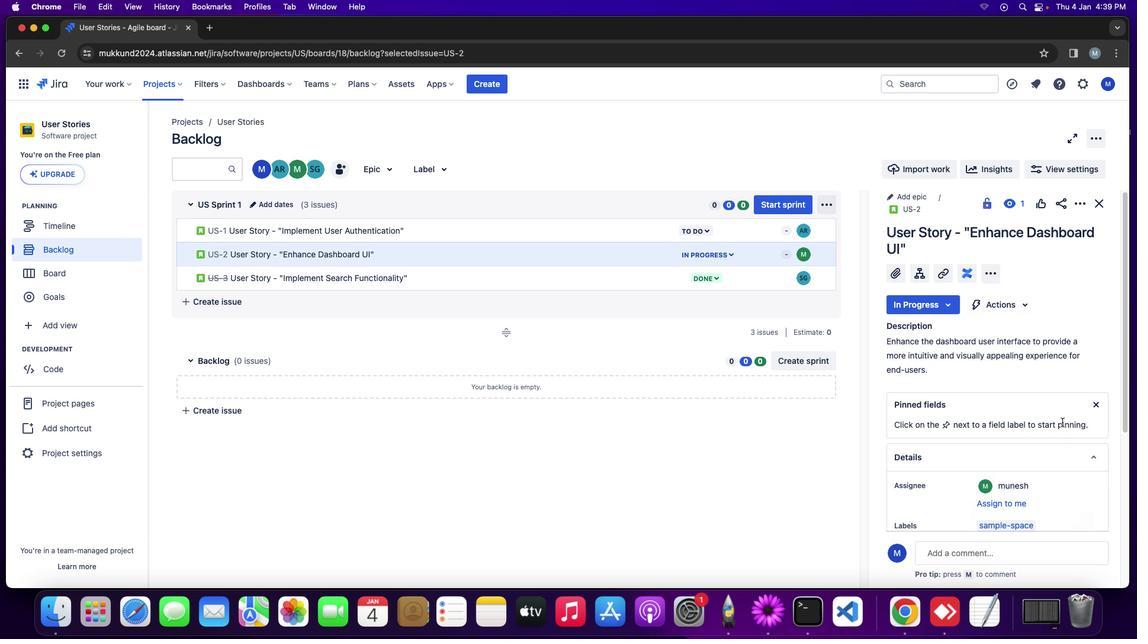 
Action: Mouse moved to (1062, 427)
Screenshot: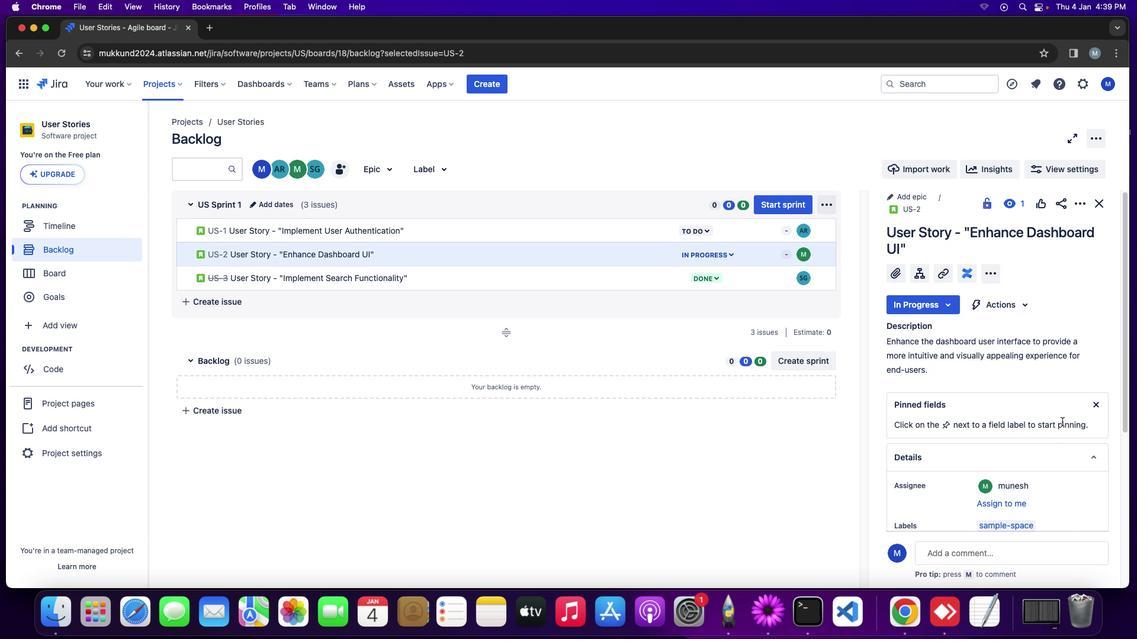 
Action: Mouse scrolled (1062, 427) with delta (0, 1)
Screenshot: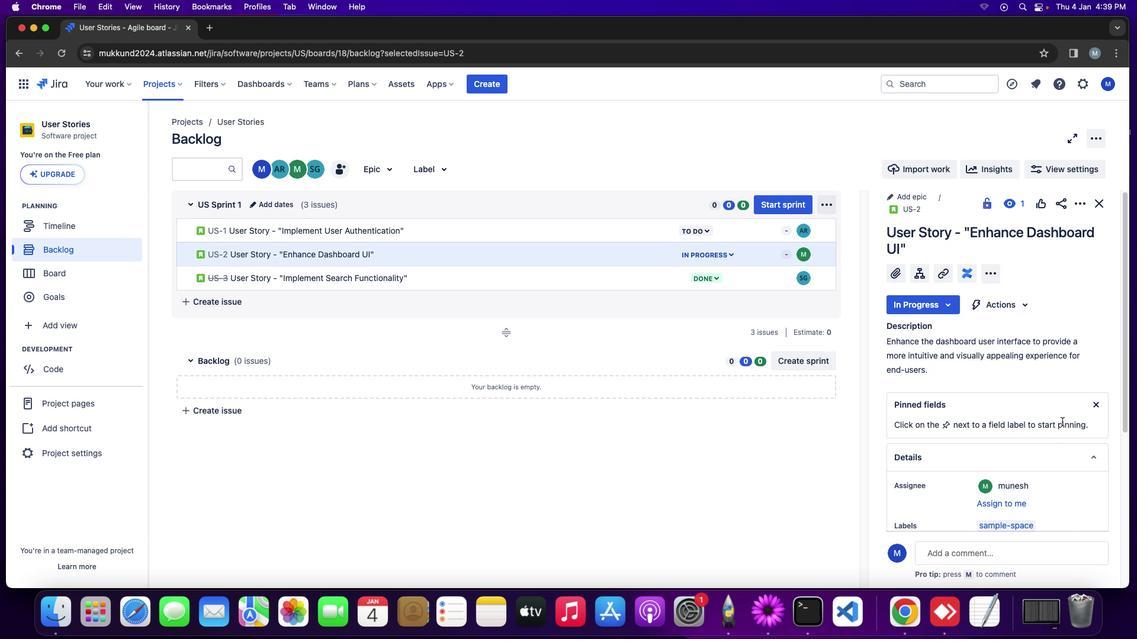 
Action: Mouse moved to (1062, 427)
Screenshot: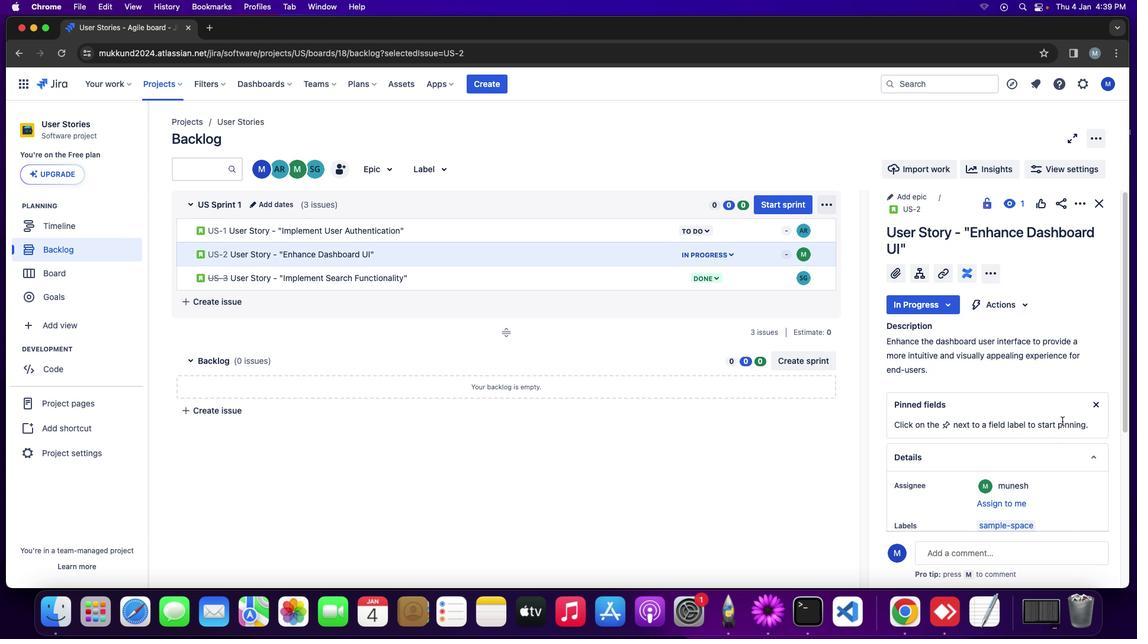 
Action: Mouse scrolled (1062, 427) with delta (0, 2)
Screenshot: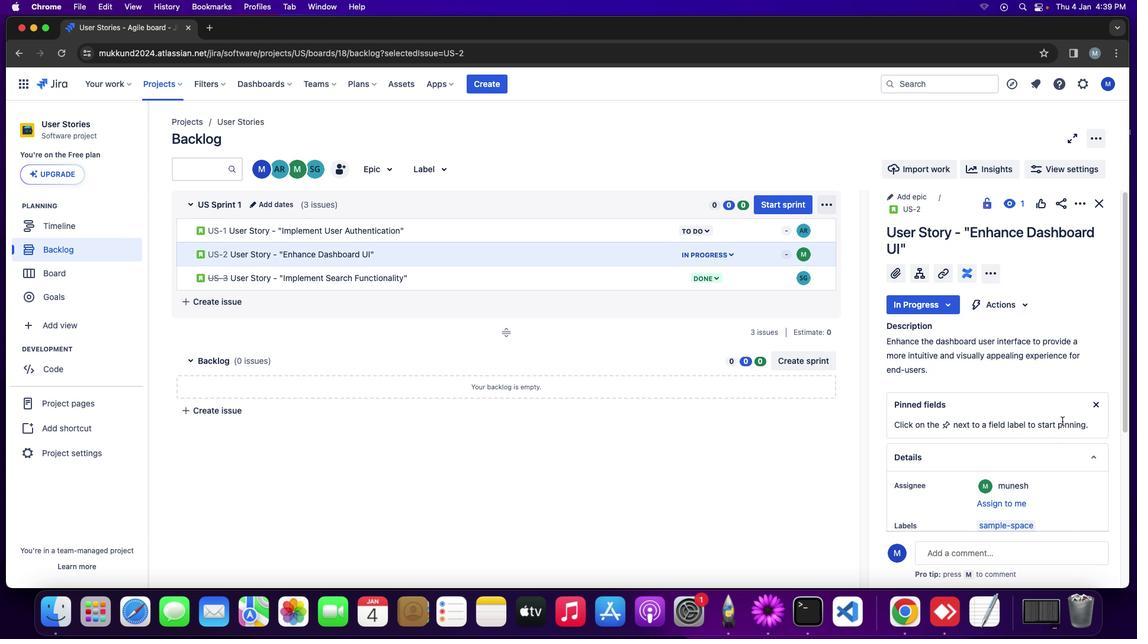 
Action: Mouse moved to (1062, 424)
Screenshot: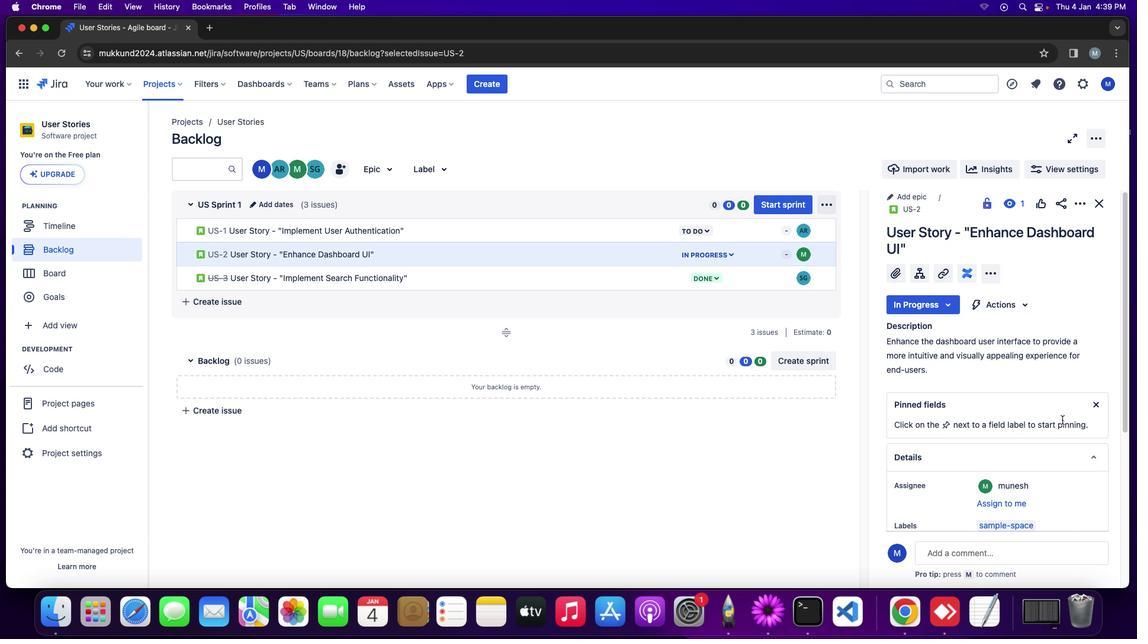 
Action: Mouse scrolled (1062, 424) with delta (0, 2)
Screenshot: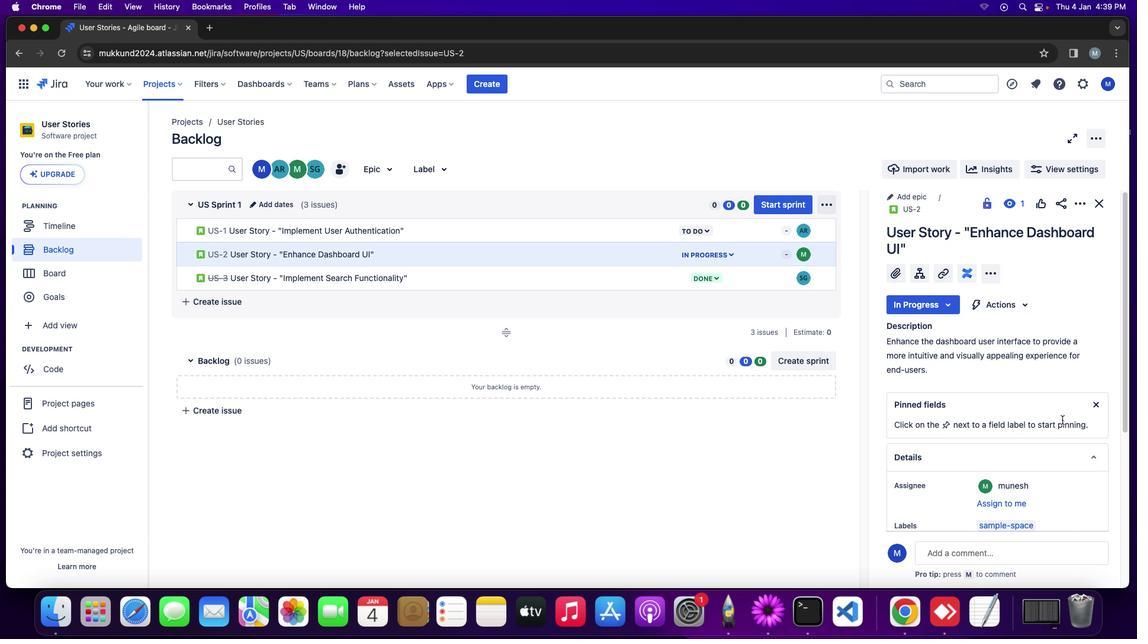 
Action: Mouse moved to (1062, 418)
Screenshot: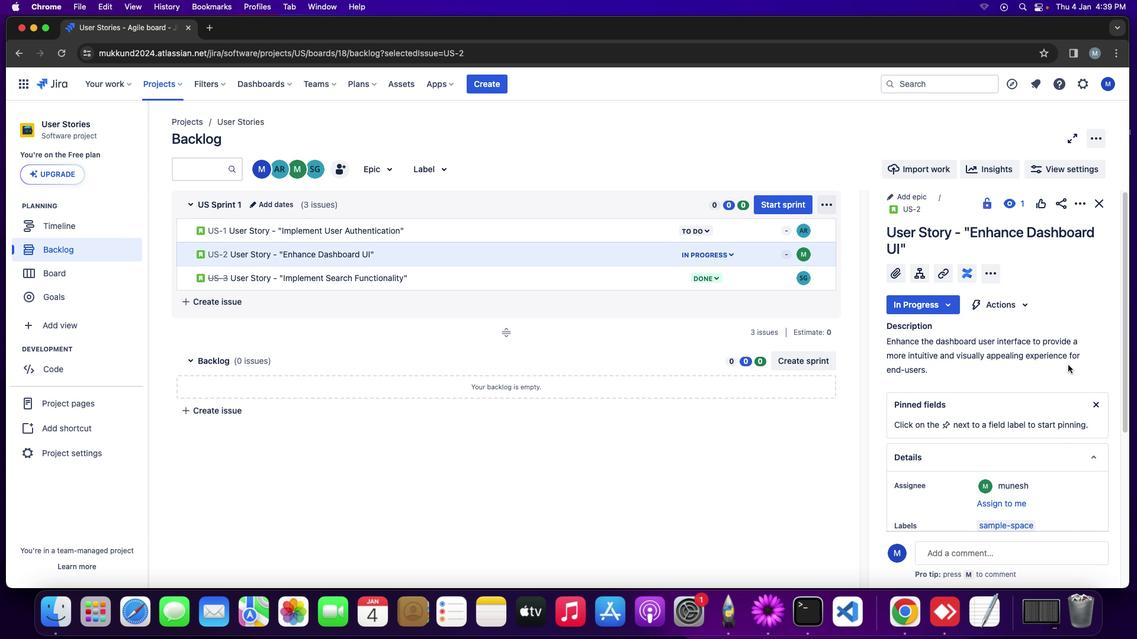 
Action: Mouse scrolled (1062, 418) with delta (0, 0)
Screenshot: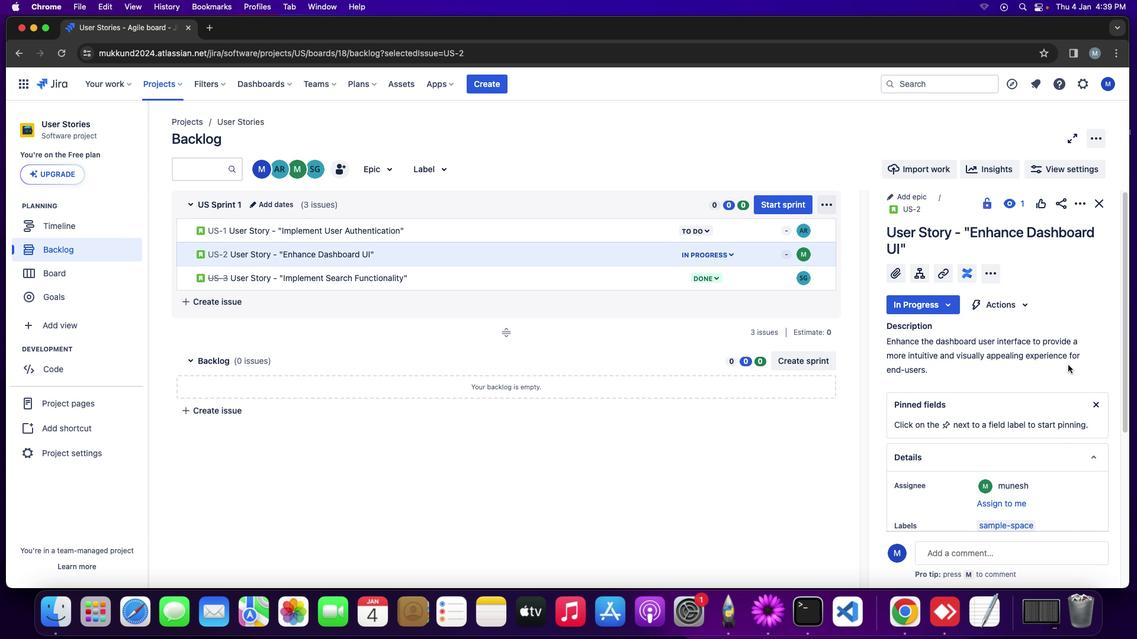 
Action: Mouse moved to (1062, 417)
Screenshot: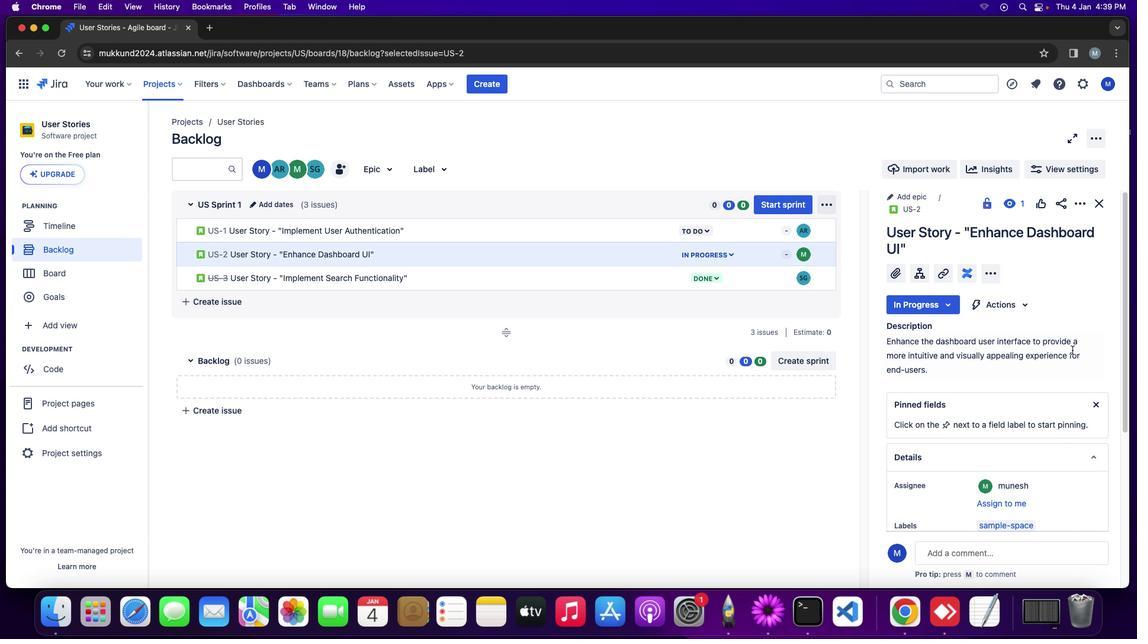 
Action: Mouse scrolled (1062, 417) with delta (0, 0)
Screenshot: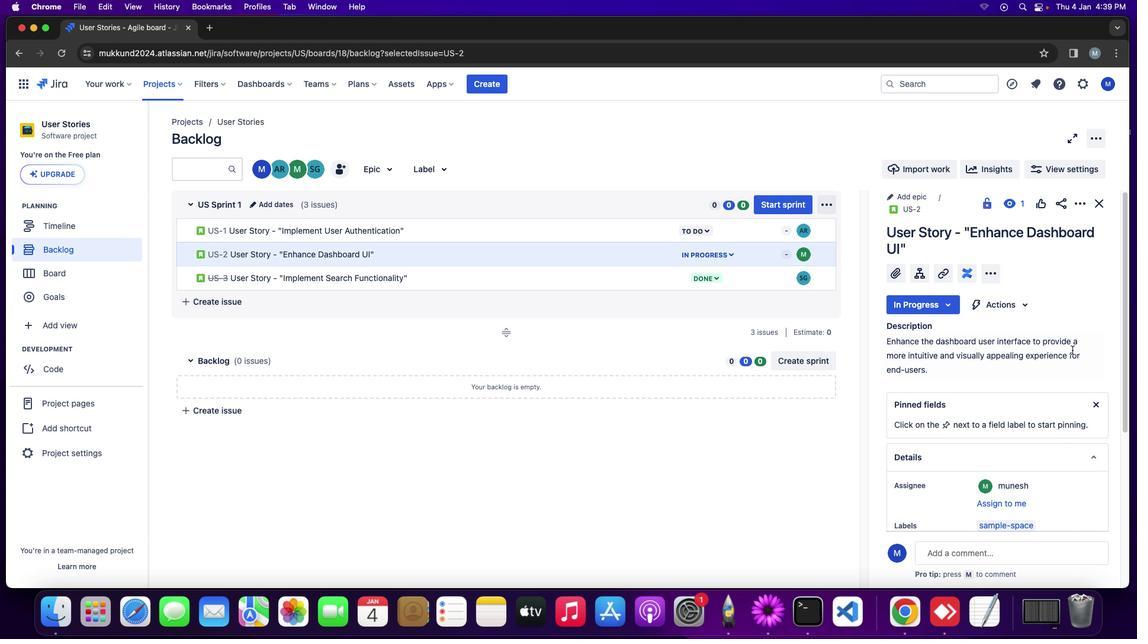 
Action: Mouse moved to (1062, 416)
Screenshot: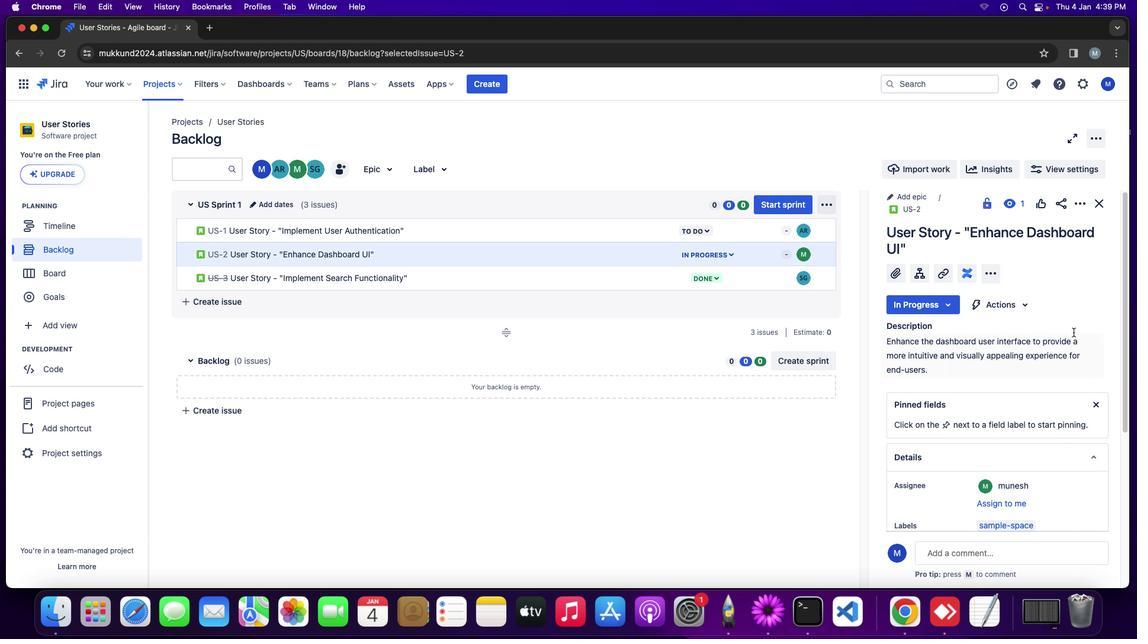 
Action: Mouse scrolled (1062, 416) with delta (0, 1)
Screenshot: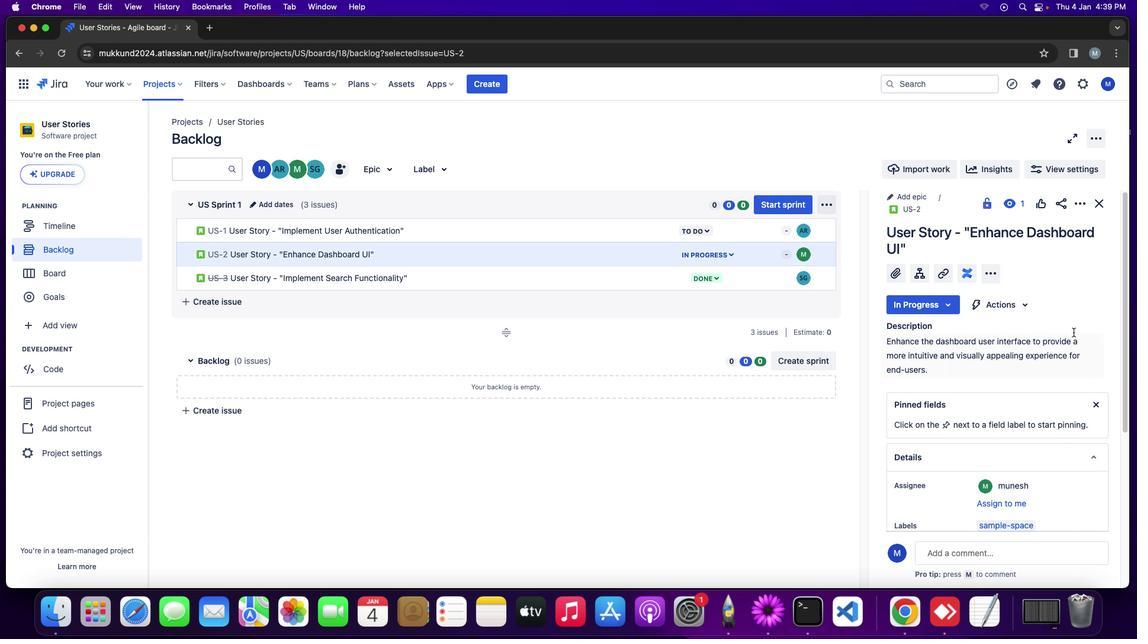 
Action: Mouse moved to (449, 279)
Screenshot: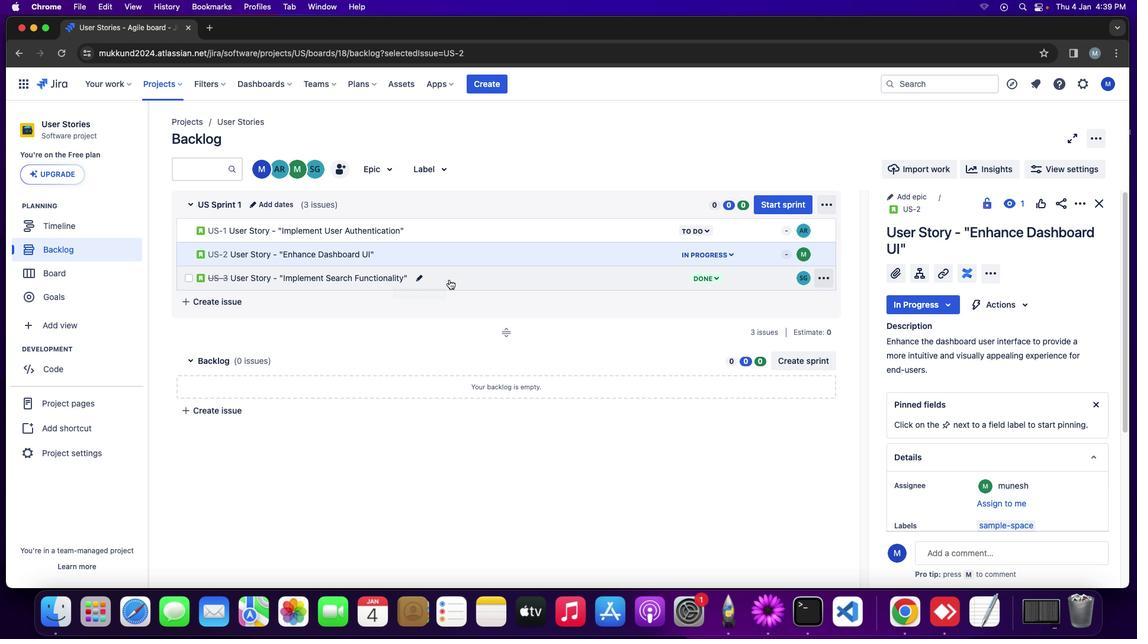 
Action: Mouse pressed left at (449, 279)
Screenshot: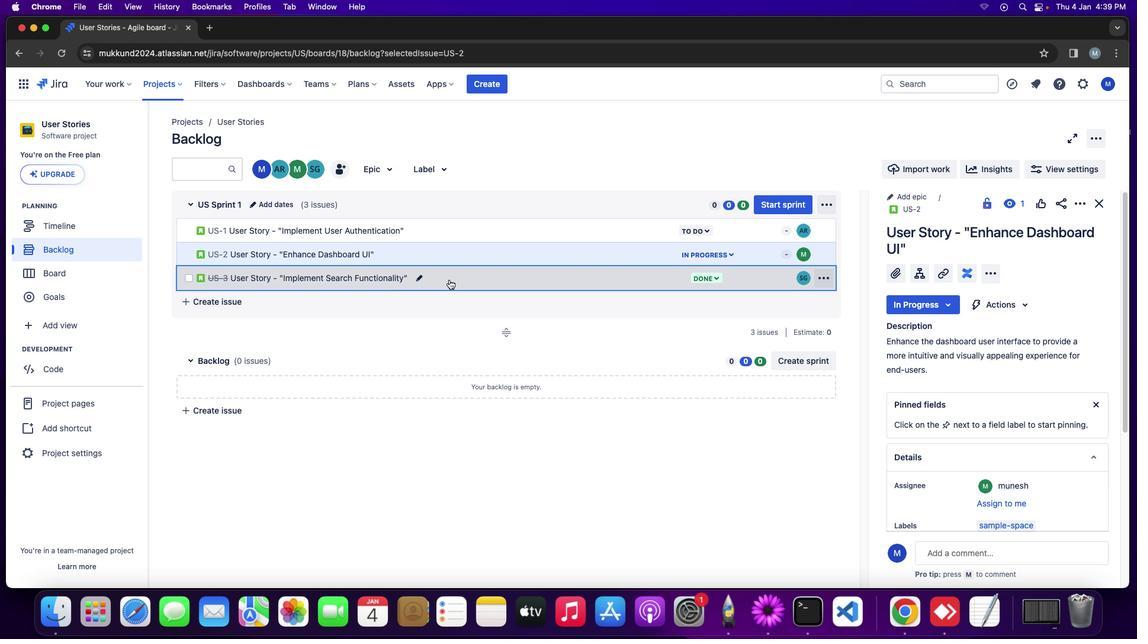 
Action: Mouse pressed left at (449, 279)
Screenshot: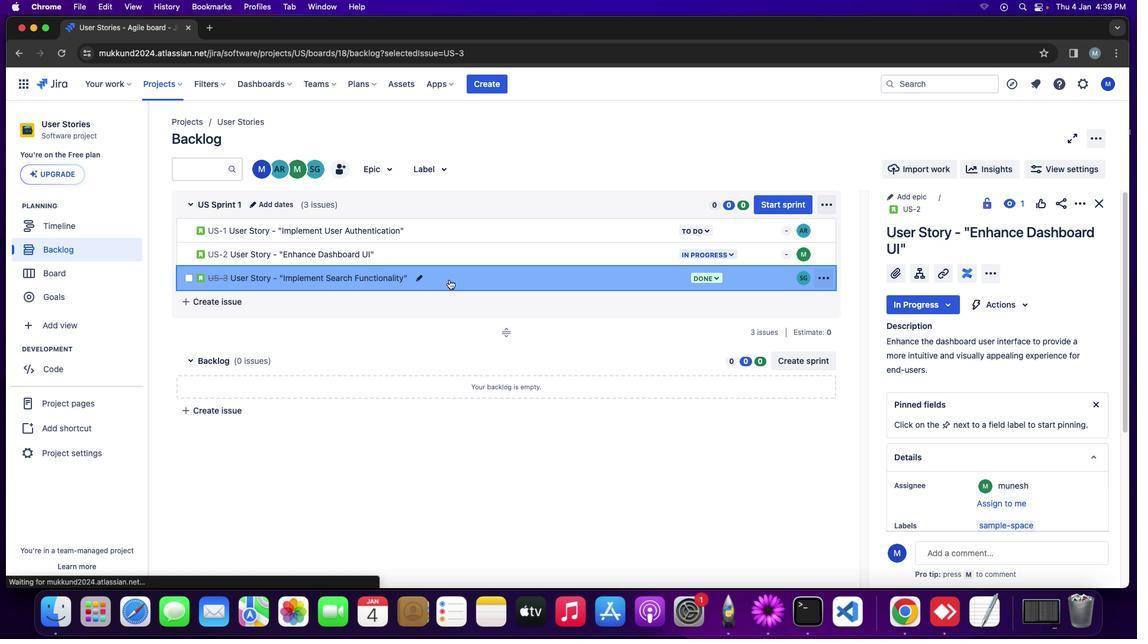 
Action: Mouse moved to (946, 342)
Screenshot: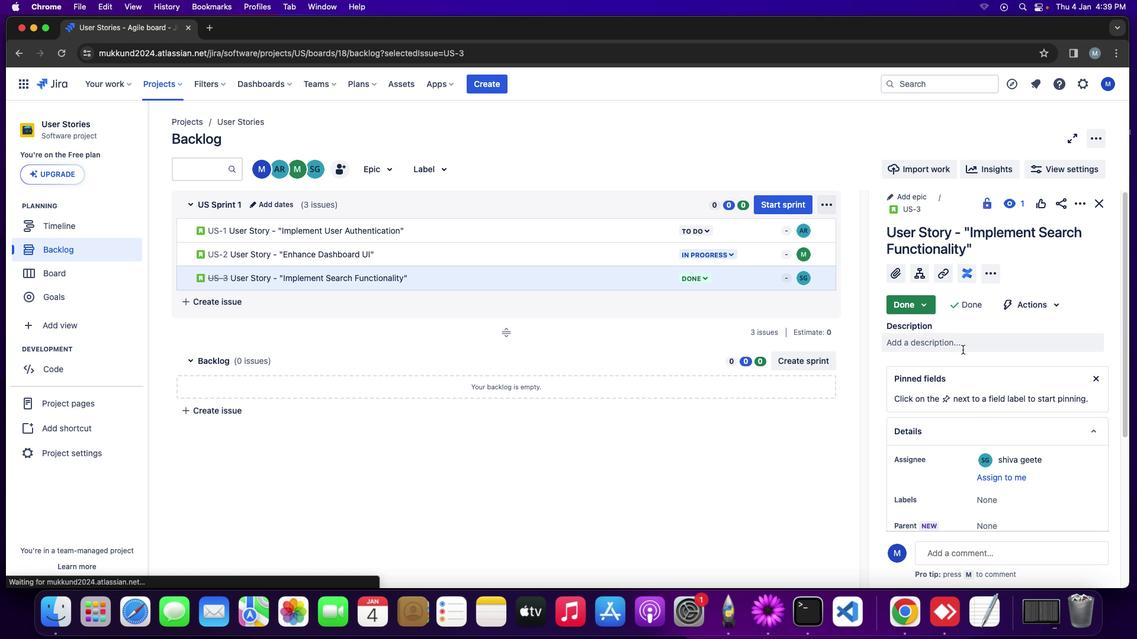 
Action: Mouse pressed left at (946, 342)
Screenshot: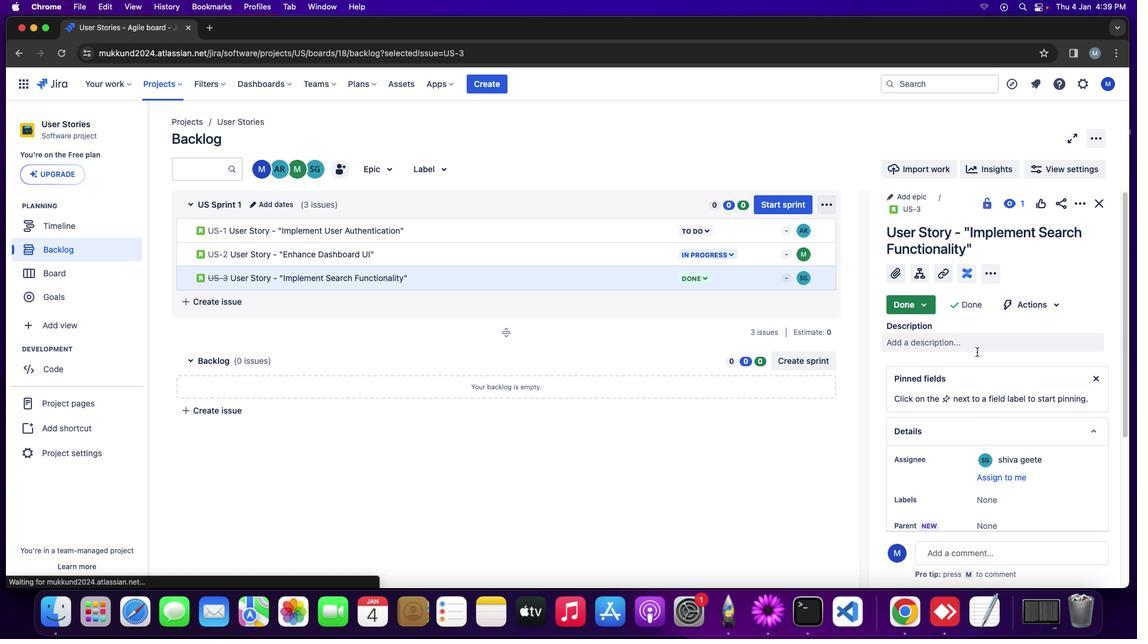 
Action: Mouse moved to (942, 383)
Screenshot: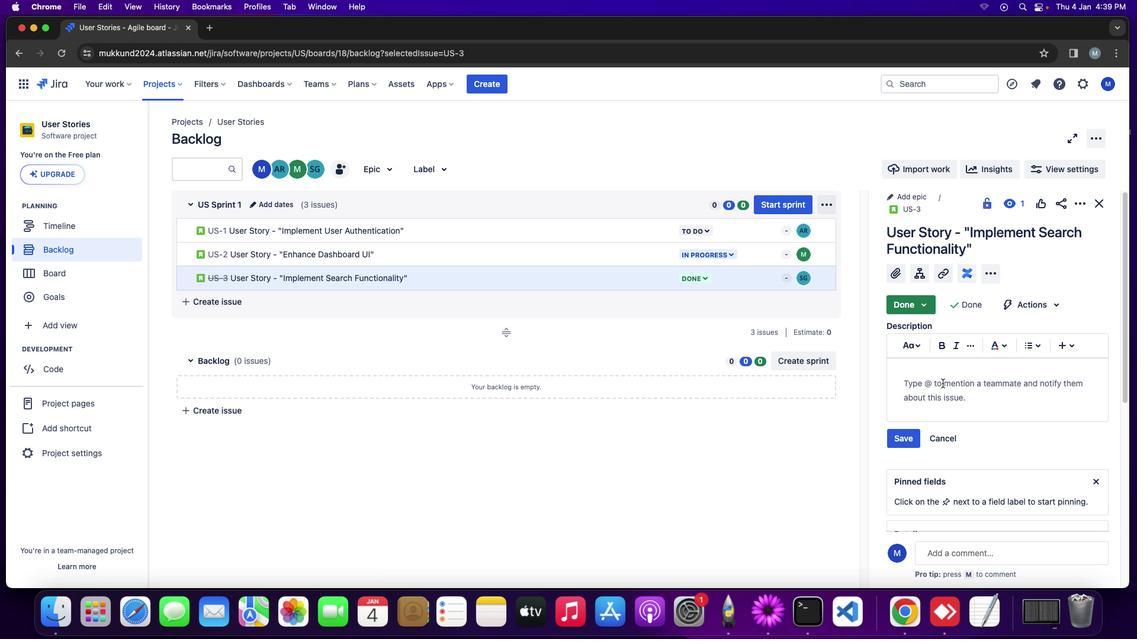 
Action: Mouse pressed left at (942, 383)
Screenshot: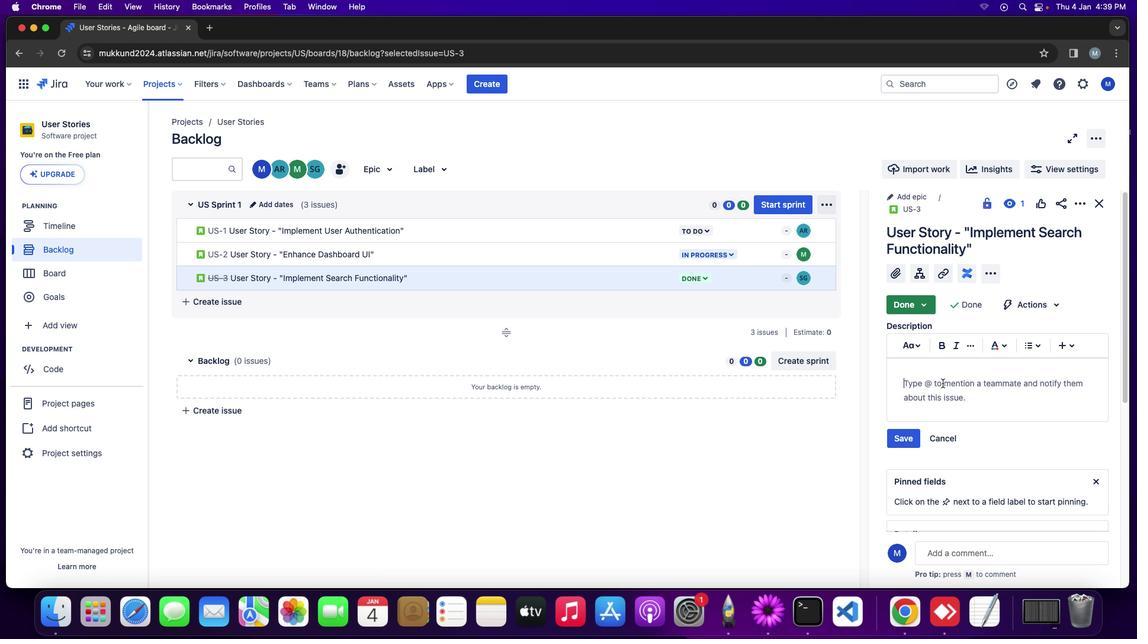 
Action: Key pressed Key.shift'A''s'Key.space'a'Key.space'u''s''e''r'Key.spaceKey.backspaceKey.spaceKey.backspaceKey.backspaceKey.backspaceKey.backspace's''e''r'','Key.spaceKey.shift_r'I'Key.space'w''a''n''t'Key.space't''o'Key.space'b''e'Key.space'a''b''l''e'Key.space't''o'Key.space's''e''a''r''c''h'Key.space'f''o''r'Key.space's''p''e''c''i''f''i''c'Key.space'i''n''f''o''r''m''a''t''i''o''n'Key.space'w''i''t''h''i''n'Key.space't''h''e'Key.space'a''p''p''l''i''c''a''t''i''o''n'Key.space'e''f''f''i''c''i''e''n''t''l''y''.'
Screenshot: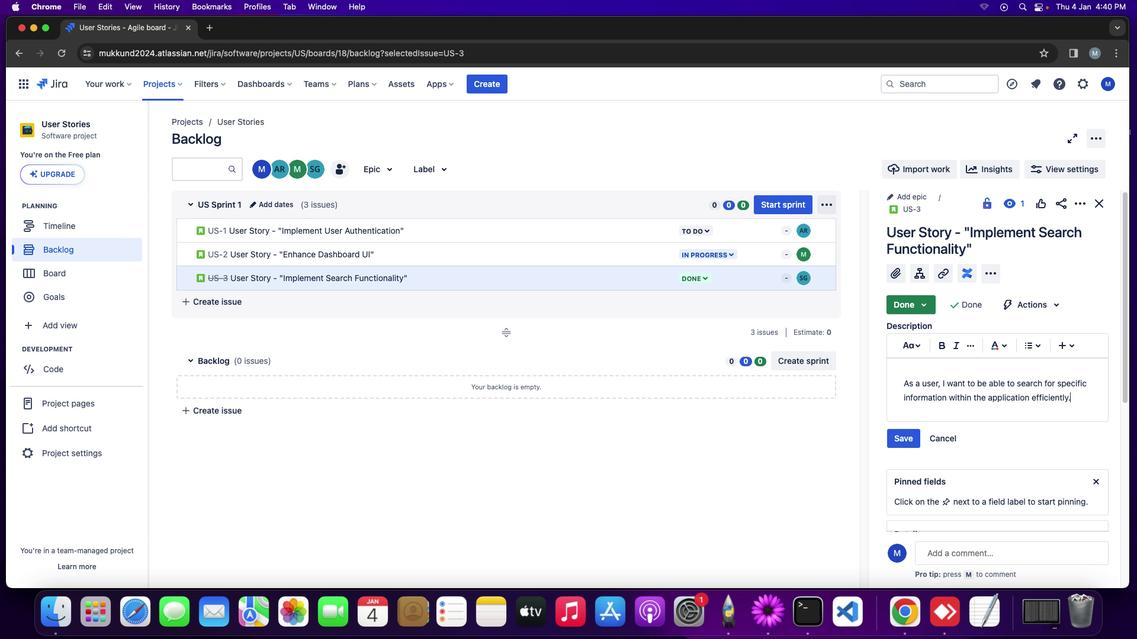 
Action: Mouse moved to (908, 443)
Screenshot: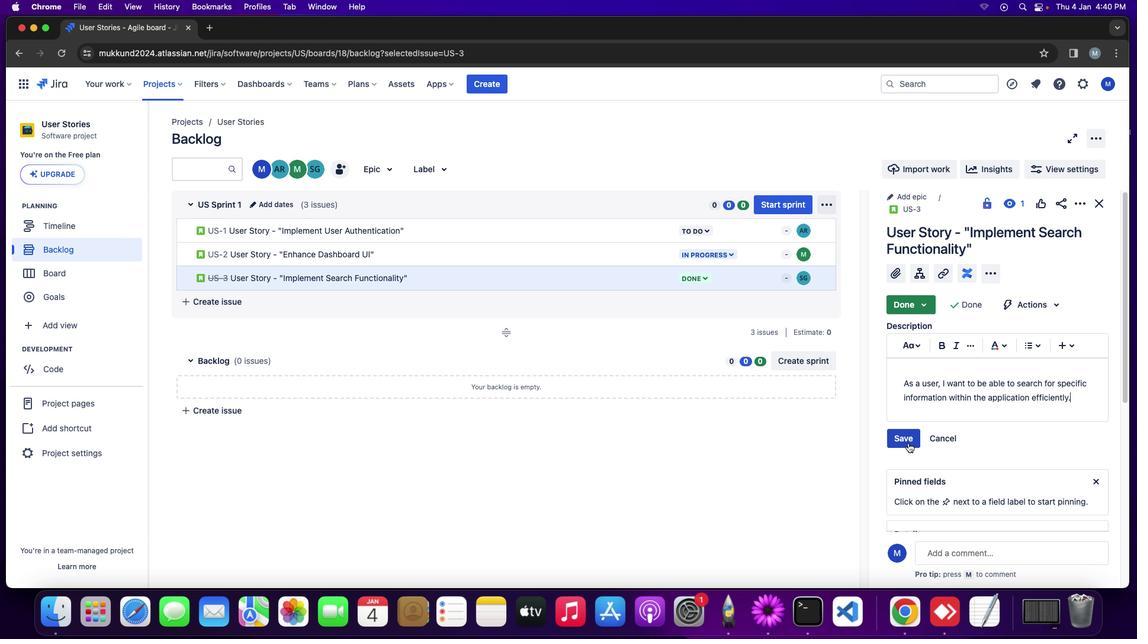 
Action: Mouse pressed left at (908, 443)
Screenshot: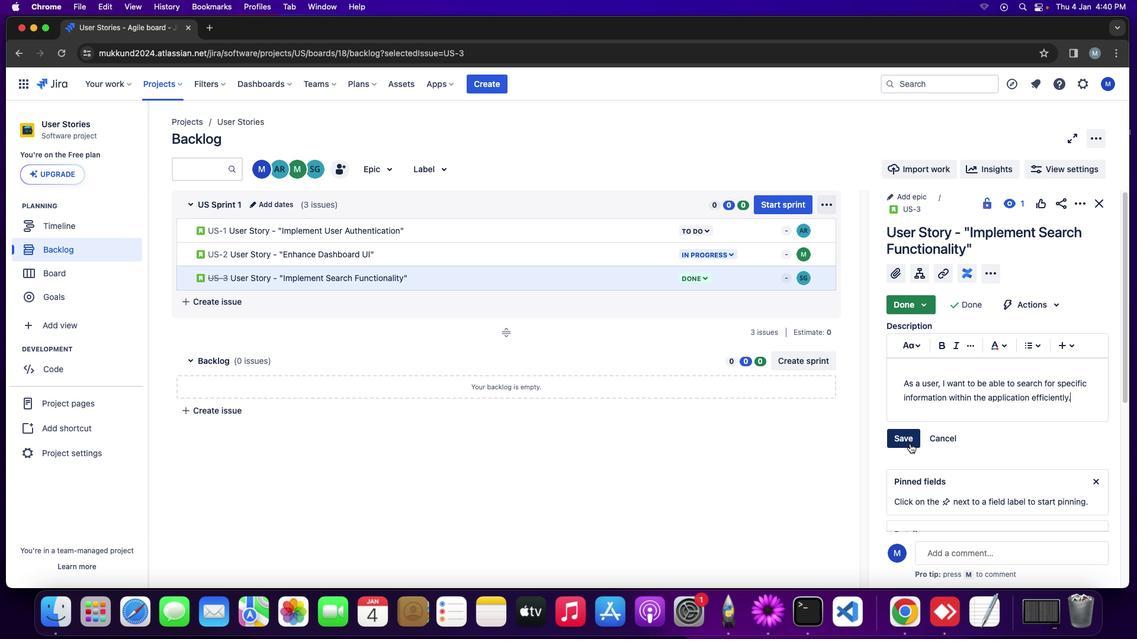 
Action: Mouse moved to (1092, 412)
Screenshot: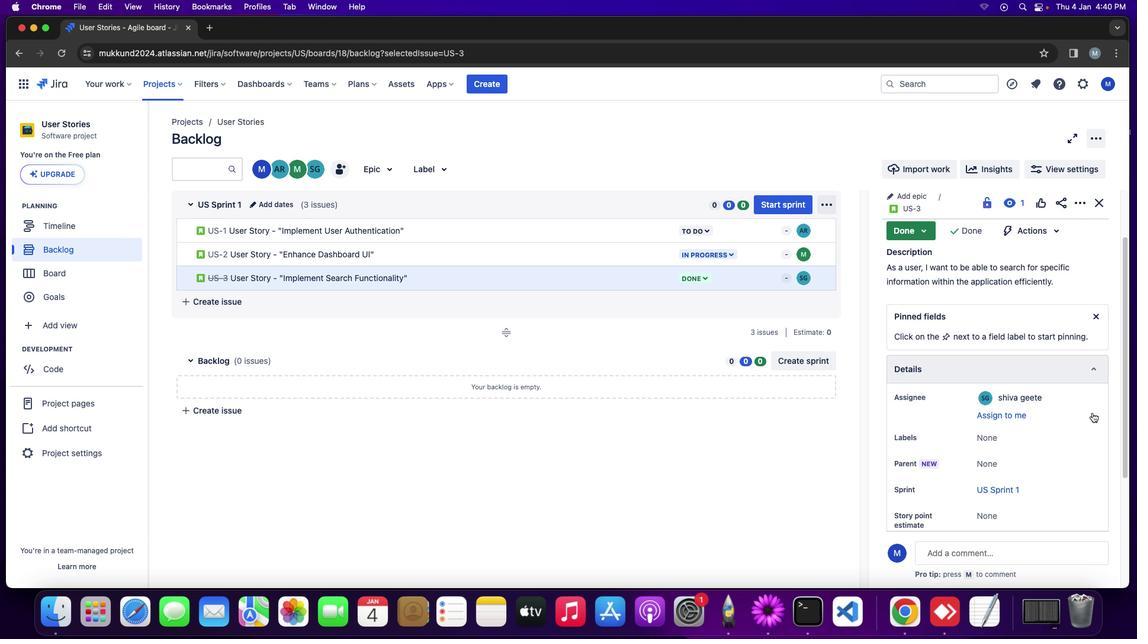 
Action: Mouse scrolled (1092, 412) with delta (0, 0)
Screenshot: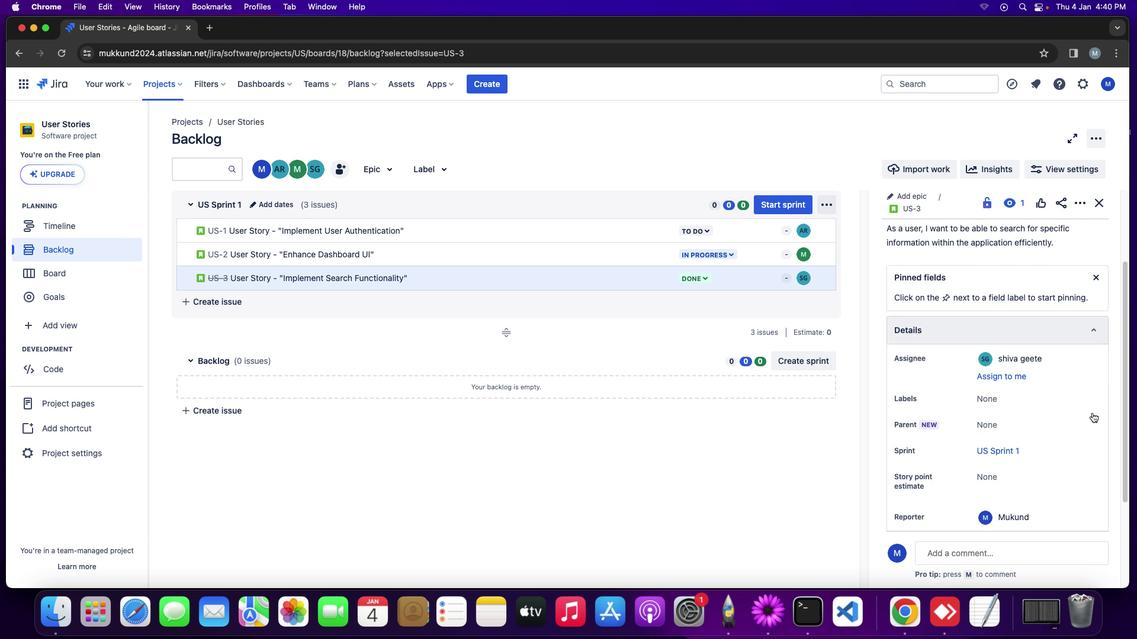 
Action: Mouse scrolled (1092, 412) with delta (0, 0)
Screenshot: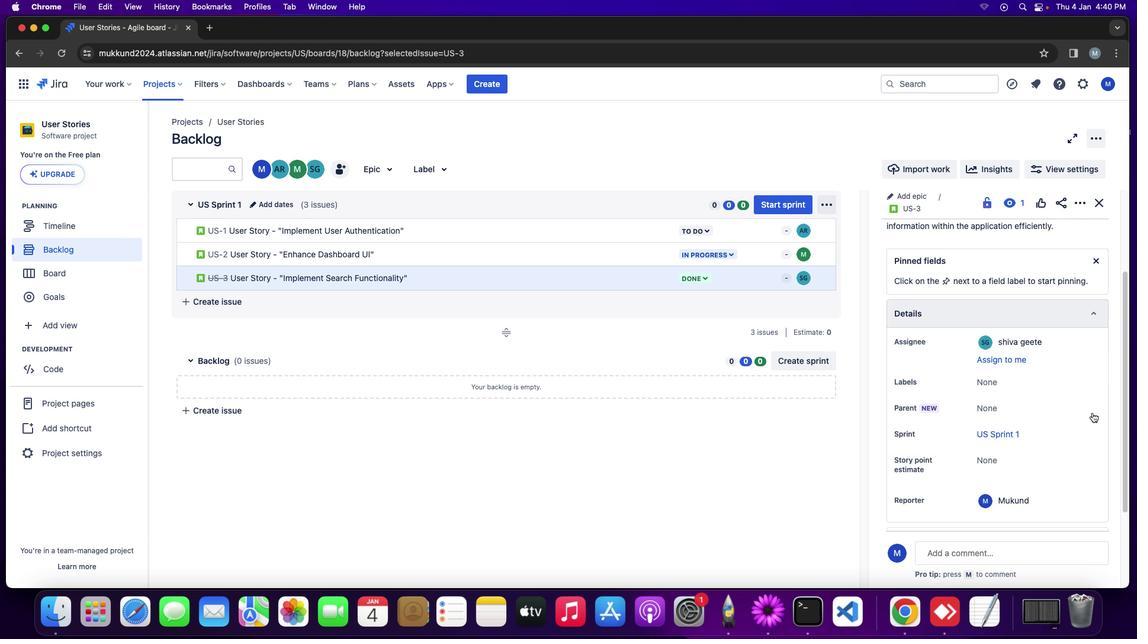 
Action: Mouse scrolled (1092, 412) with delta (0, -1)
Screenshot: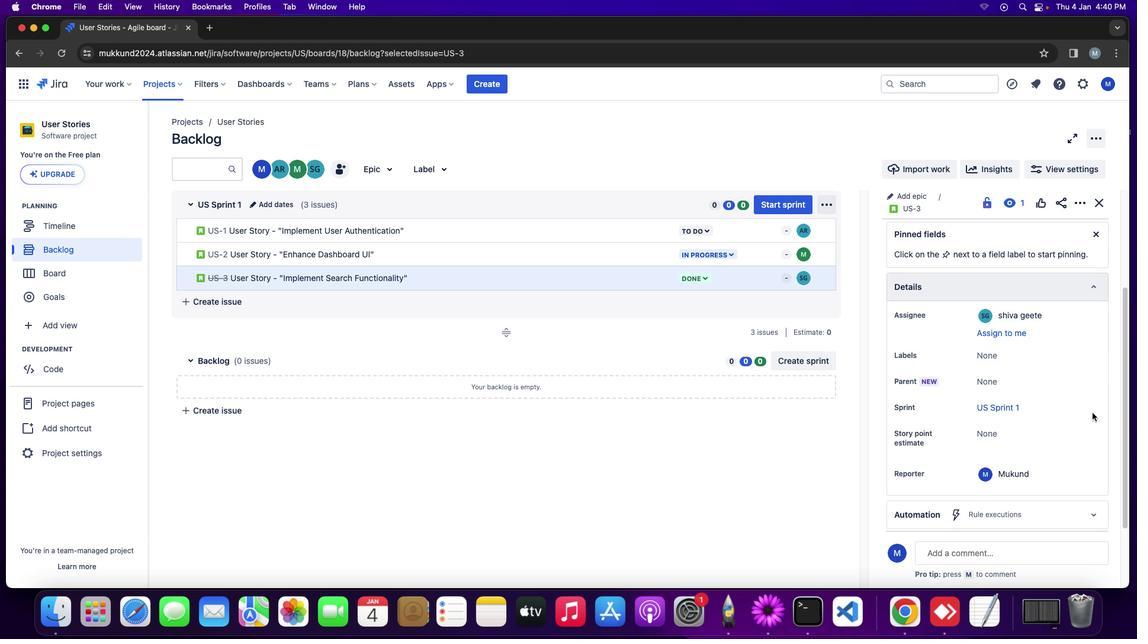 
Action: Mouse moved to (1092, 413)
Screenshot: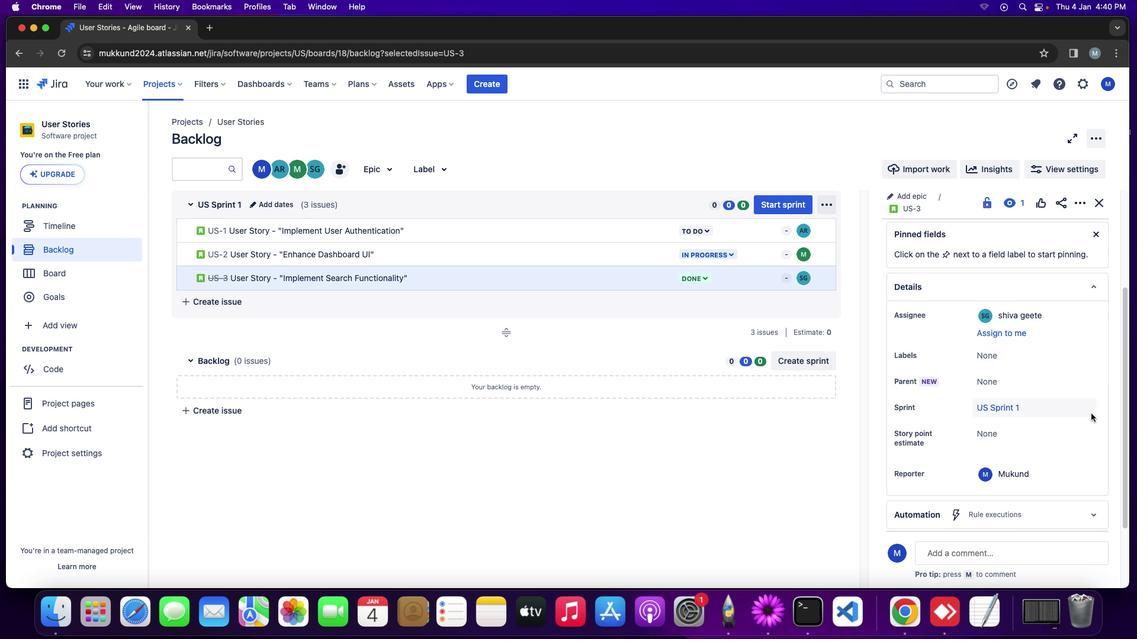 
Action: Mouse scrolled (1092, 413) with delta (0, -1)
Screenshot: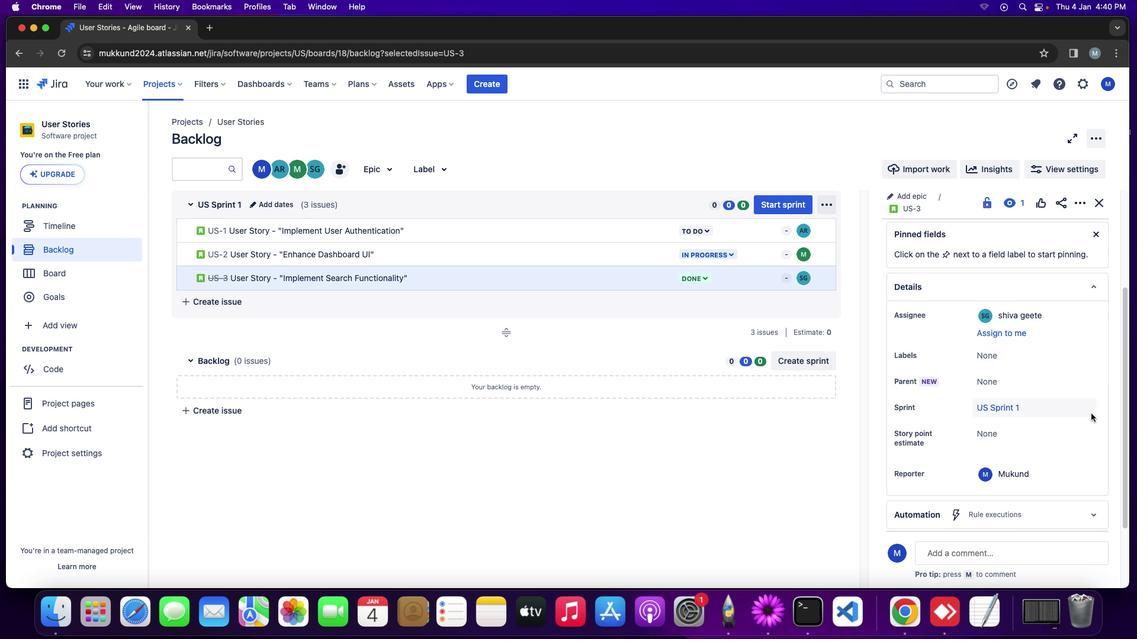 
Action: Mouse moved to (1089, 412)
Screenshot: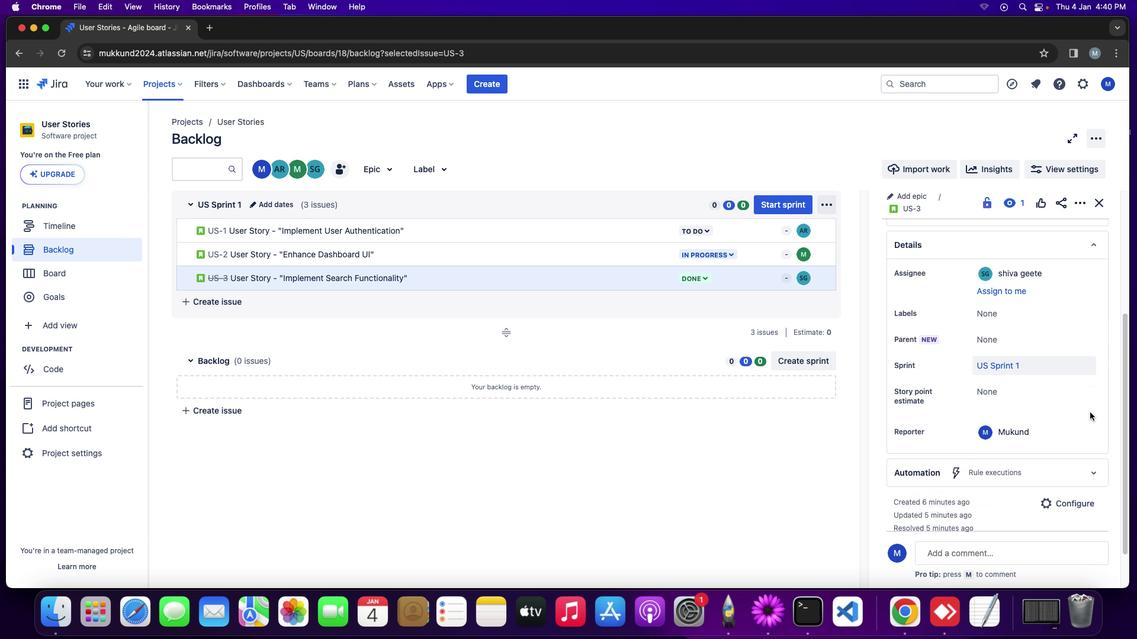 
Action: Mouse scrolled (1089, 412) with delta (0, 0)
Screenshot: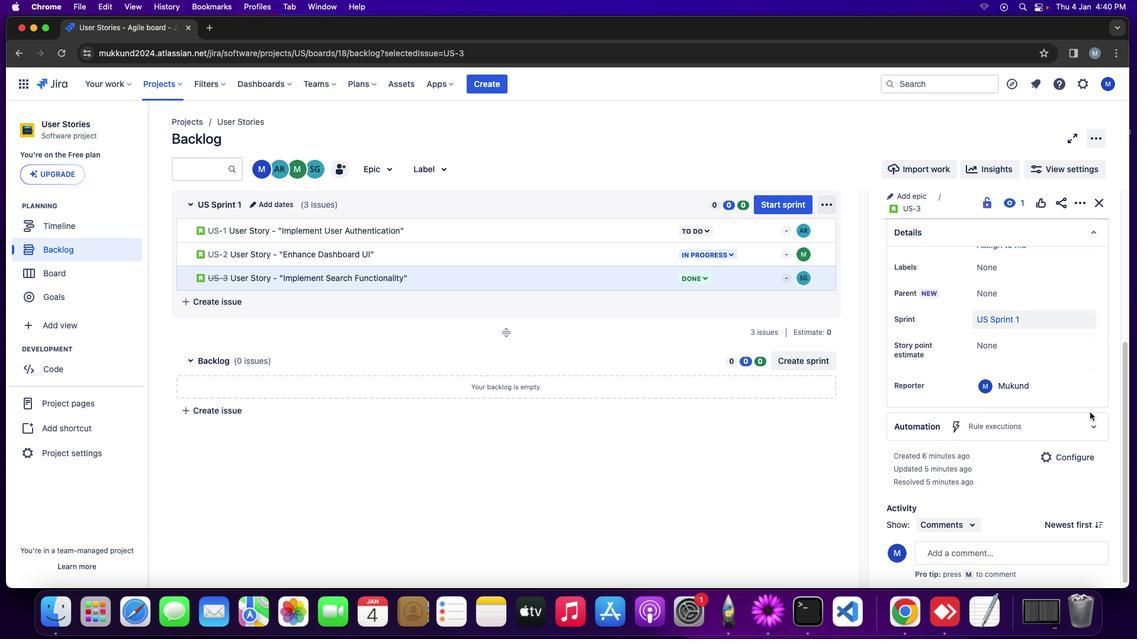 
Action: Mouse scrolled (1089, 412) with delta (0, 0)
Screenshot: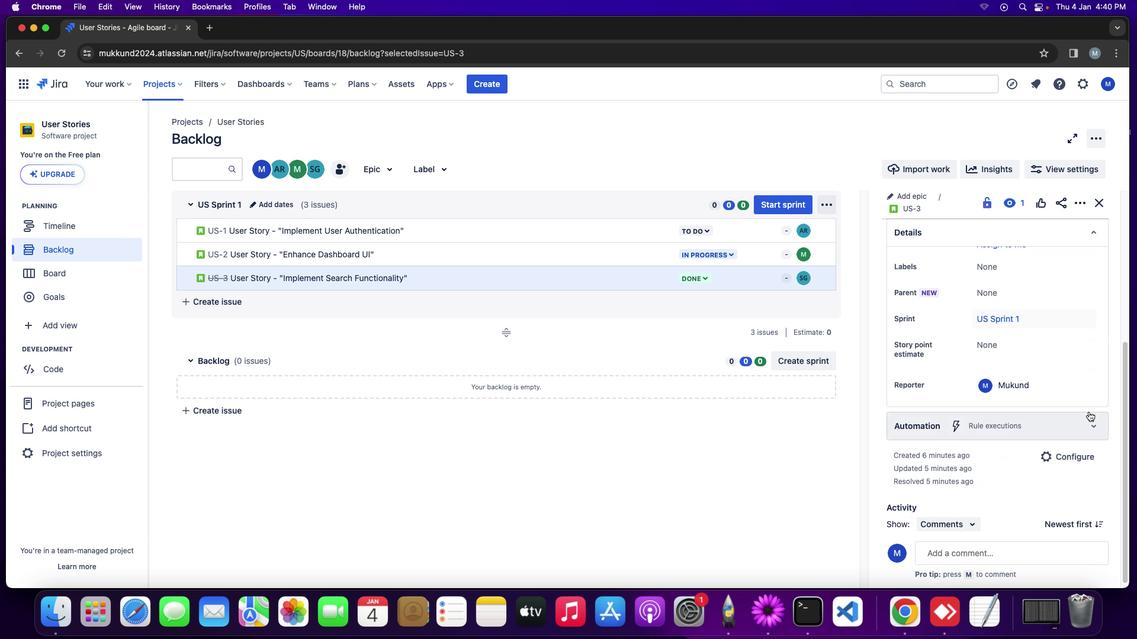 
Action: Mouse scrolled (1089, 412) with delta (0, -1)
Screenshot: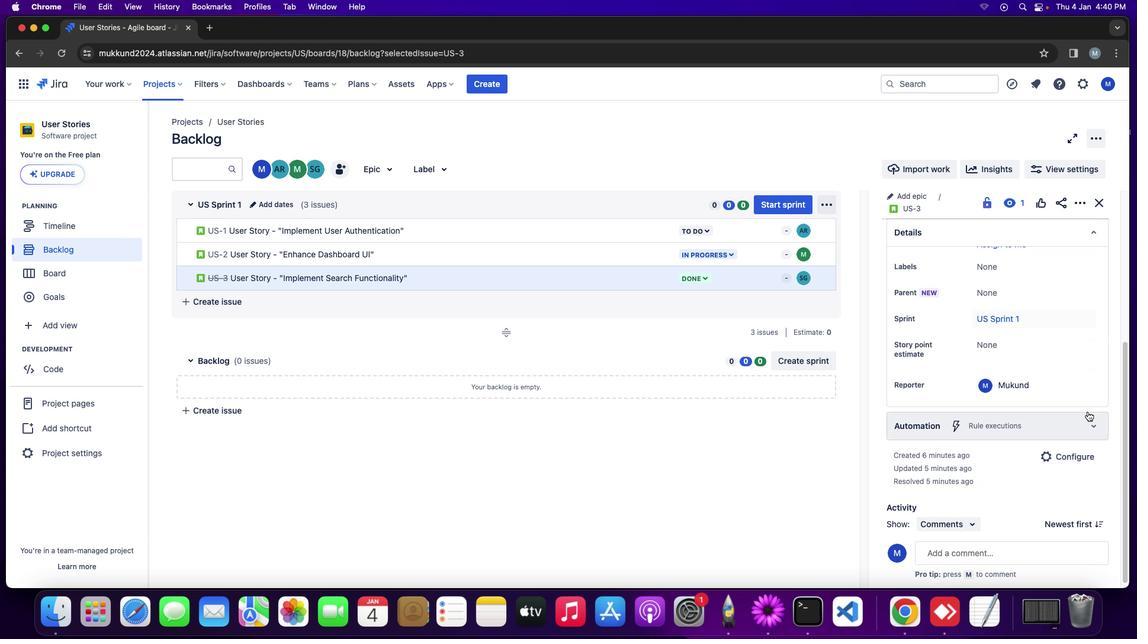 
Action: Mouse moved to (993, 269)
Screenshot: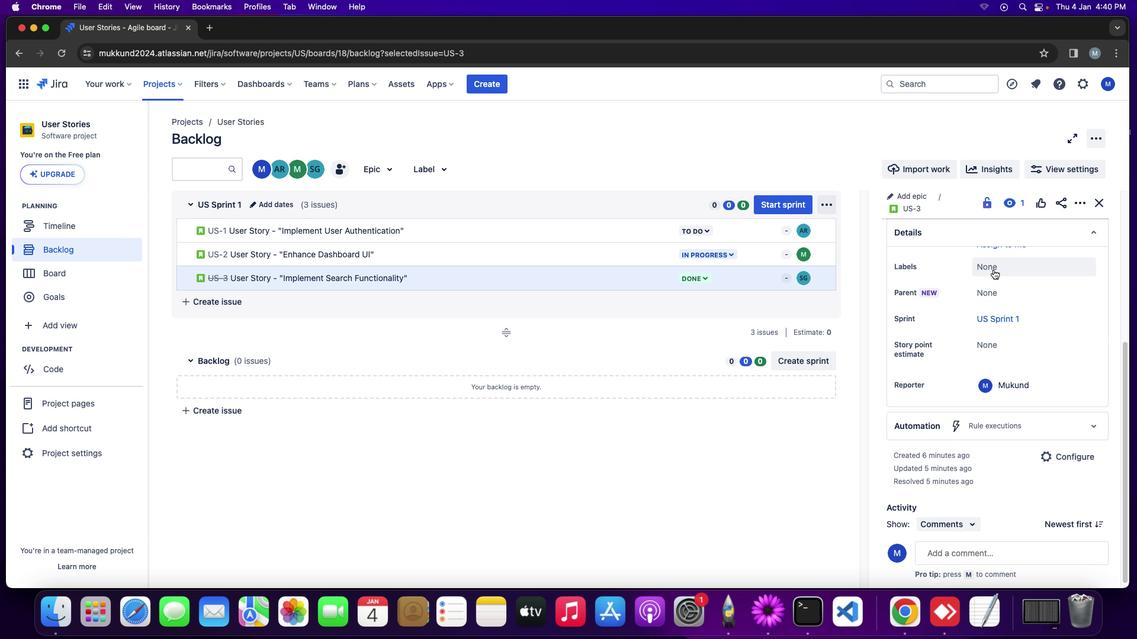 
Action: Mouse pressed left at (993, 269)
Screenshot: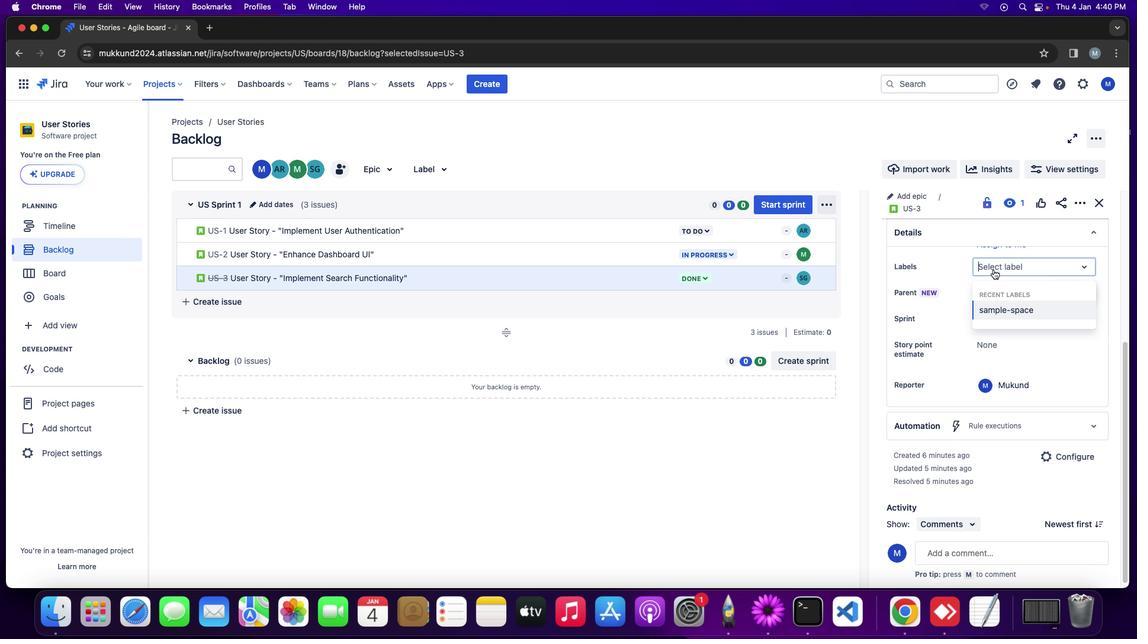 
Action: Mouse moved to (1015, 311)
Screenshot: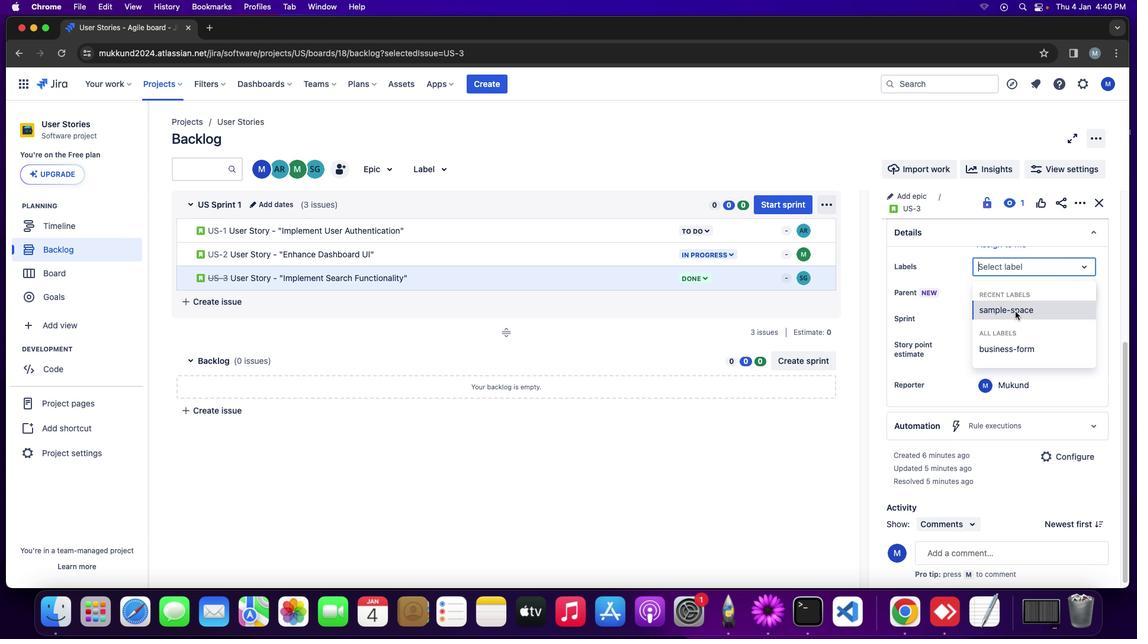 
Action: Mouse pressed left at (1015, 311)
Screenshot: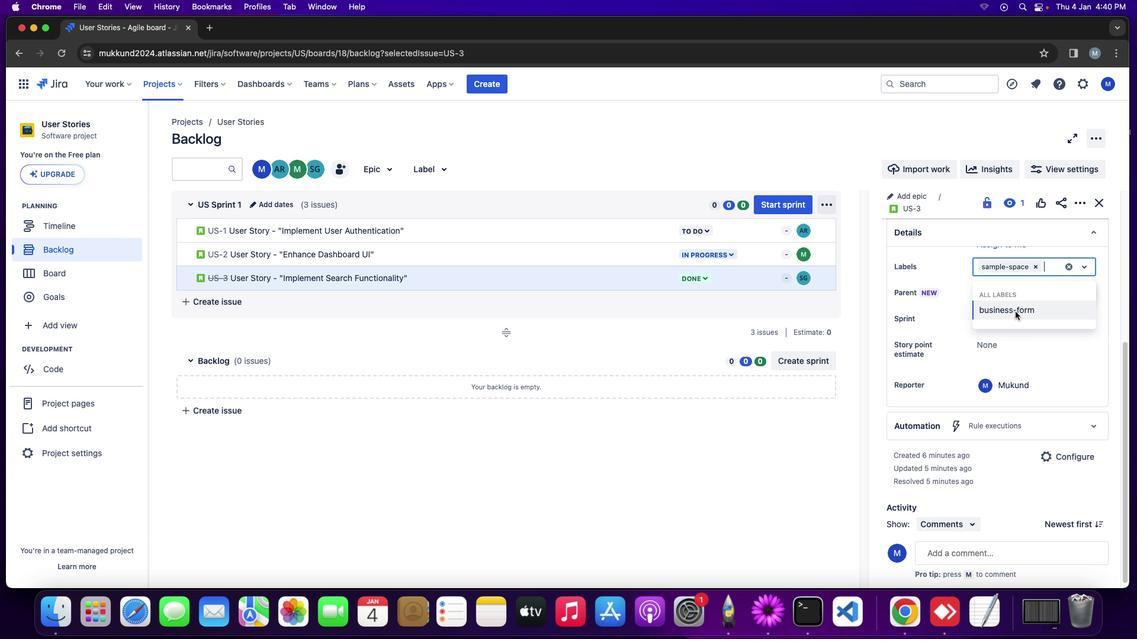 
Action: Mouse moved to (960, 294)
Screenshot: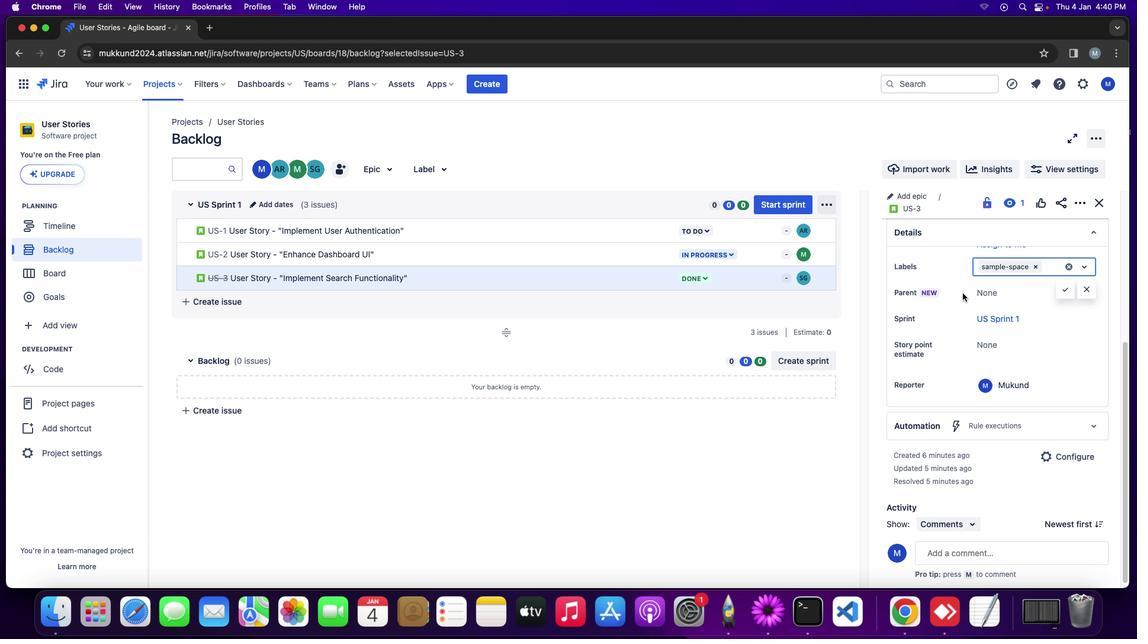
Action: Mouse pressed left at (960, 294)
Screenshot: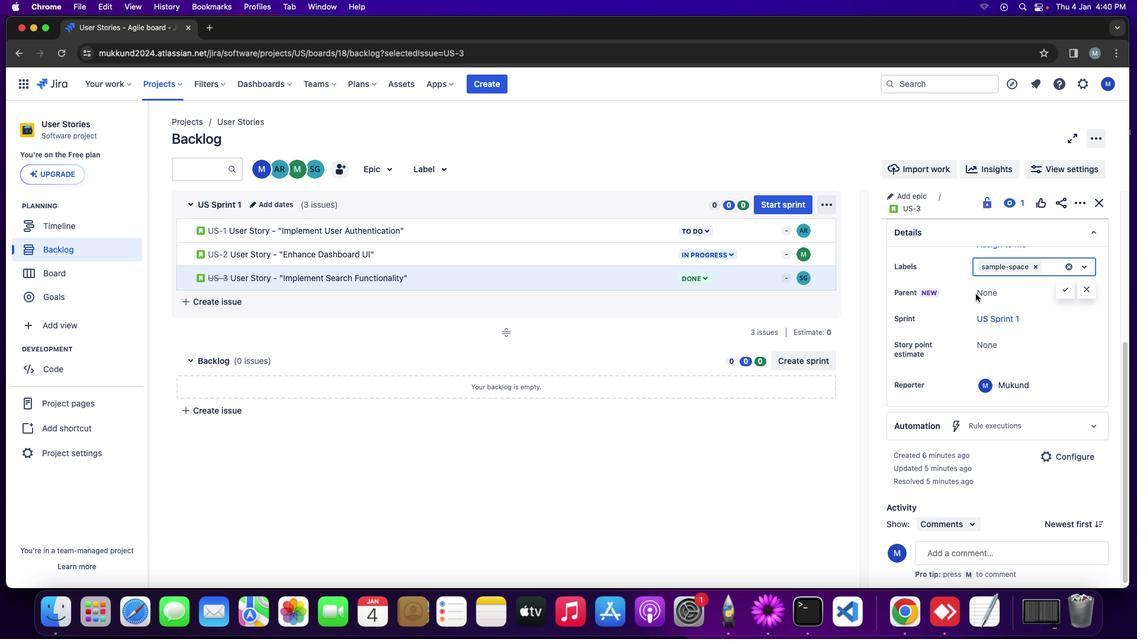 
Action: Mouse moved to (996, 293)
Screenshot: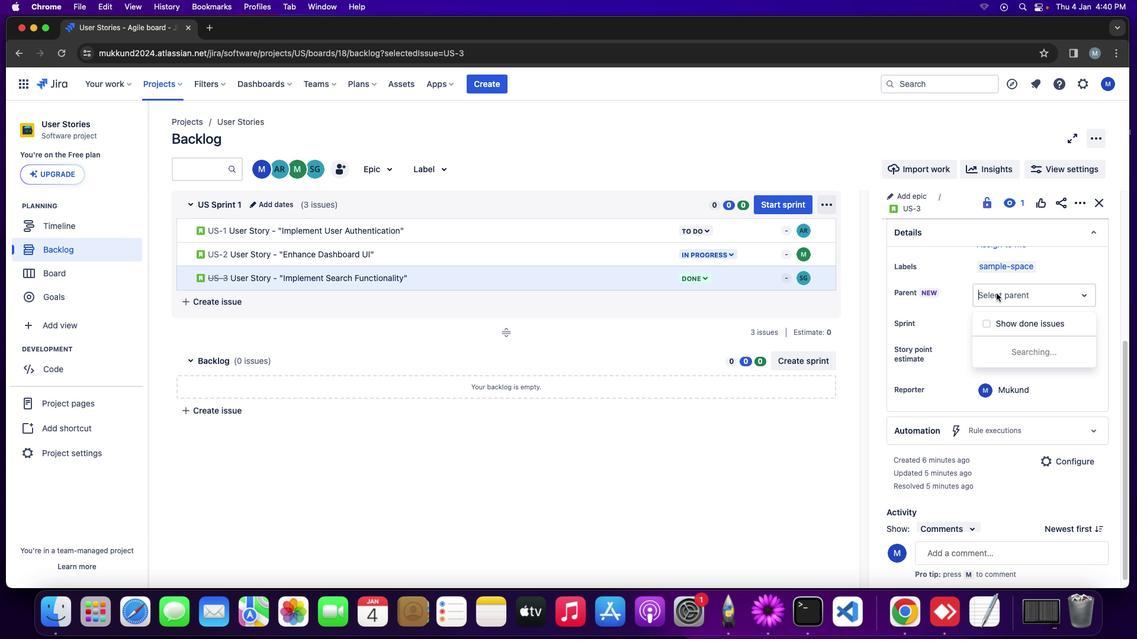 
Action: Mouse pressed left at (996, 293)
Screenshot: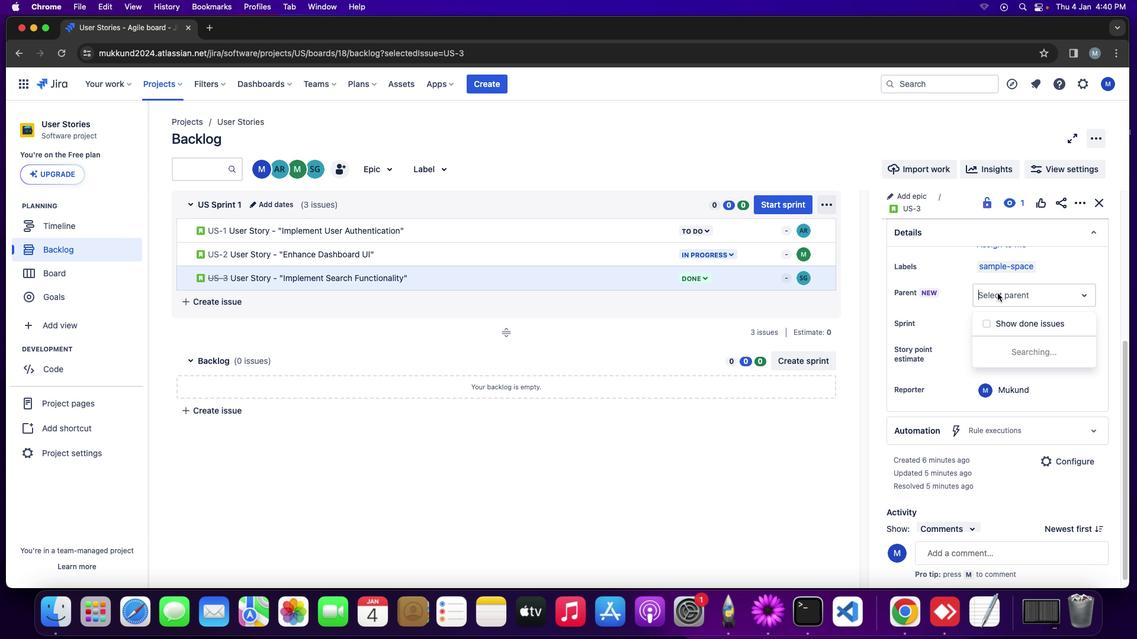 
Action: Mouse moved to (985, 323)
Screenshot: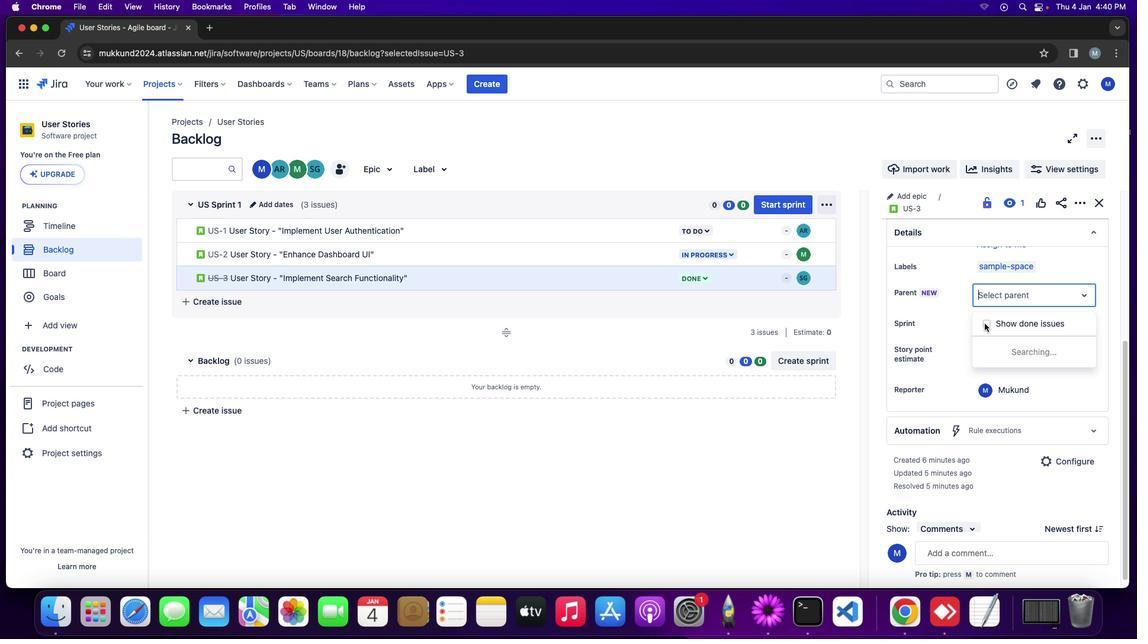 
Action: Mouse pressed left at (985, 323)
Screenshot: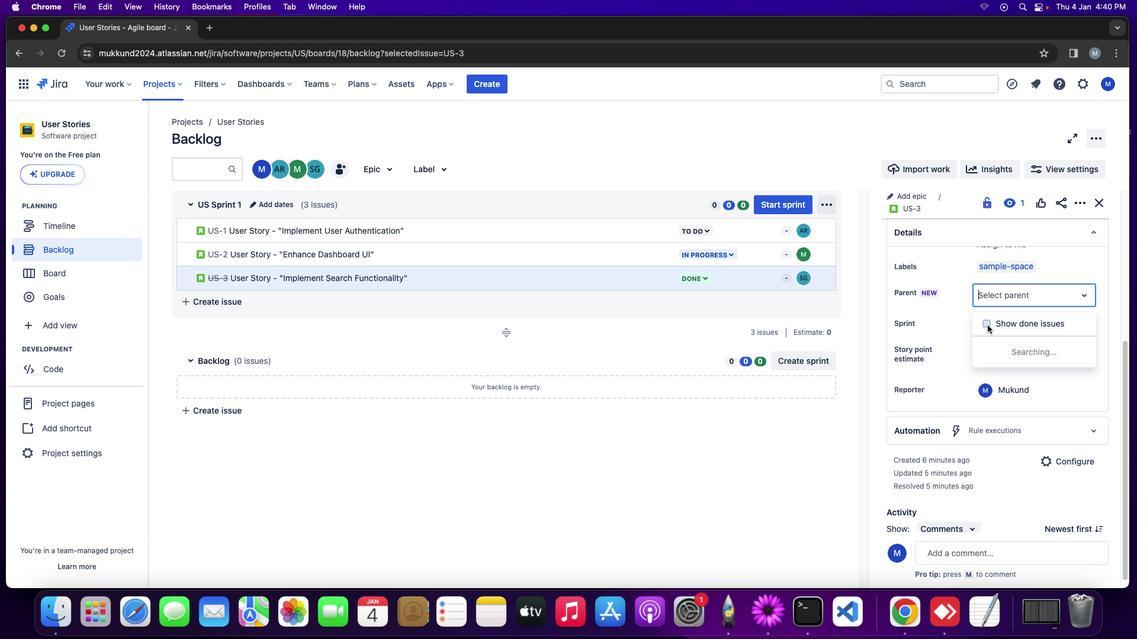 
Action: Mouse moved to (956, 313)
Screenshot: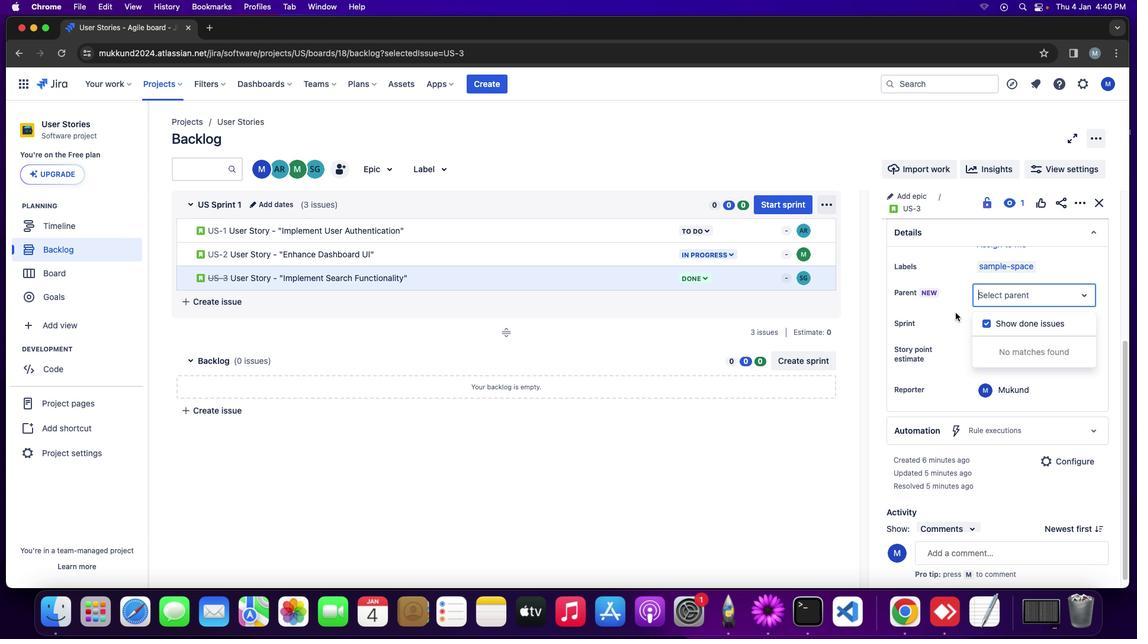 
Action: Mouse pressed left at (956, 313)
Screenshot: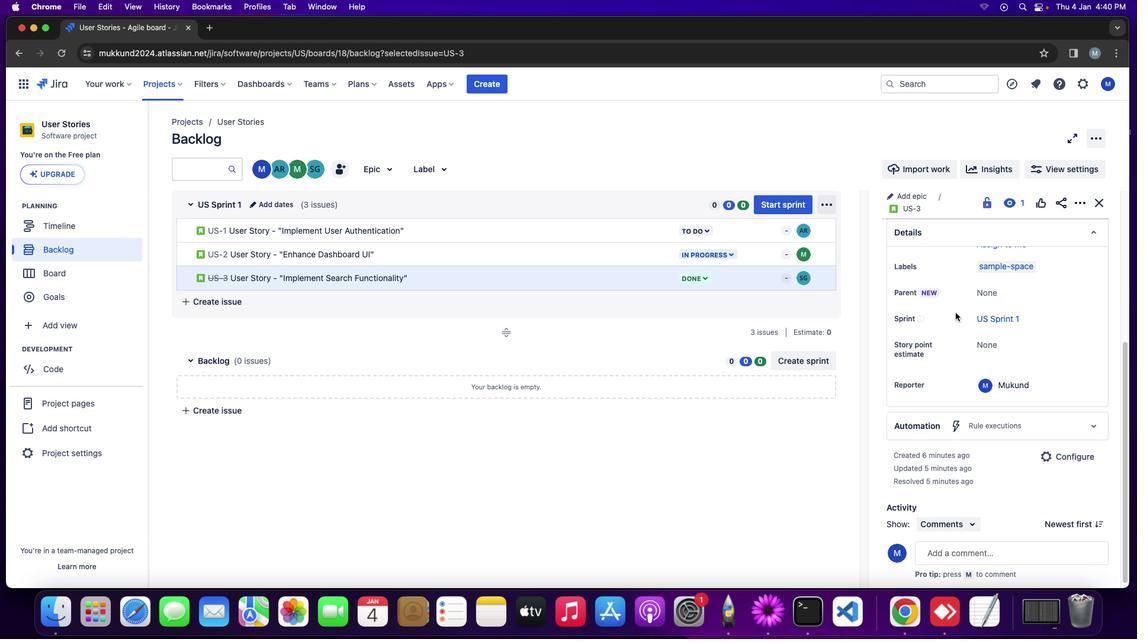 
Action: Mouse moved to (376, 338)
Screenshot: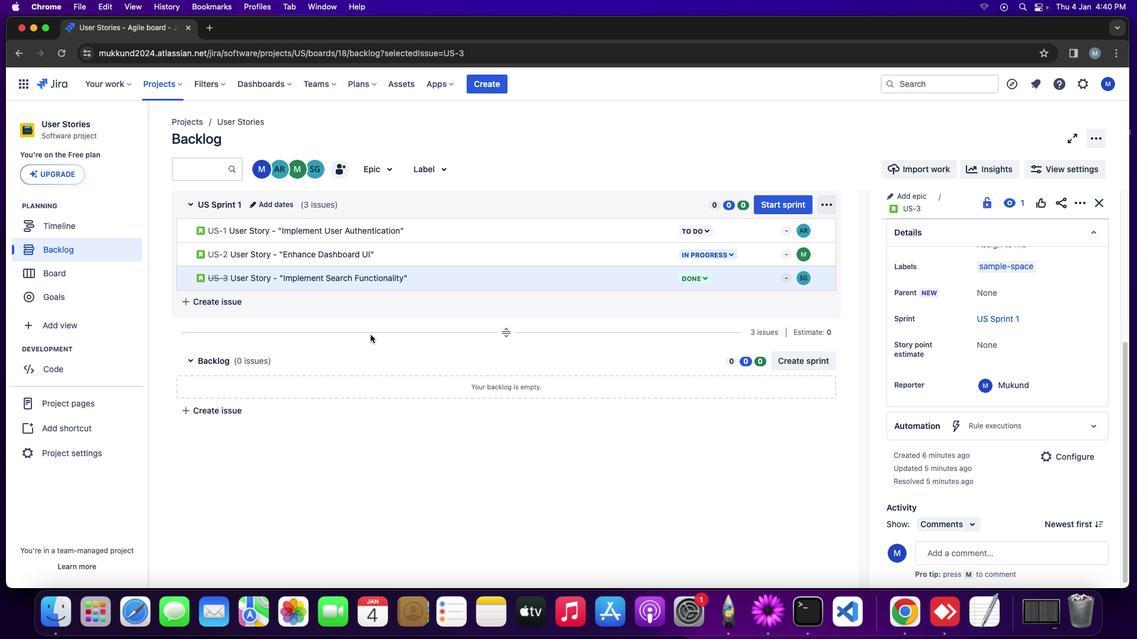 
Action: Mouse pressed left at (376, 338)
Screenshot: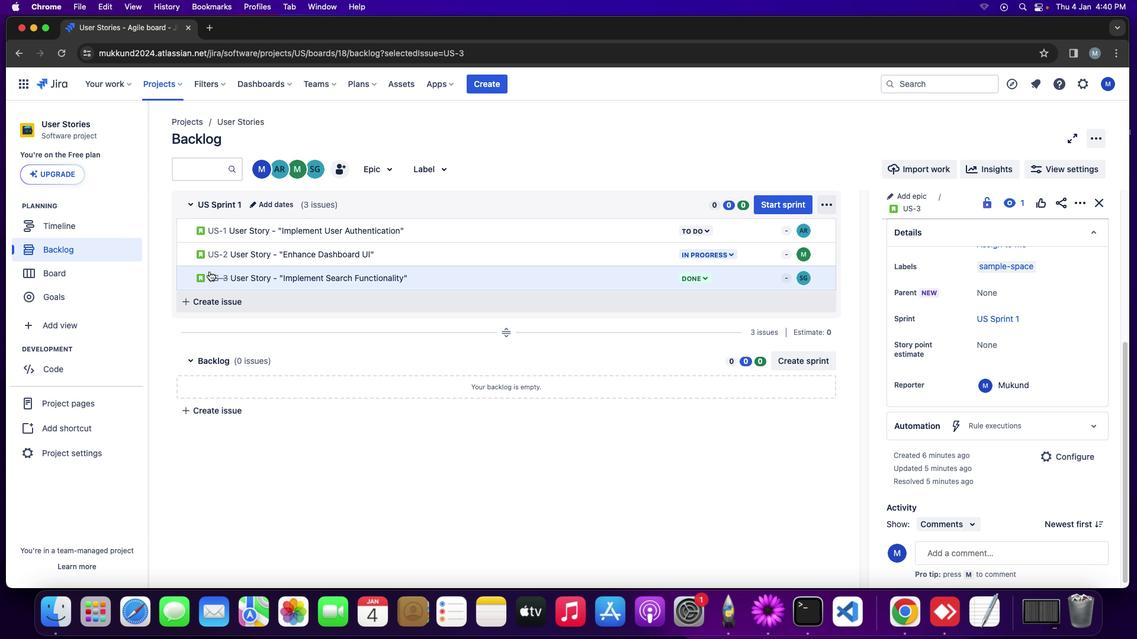 
Action: Mouse moved to (71, 231)
Screenshot: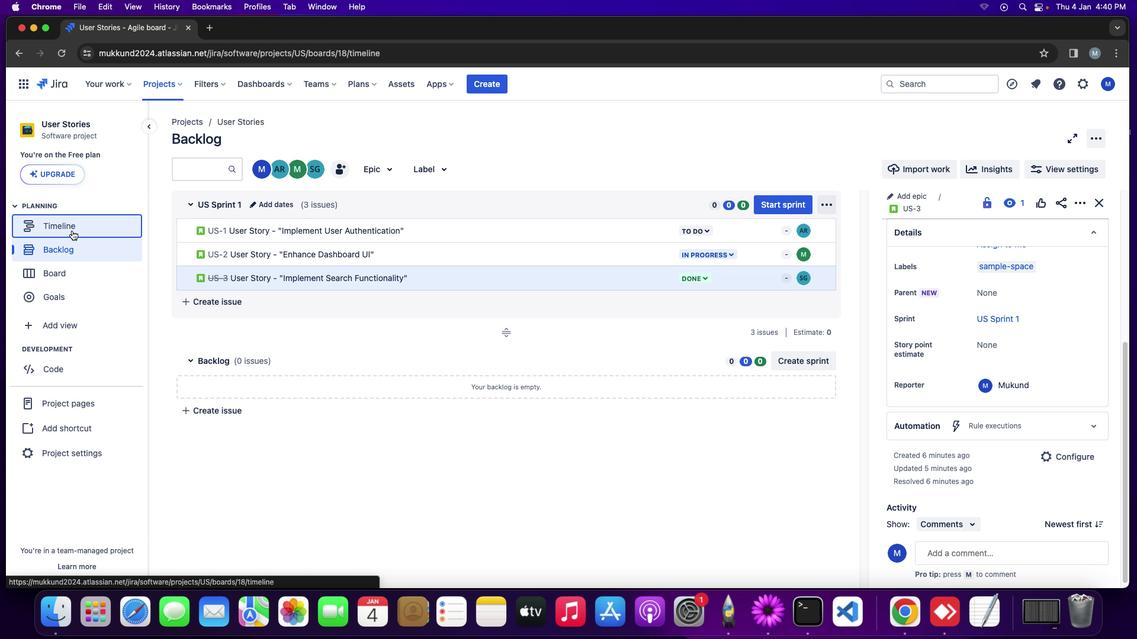 
Action: Mouse pressed left at (71, 231)
Screenshot: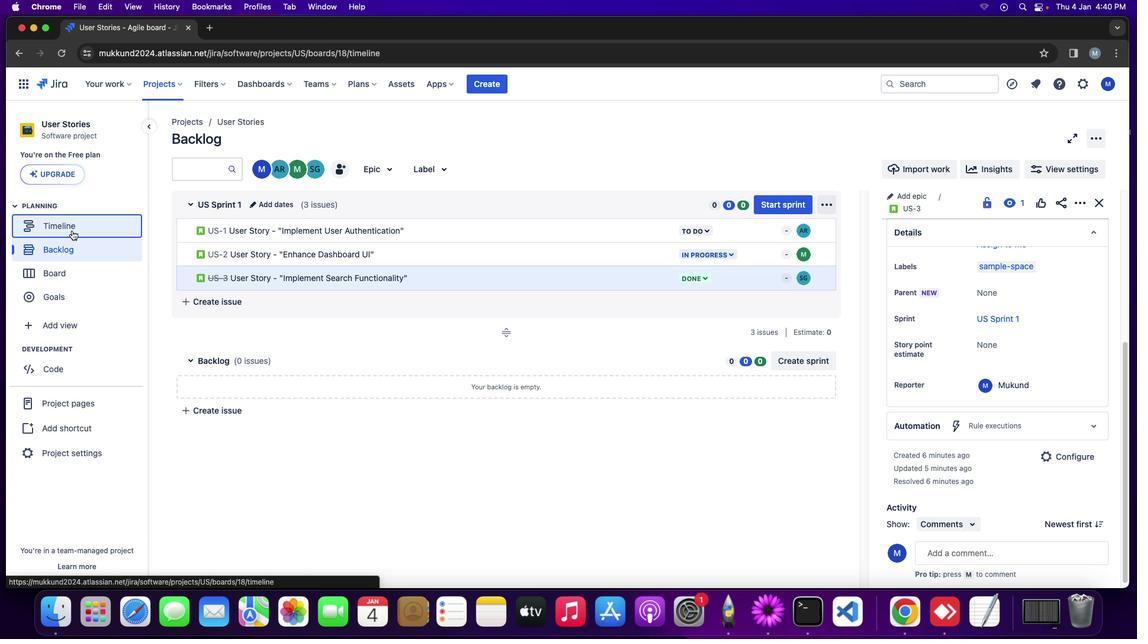 
Action: Mouse moved to (77, 251)
Screenshot: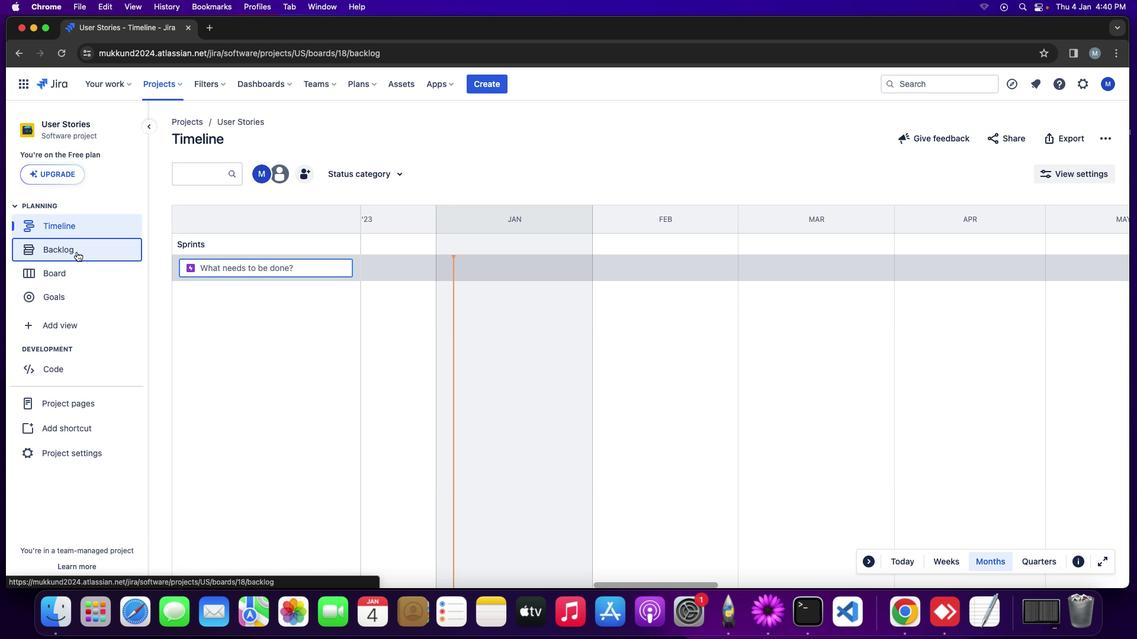 
Action: Mouse pressed left at (77, 251)
Screenshot: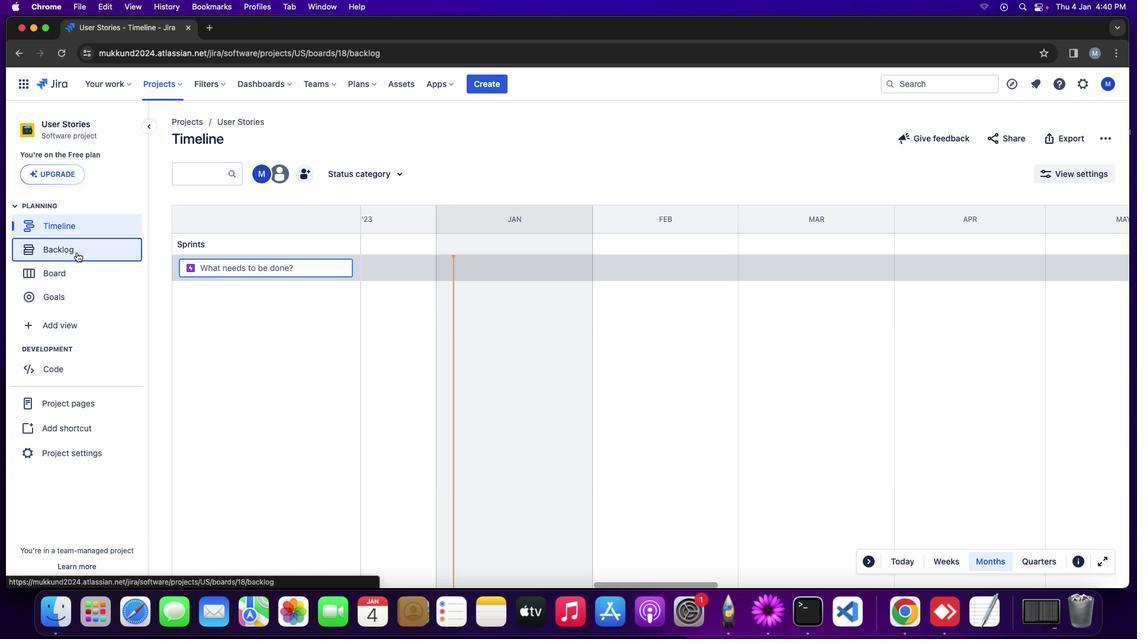 
Action: Mouse moved to (65, 274)
Screenshot: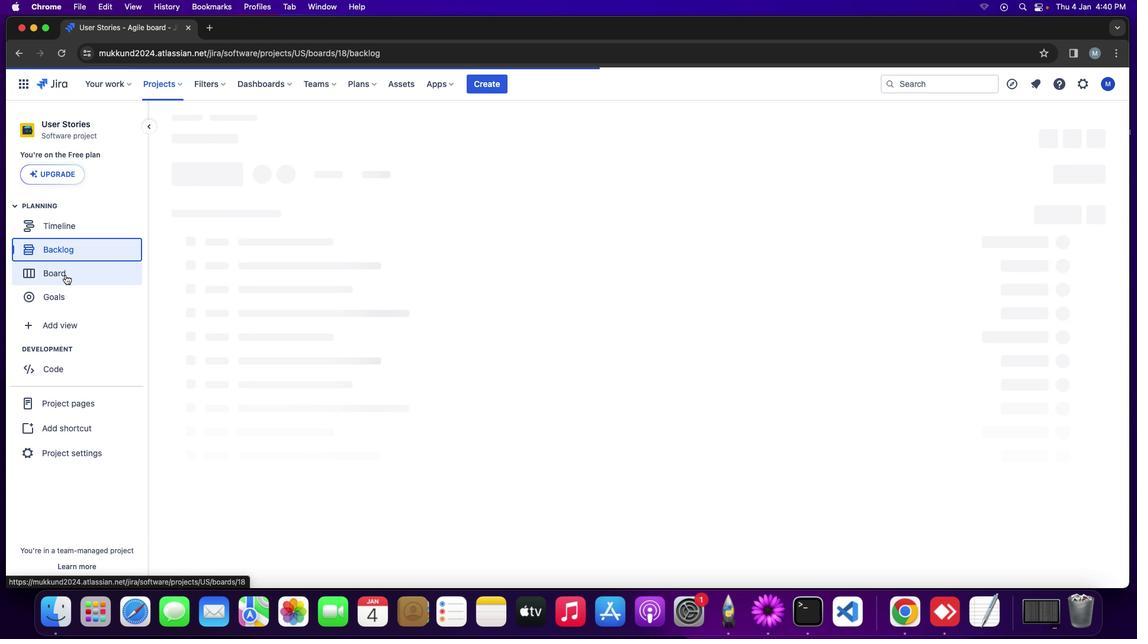
Action: Mouse pressed left at (65, 274)
Screenshot: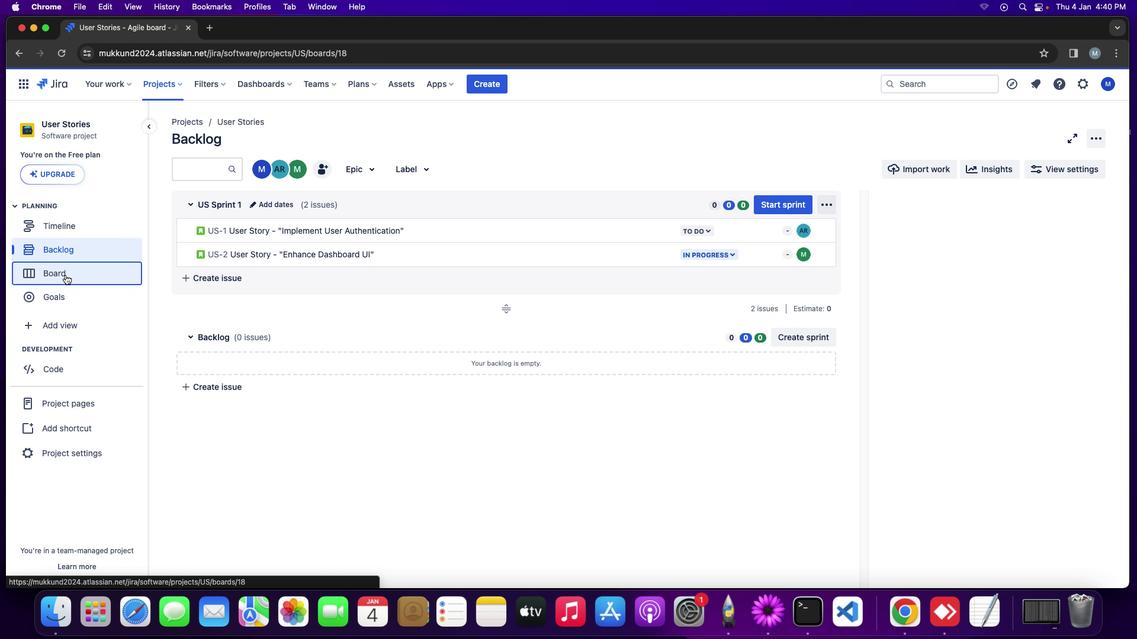 
Action: Mouse moved to (72, 256)
Screenshot: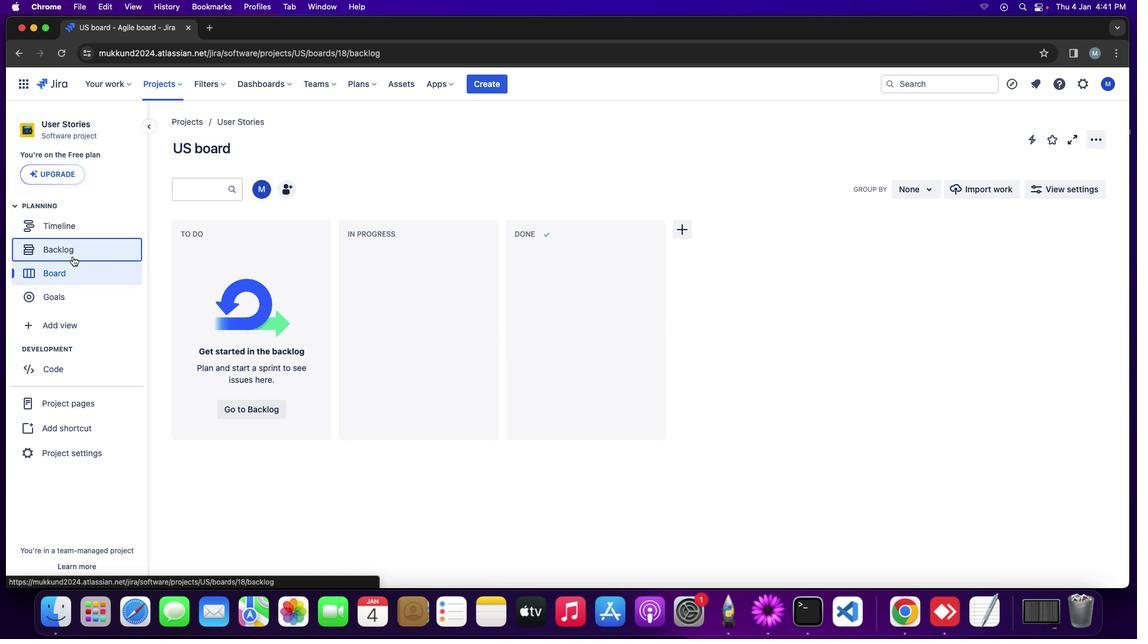 
Action: Mouse pressed left at (72, 256)
Screenshot: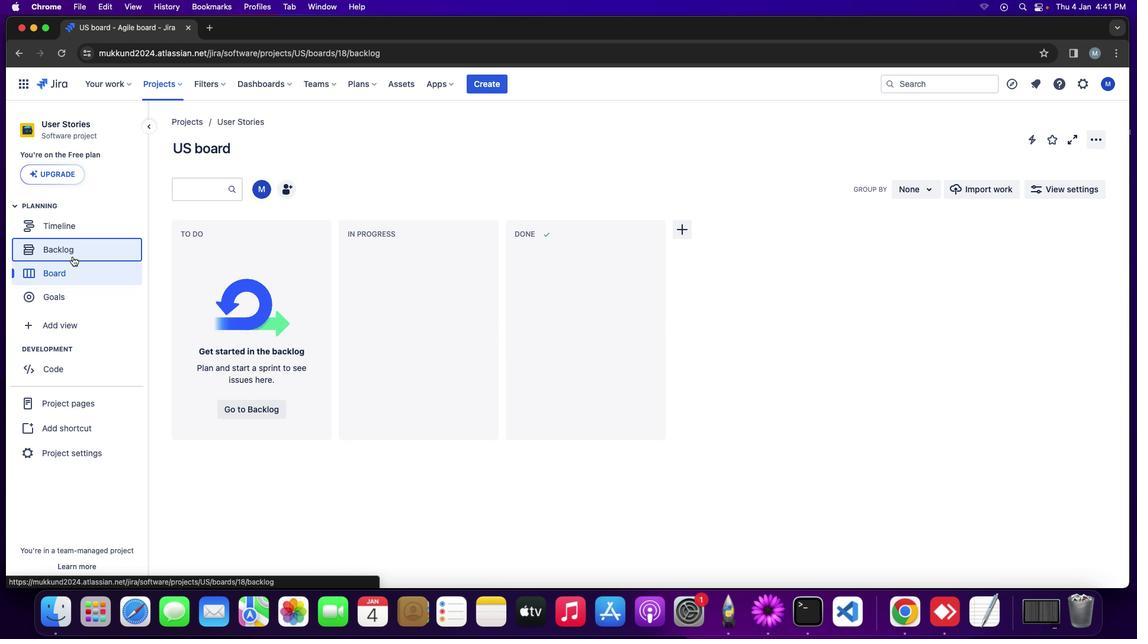 
Action: Mouse moved to (730, 254)
Screenshot: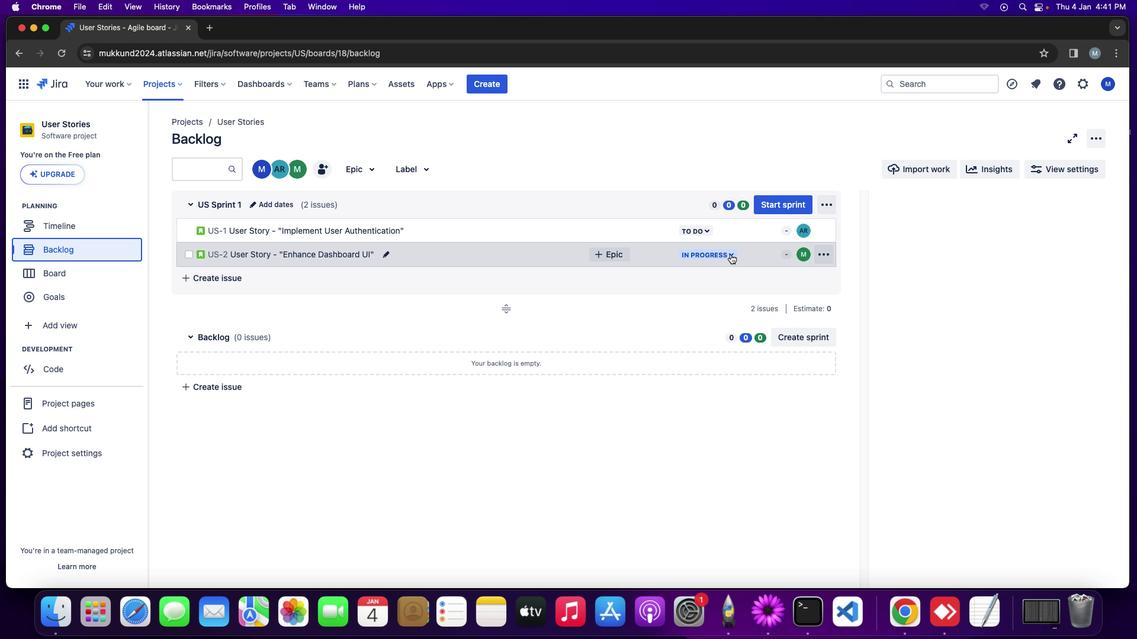 
Action: Mouse pressed left at (730, 254)
Screenshot: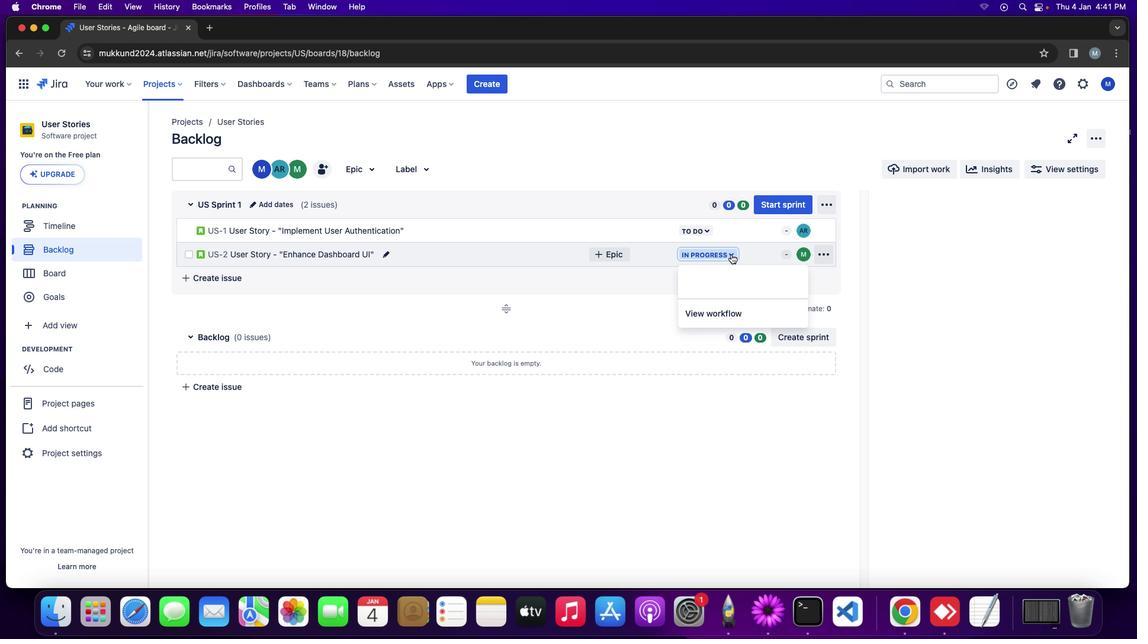 
Action: Mouse moved to (702, 232)
Screenshot: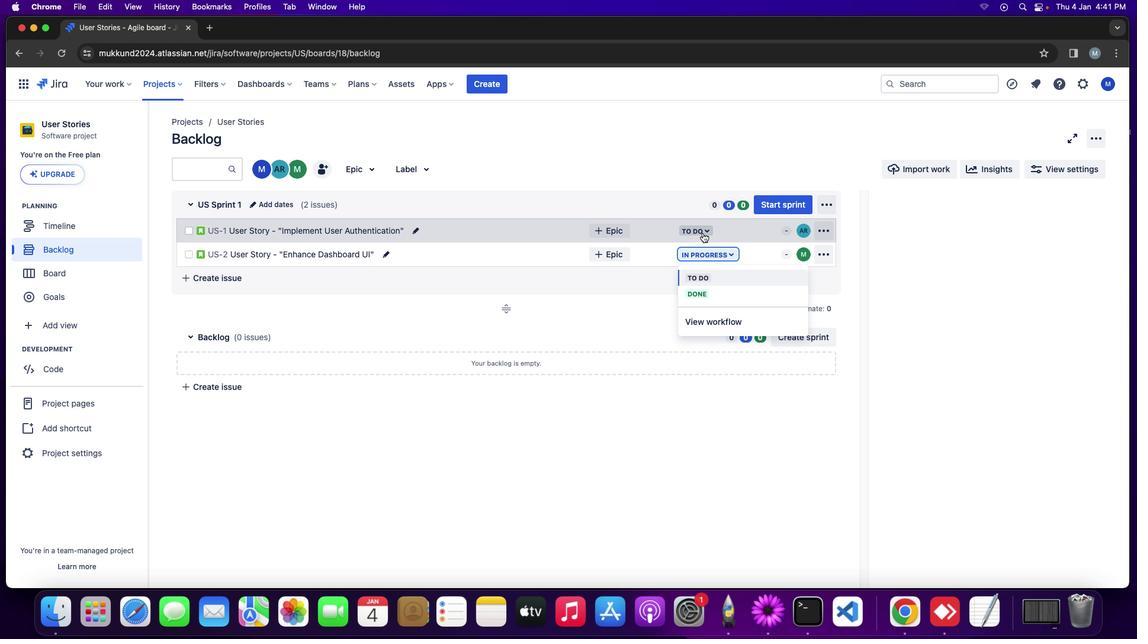 
Action: Mouse pressed left at (702, 232)
